 Task: Look for Airbnb options in Piet Retief, South Africa from 5th December, 2023 to 12th December, 2023 for 2 adults.  With 1  bedroom having 1 bed and 1 bathroom. Property type can be hotel. Look for 5 properties as per requirement.
Action: Mouse moved to (603, 132)
Screenshot: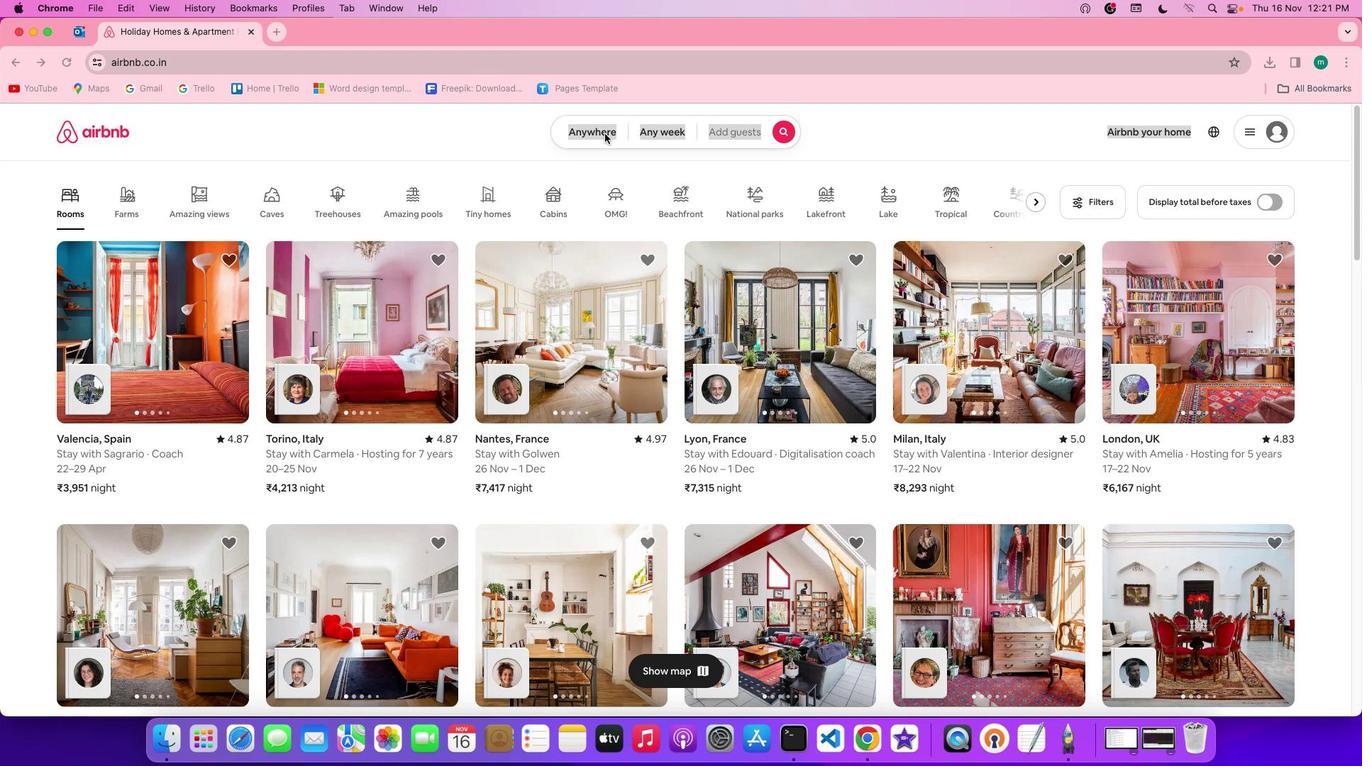 
Action: Mouse pressed left at (603, 132)
Screenshot: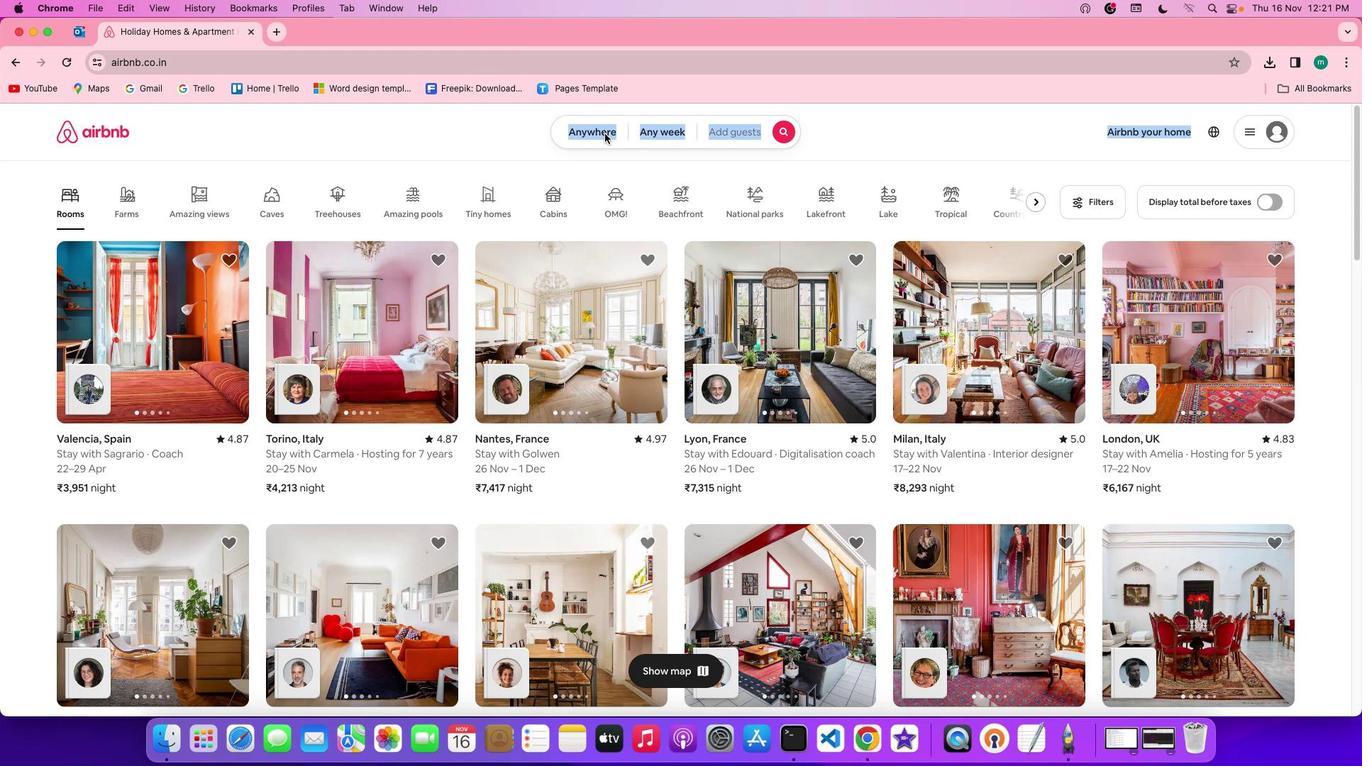 
Action: Mouse pressed left at (603, 132)
Screenshot: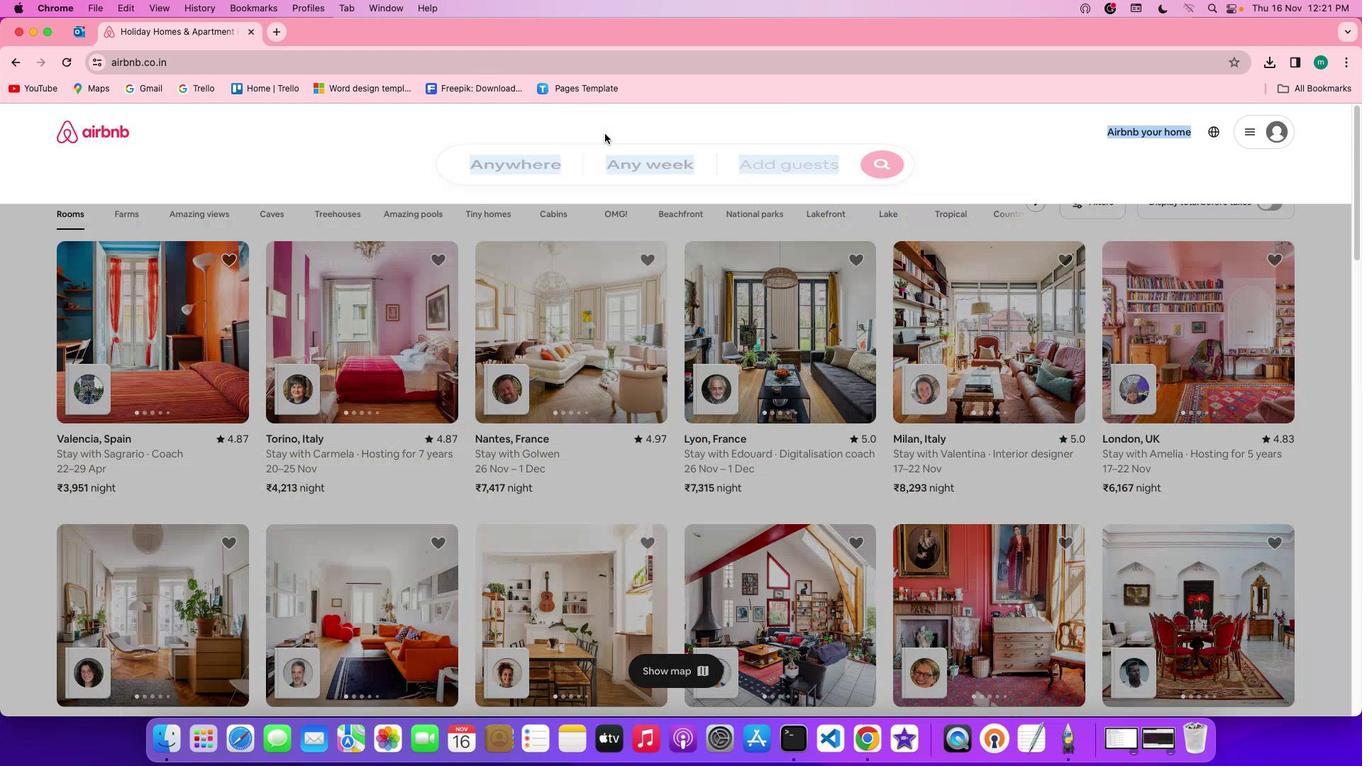 
Action: Mouse moved to (541, 180)
Screenshot: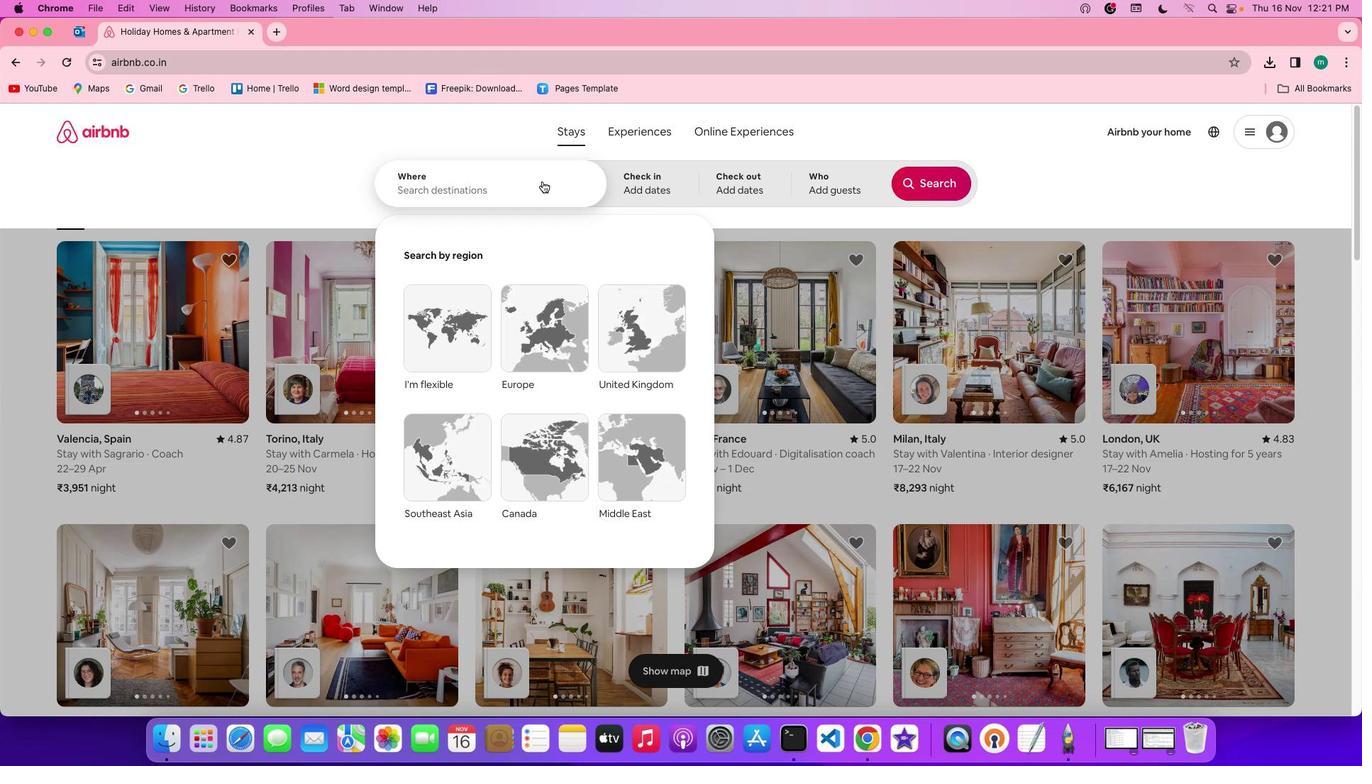 
Action: Mouse pressed left at (541, 180)
Screenshot: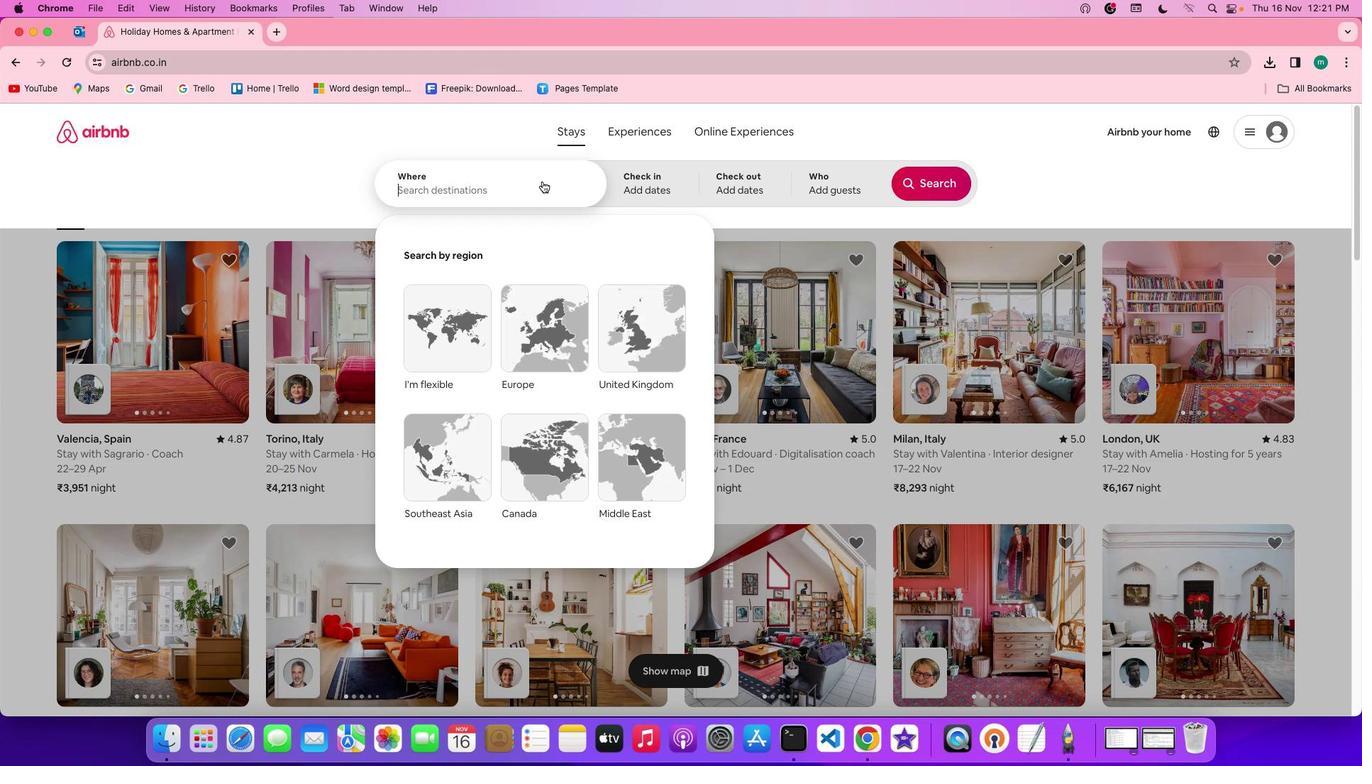 
Action: Key pressed Key.shift'P''i''e''t'Key.spaceKey.shift'R''e''t''i''e''f'','Key.spaceKey.shift's''o''u''t''h'Key.spaceKey.shift'a''f''r''i''c''a'
Screenshot: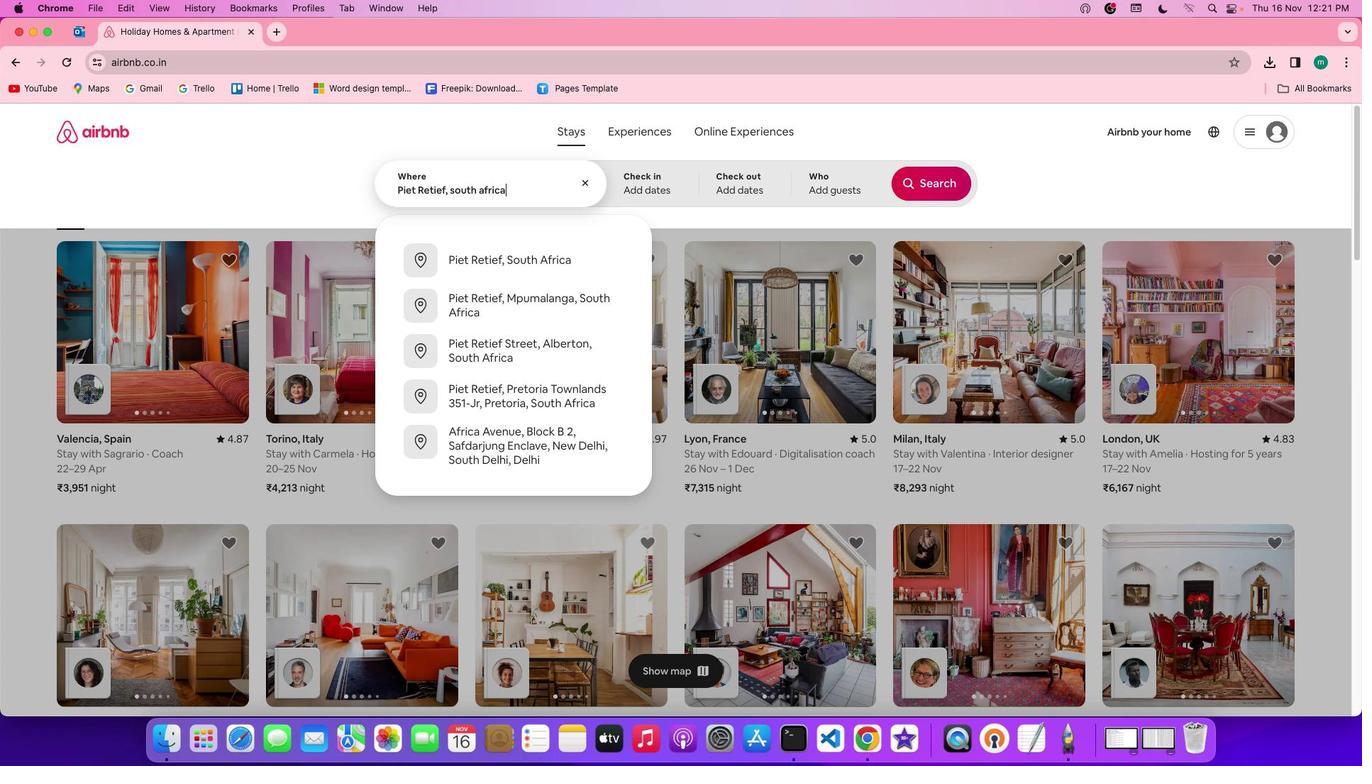 
Action: Mouse moved to (646, 193)
Screenshot: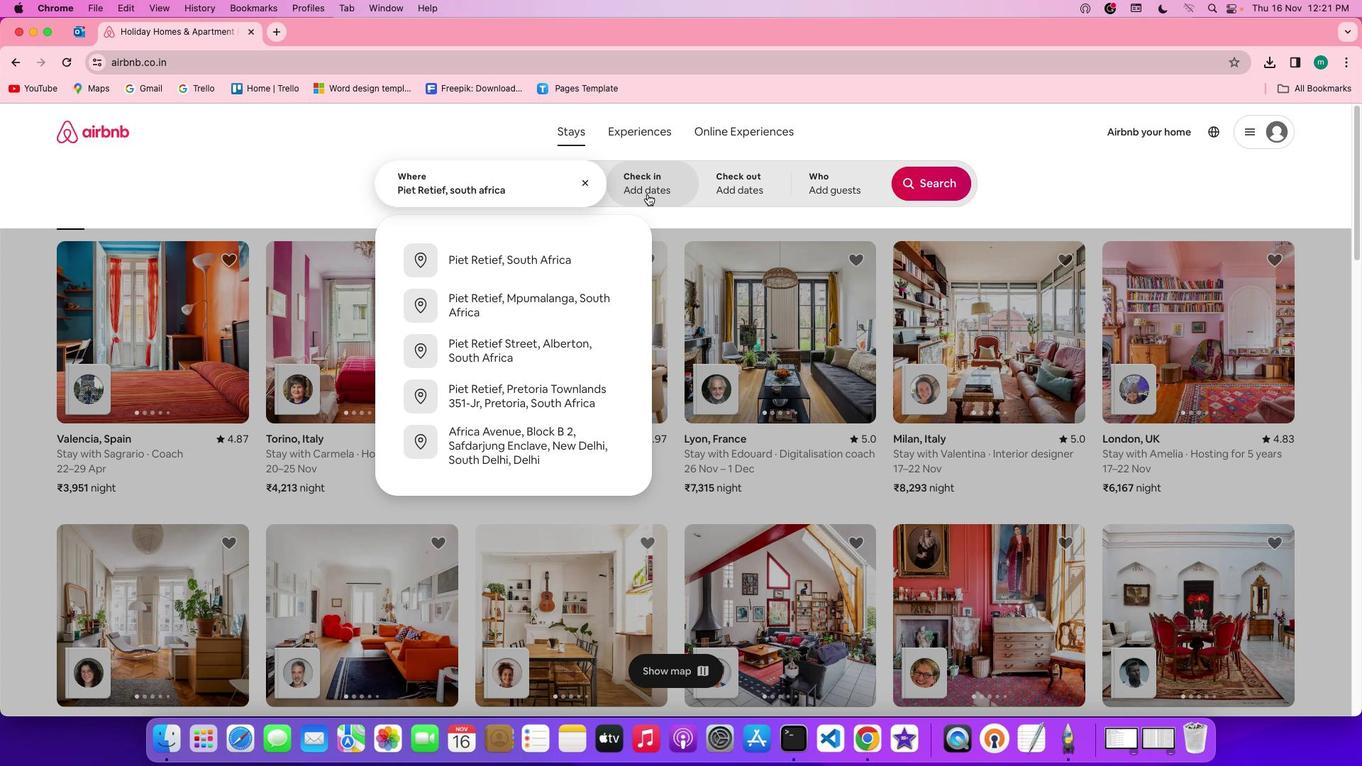 
Action: Mouse pressed left at (646, 193)
Screenshot: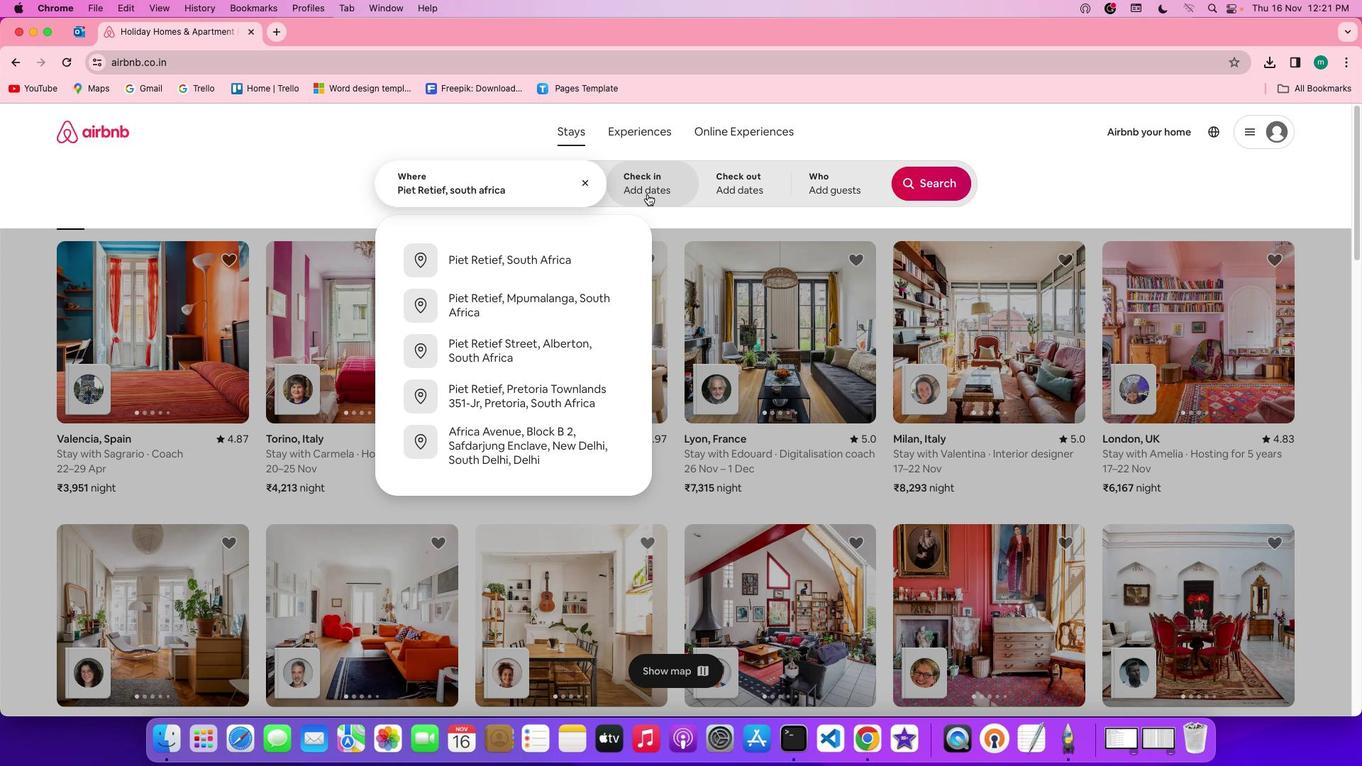 
Action: Mouse moved to (786, 392)
Screenshot: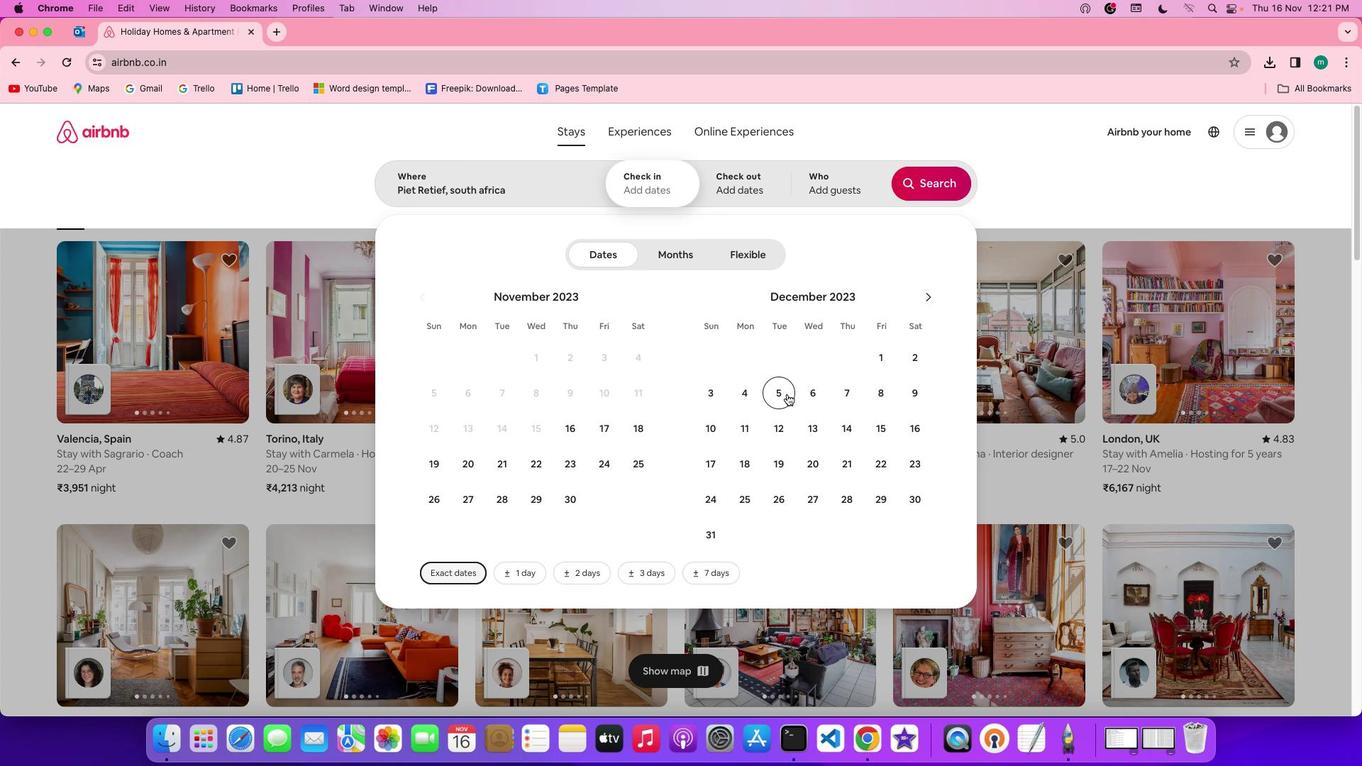 
Action: Mouse pressed left at (786, 392)
Screenshot: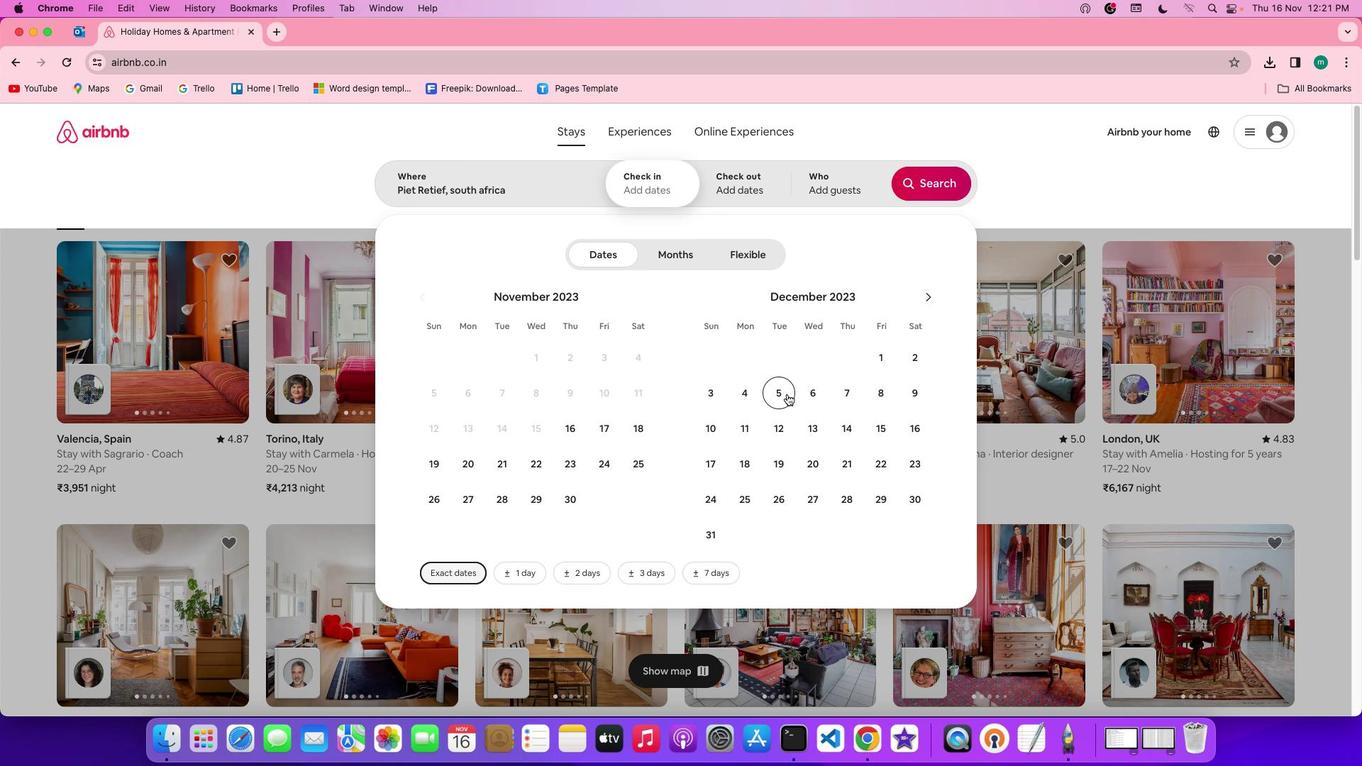 
Action: Mouse moved to (775, 431)
Screenshot: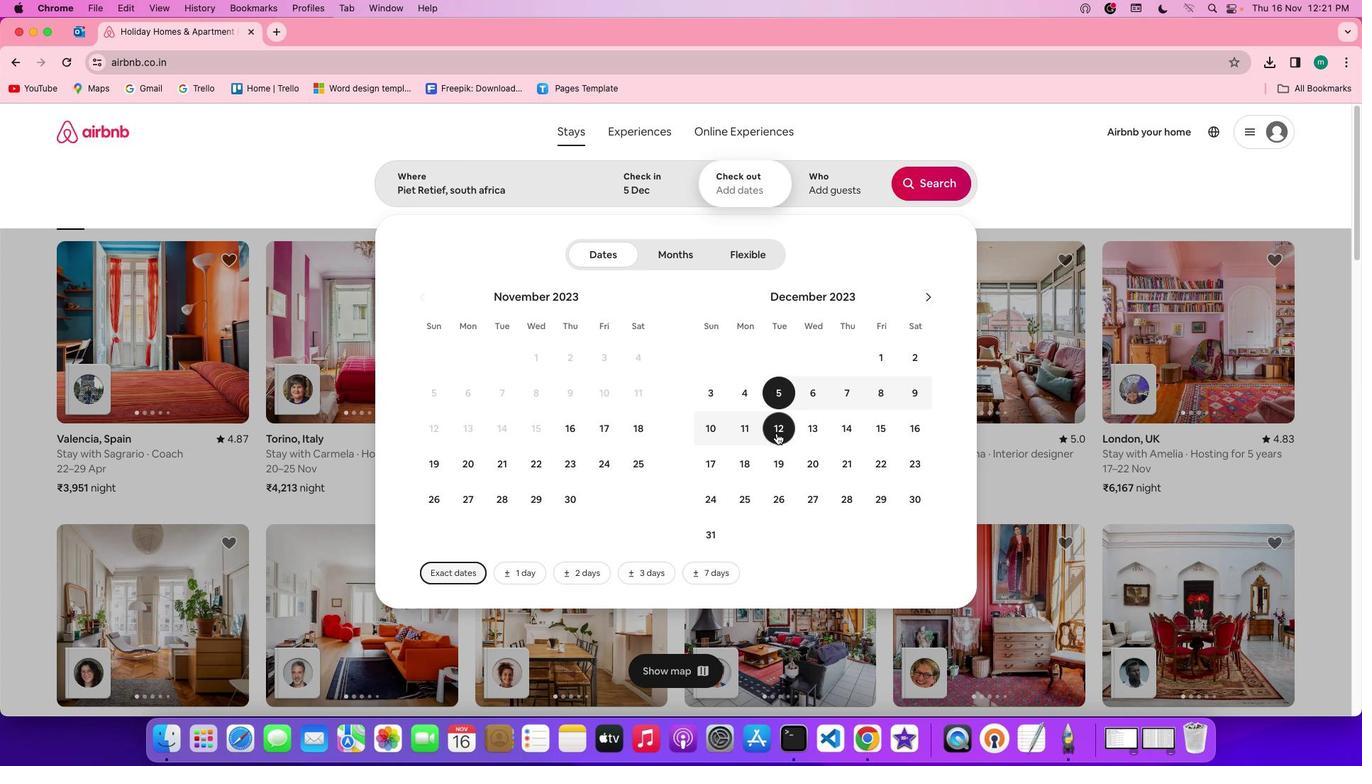 
Action: Mouse pressed left at (775, 431)
Screenshot: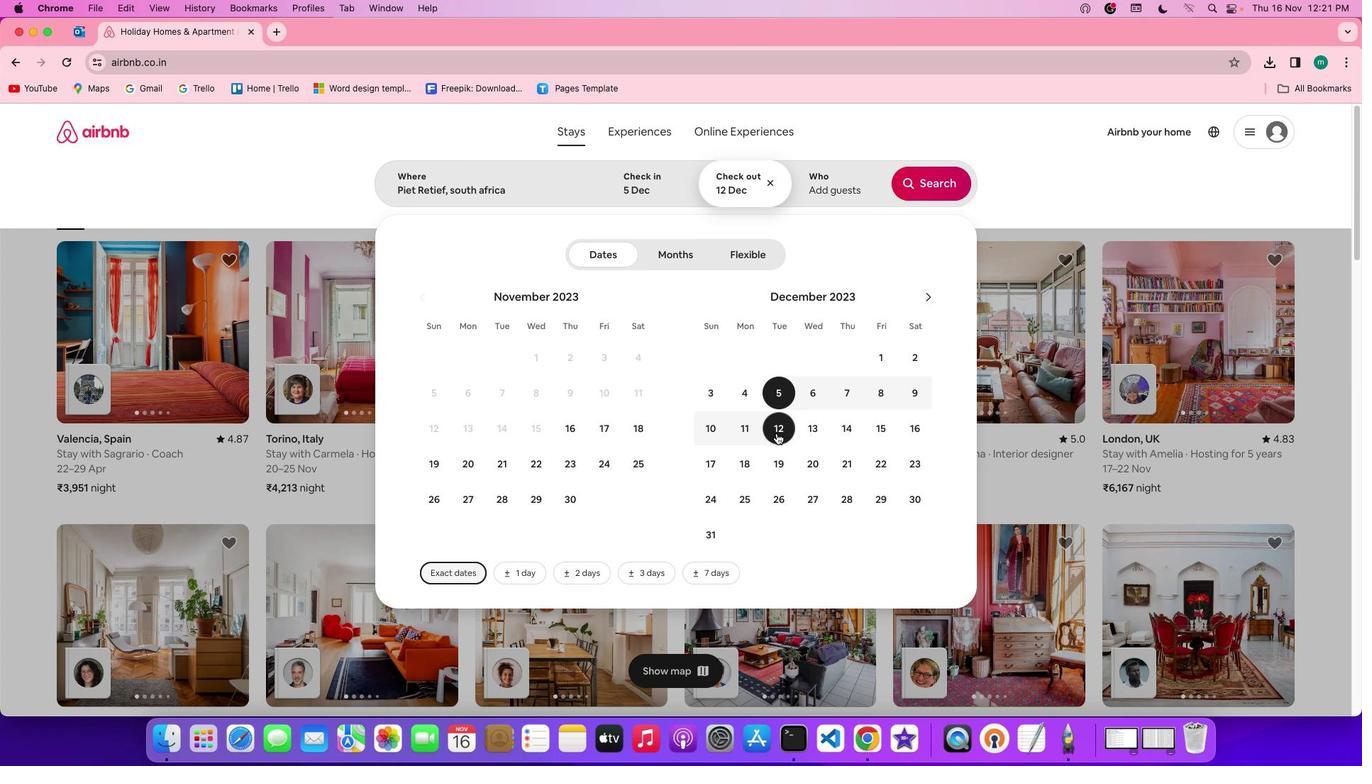 
Action: Mouse moved to (841, 195)
Screenshot: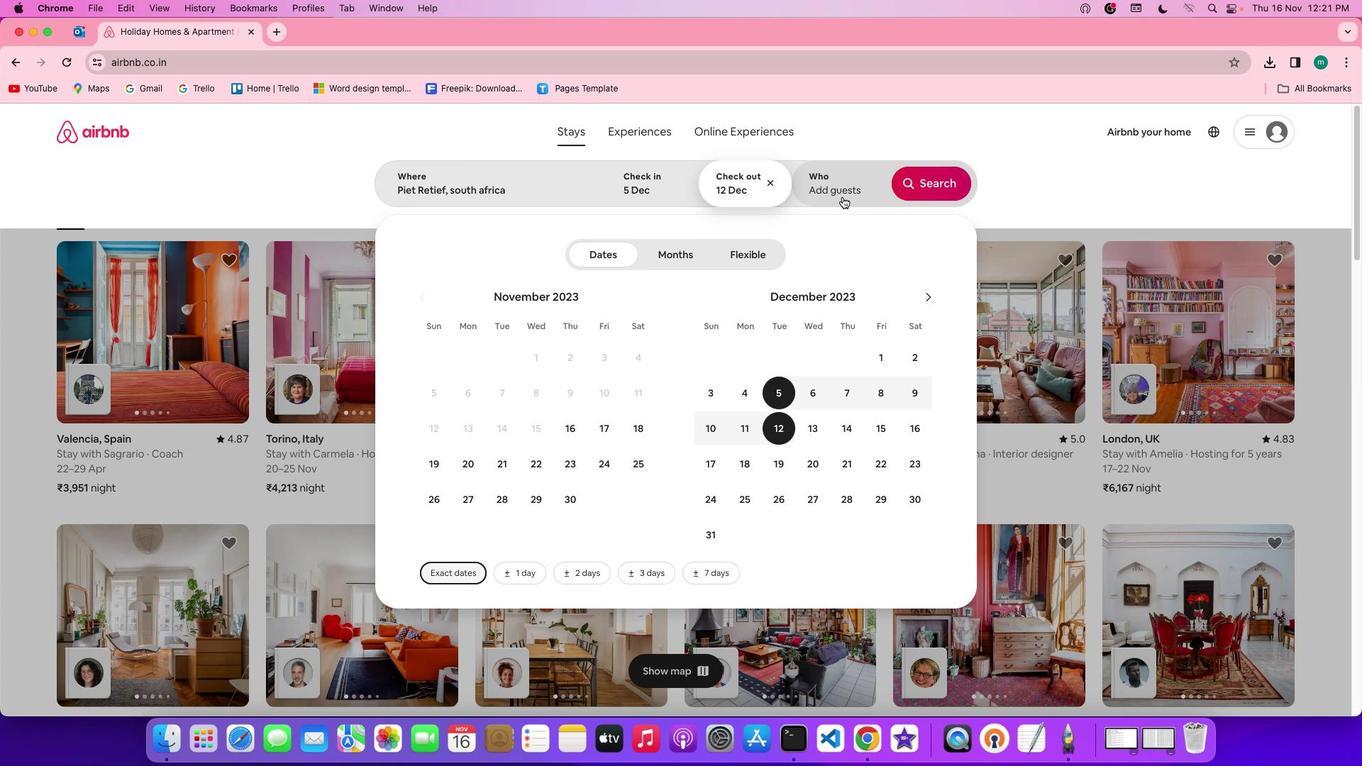 
Action: Mouse pressed left at (841, 195)
Screenshot: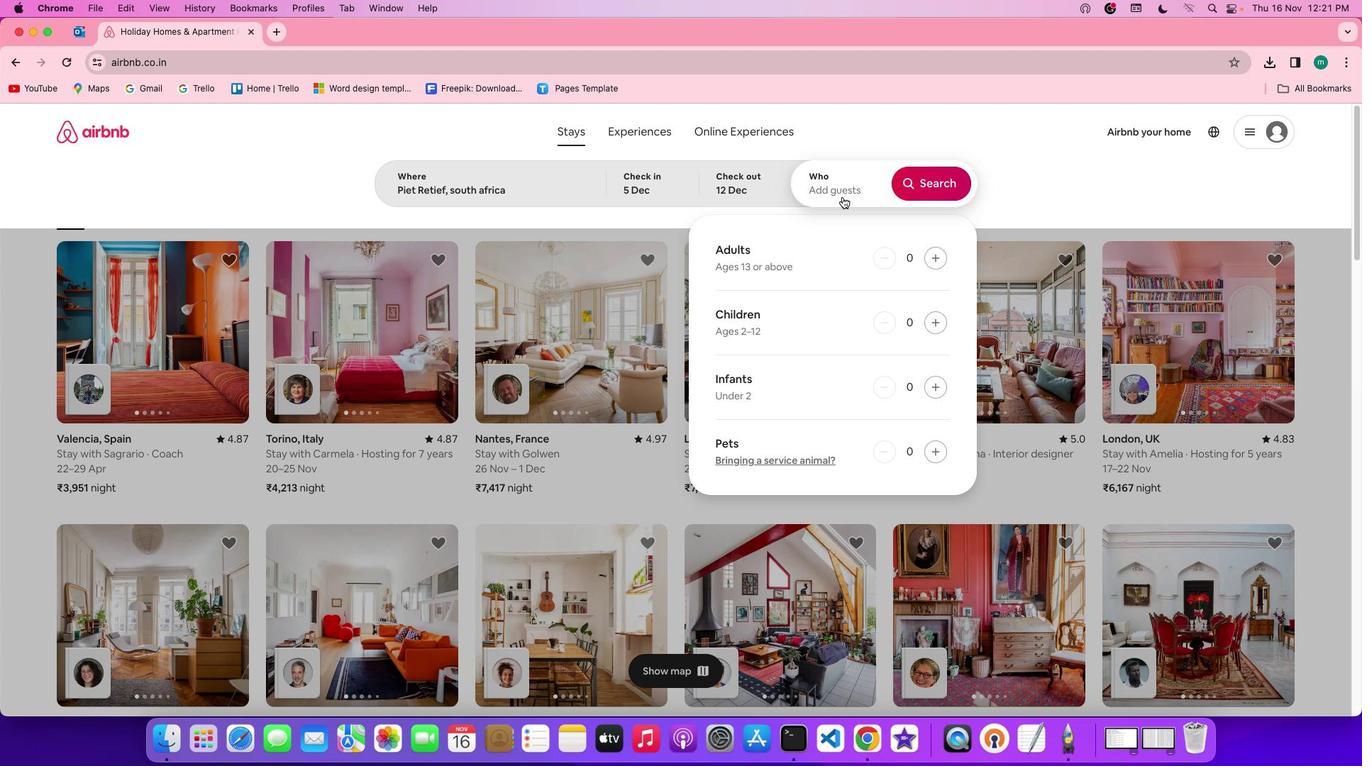 
Action: Mouse moved to (934, 264)
Screenshot: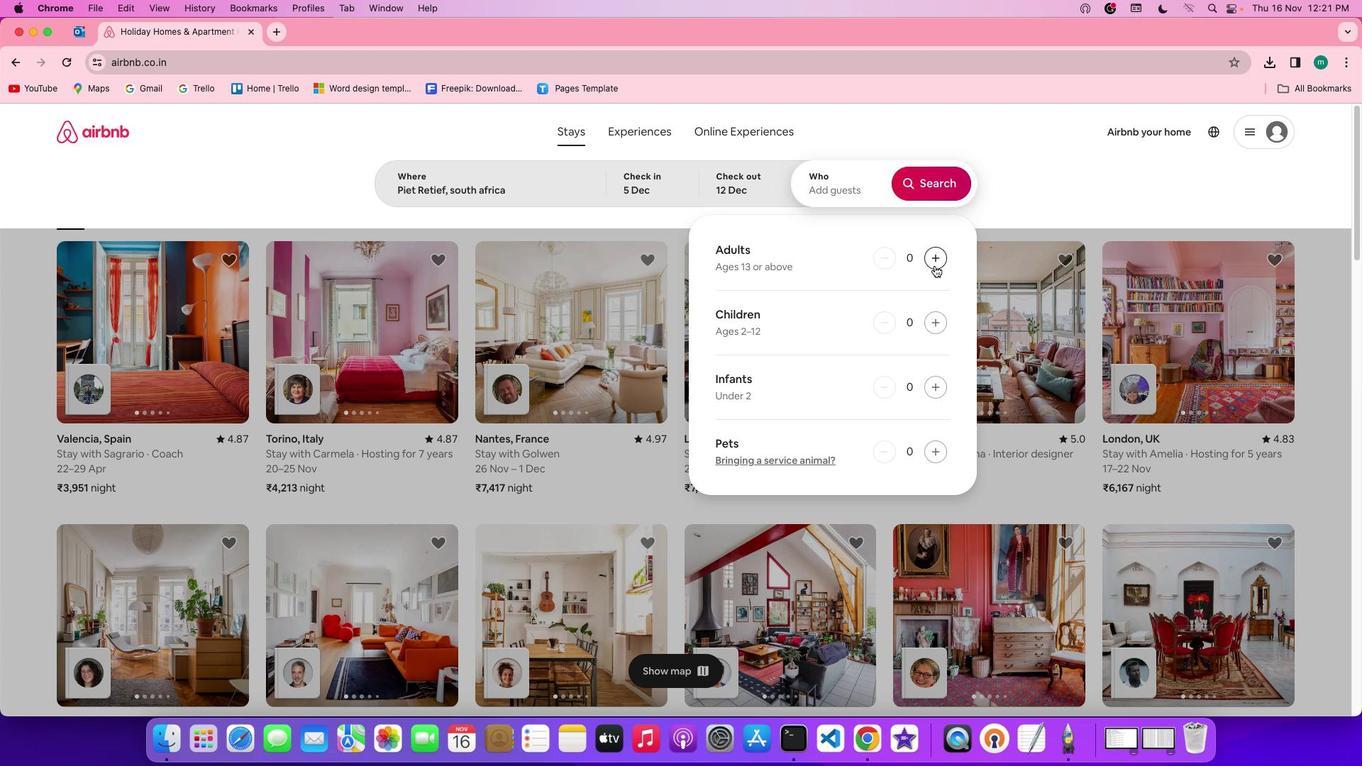 
Action: Mouse pressed left at (934, 264)
Screenshot: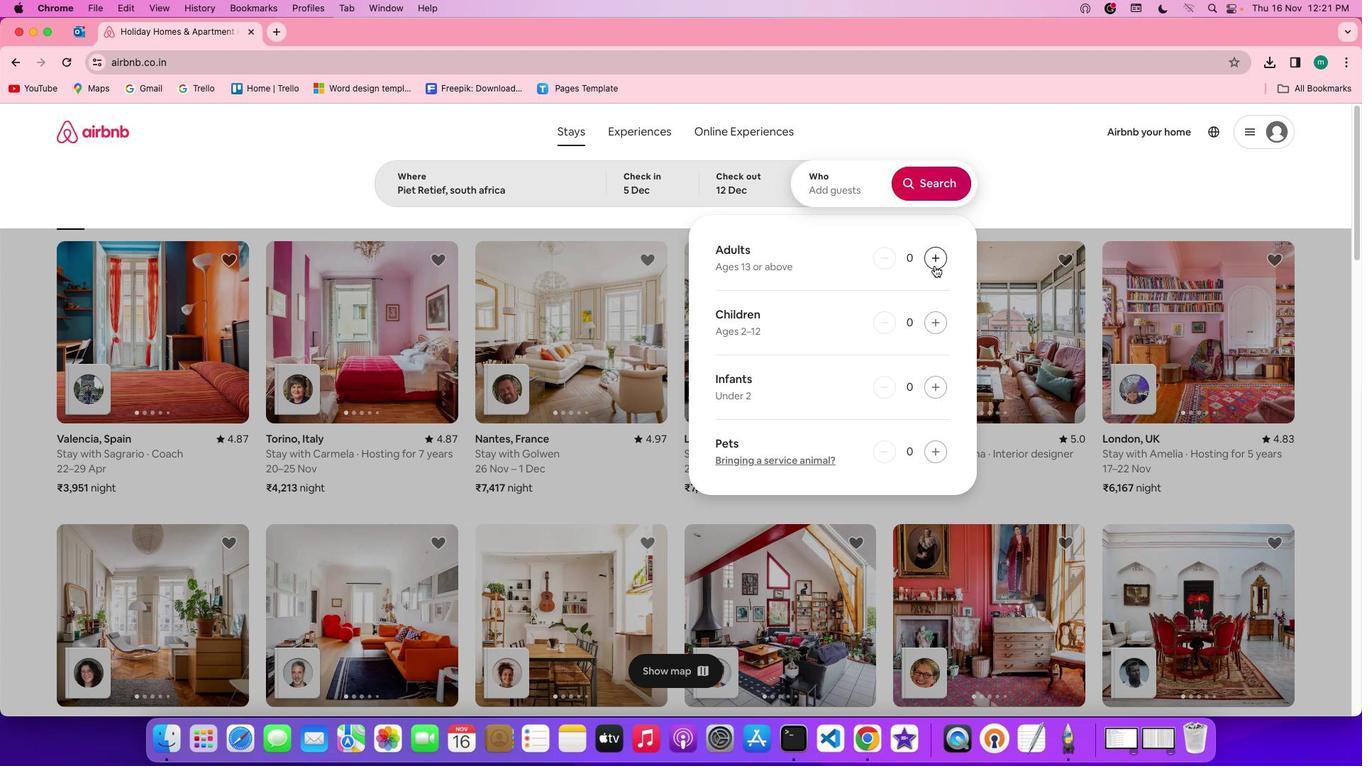 
Action: Mouse pressed left at (934, 264)
Screenshot: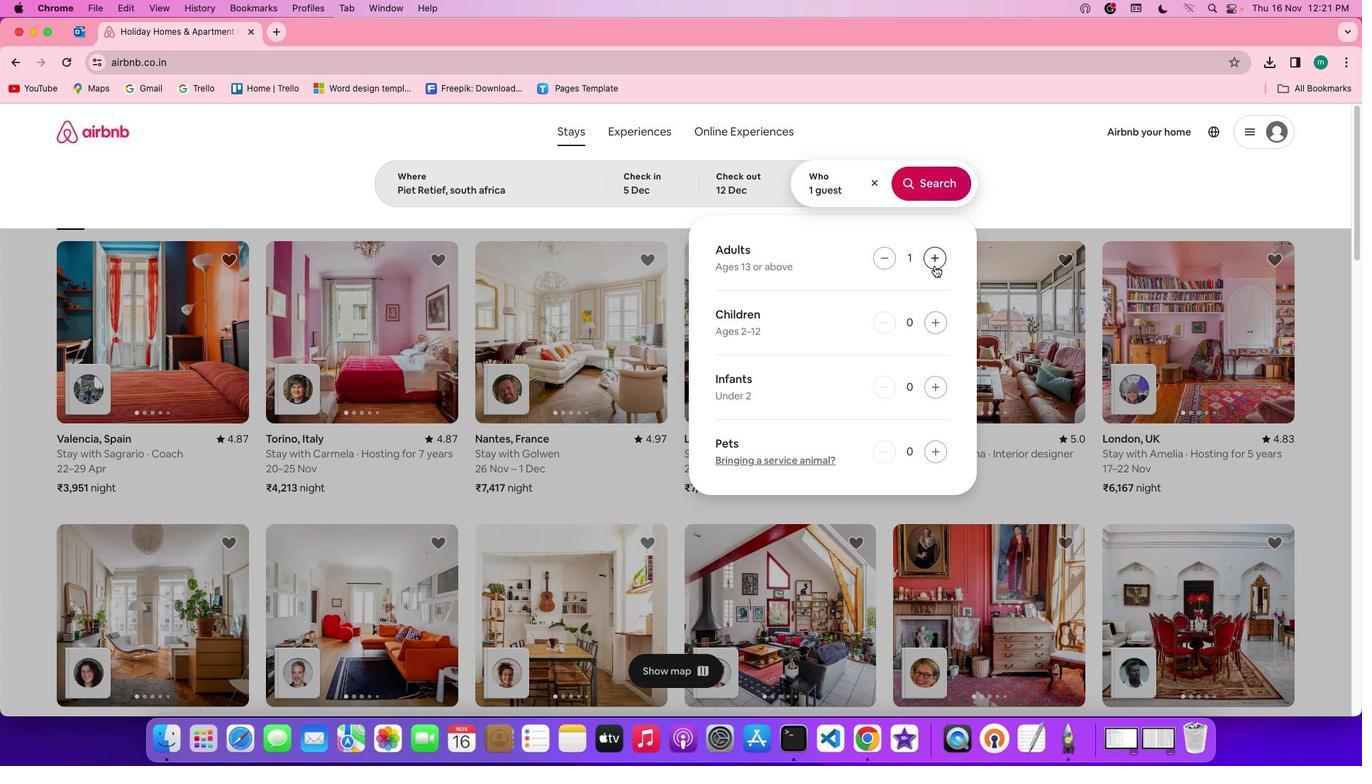 
Action: Mouse moved to (949, 185)
Screenshot: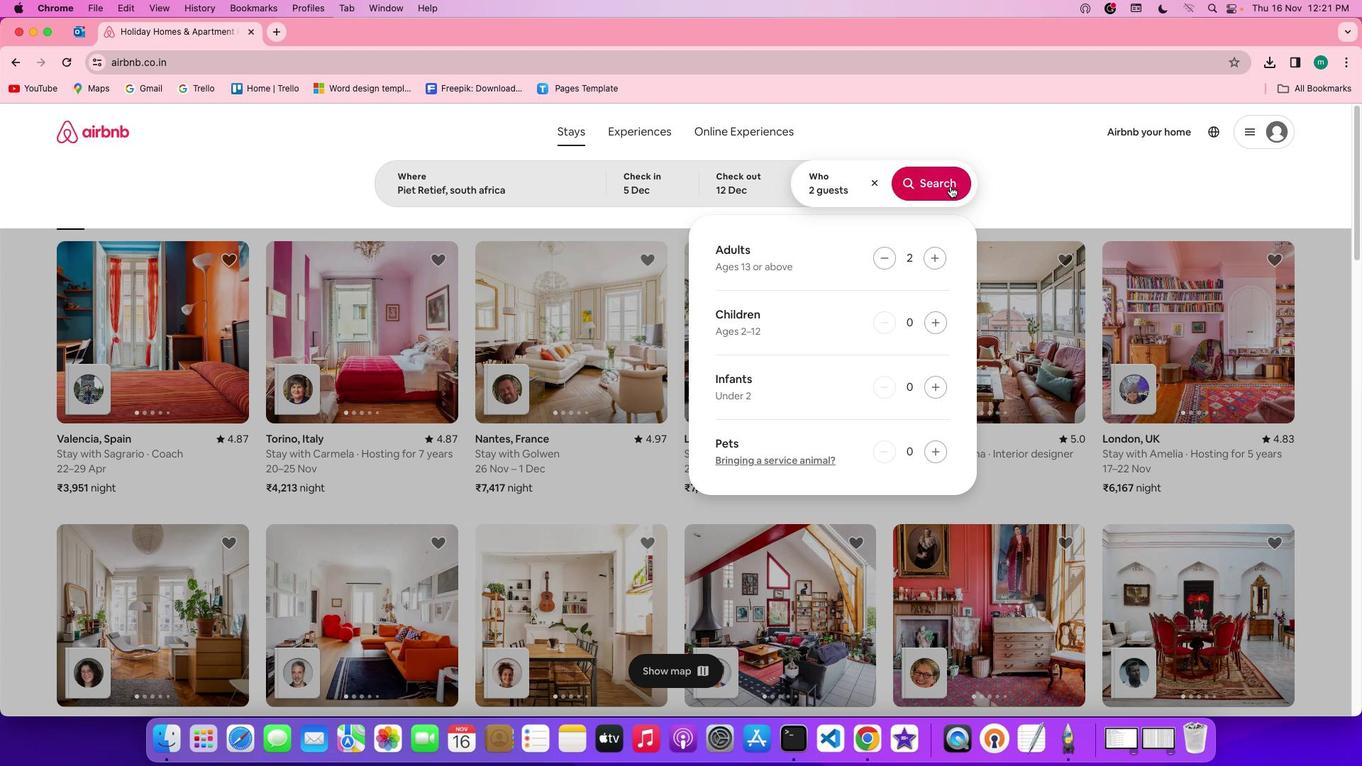 
Action: Mouse pressed left at (949, 185)
Screenshot: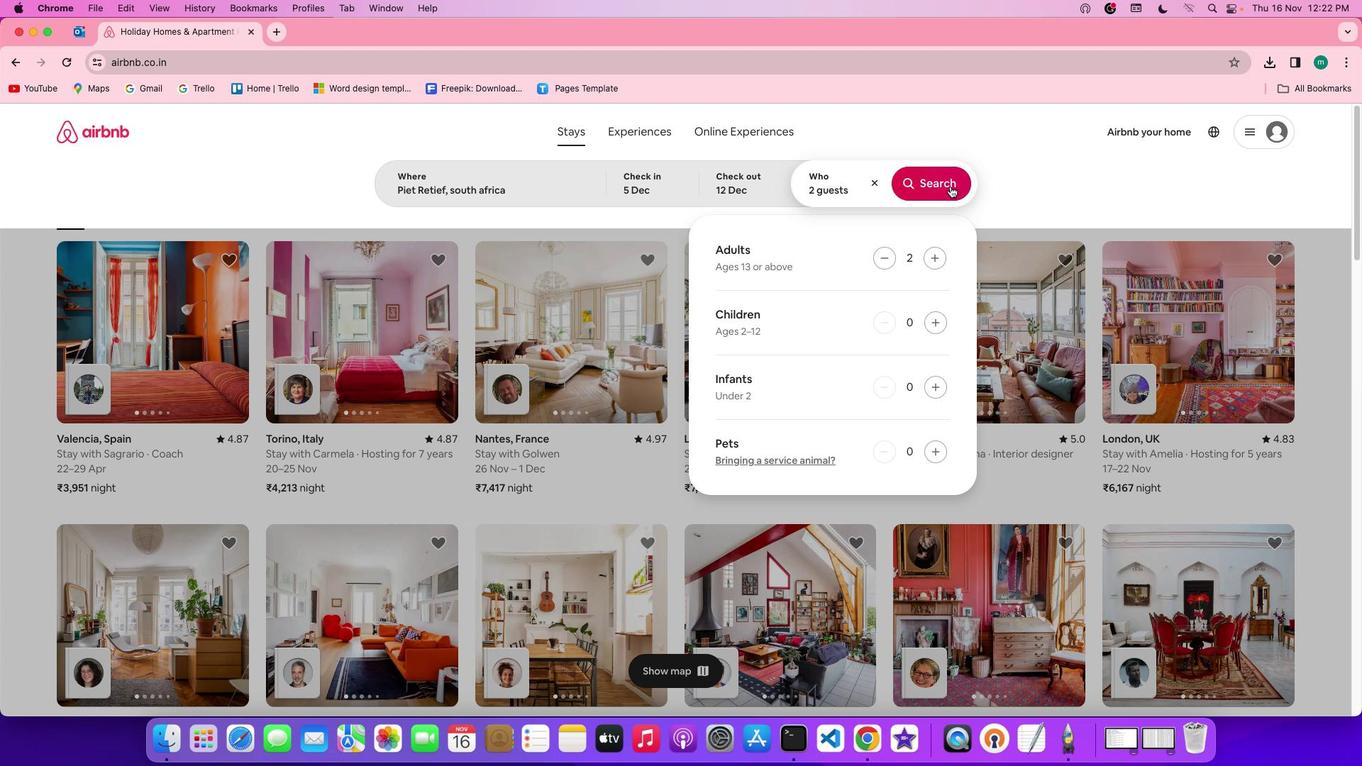 
Action: Mouse moved to (1129, 189)
Screenshot: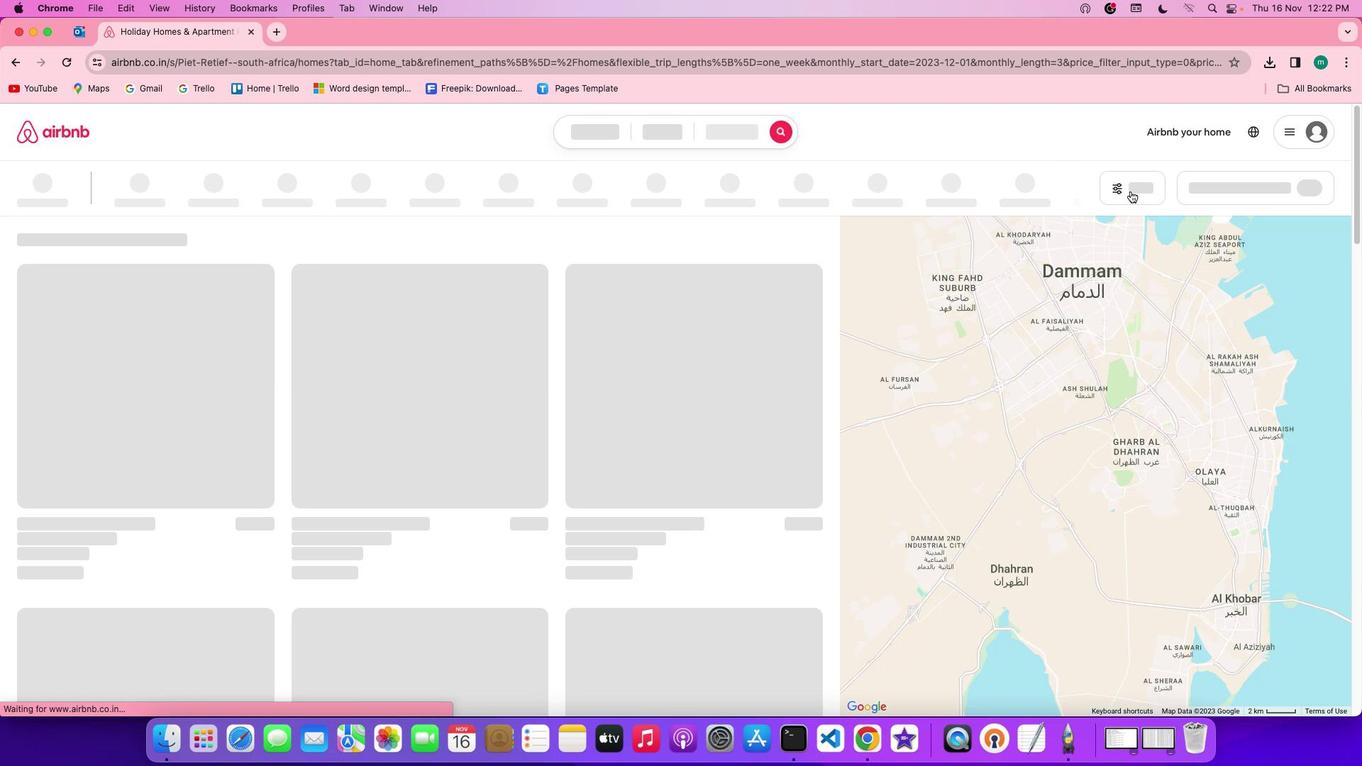 
Action: Mouse pressed left at (1129, 189)
Screenshot: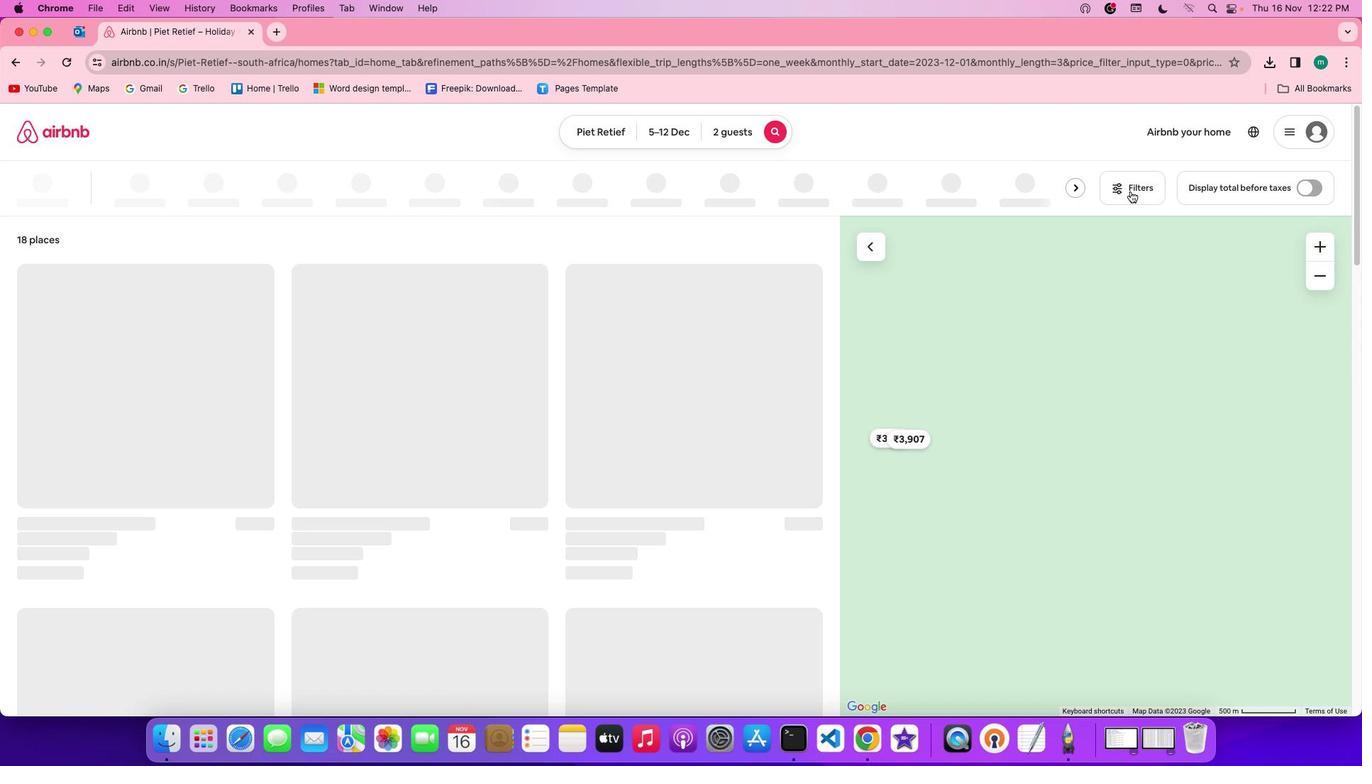 
Action: Mouse moved to (1119, 191)
Screenshot: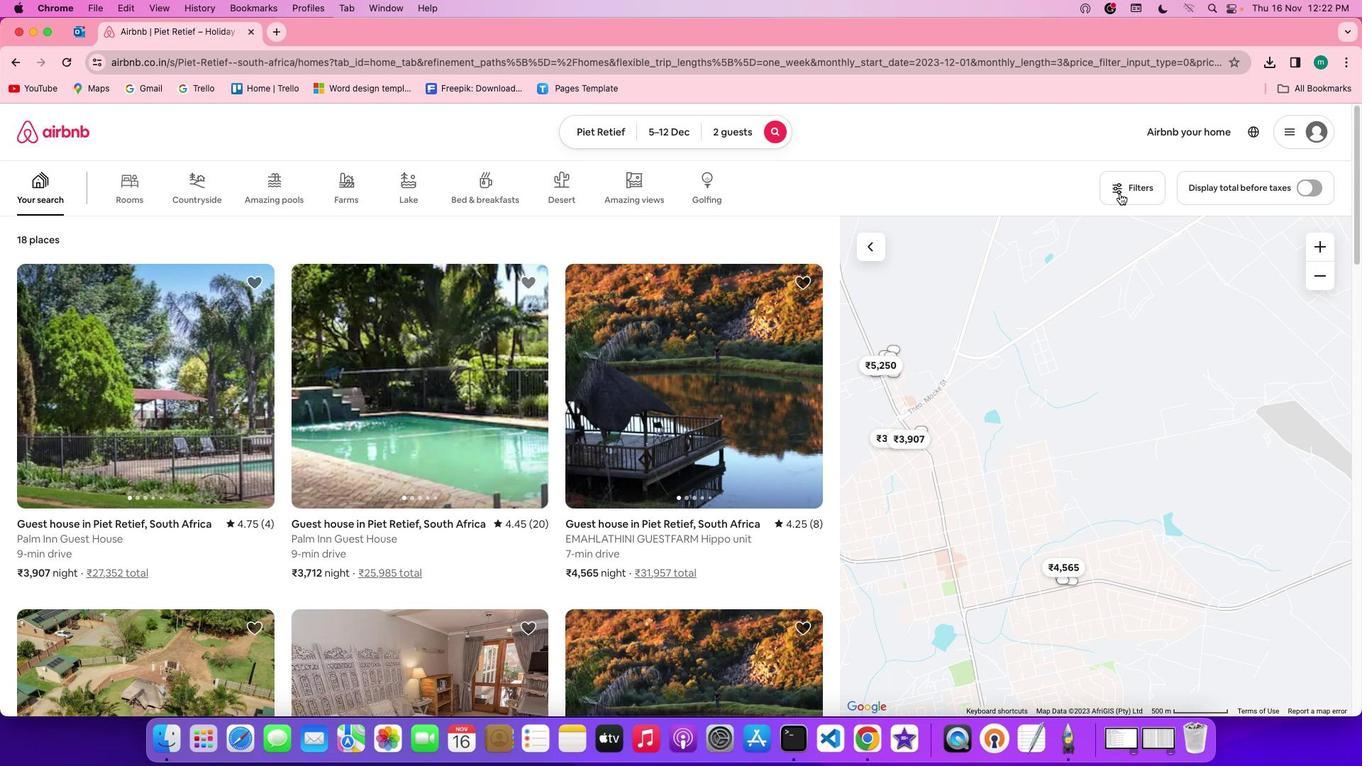 
Action: Mouse pressed left at (1119, 191)
Screenshot: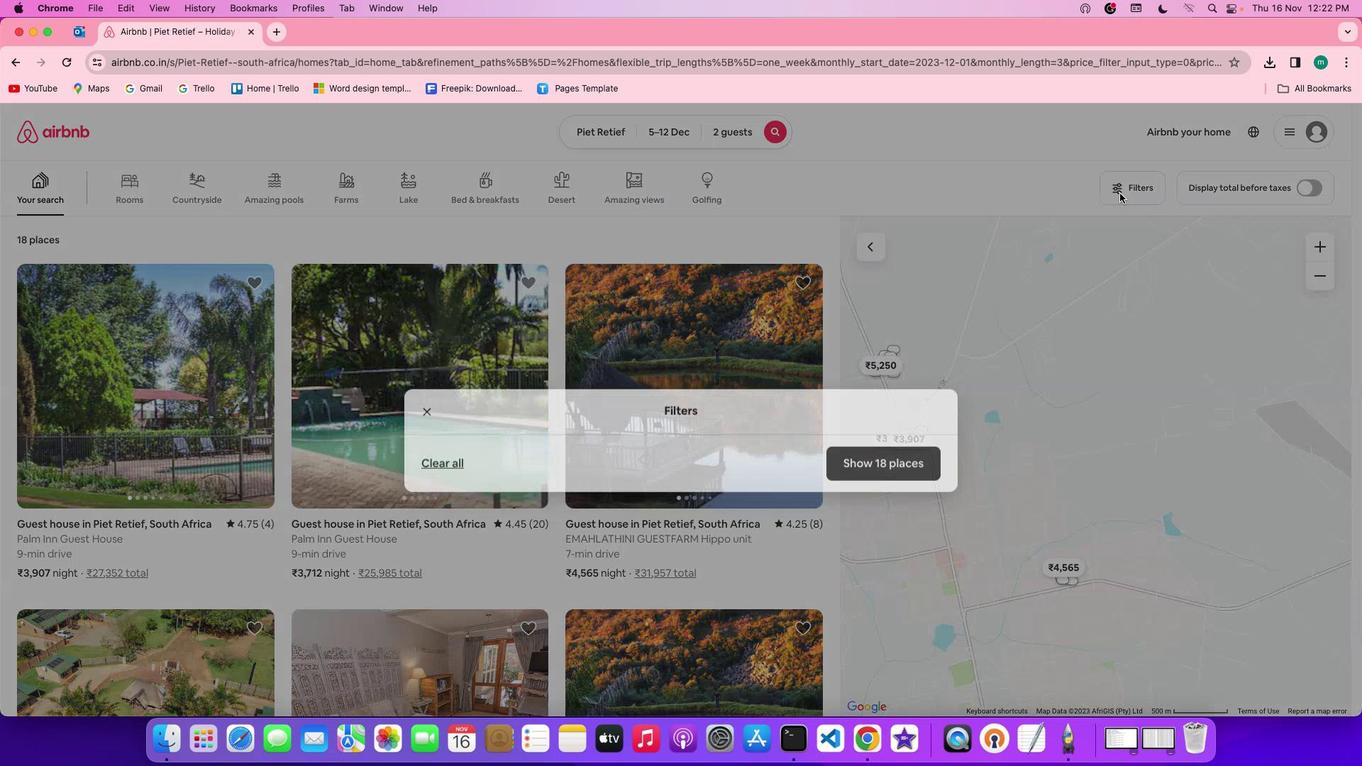 
Action: Mouse pressed left at (1119, 191)
Screenshot: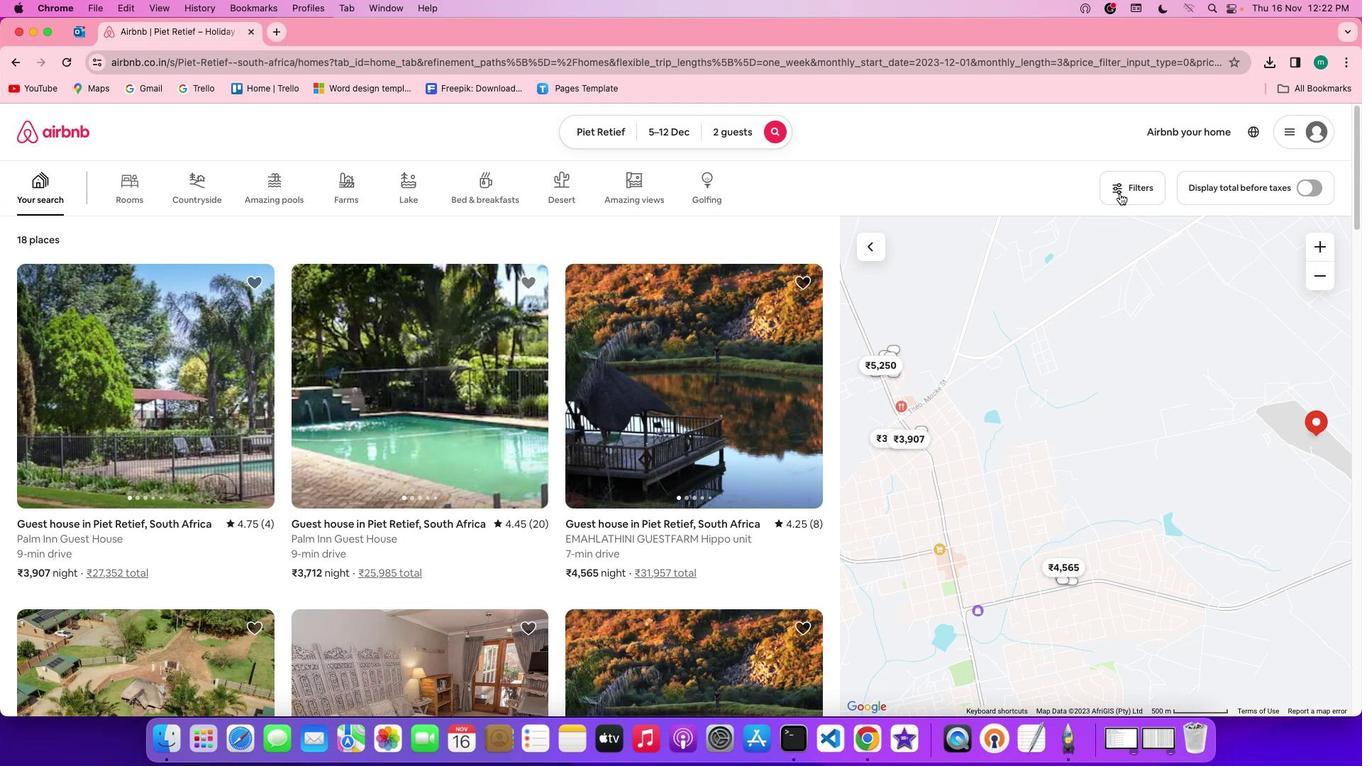 
Action: Mouse moved to (638, 478)
Screenshot: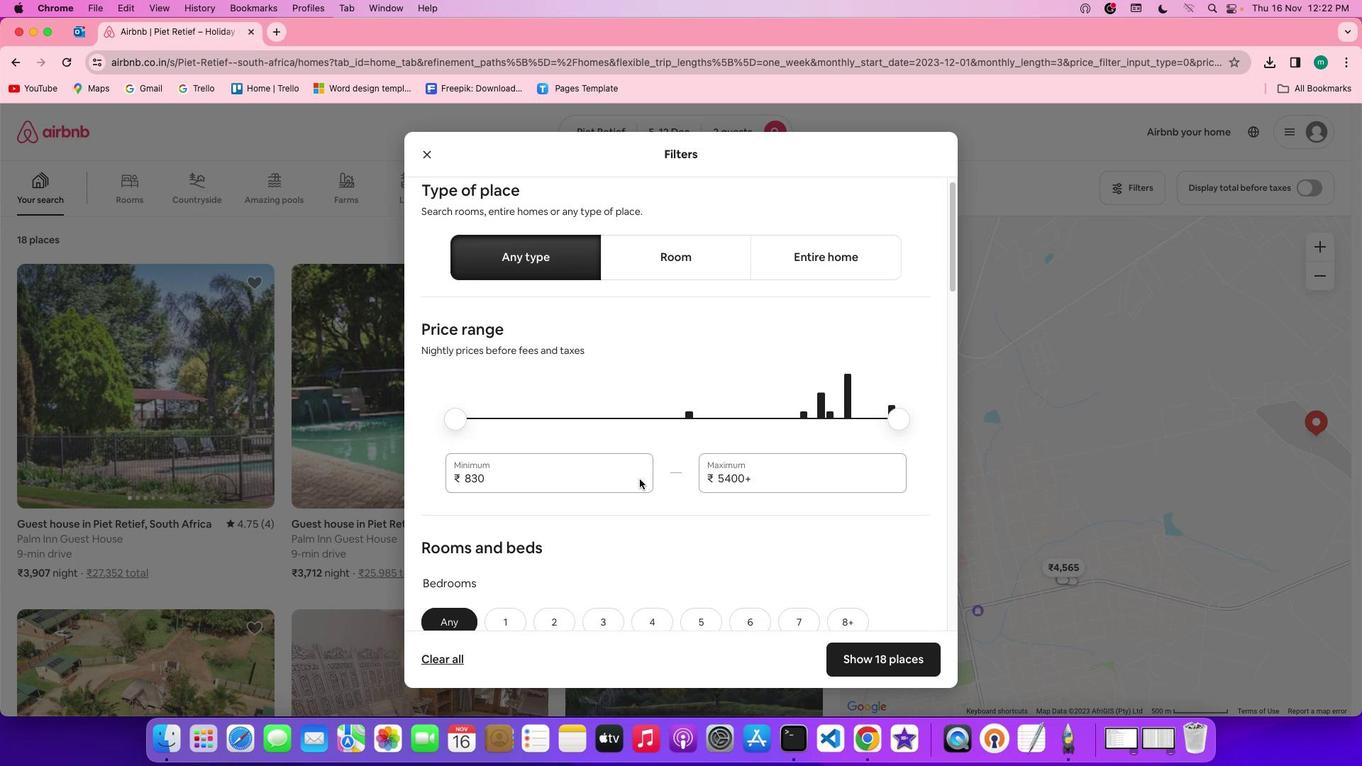 
Action: Mouse scrolled (638, 478) with delta (0, -1)
Screenshot: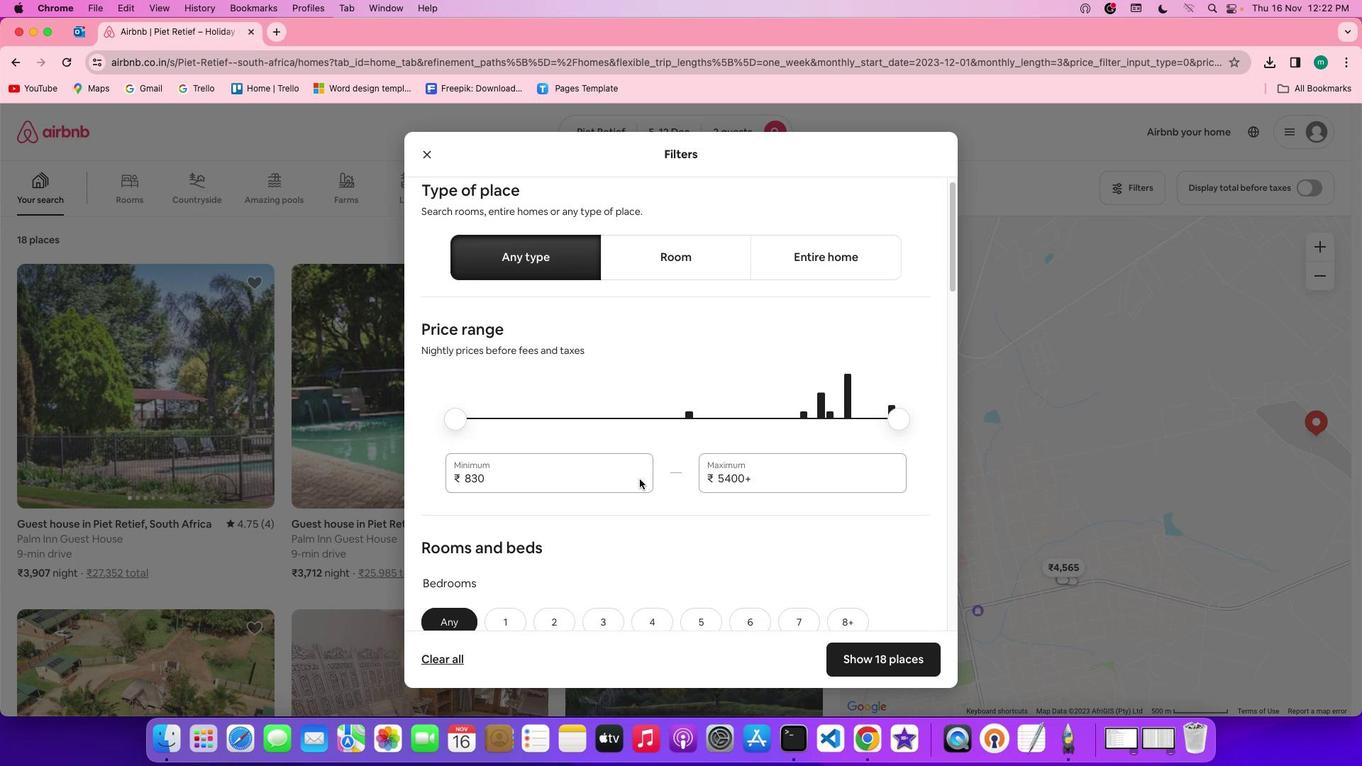 
Action: Mouse scrolled (638, 478) with delta (0, -1)
Screenshot: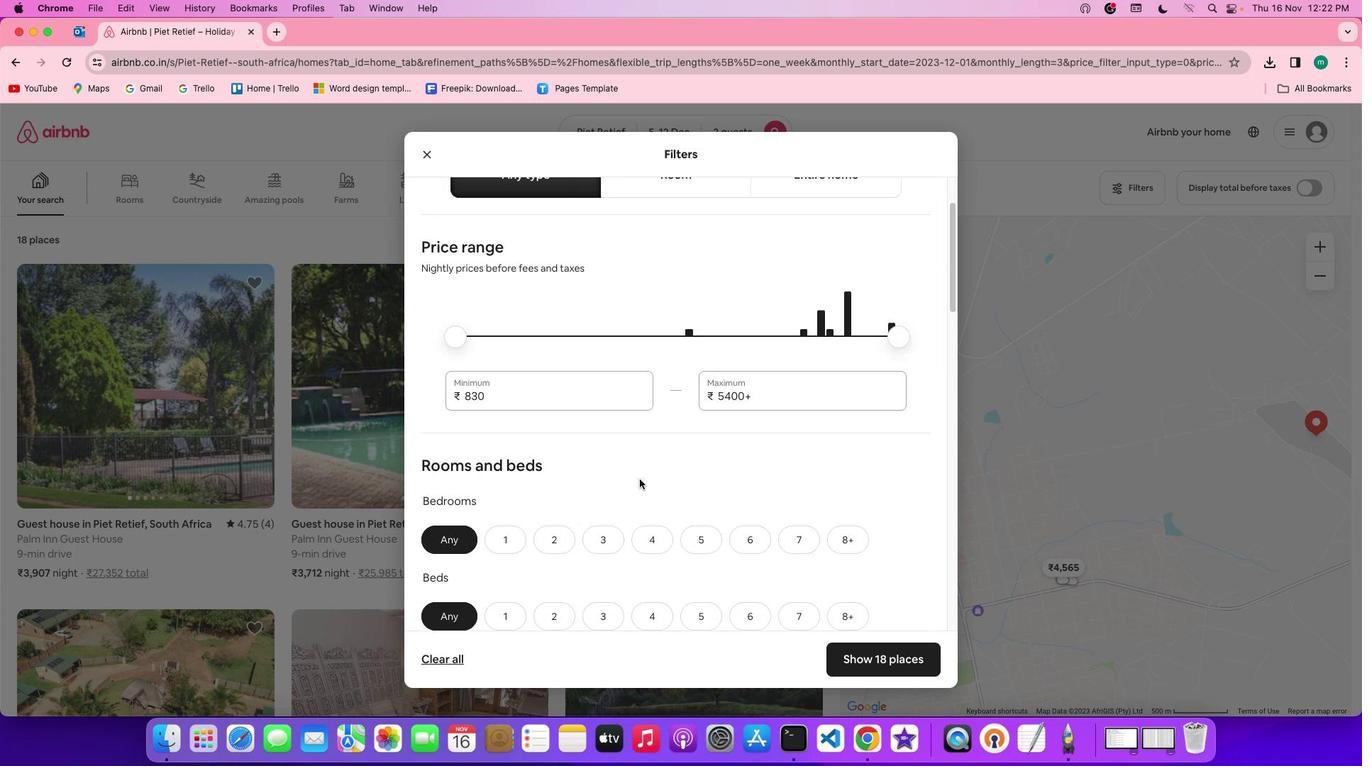 
Action: Mouse moved to (638, 478)
Screenshot: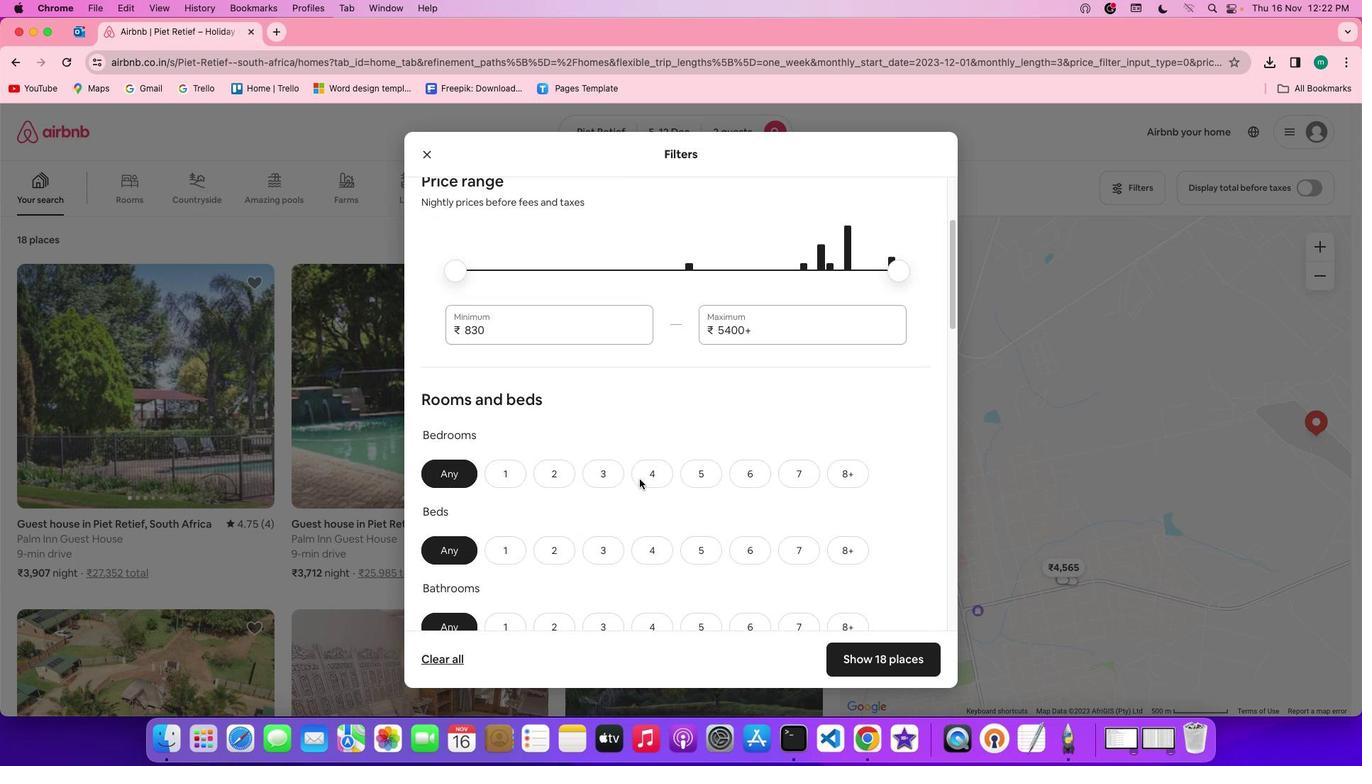 
Action: Mouse scrolled (638, 478) with delta (0, -2)
Screenshot: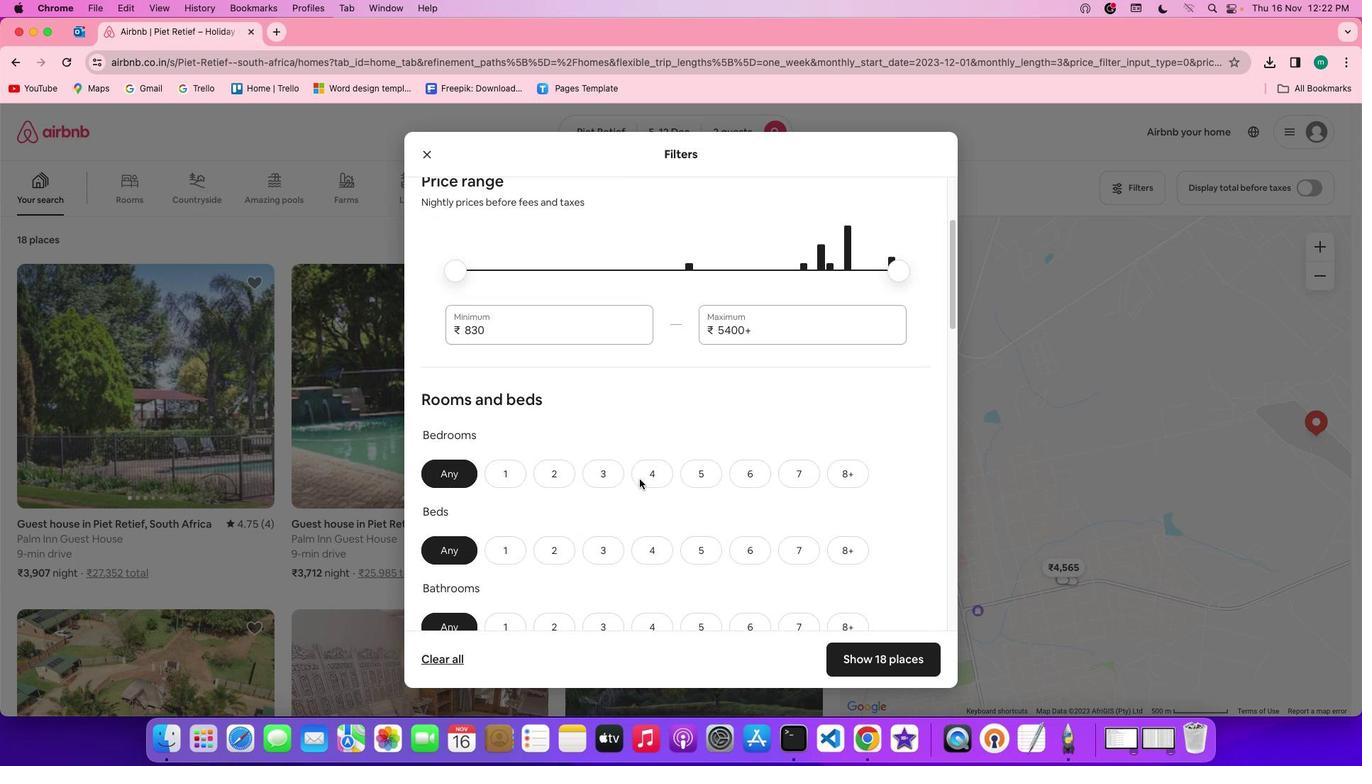 
Action: Mouse scrolled (638, 478) with delta (0, -3)
Screenshot: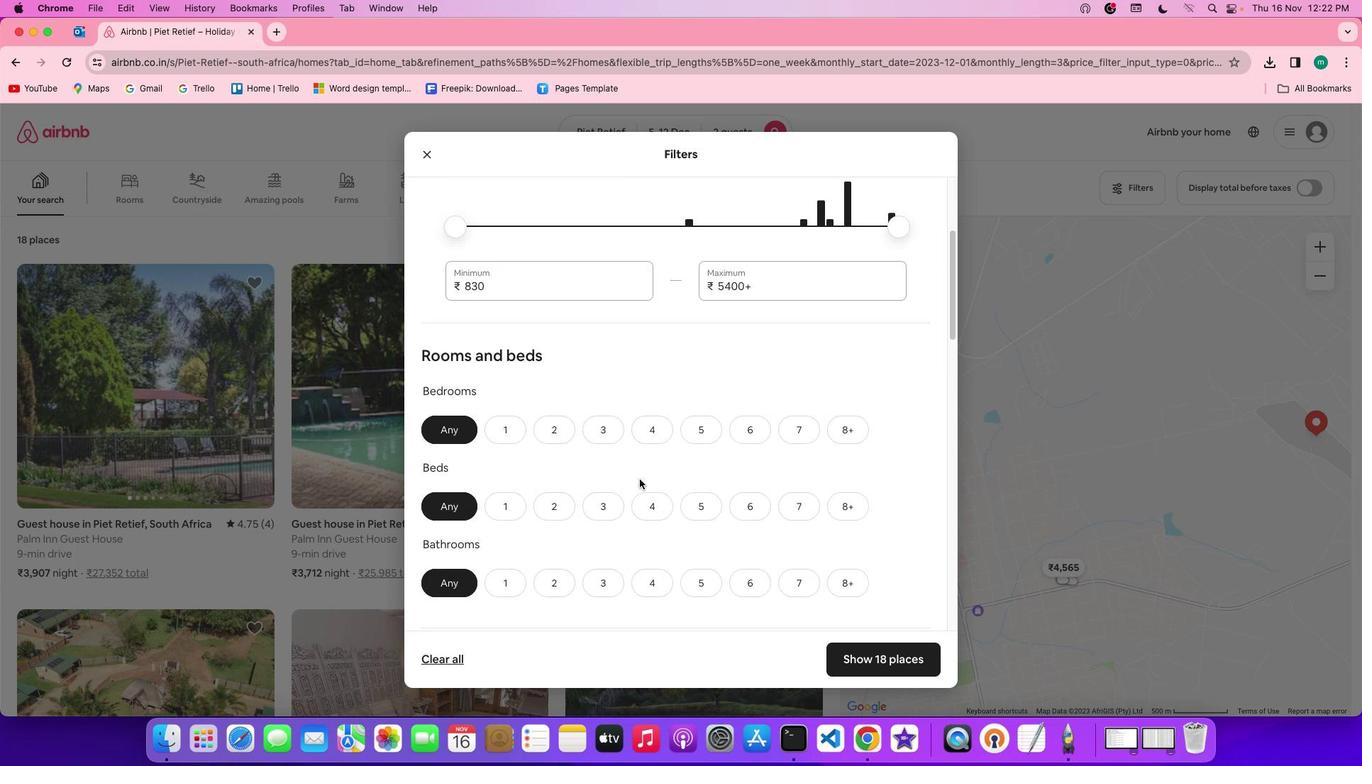 
Action: Mouse moved to (638, 476)
Screenshot: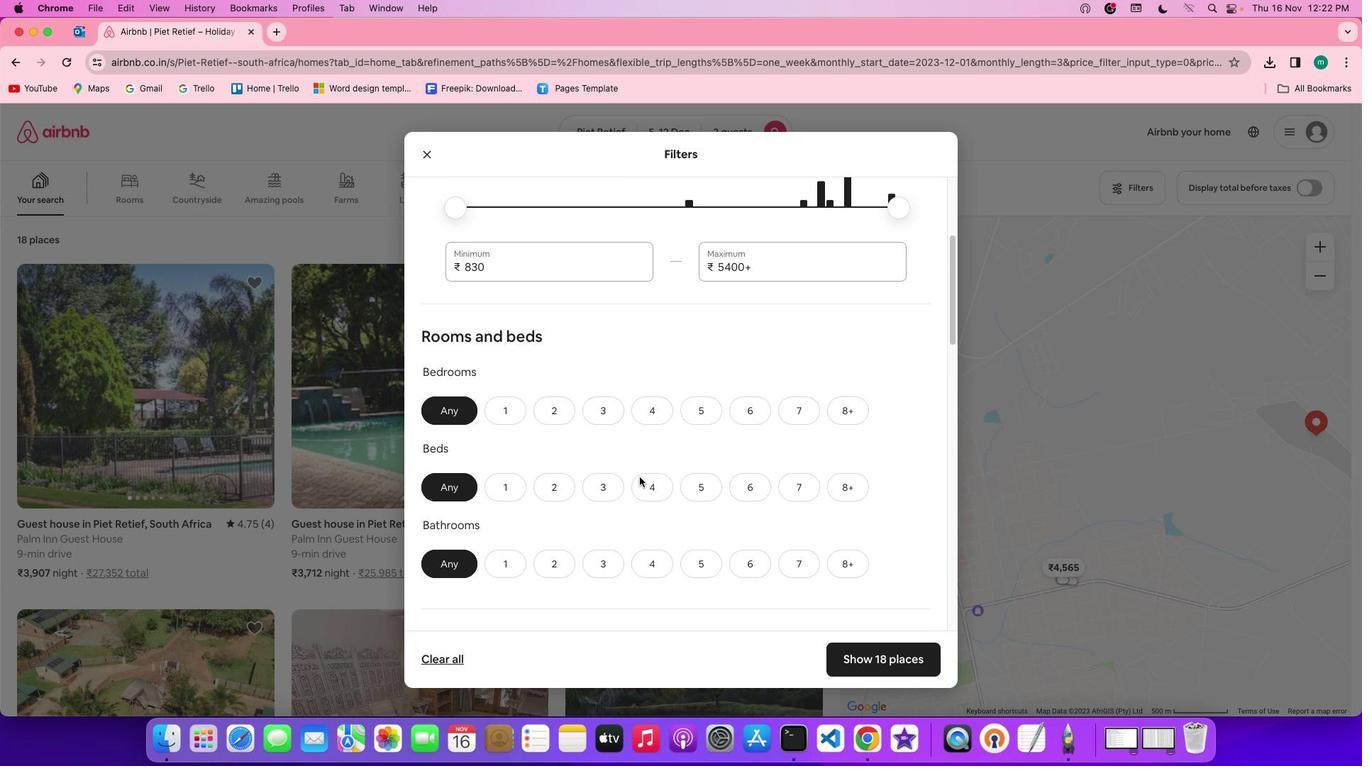 
Action: Mouse scrolled (638, 476) with delta (0, -1)
Screenshot: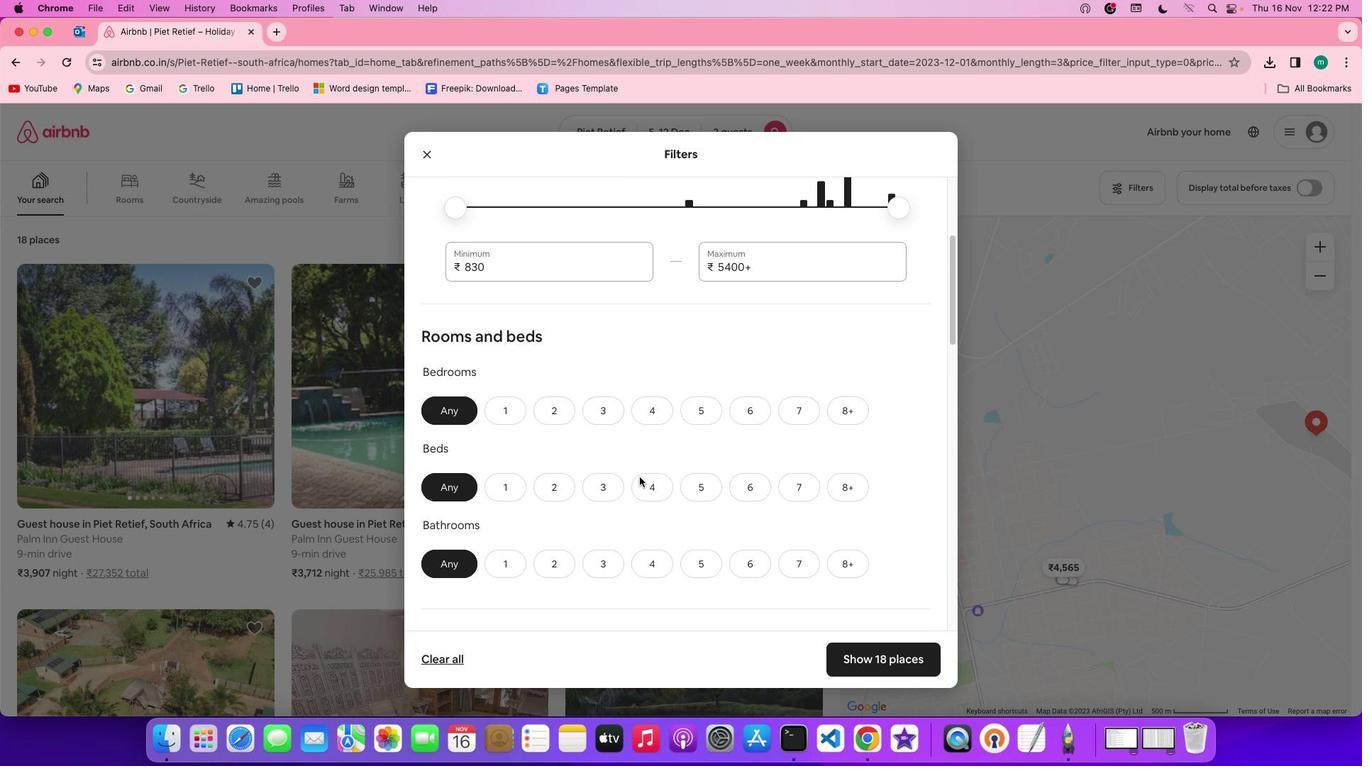 
Action: Mouse moved to (638, 475)
Screenshot: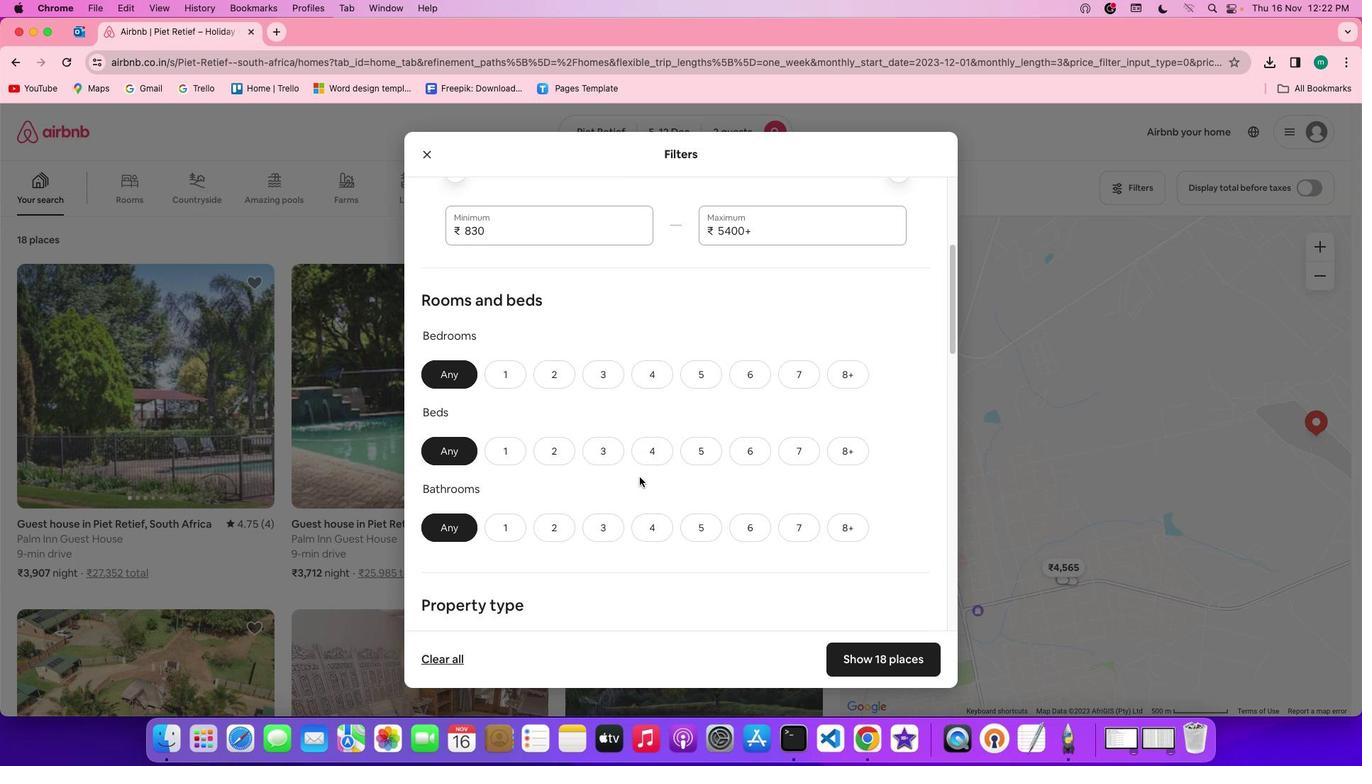
Action: Mouse scrolled (638, 475) with delta (0, -1)
Screenshot: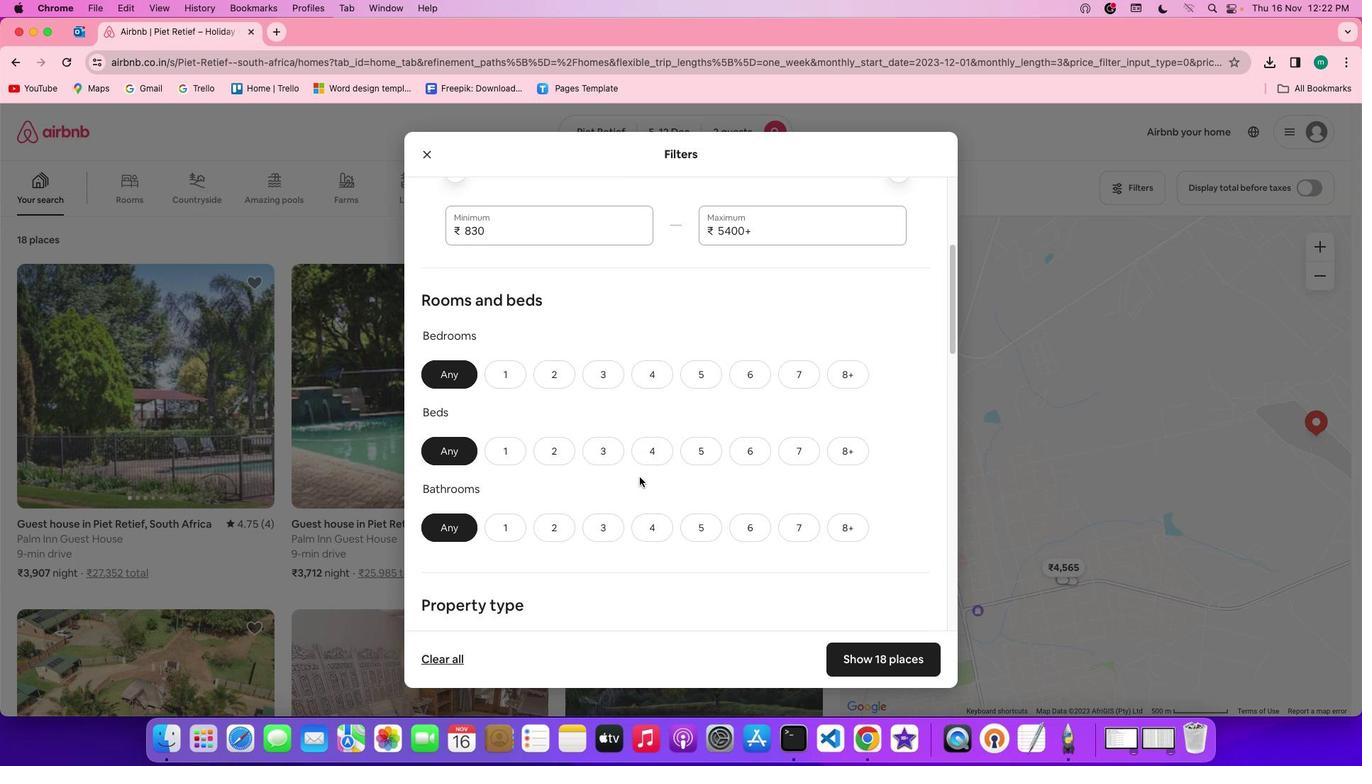 
Action: Mouse scrolled (638, 475) with delta (0, -2)
Screenshot: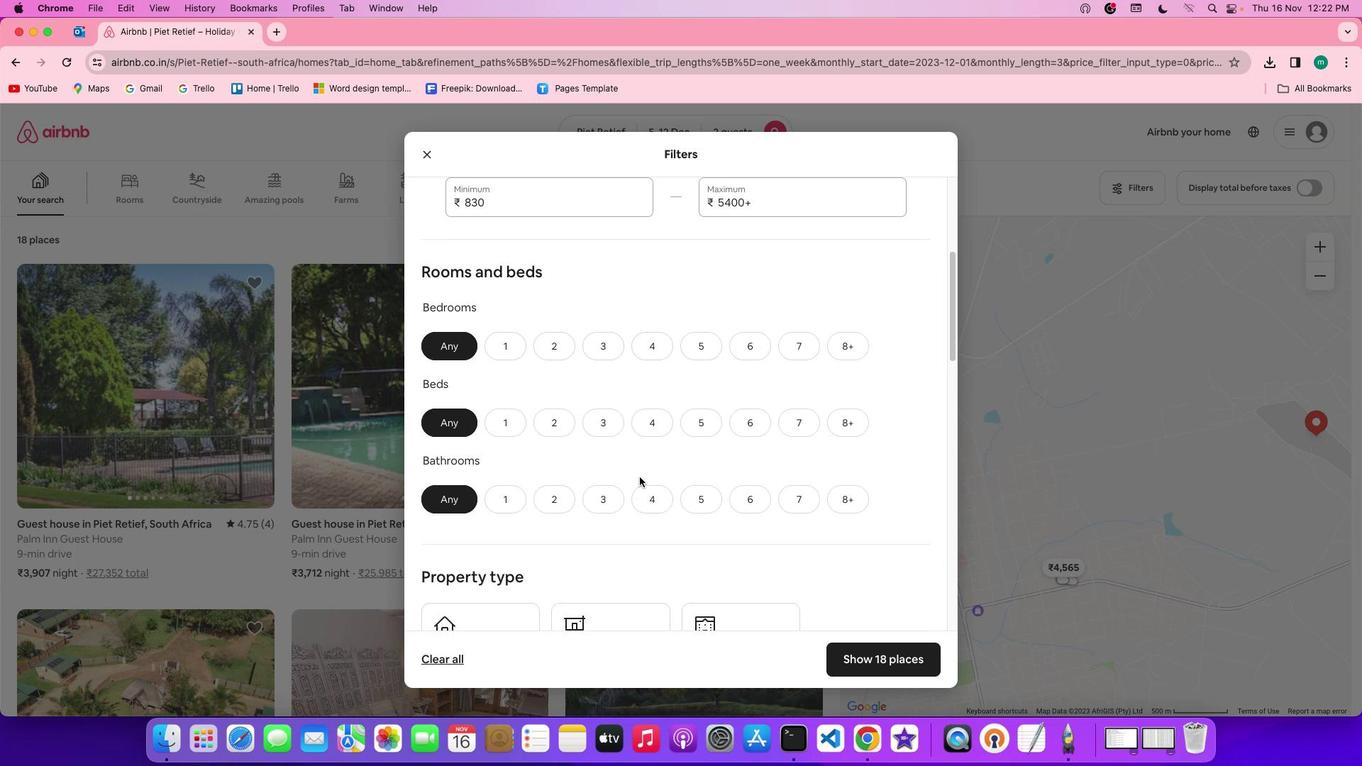 
Action: Mouse scrolled (638, 475) with delta (0, -2)
Screenshot: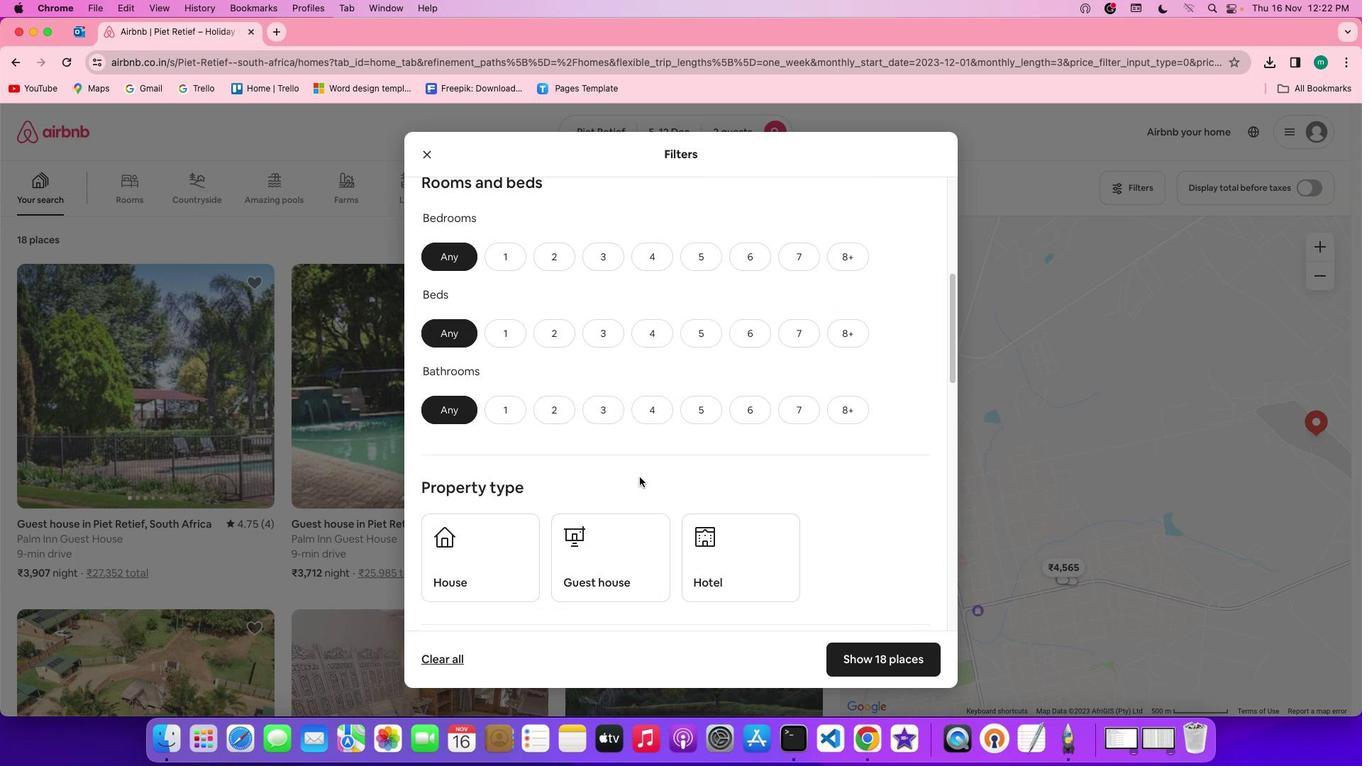 
Action: Mouse scrolled (638, 475) with delta (0, -1)
Screenshot: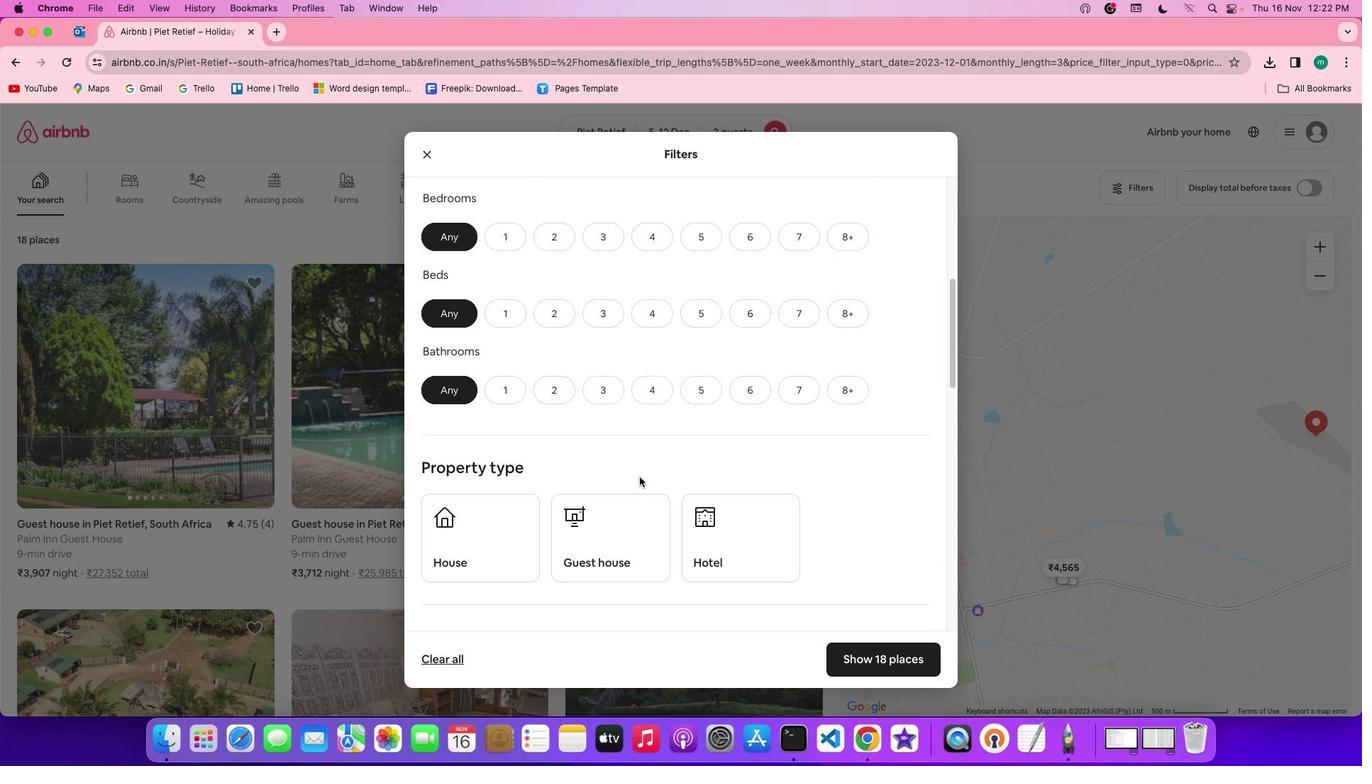 
Action: Mouse scrolled (638, 475) with delta (0, -1)
Screenshot: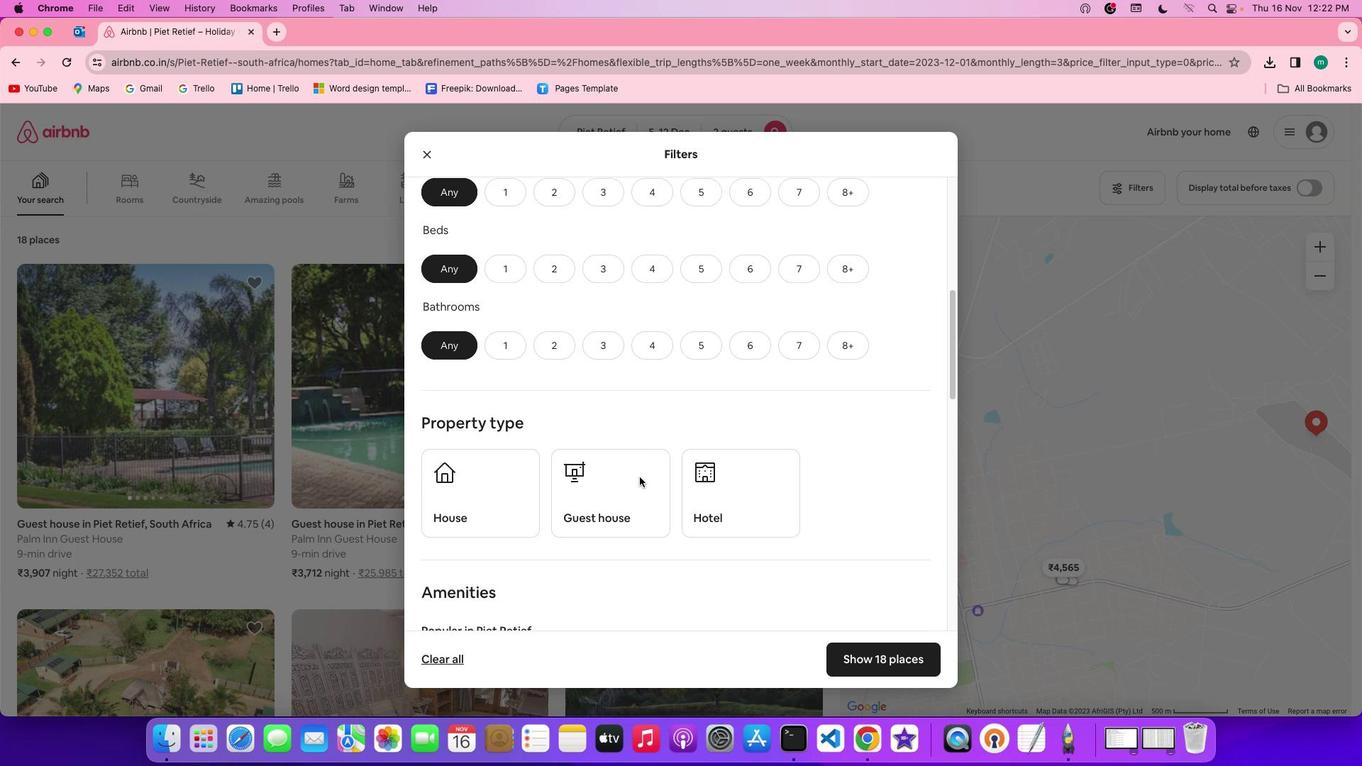 
Action: Mouse scrolled (638, 475) with delta (0, -2)
Screenshot: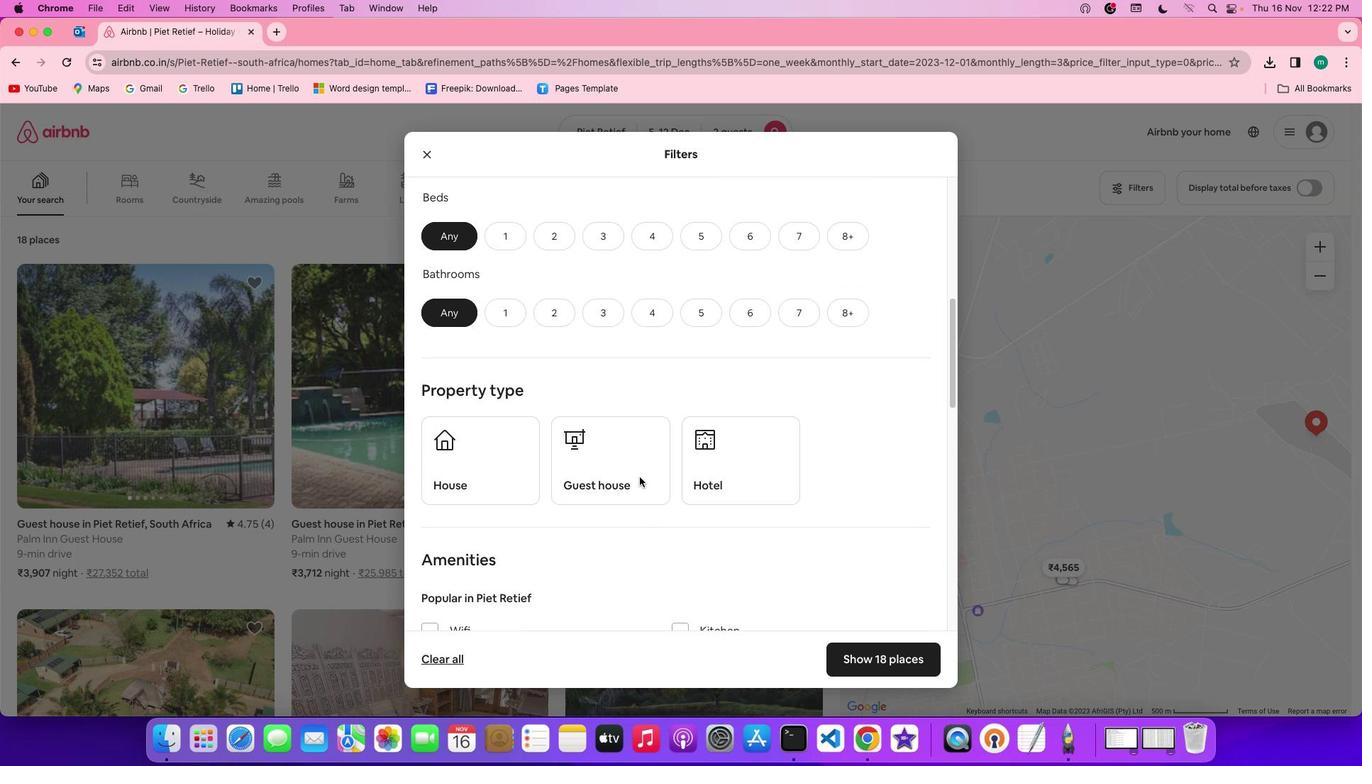 
Action: Mouse scrolled (638, 475) with delta (0, -2)
Screenshot: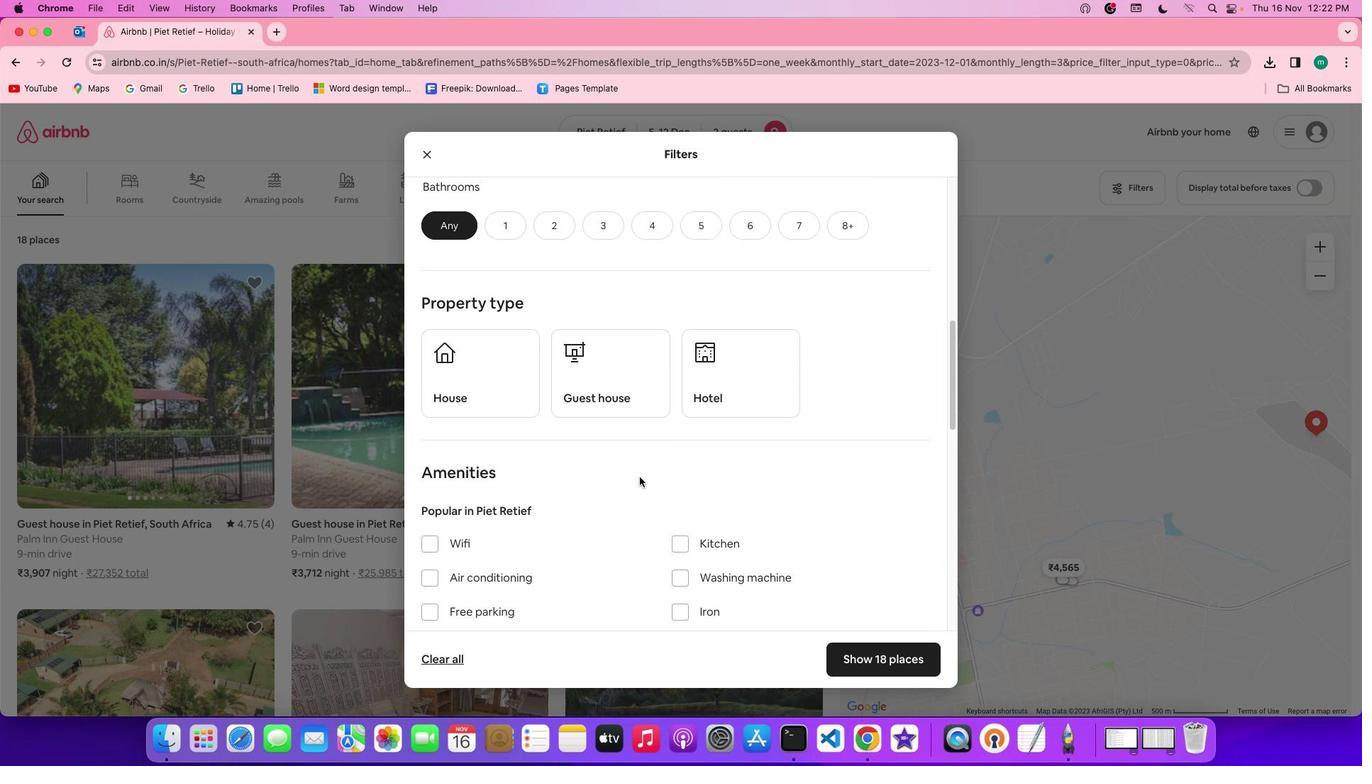
Action: Mouse moved to (577, 339)
Screenshot: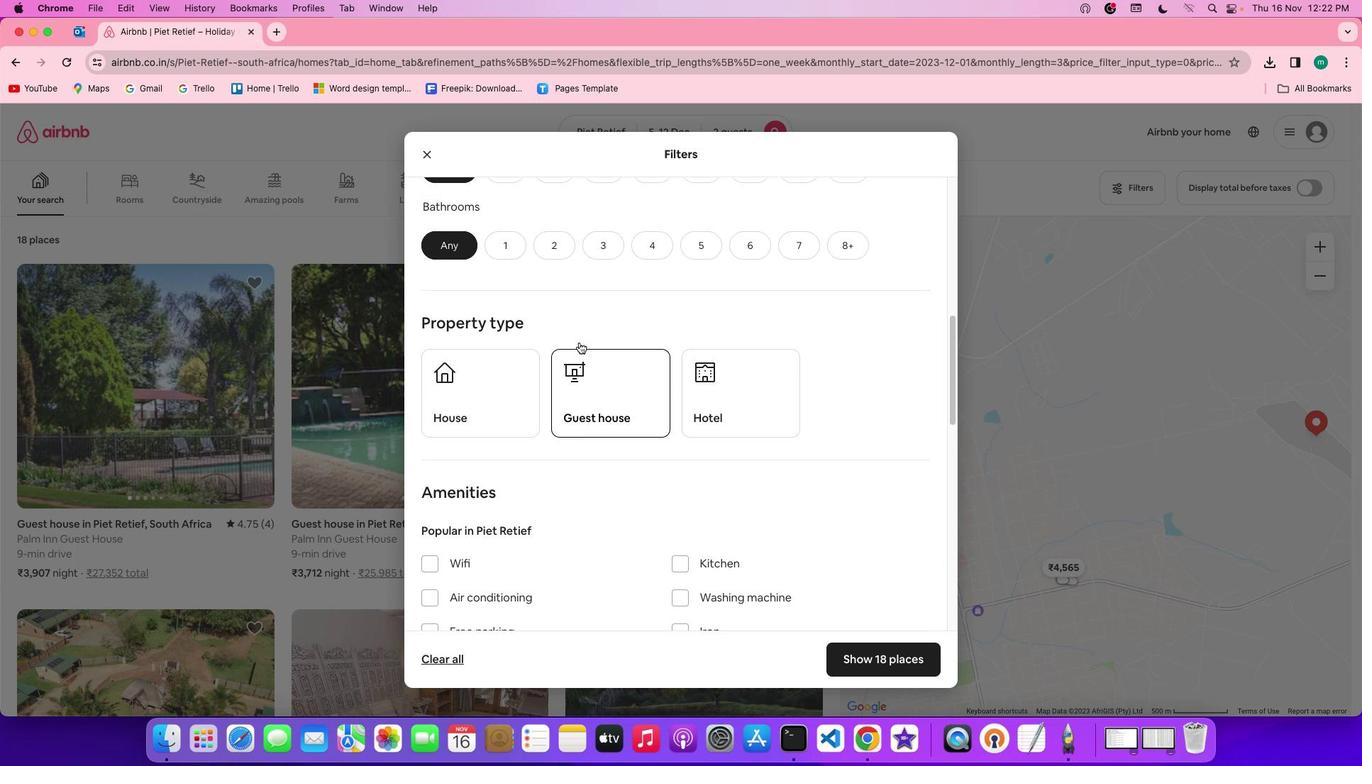 
Action: Mouse scrolled (577, 339) with delta (0, 0)
Screenshot: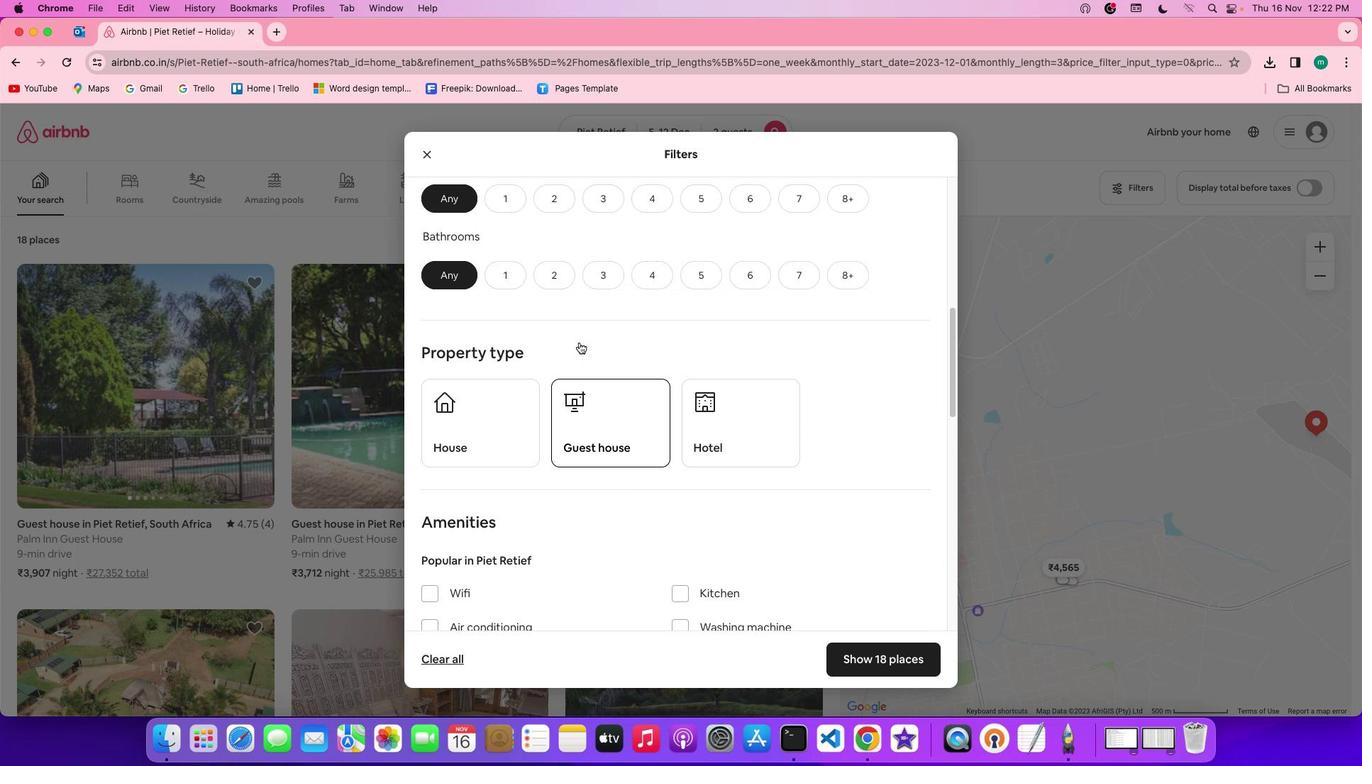 
Action: Mouse moved to (577, 339)
Screenshot: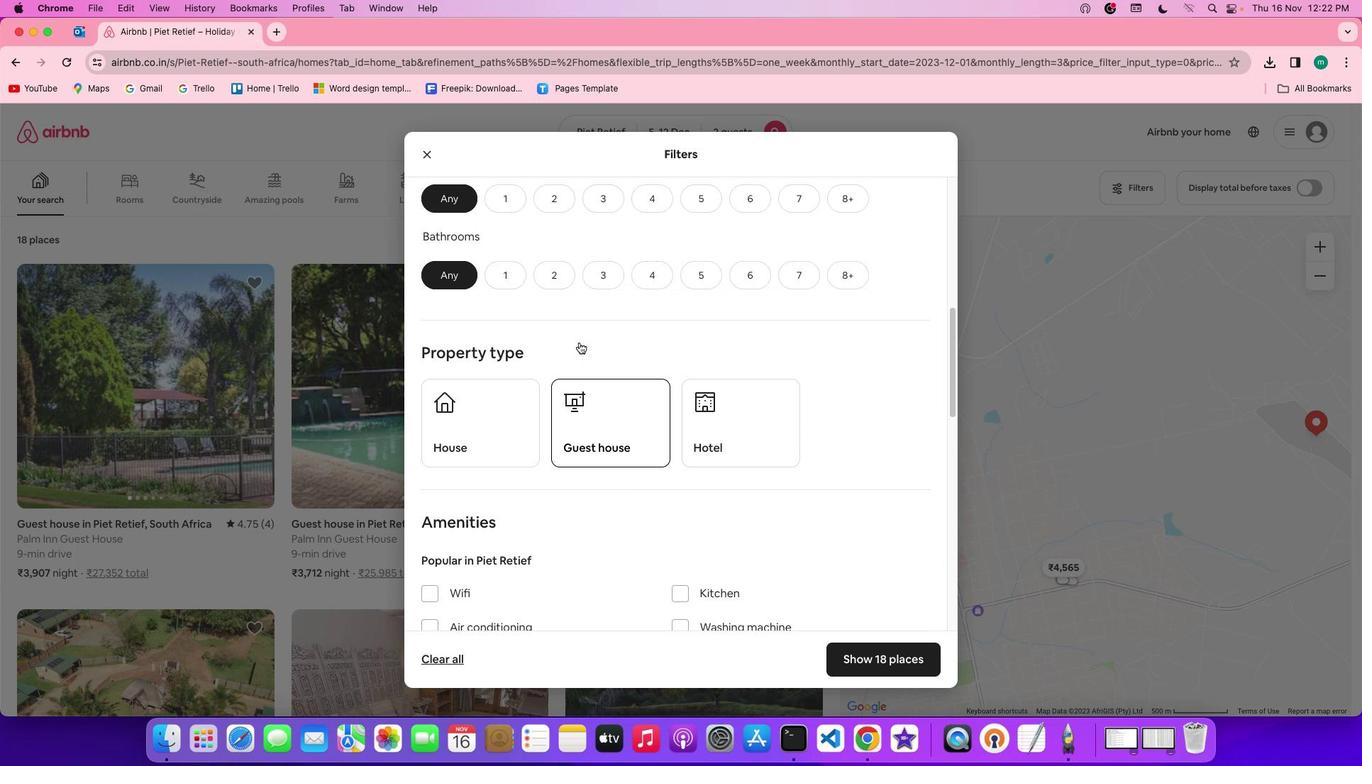 
Action: Mouse scrolled (577, 339) with delta (0, 0)
Screenshot: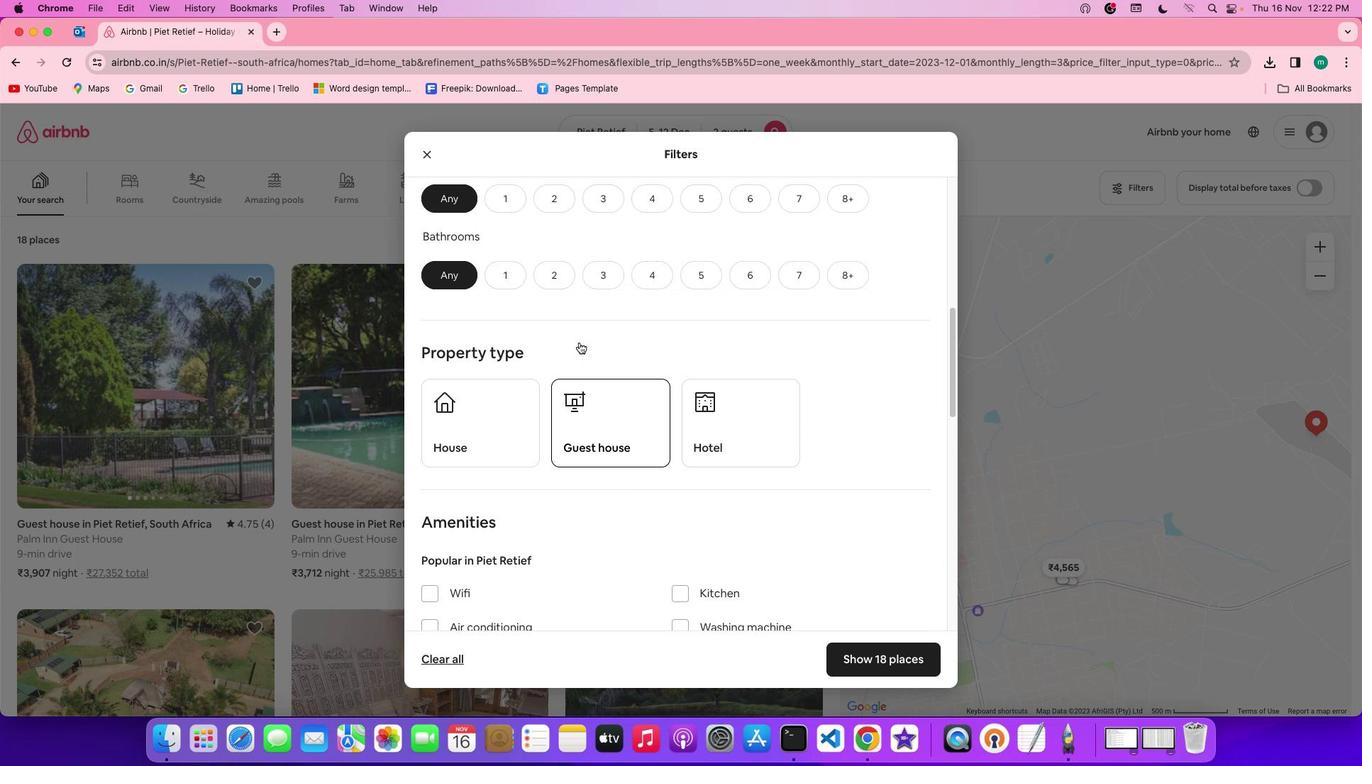
Action: Mouse moved to (577, 340)
Screenshot: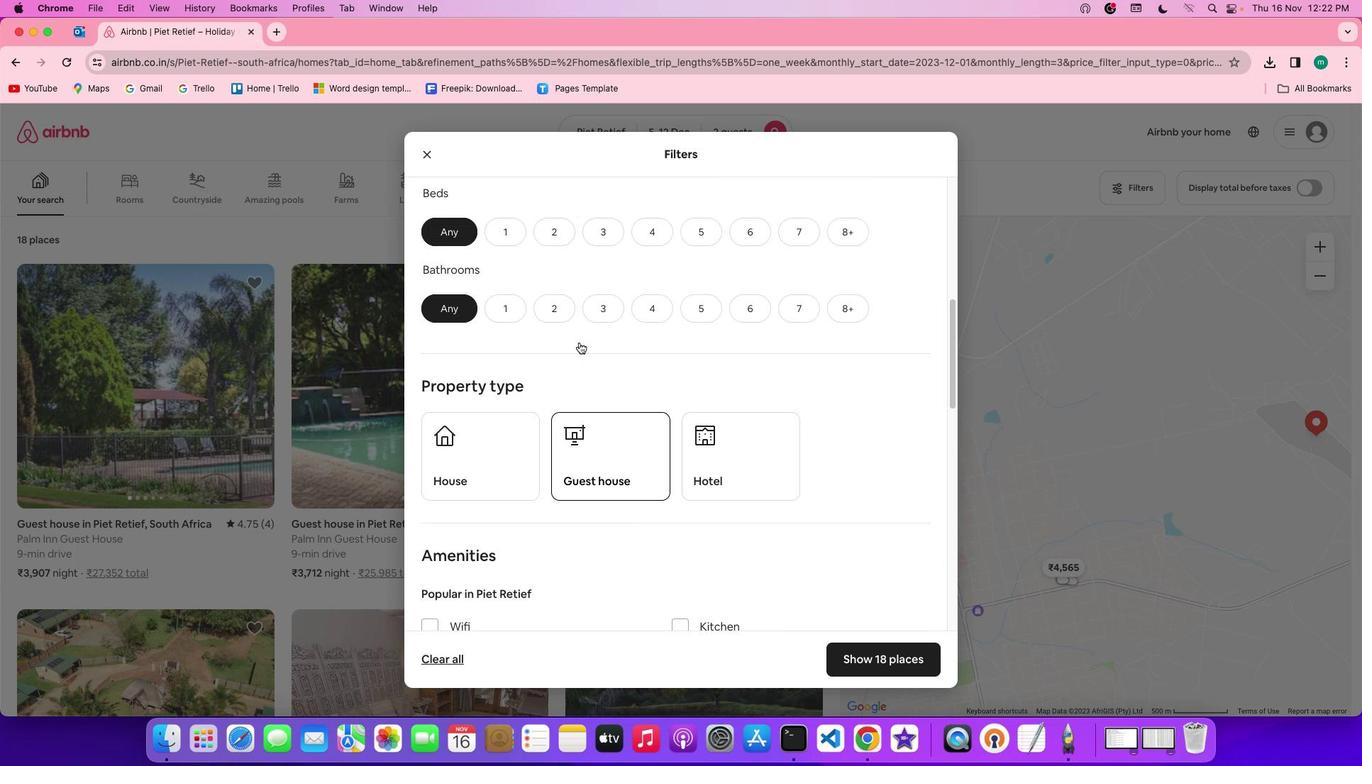 
Action: Mouse scrolled (577, 340) with delta (0, 0)
Screenshot: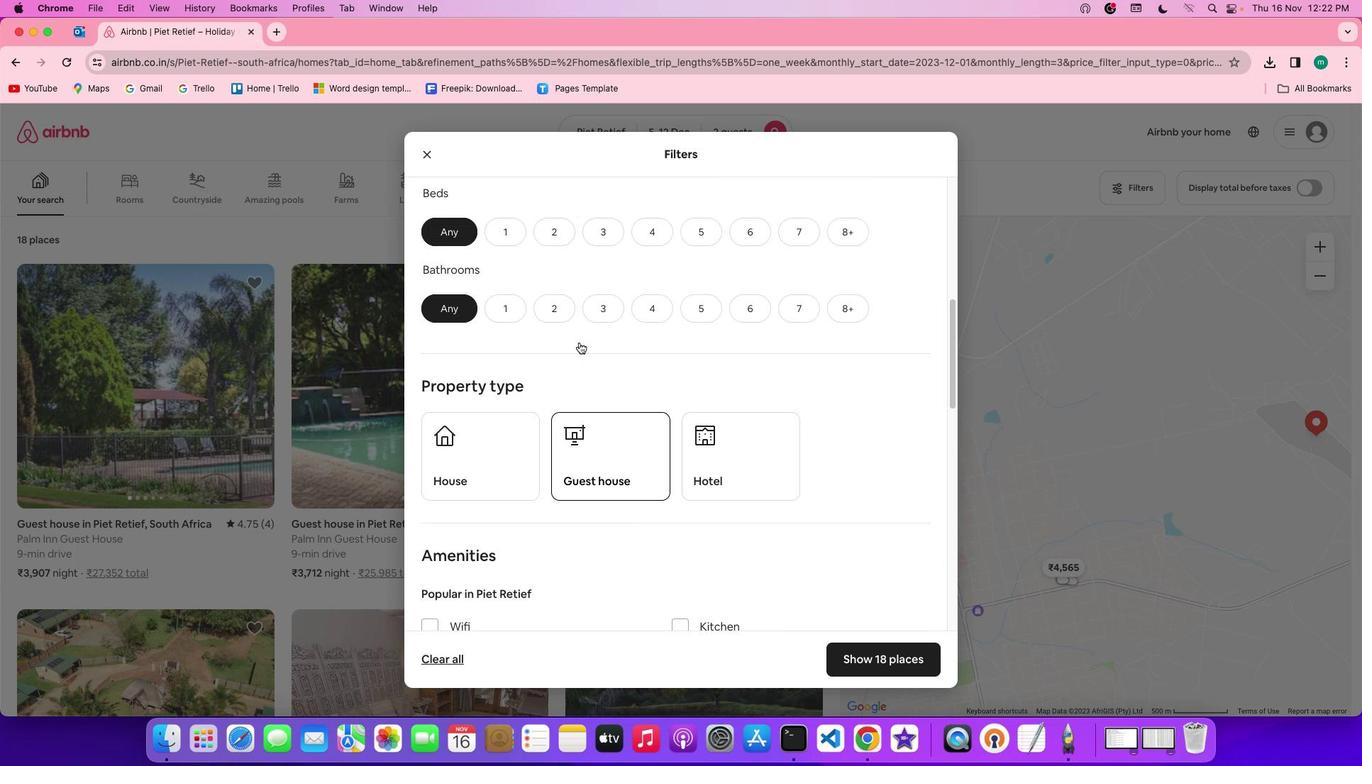 
Action: Mouse moved to (508, 190)
Screenshot: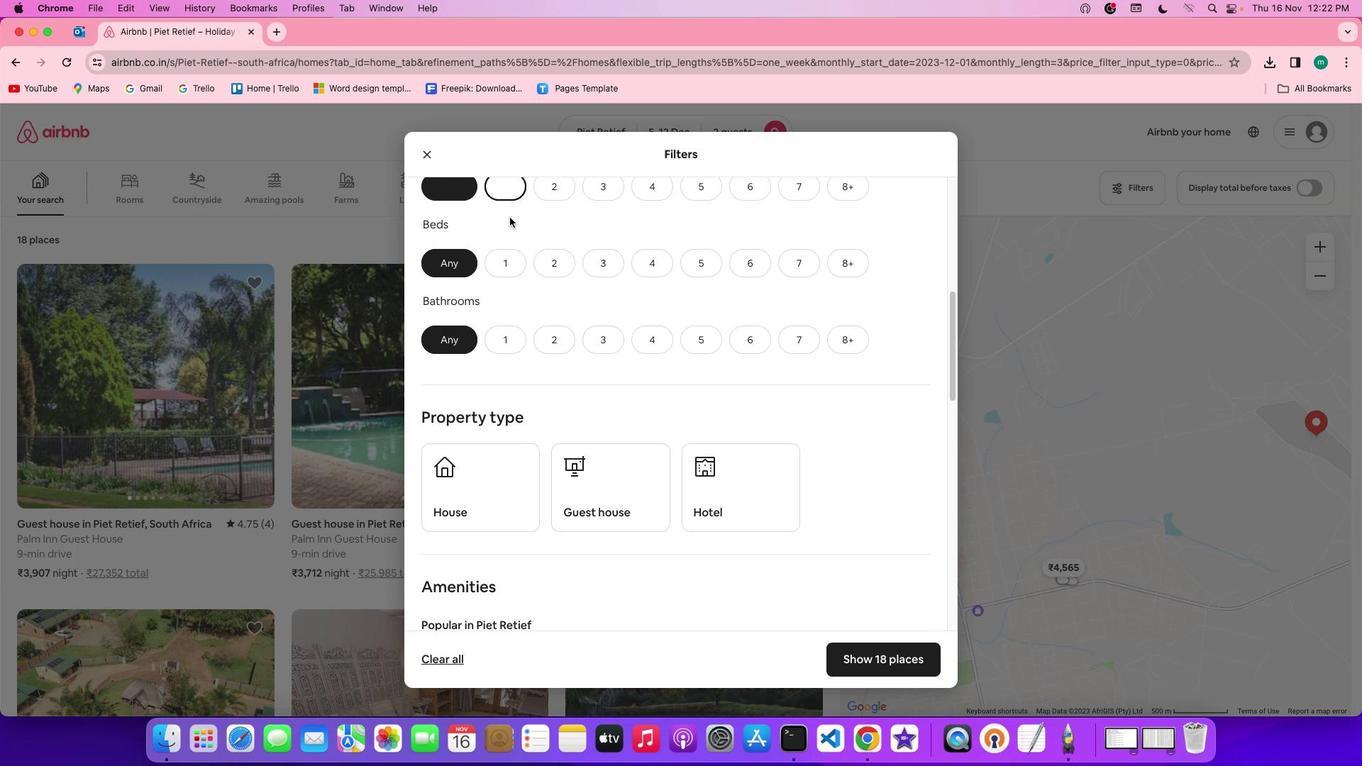 
Action: Mouse pressed left at (508, 190)
Screenshot: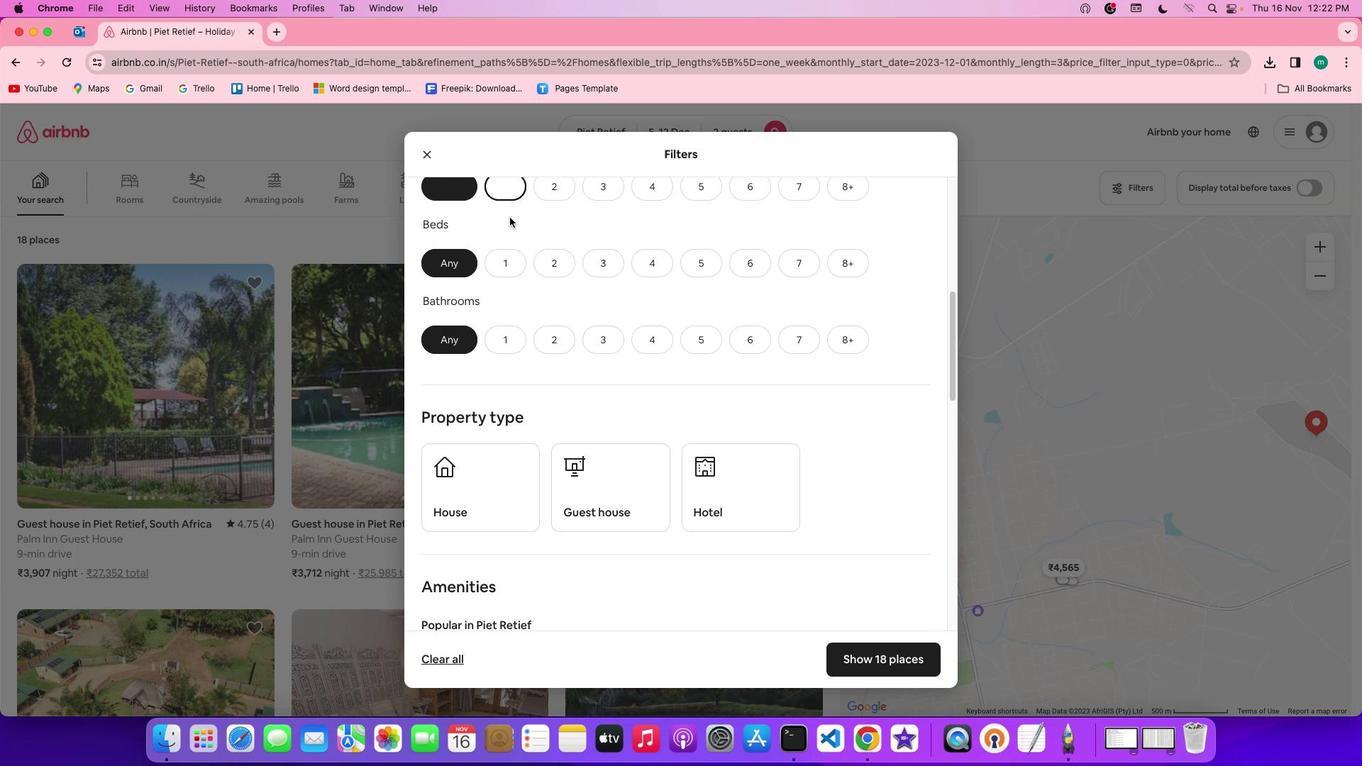 
Action: Mouse moved to (513, 257)
Screenshot: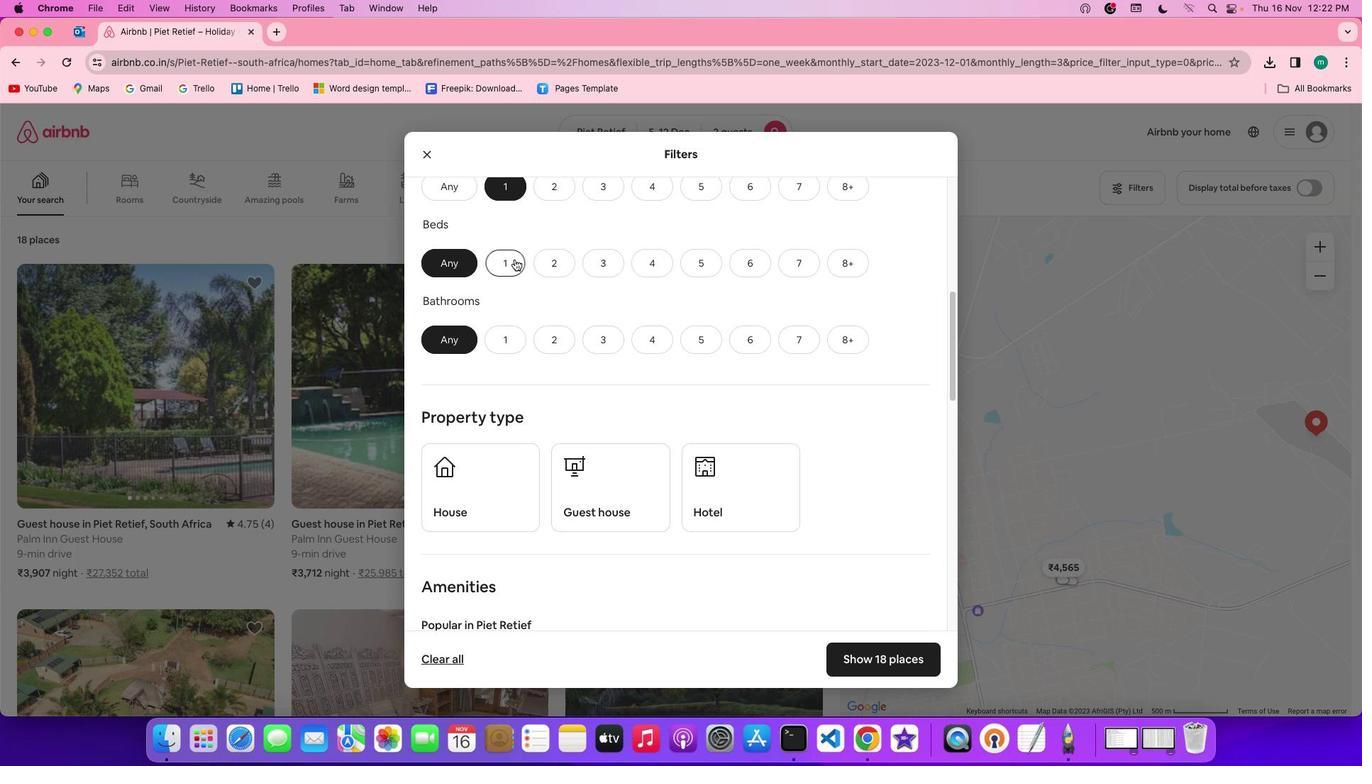 
Action: Mouse pressed left at (513, 257)
Screenshot: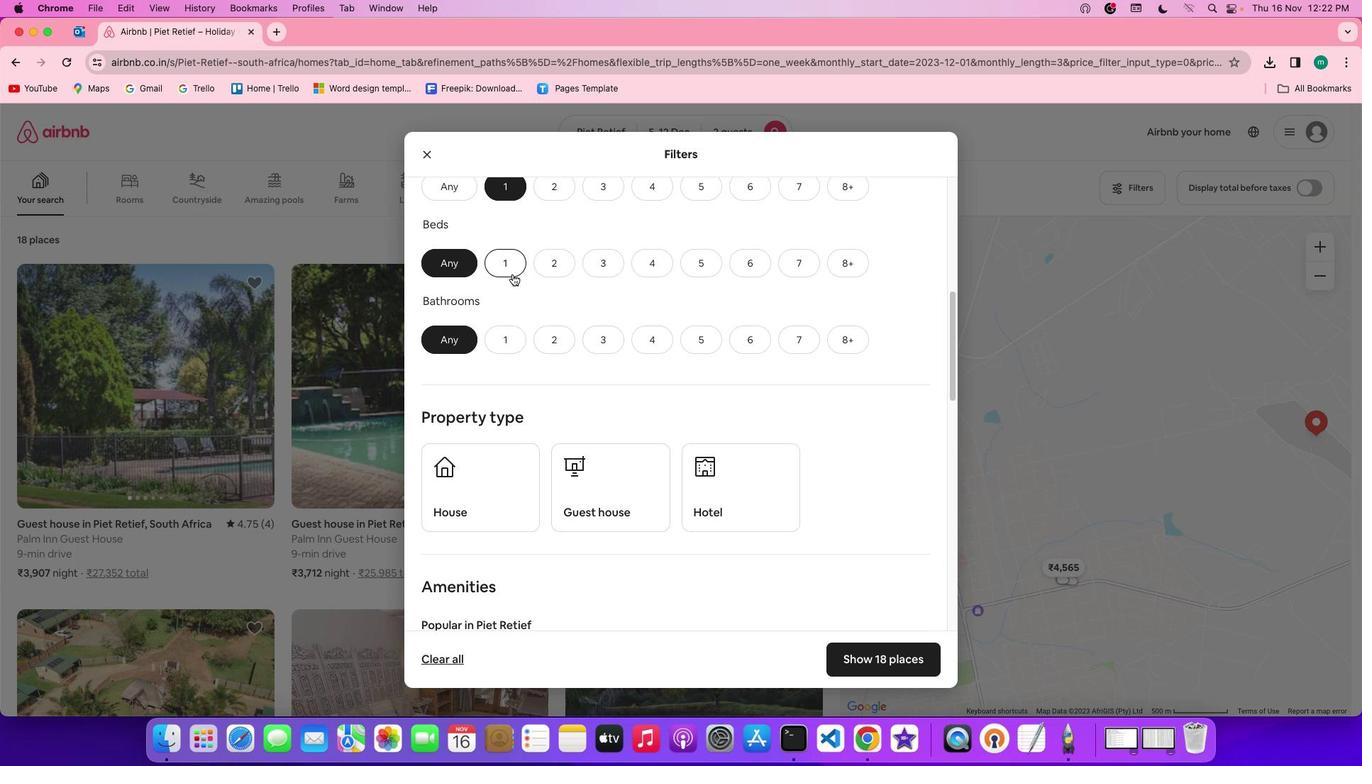 
Action: Mouse moved to (503, 325)
Screenshot: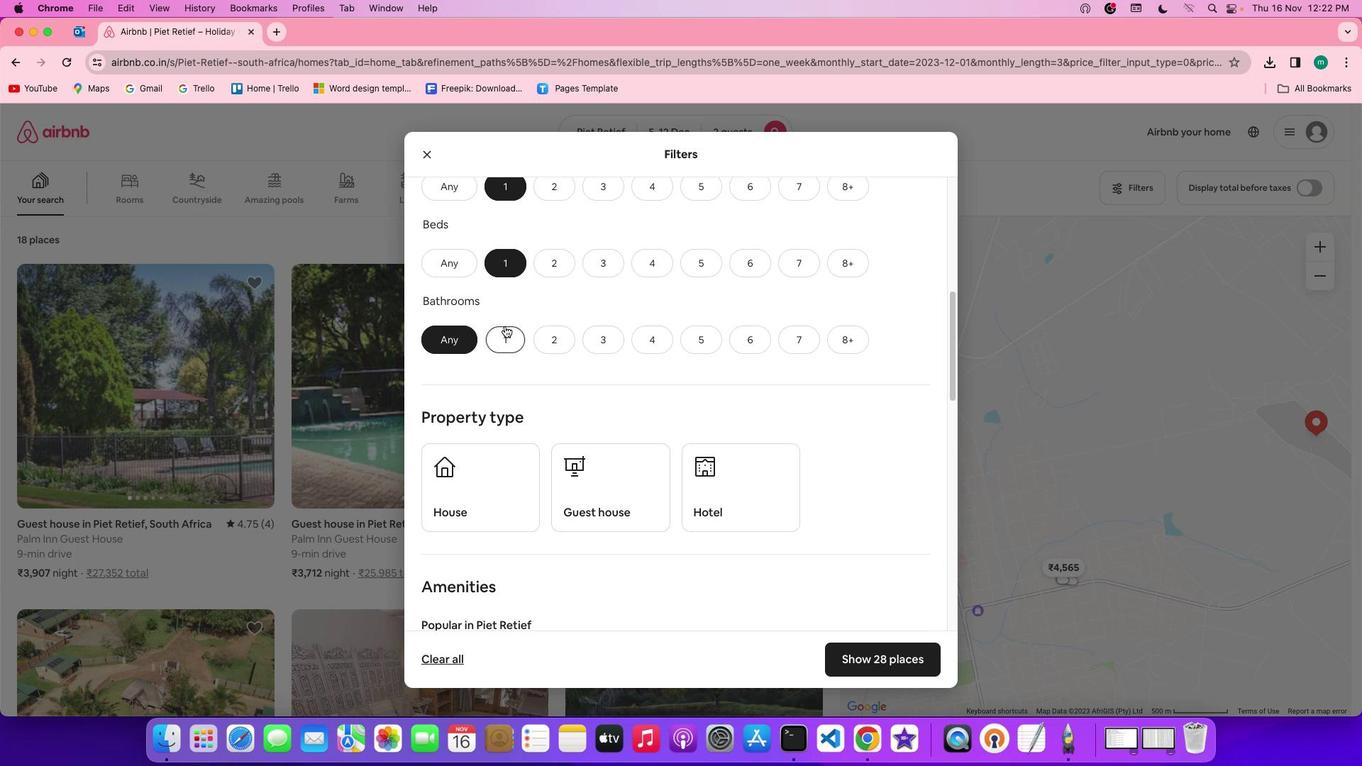 
Action: Mouse pressed left at (503, 325)
Screenshot: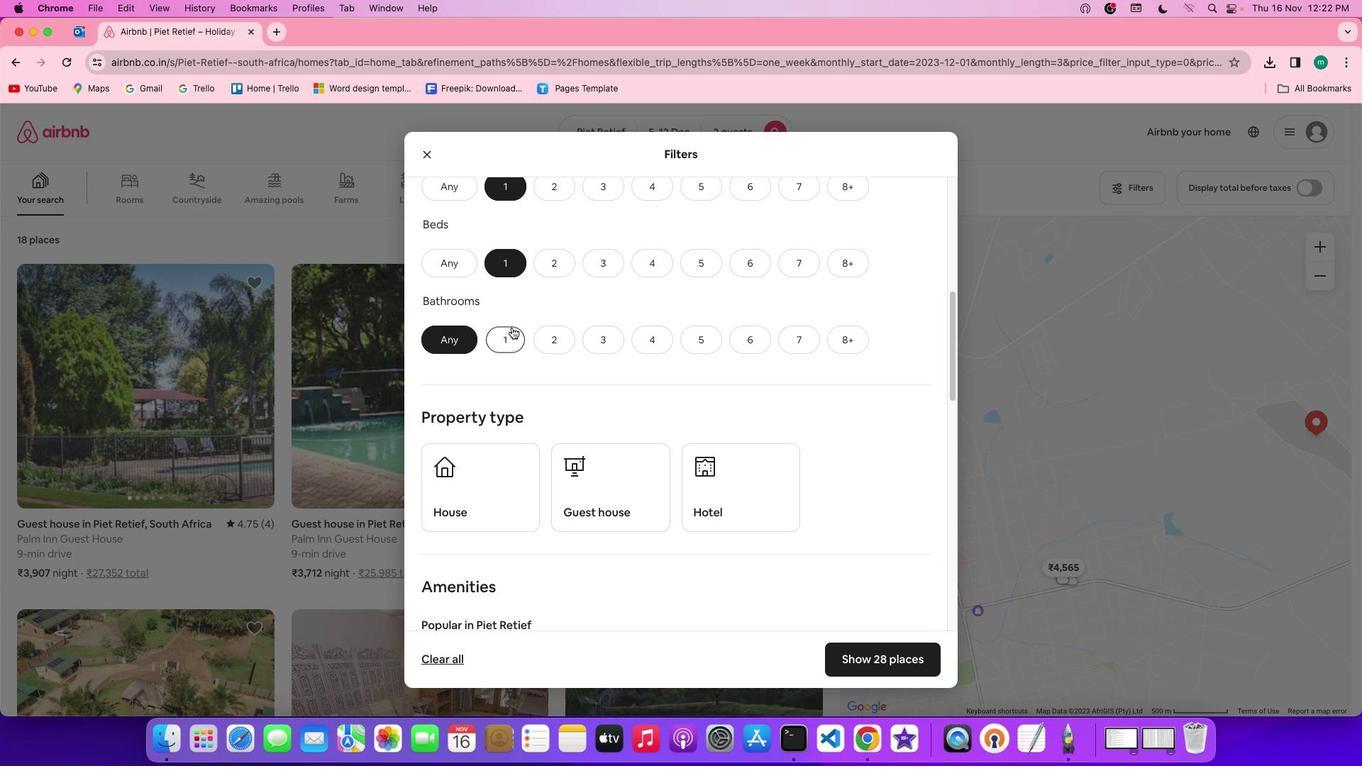 
Action: Mouse moved to (711, 435)
Screenshot: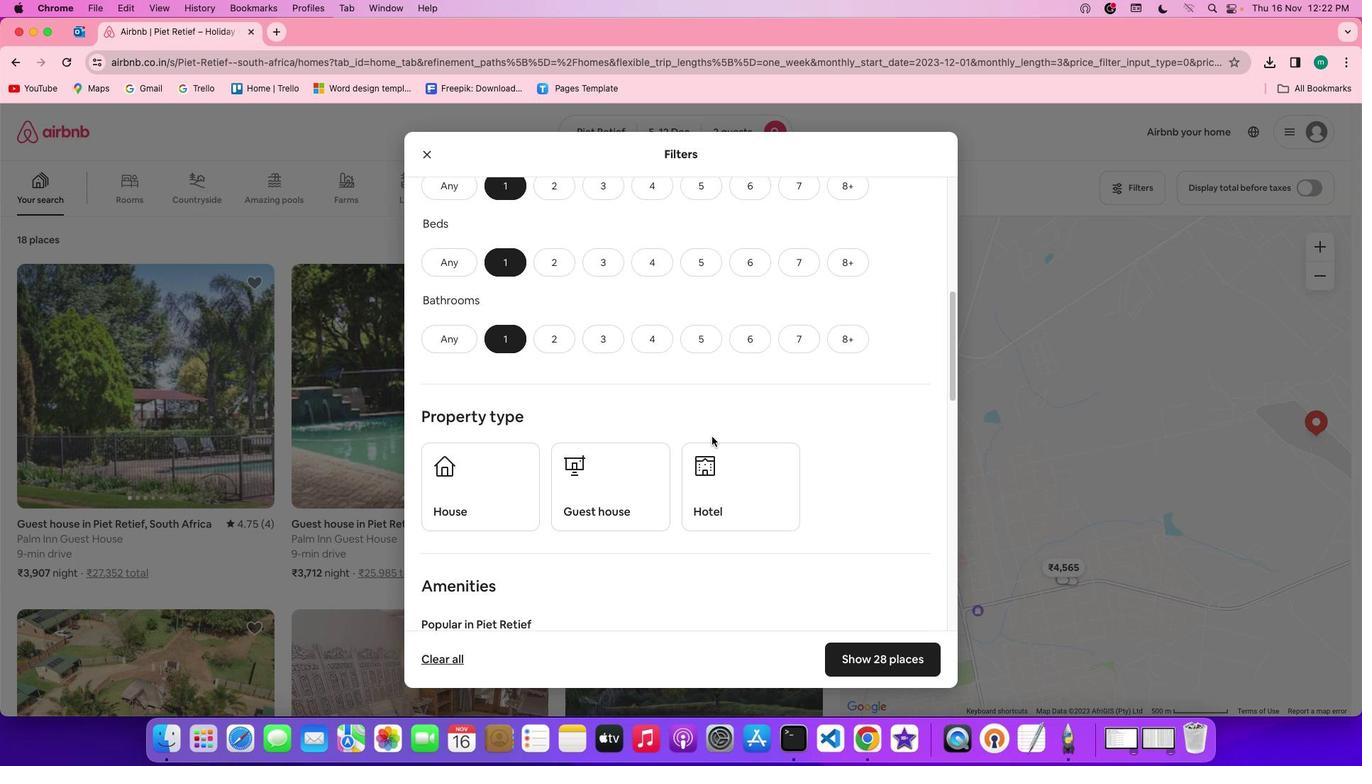 
Action: Mouse scrolled (711, 435) with delta (0, -1)
Screenshot: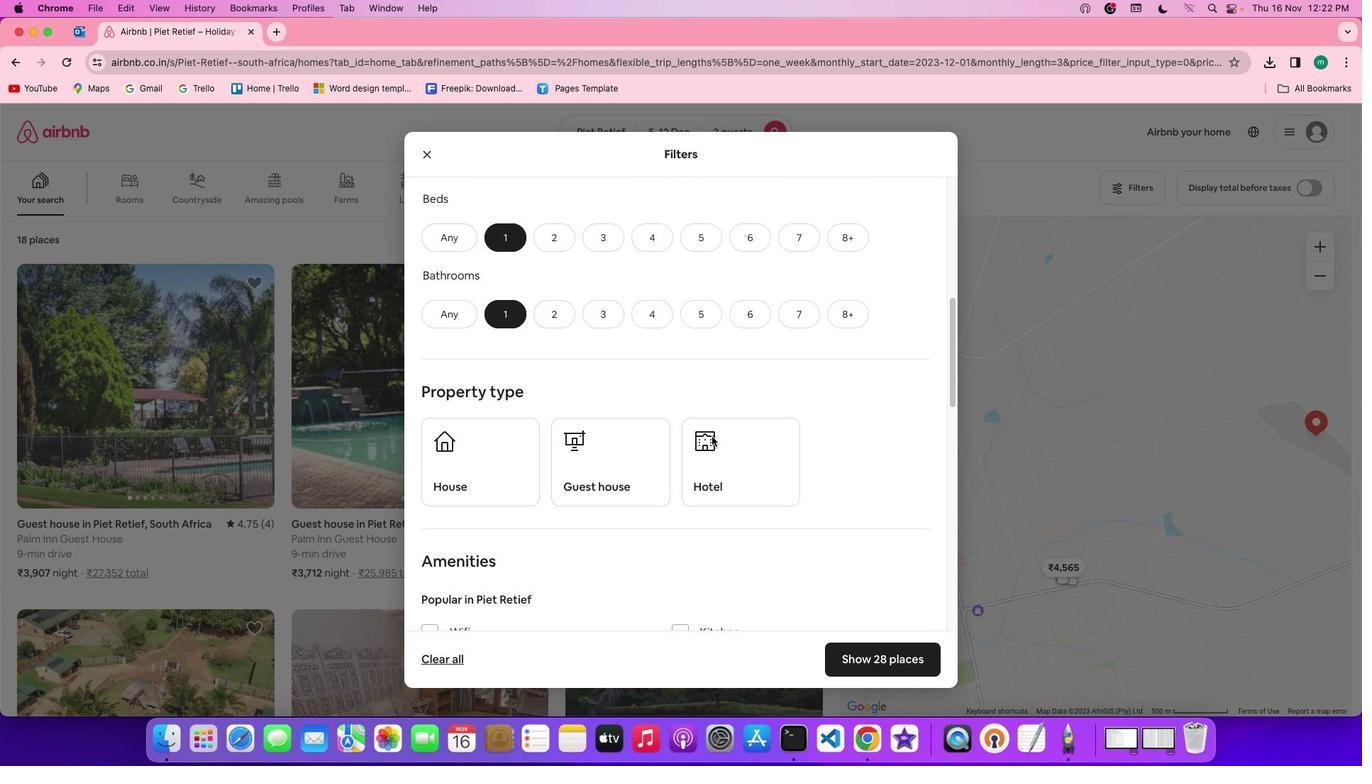 
Action: Mouse scrolled (711, 435) with delta (0, -1)
Screenshot: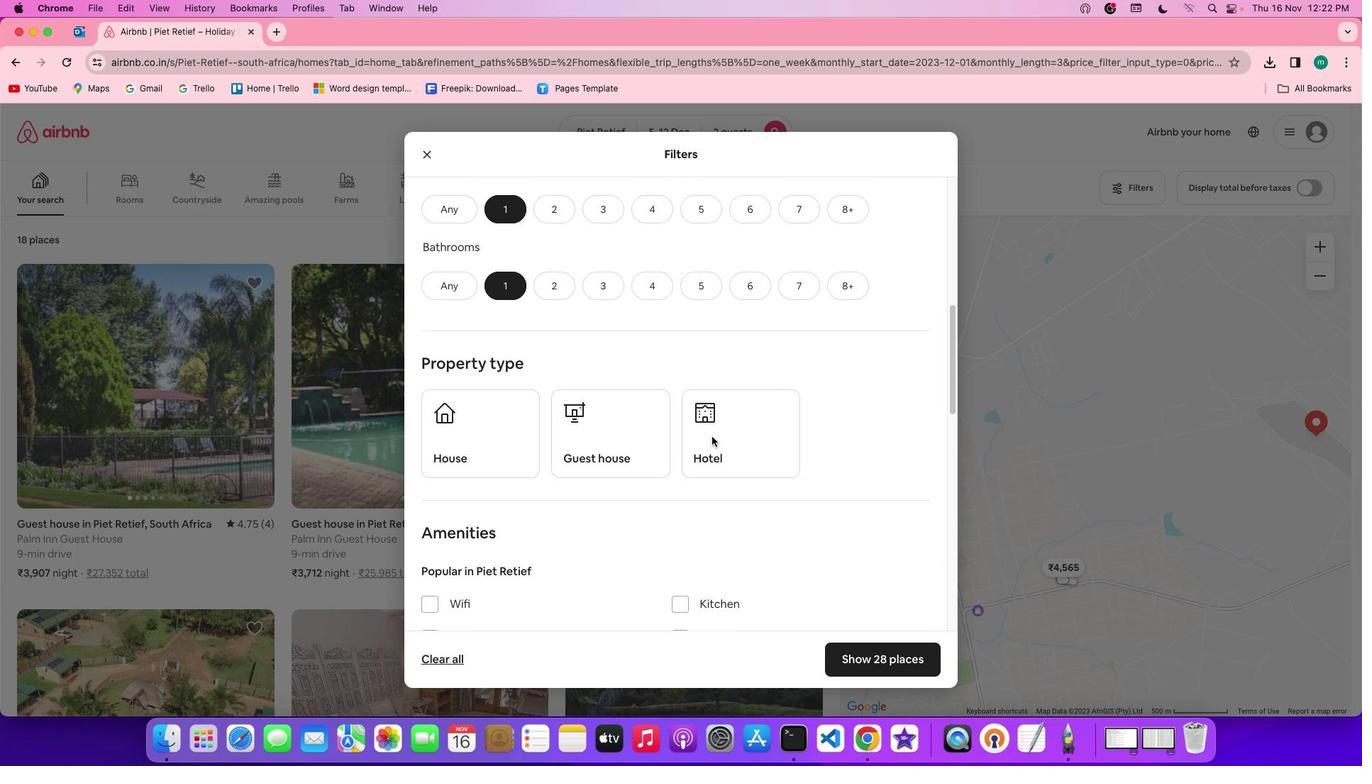
Action: Mouse scrolled (711, 435) with delta (0, -2)
Screenshot: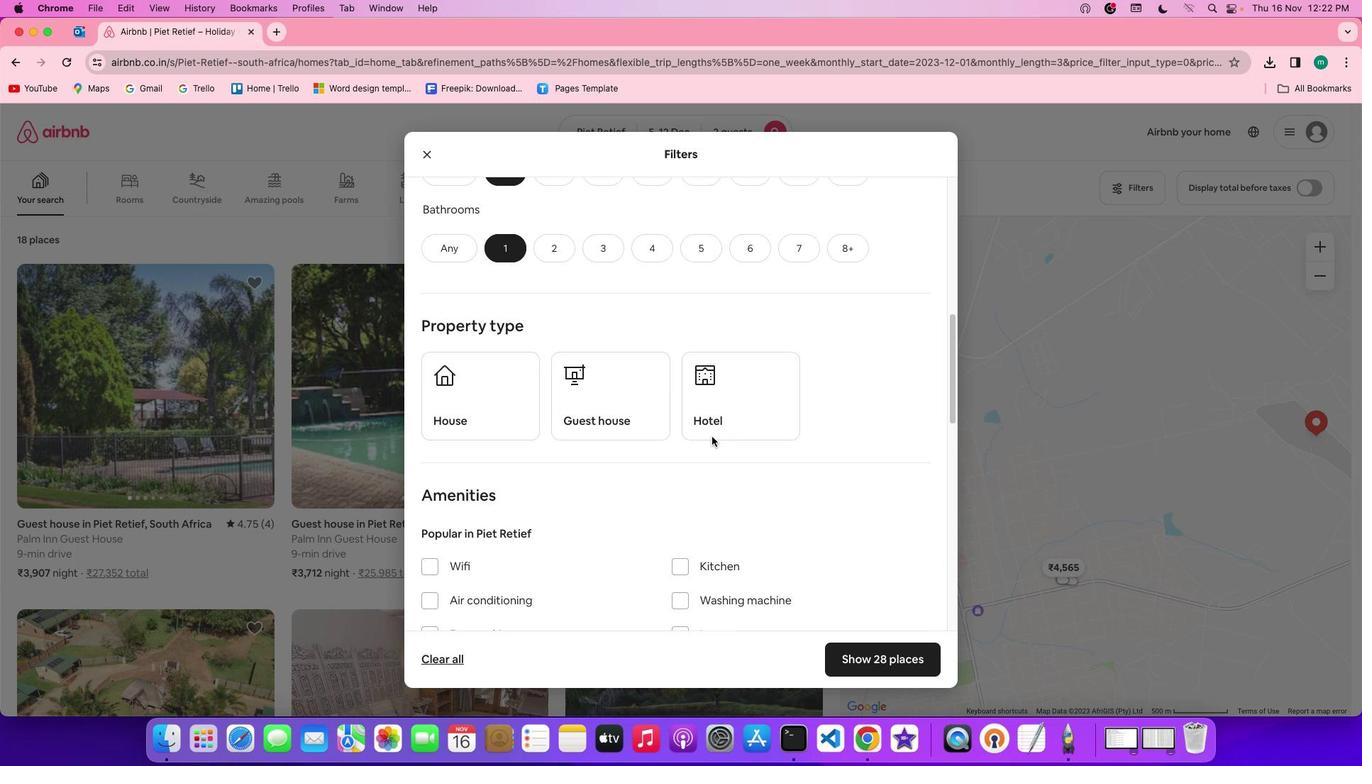 
Action: Mouse scrolled (711, 435) with delta (0, -2)
Screenshot: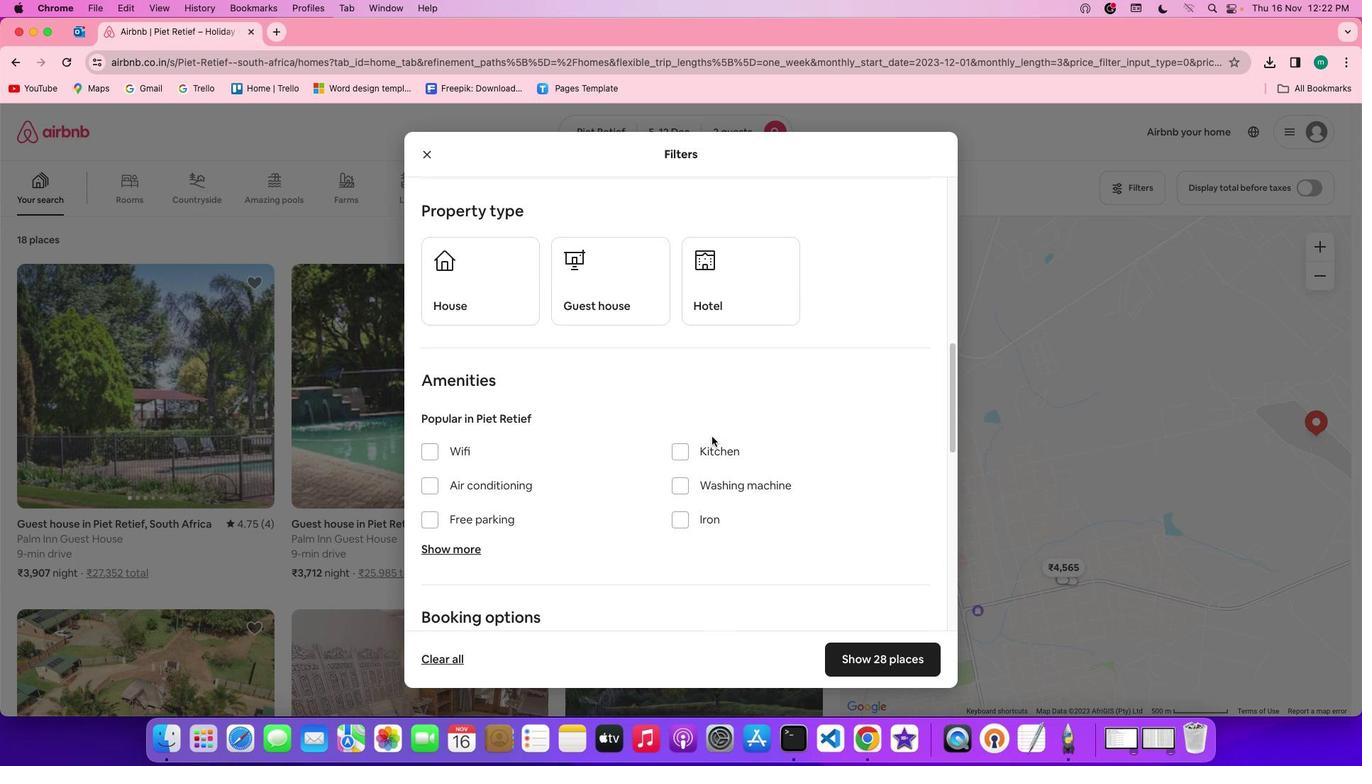 
Action: Mouse moved to (706, 435)
Screenshot: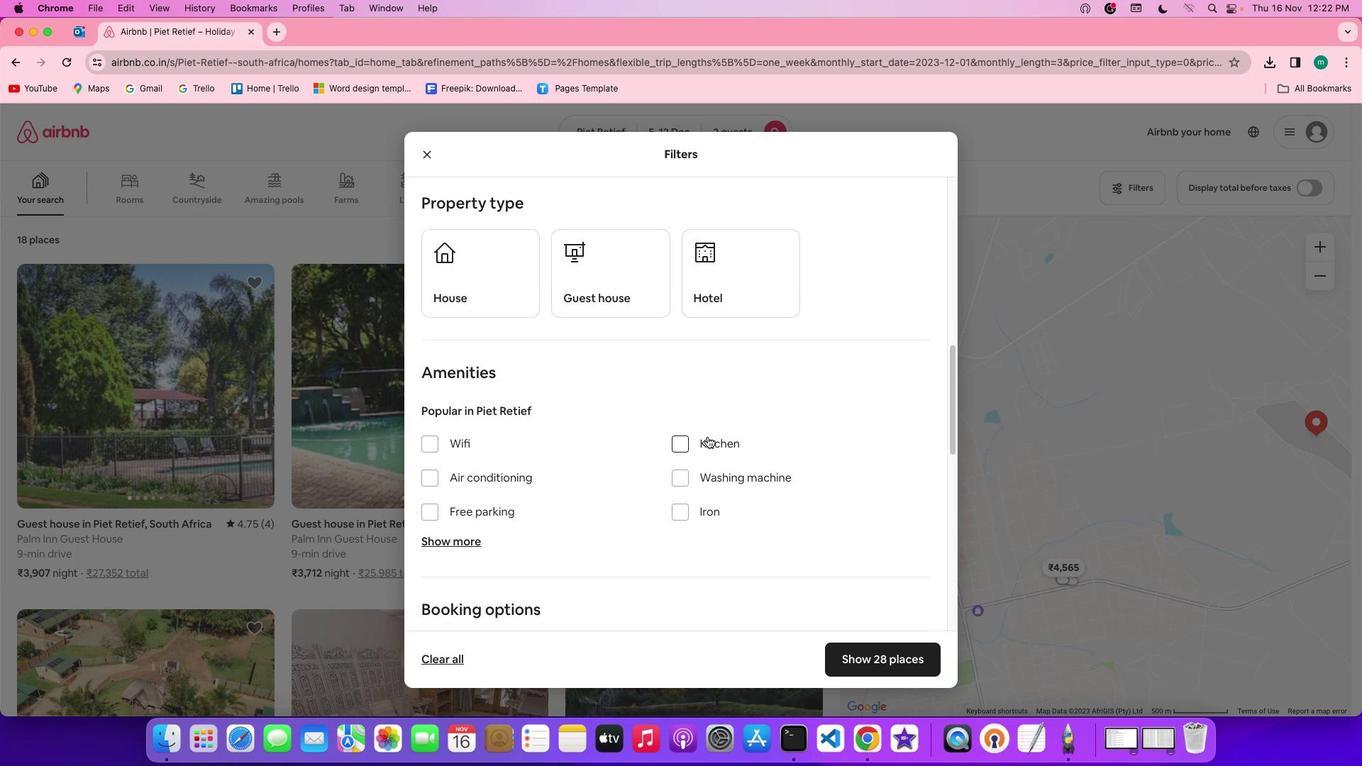 
Action: Mouse scrolled (706, 435) with delta (0, -1)
Screenshot: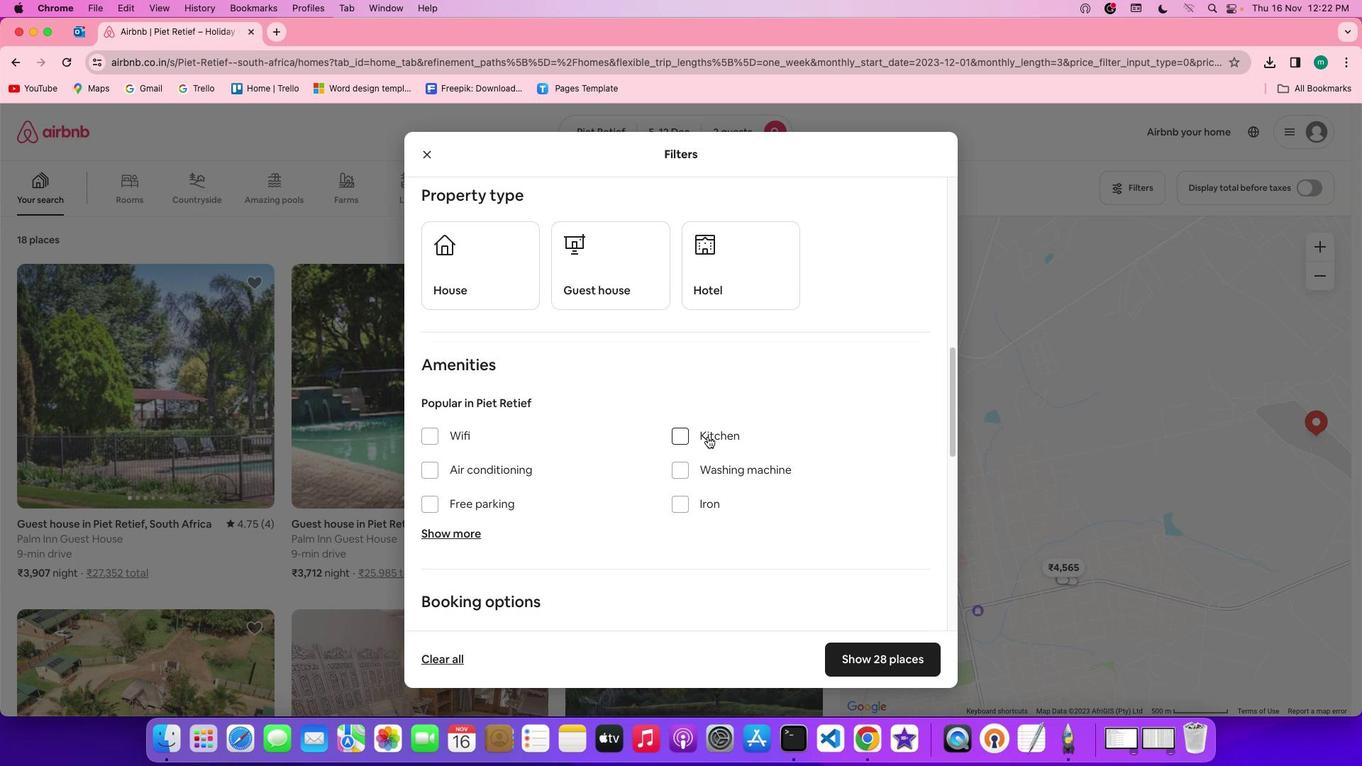 
Action: Mouse scrolled (706, 435) with delta (0, -1)
Screenshot: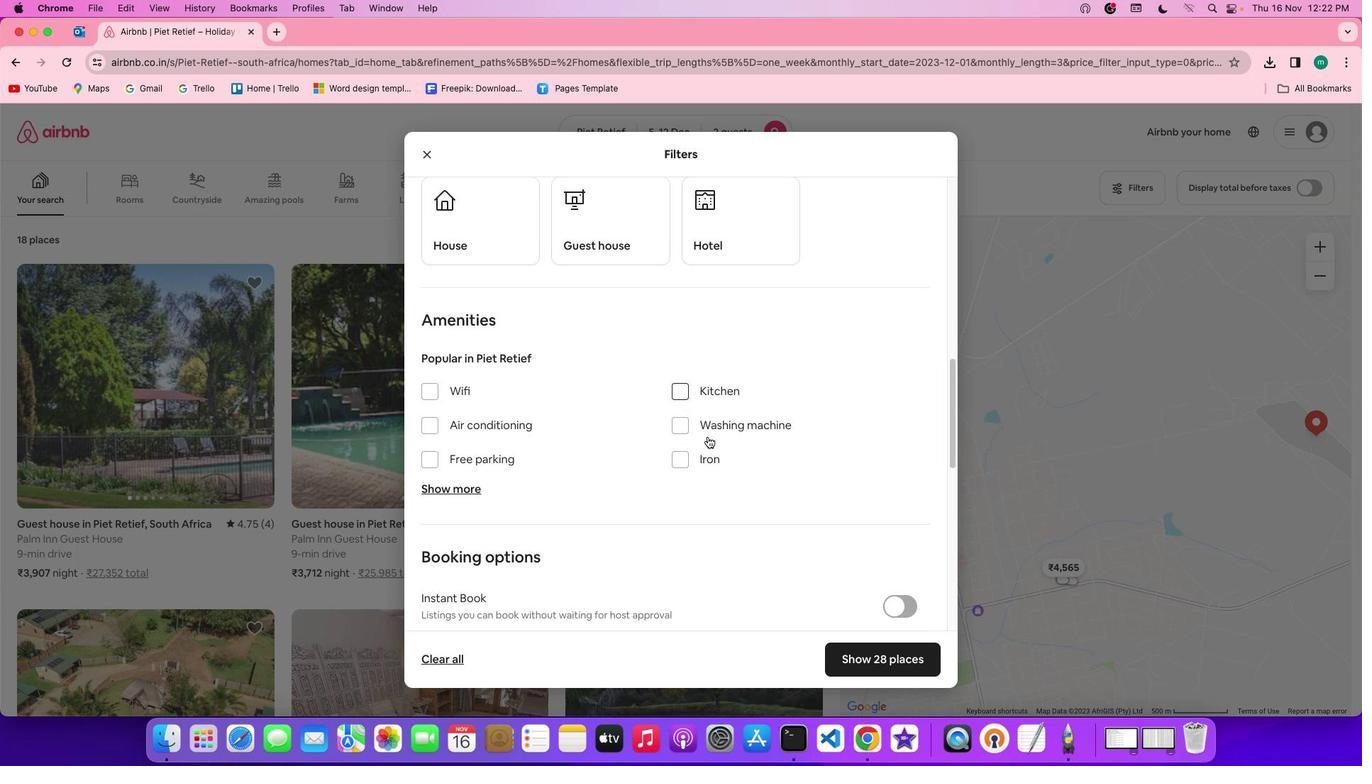 
Action: Mouse scrolled (706, 435) with delta (0, -2)
Screenshot: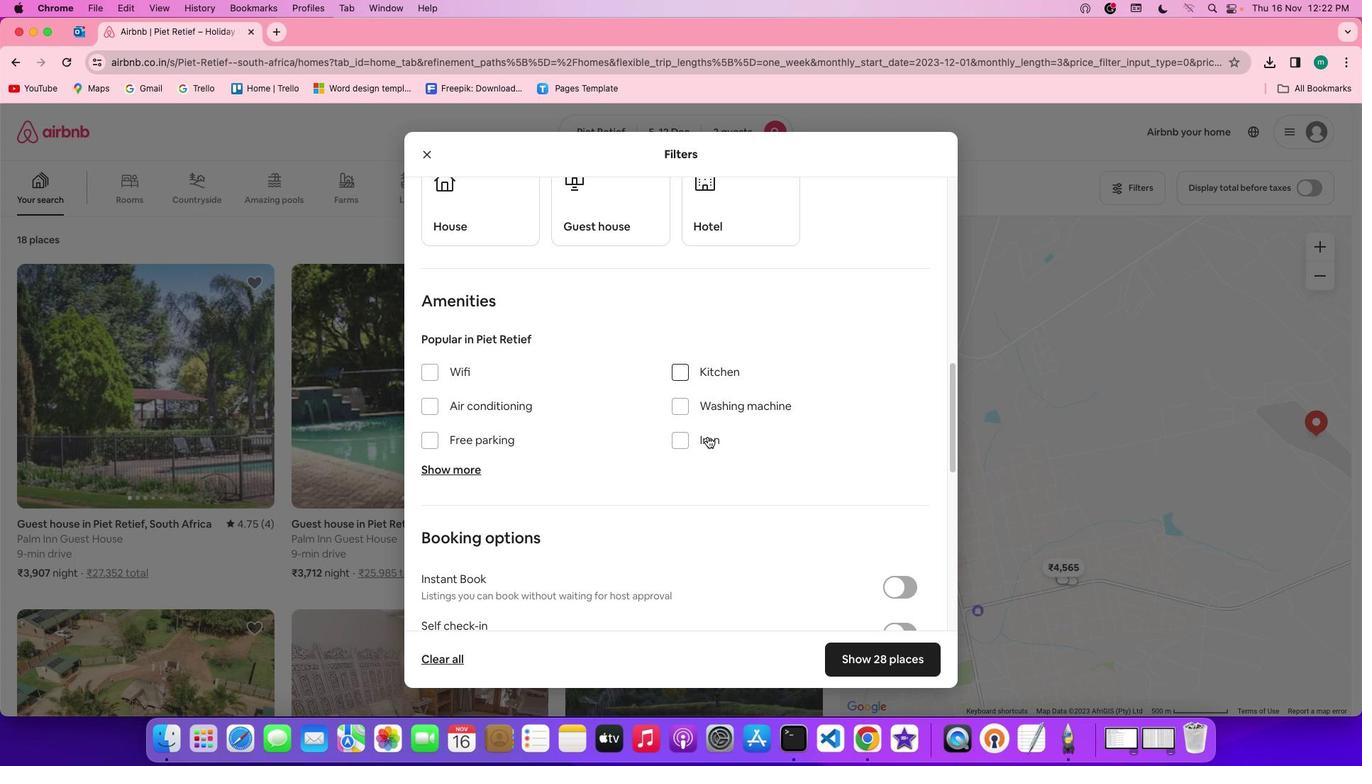 
Action: Mouse moved to (718, 228)
Screenshot: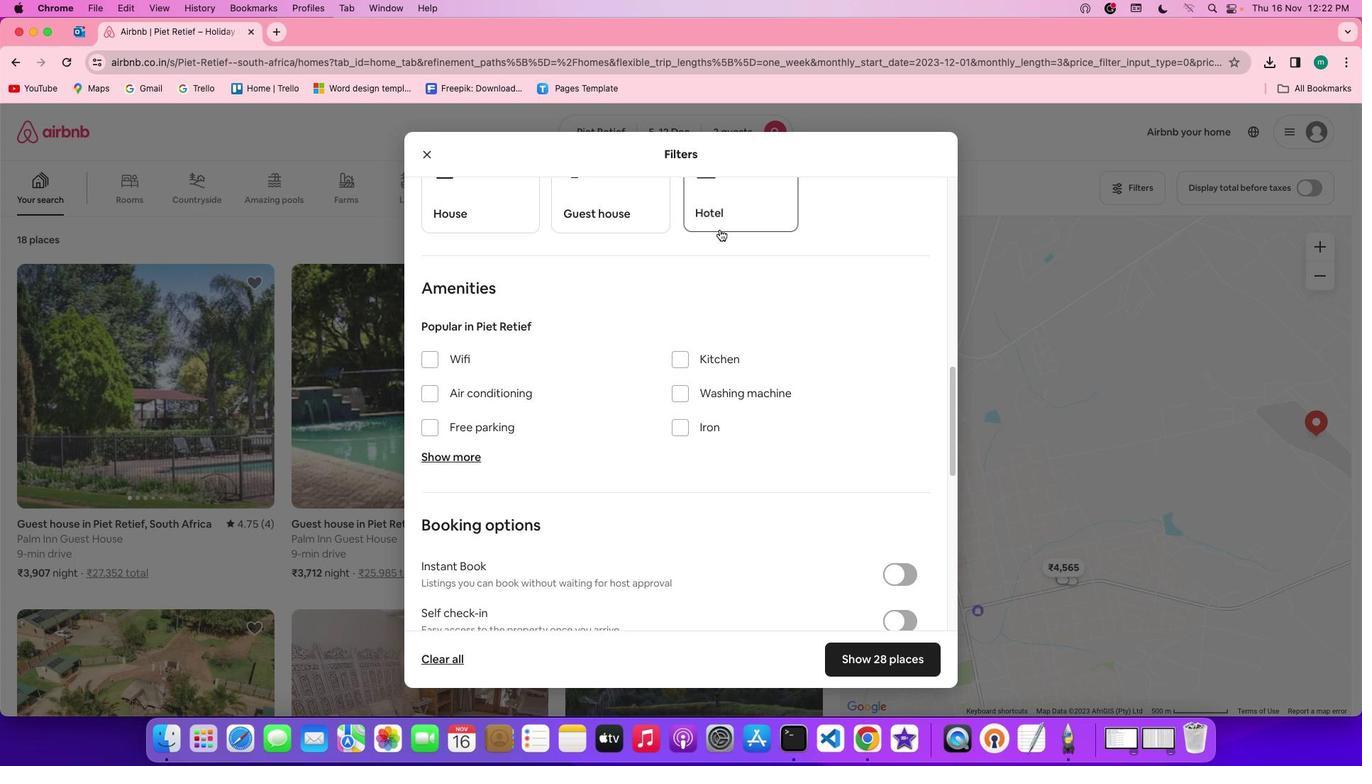 
Action: Mouse pressed left at (718, 228)
Screenshot: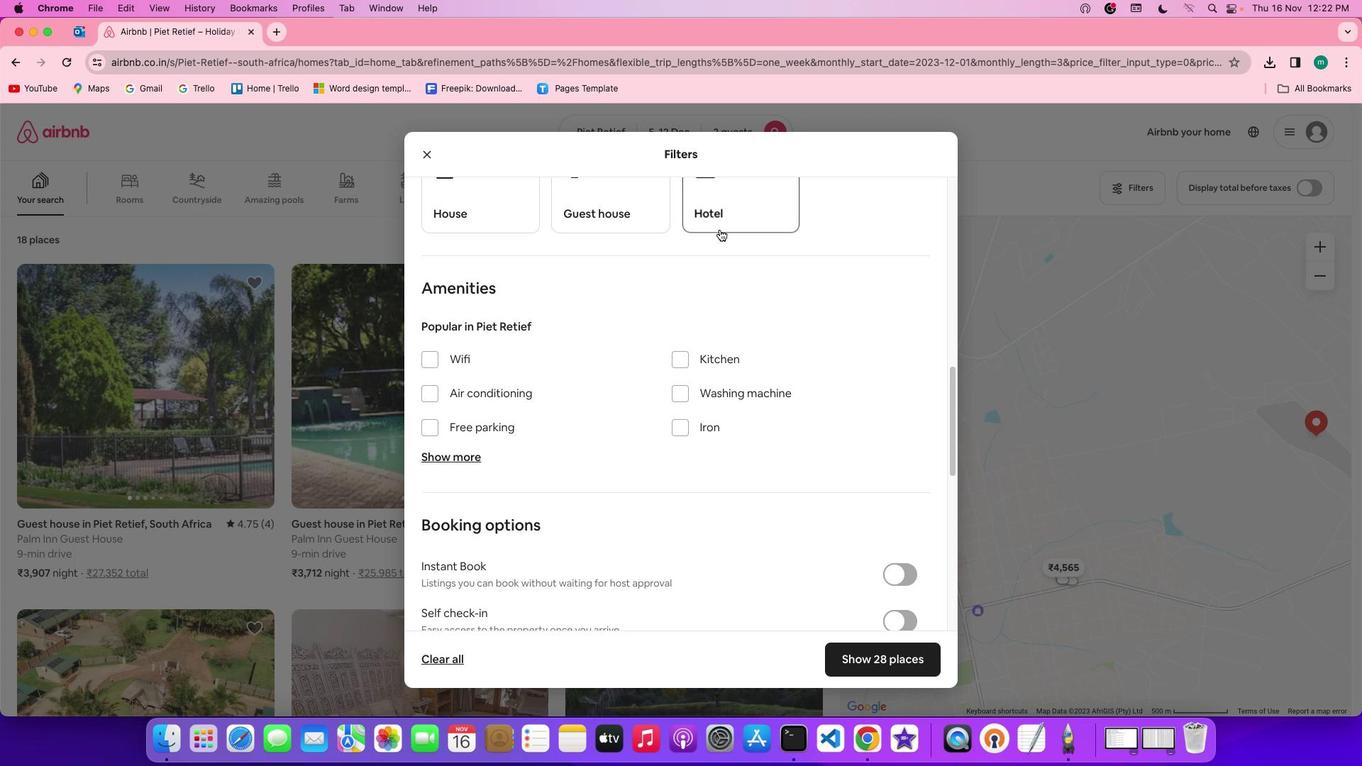 
Action: Mouse moved to (721, 224)
Screenshot: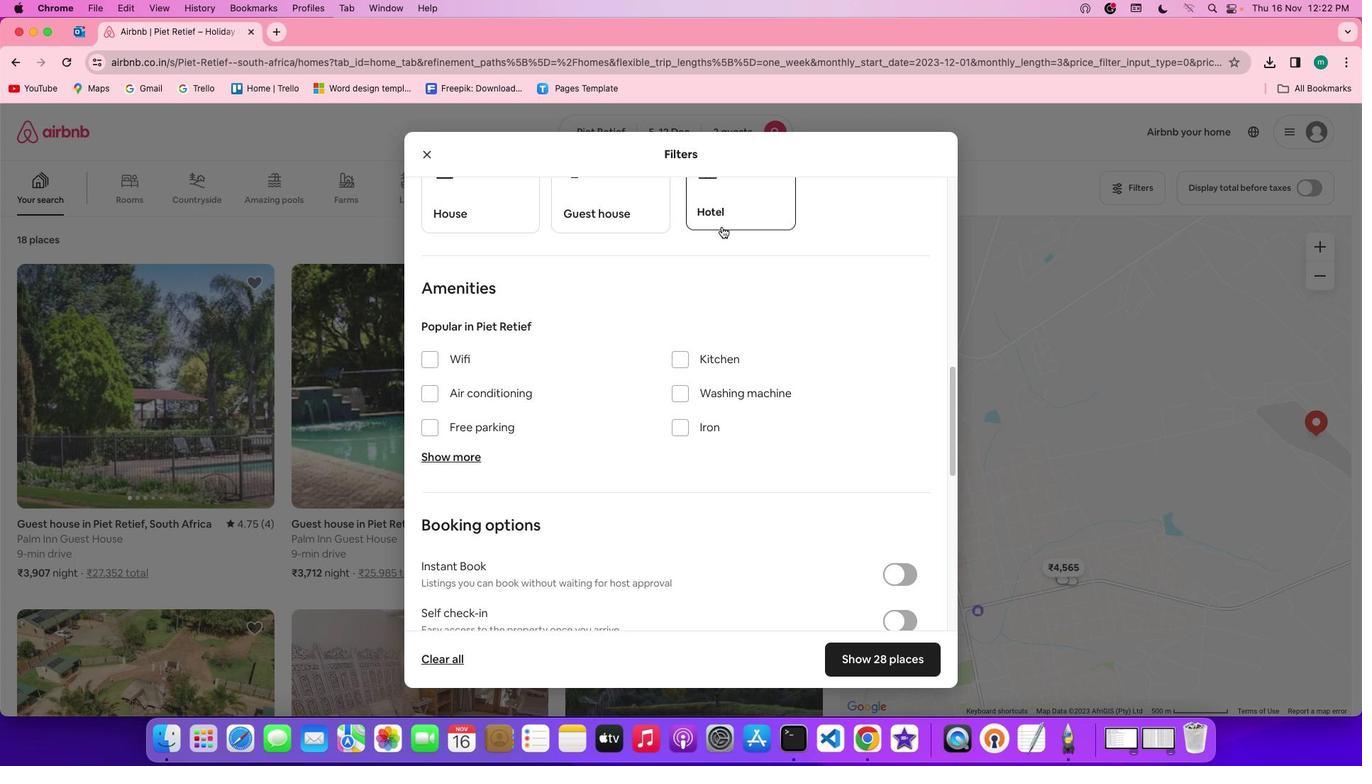 
Action: Mouse pressed left at (721, 224)
Screenshot: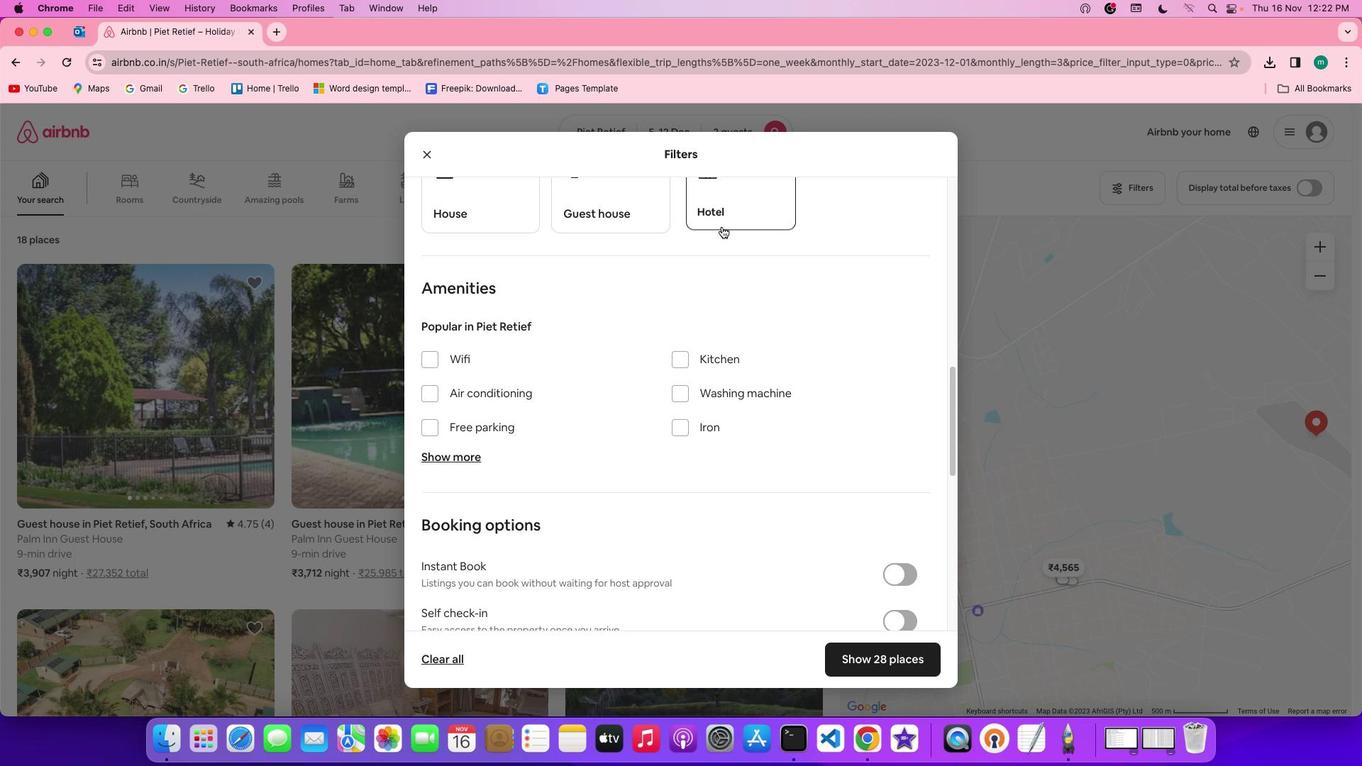 
Action: Mouse moved to (807, 399)
Screenshot: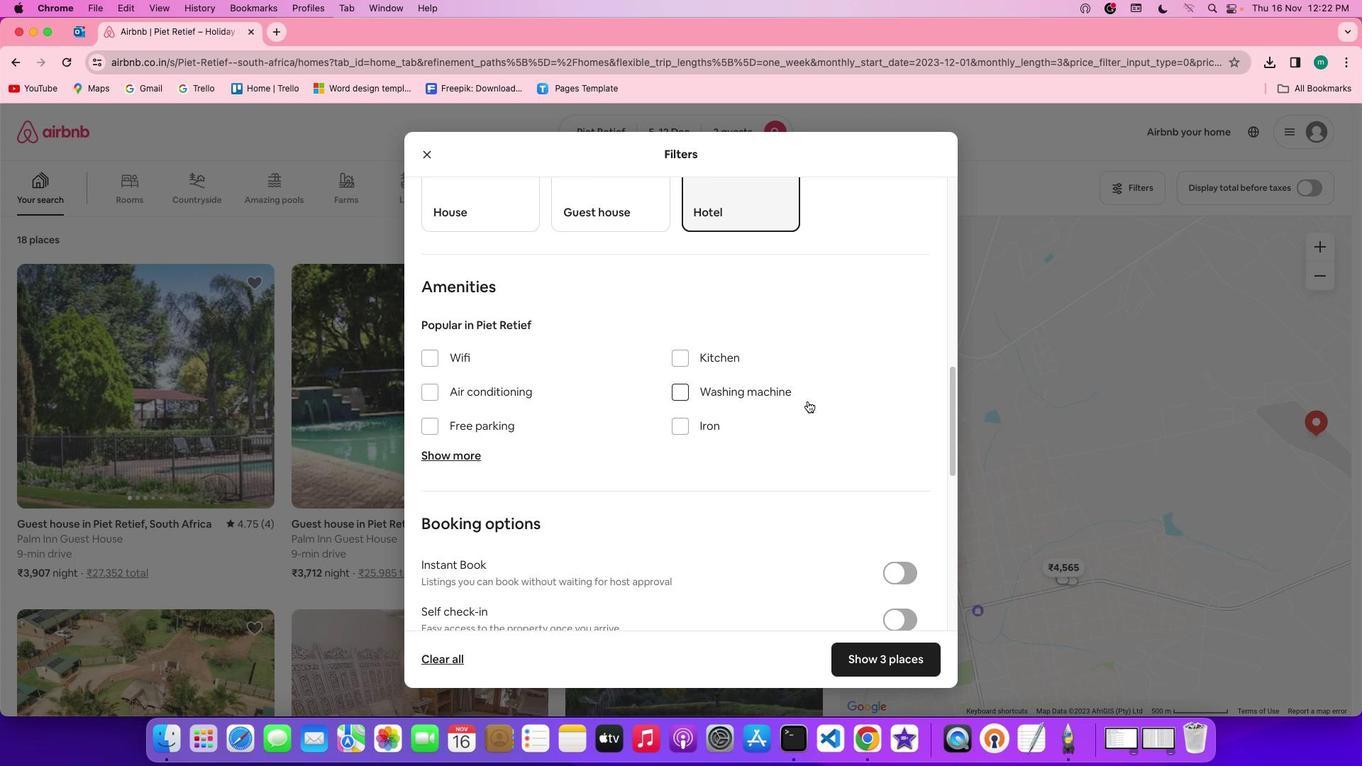 
Action: Mouse scrolled (807, 399) with delta (0, -1)
Screenshot: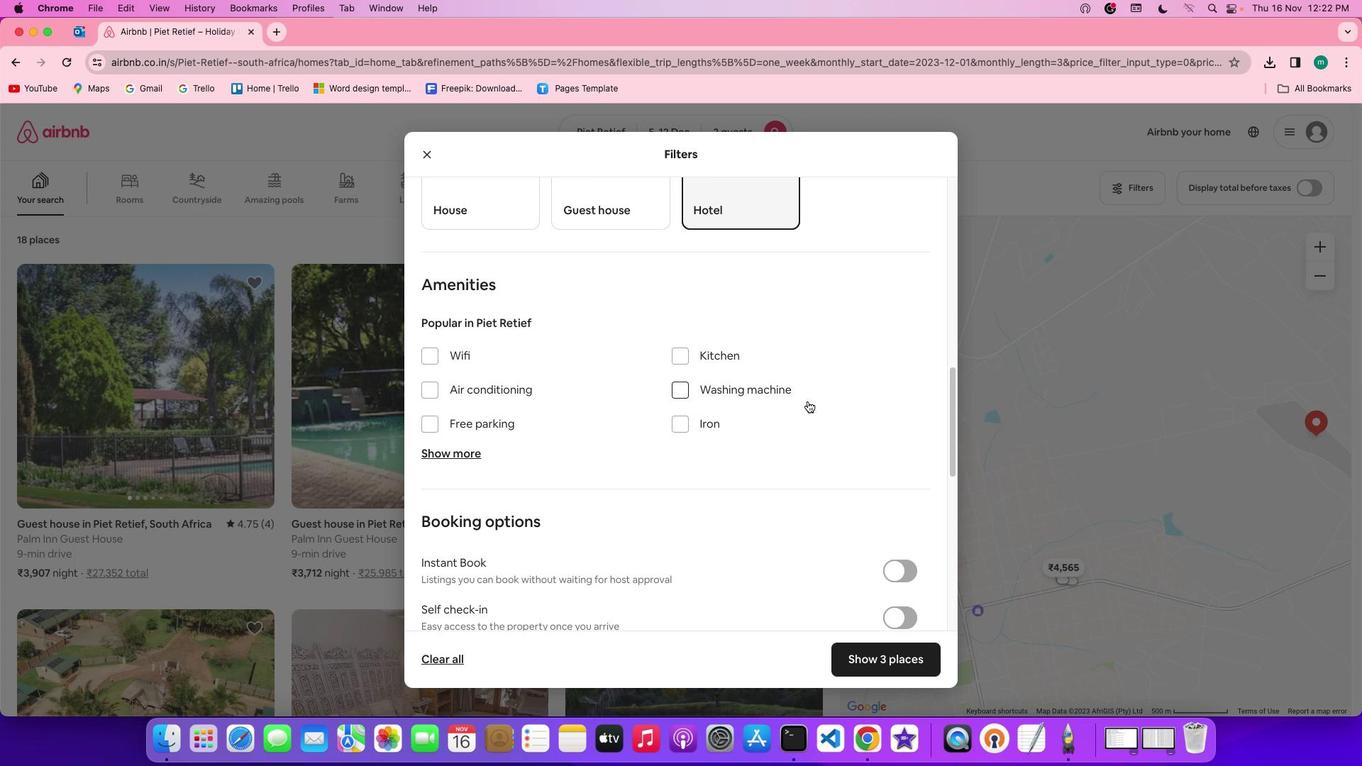 
Action: Mouse scrolled (807, 399) with delta (0, -1)
Screenshot: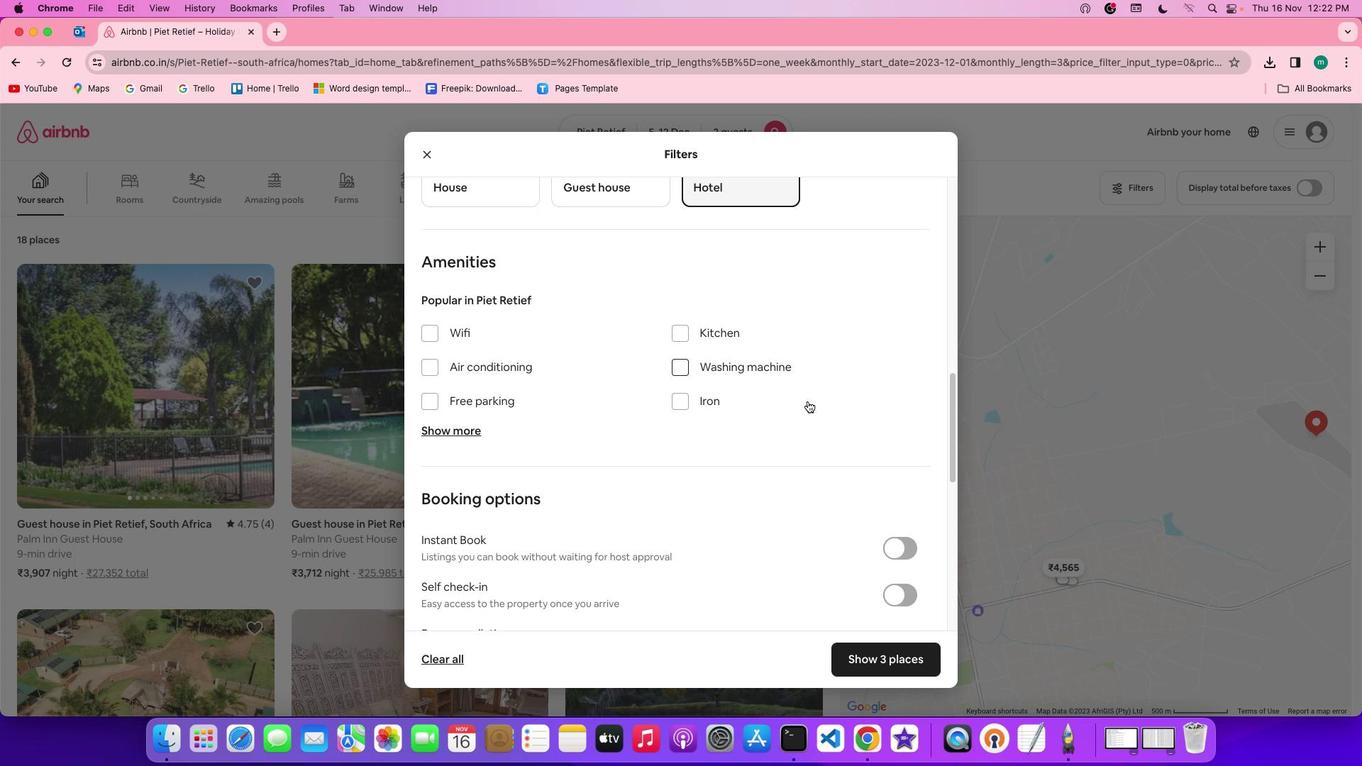 
Action: Mouse scrolled (807, 399) with delta (0, -1)
Screenshot: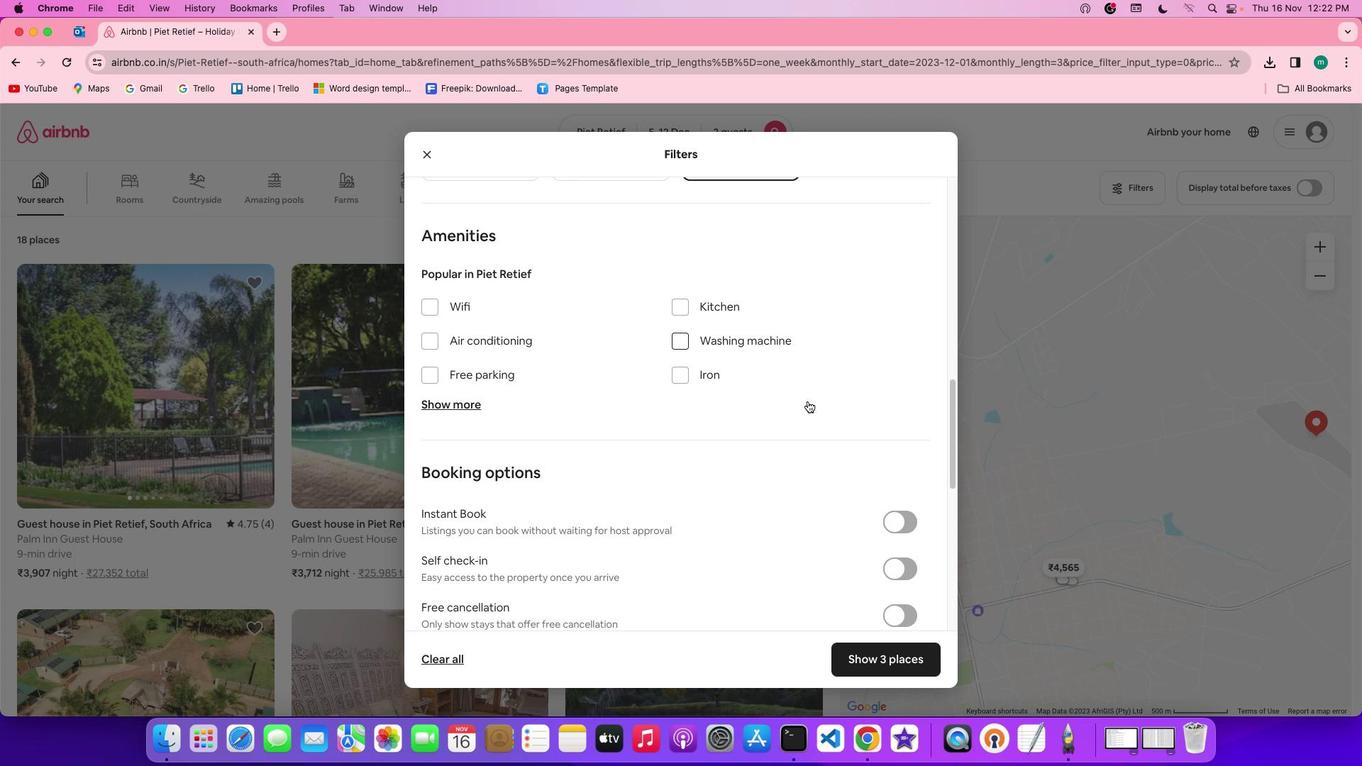 
Action: Mouse scrolled (807, 399) with delta (0, -1)
Screenshot: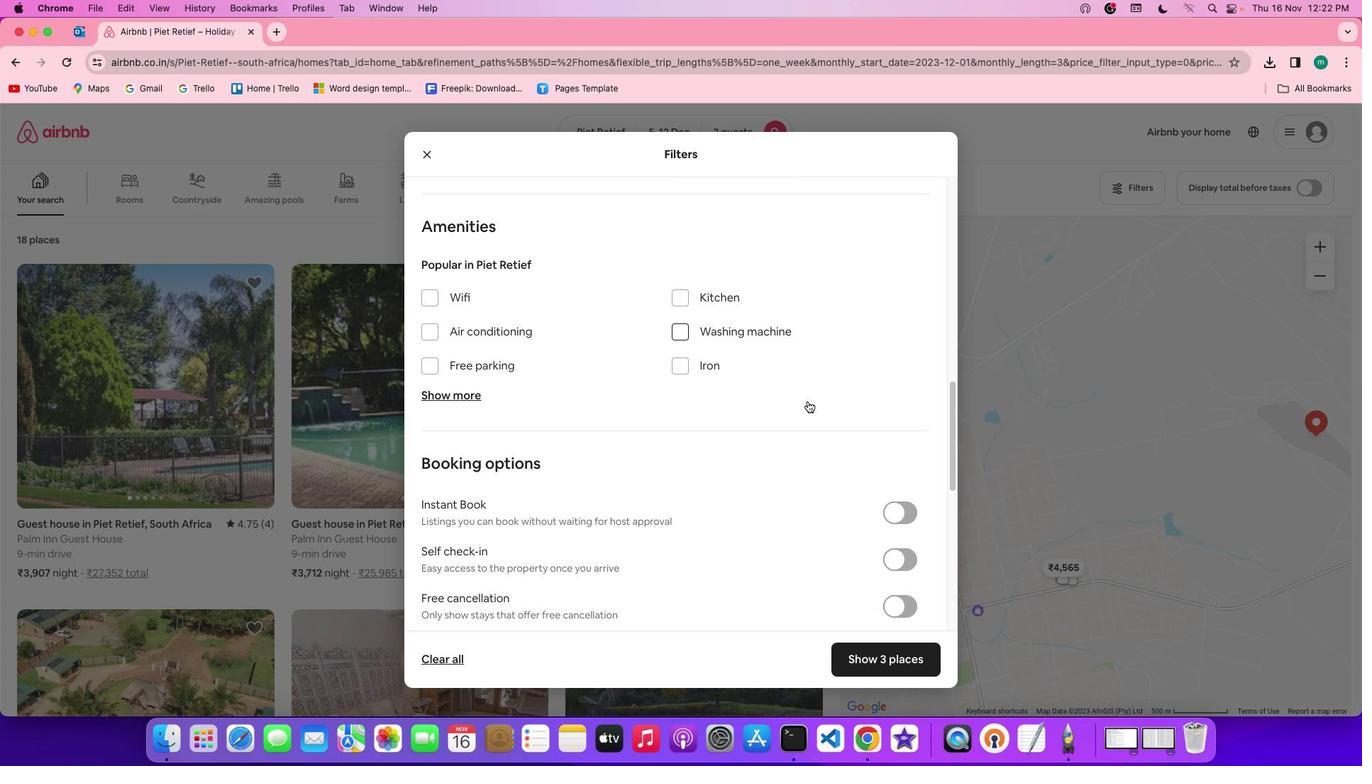
Action: Mouse scrolled (807, 399) with delta (0, -1)
Screenshot: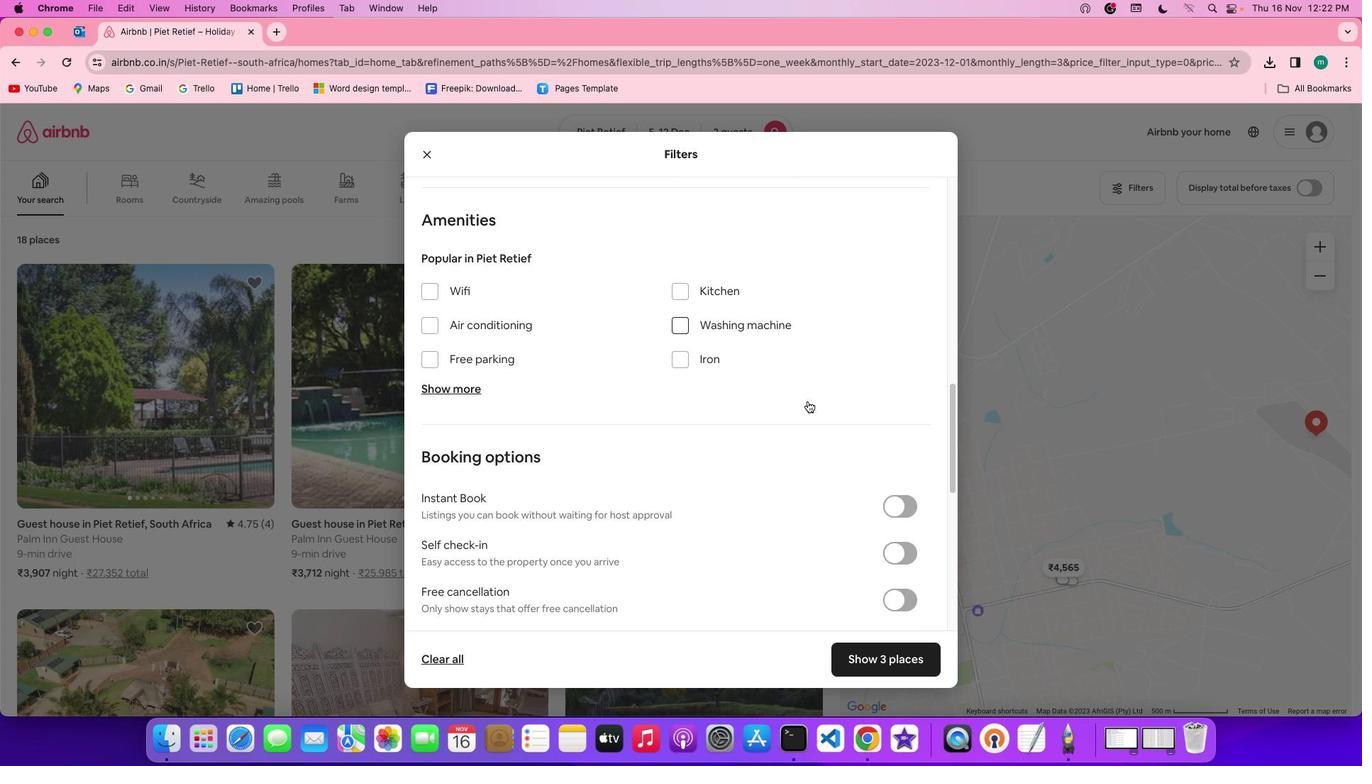 
Action: Mouse scrolled (807, 399) with delta (0, -1)
Screenshot: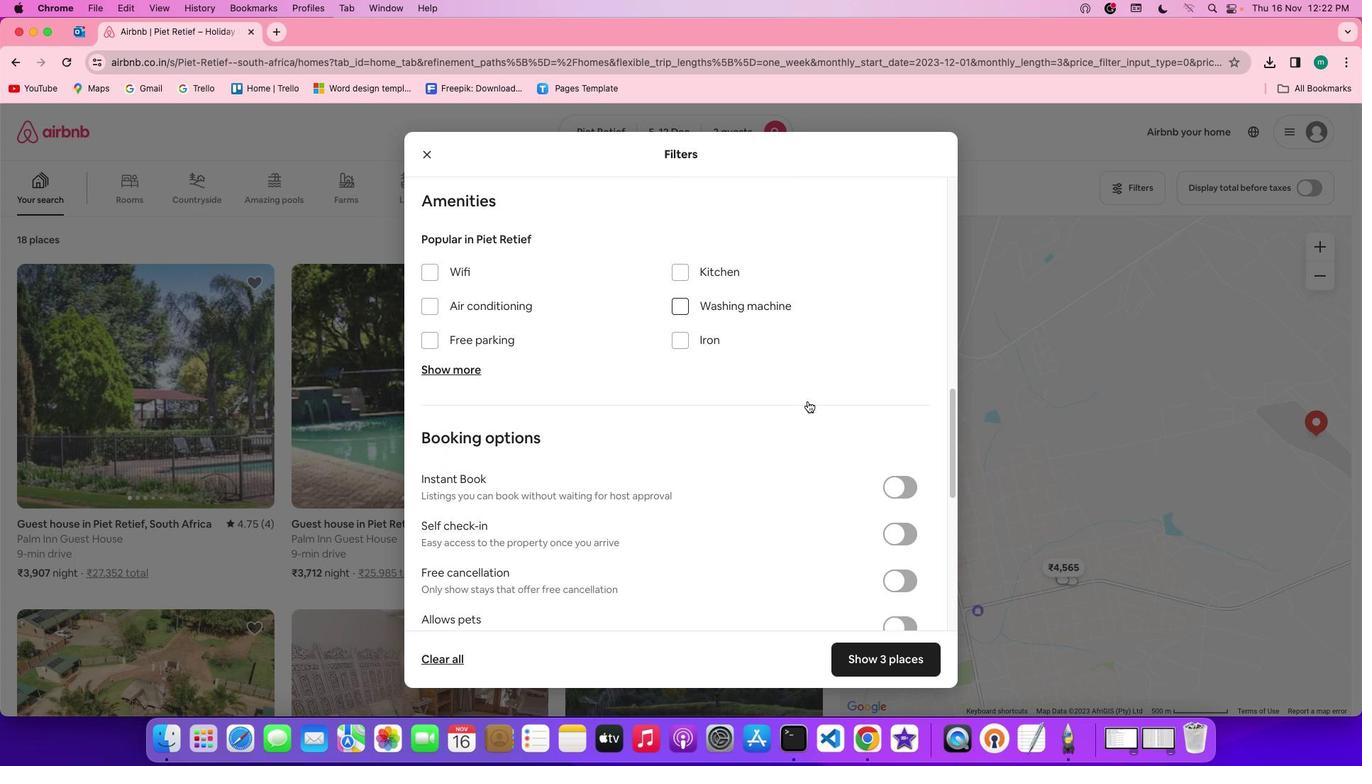 
Action: Mouse scrolled (807, 399) with delta (0, -2)
Screenshot: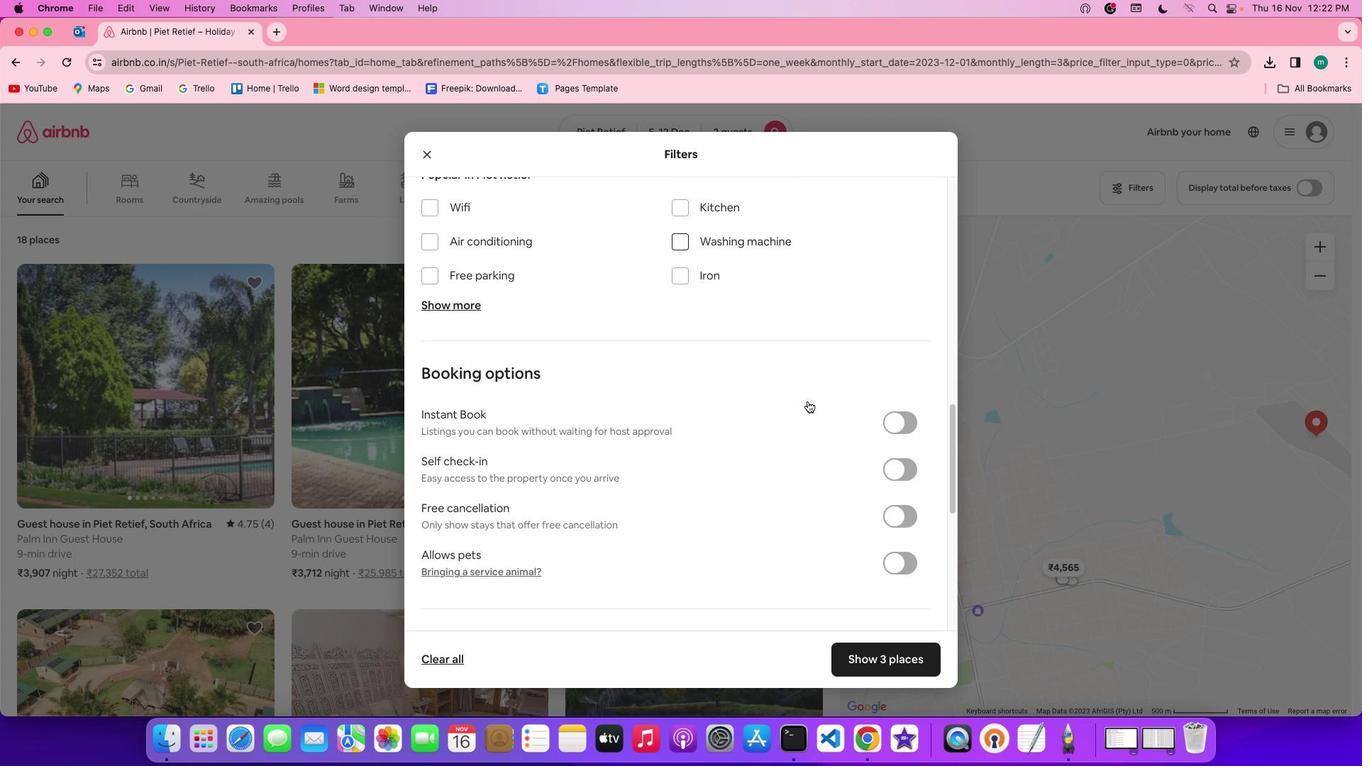 
Action: Mouse scrolled (807, 399) with delta (0, -2)
Screenshot: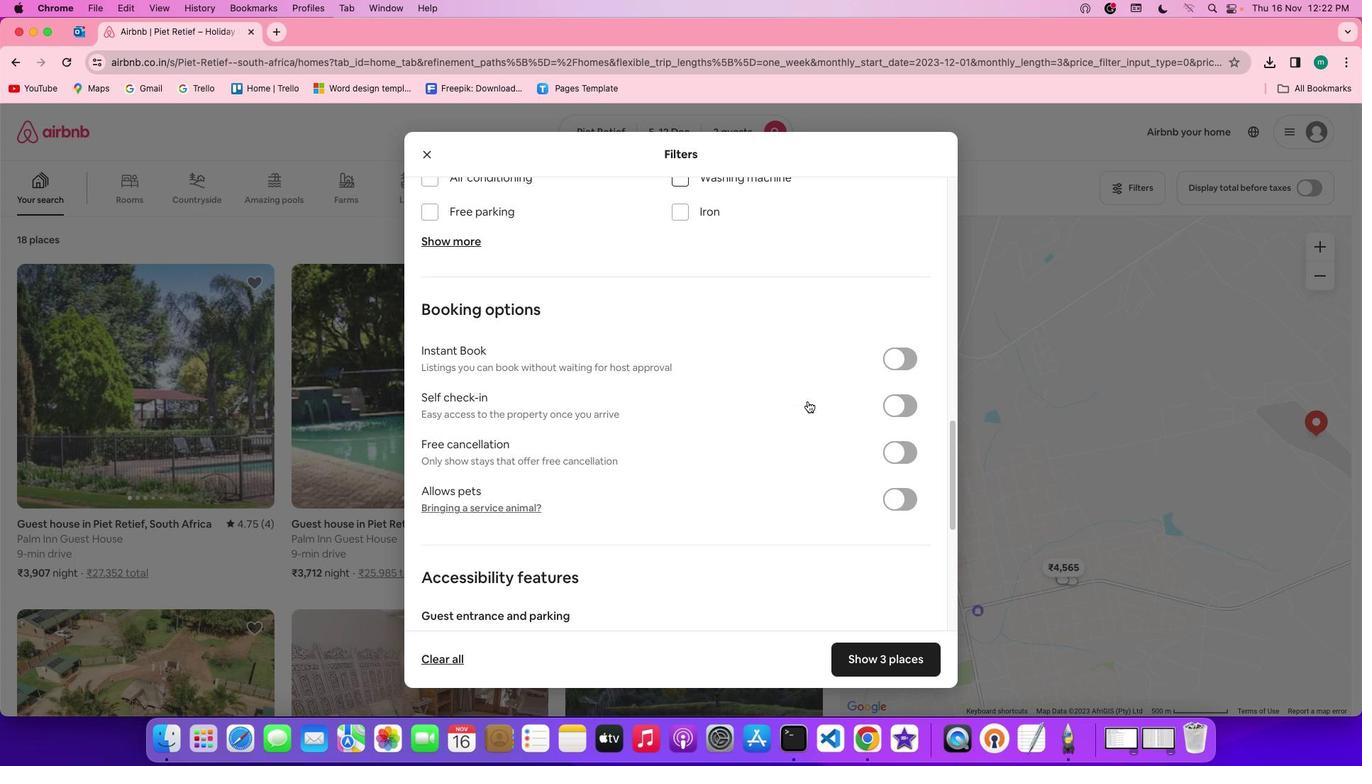 
Action: Mouse moved to (816, 420)
Screenshot: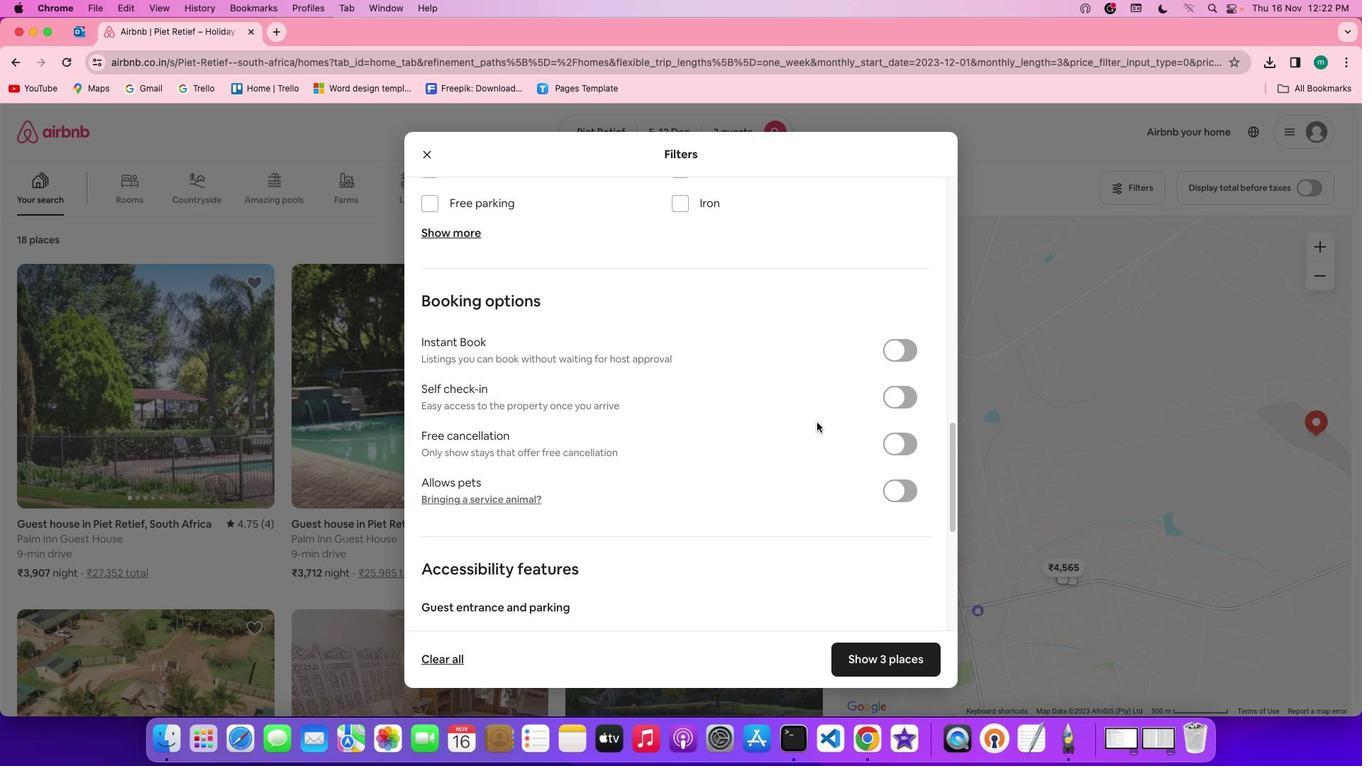 
Action: Mouse scrolled (816, 420) with delta (0, -1)
Screenshot: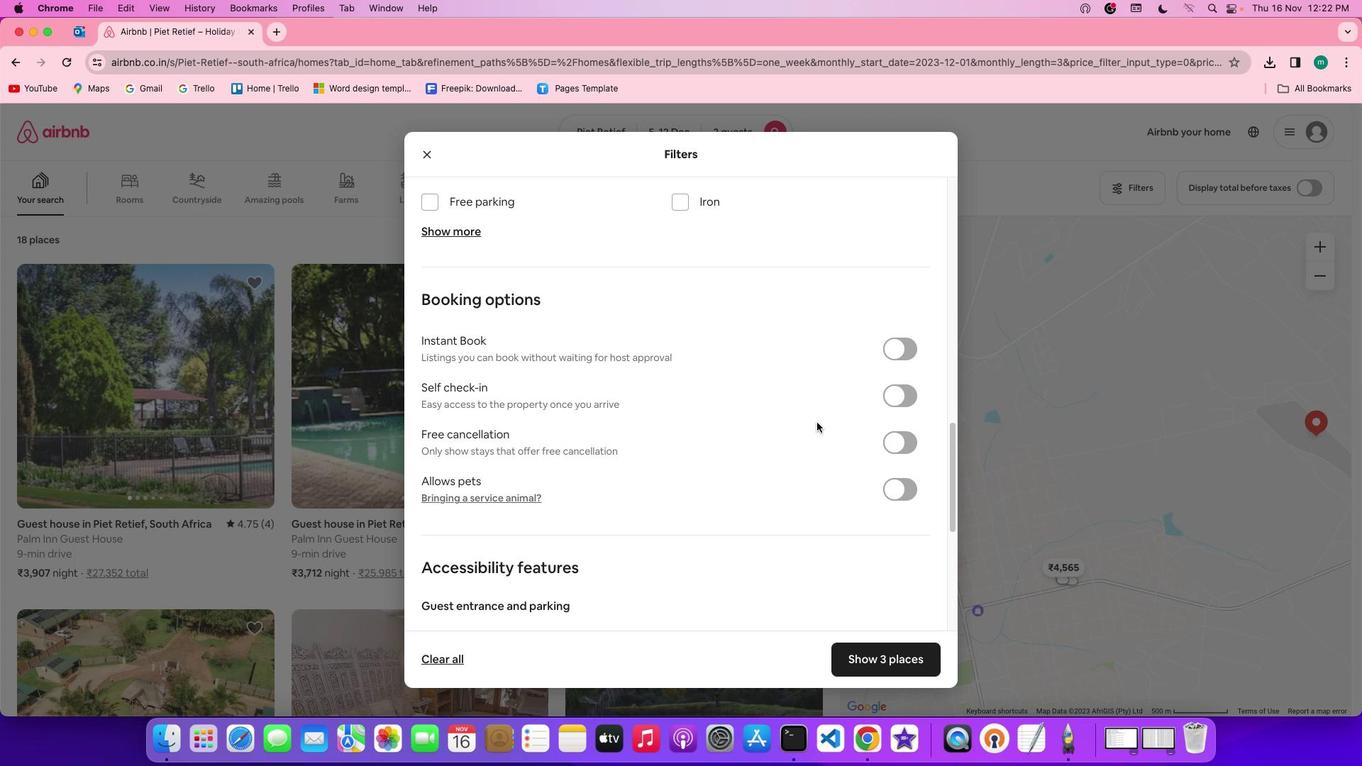 
Action: Mouse scrolled (816, 420) with delta (0, -1)
Screenshot: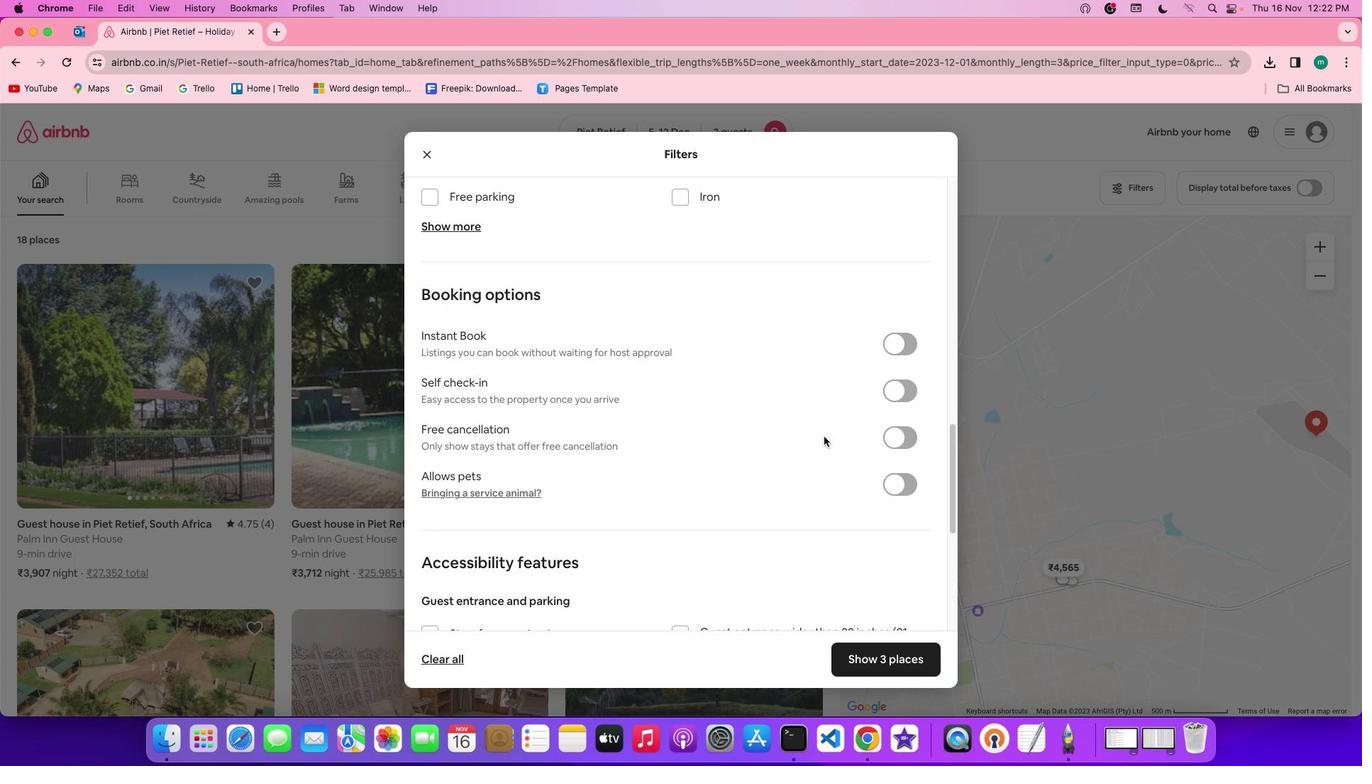 
Action: Mouse moved to (841, 458)
Screenshot: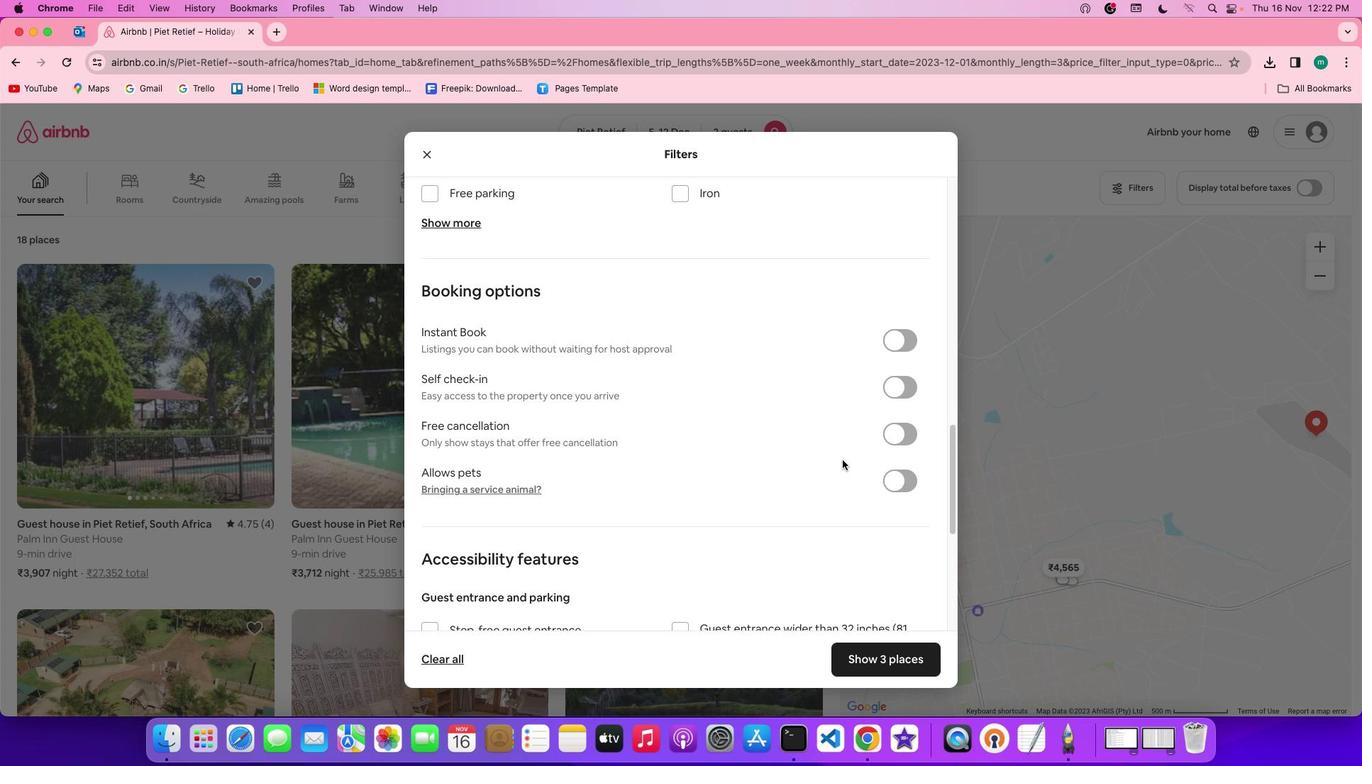 
Action: Mouse scrolled (841, 458) with delta (0, -1)
Screenshot: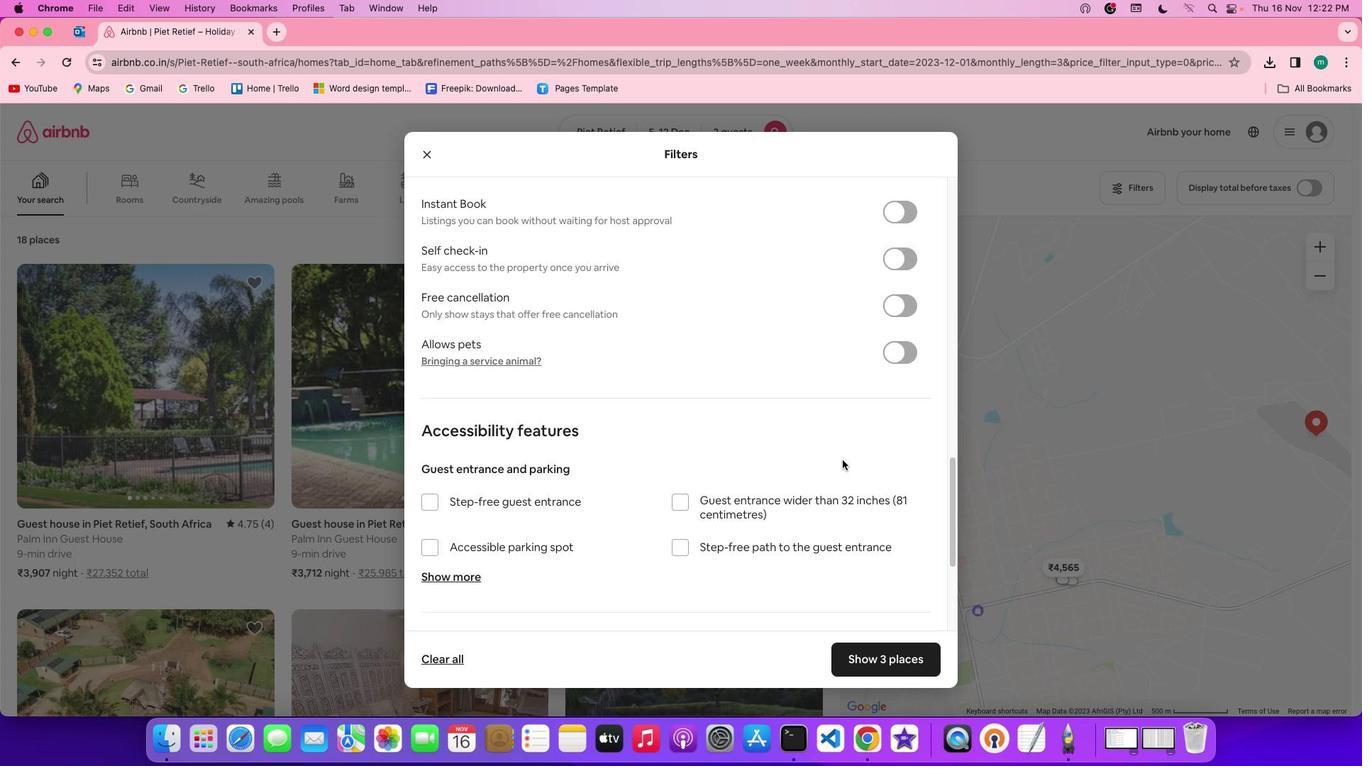 
Action: Mouse scrolled (841, 458) with delta (0, -1)
Screenshot: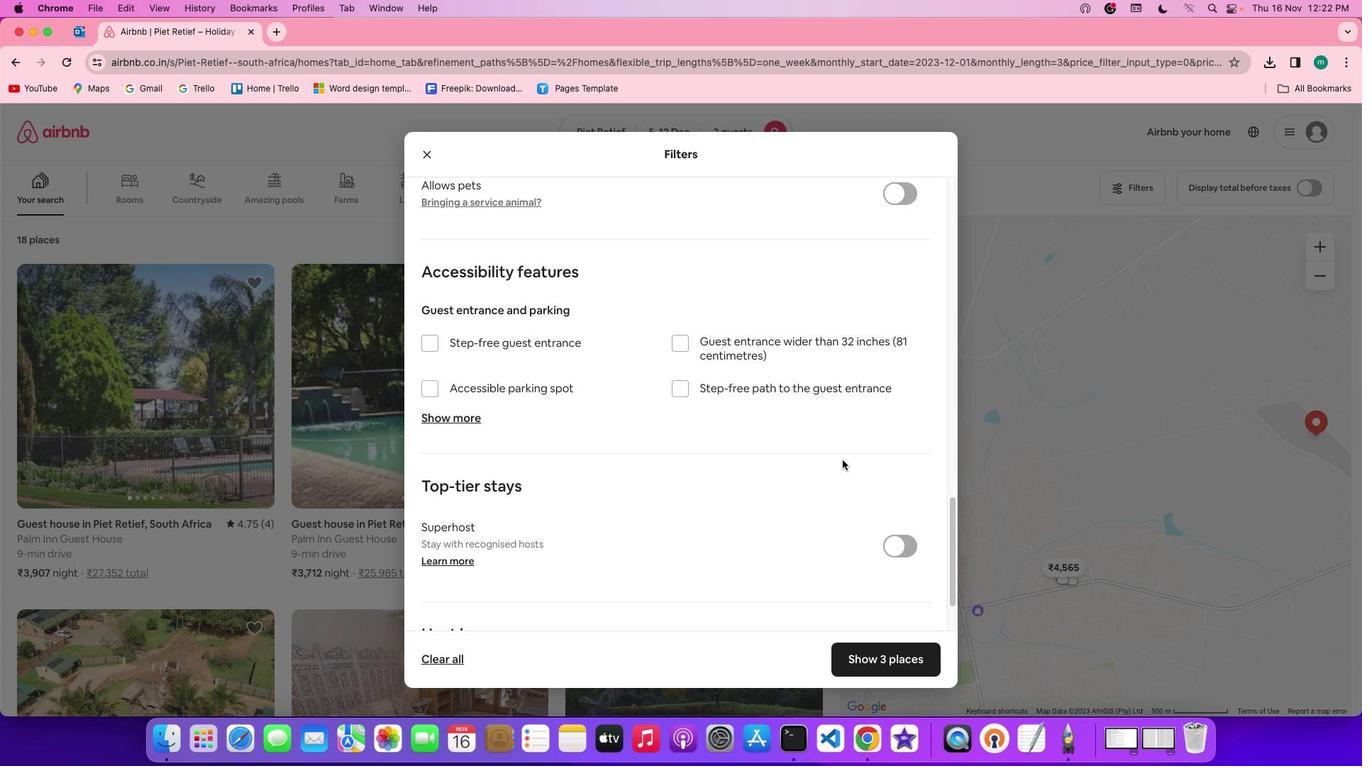 
Action: Mouse scrolled (841, 458) with delta (0, -2)
Screenshot: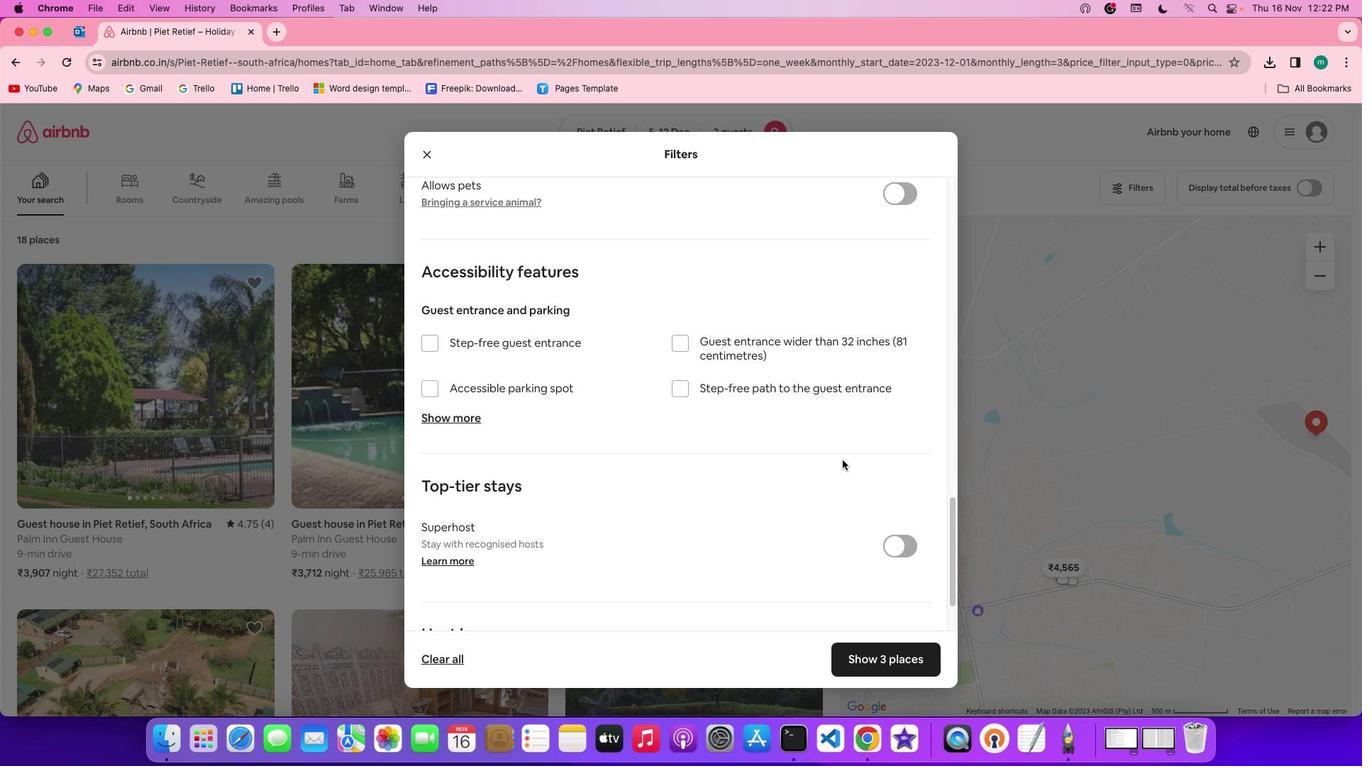 
Action: Mouse scrolled (841, 458) with delta (0, -4)
Screenshot: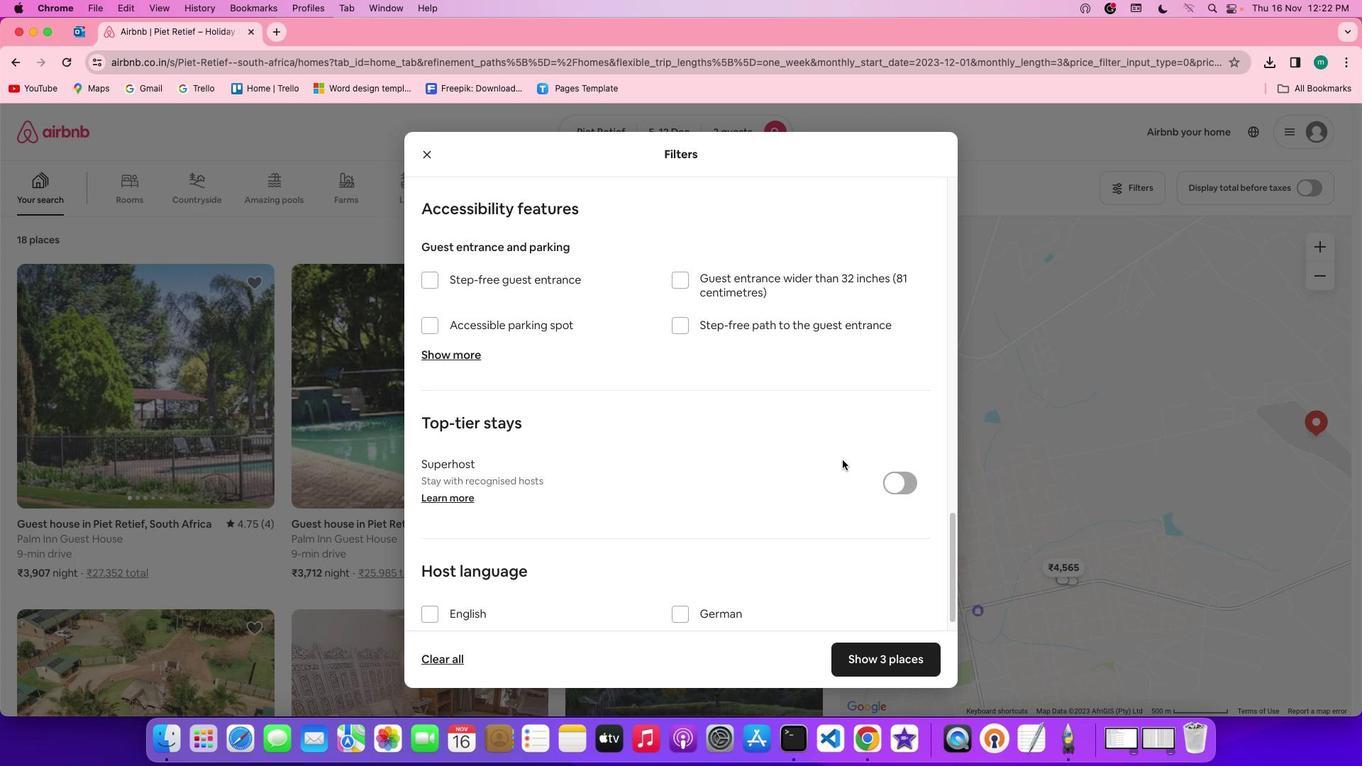
Action: Mouse scrolled (841, 458) with delta (0, -4)
Screenshot: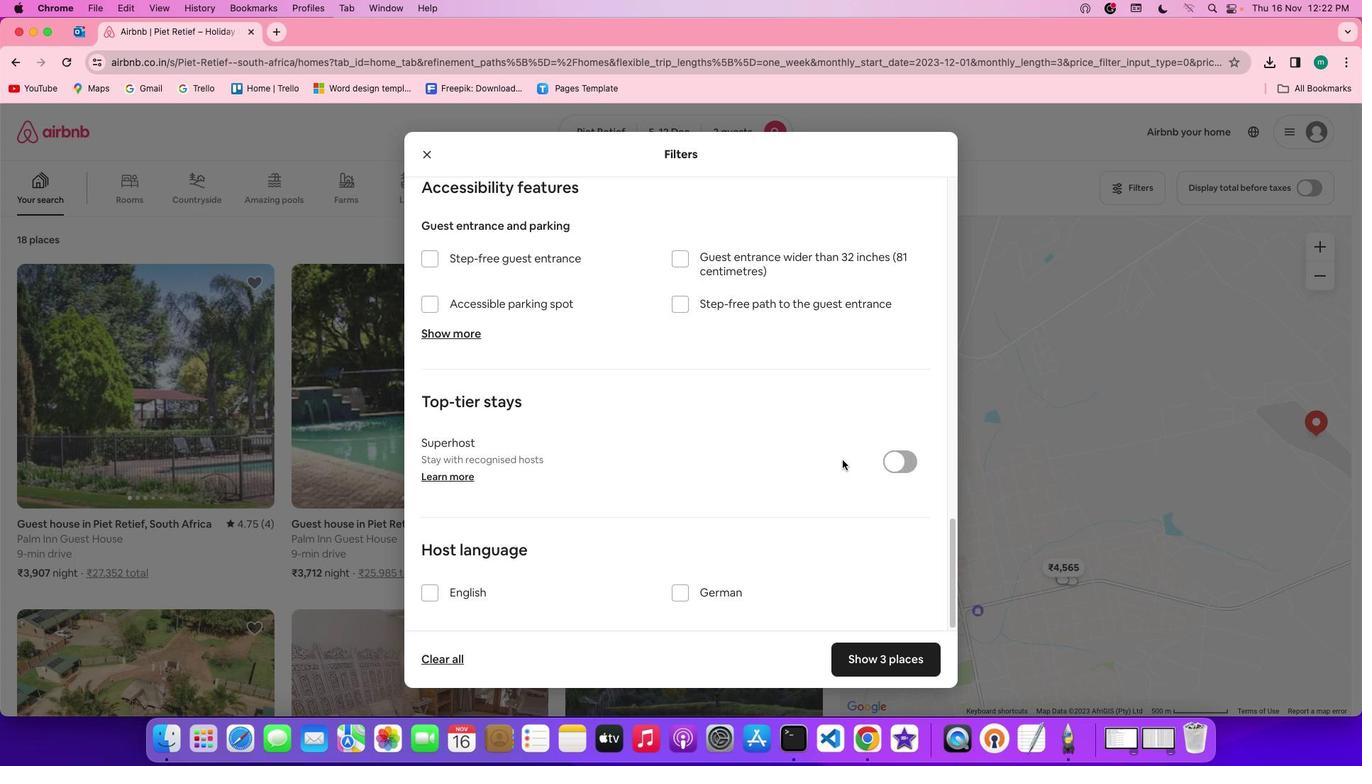 
Action: Mouse moved to (841, 459)
Screenshot: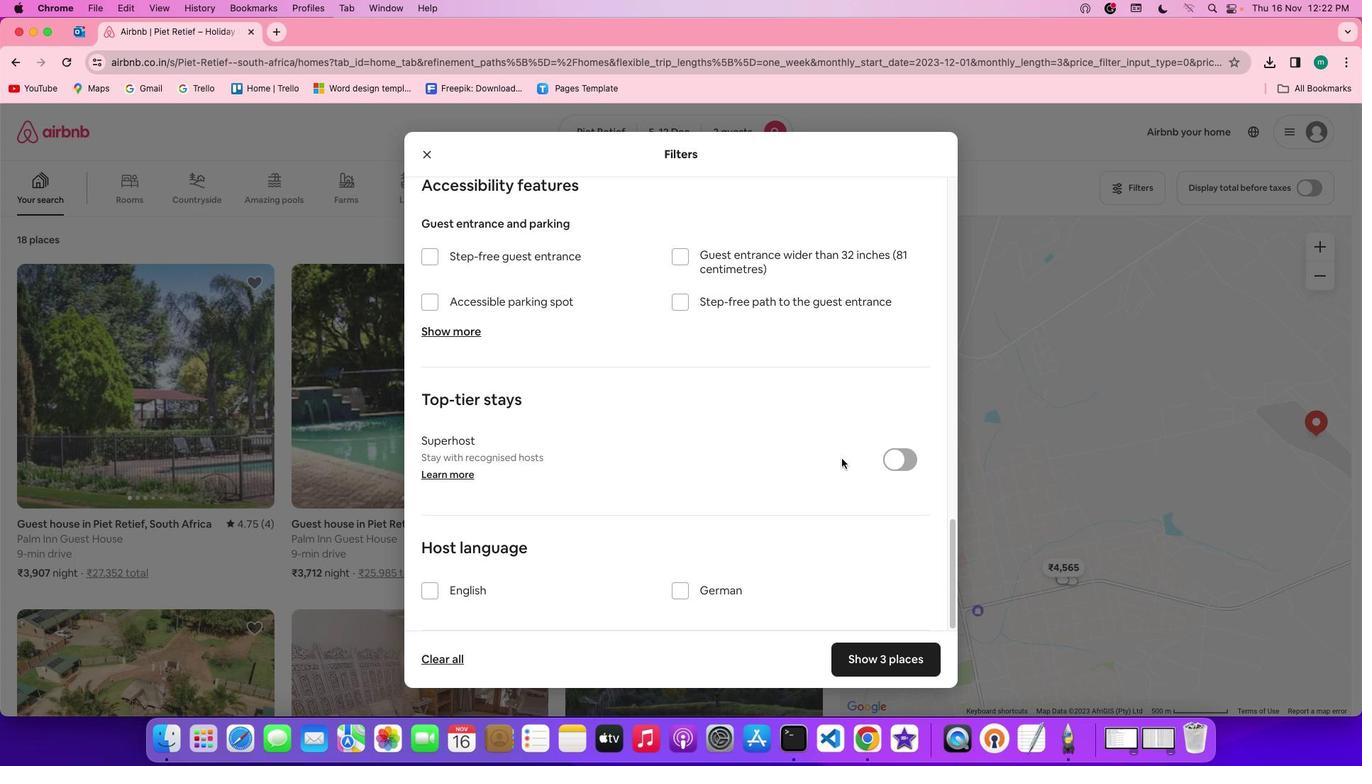 
Action: Mouse scrolled (841, 459) with delta (0, -1)
Screenshot: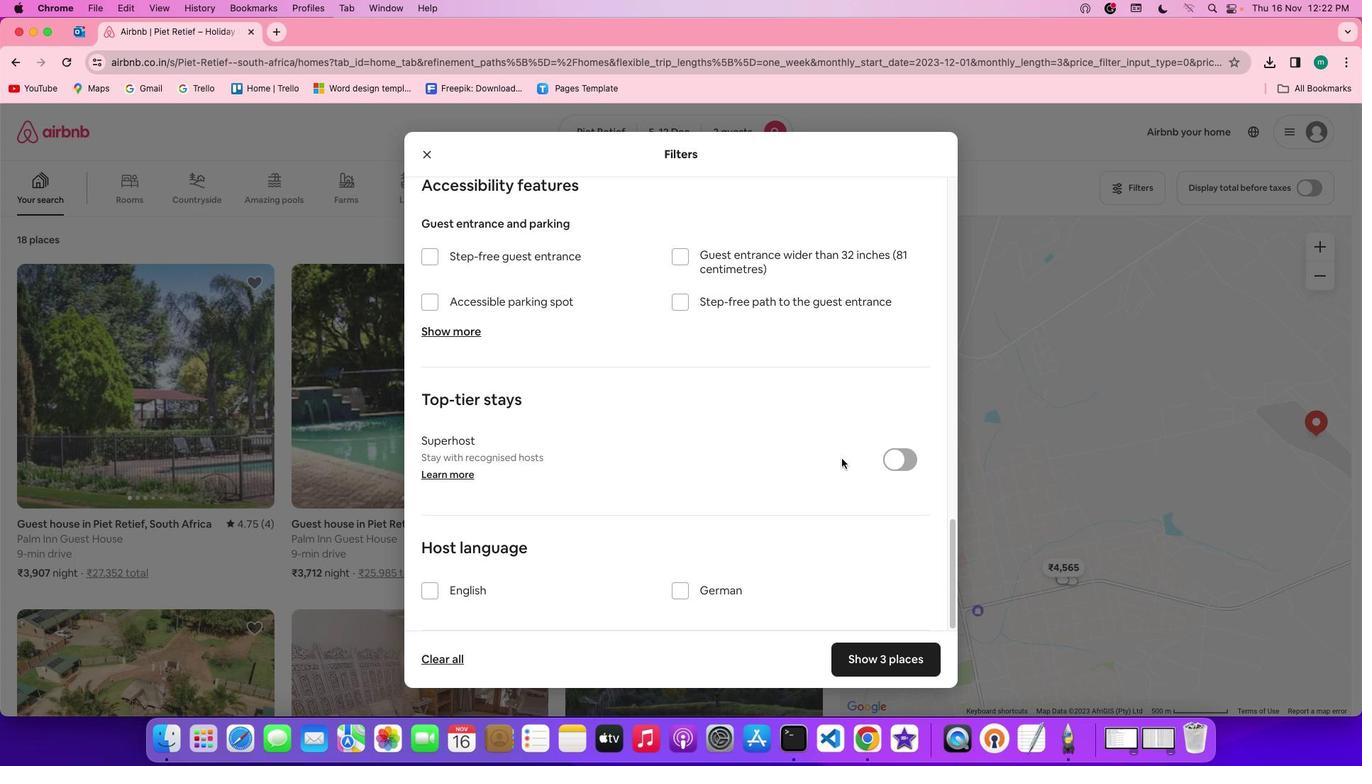 
Action: Mouse scrolled (841, 459) with delta (0, -1)
Screenshot: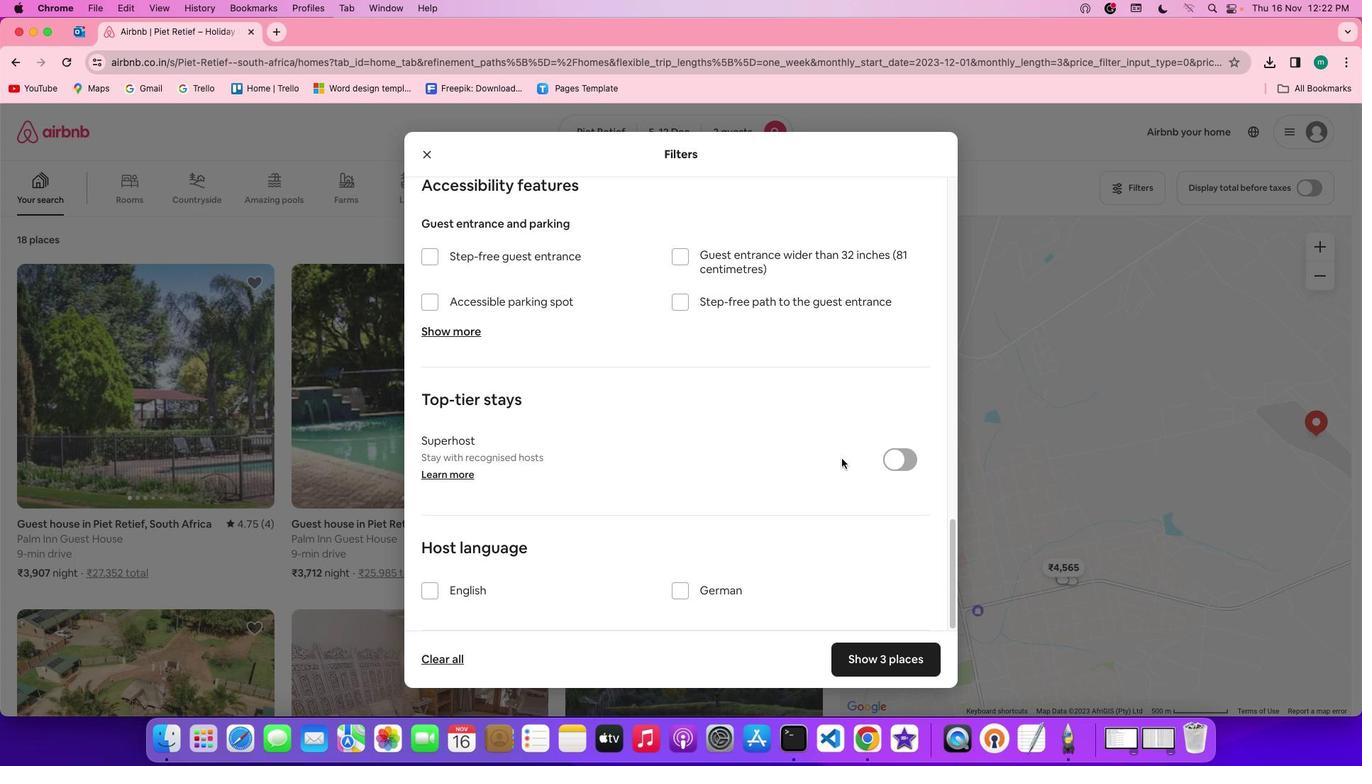 
Action: Mouse scrolled (841, 459) with delta (0, -2)
Screenshot: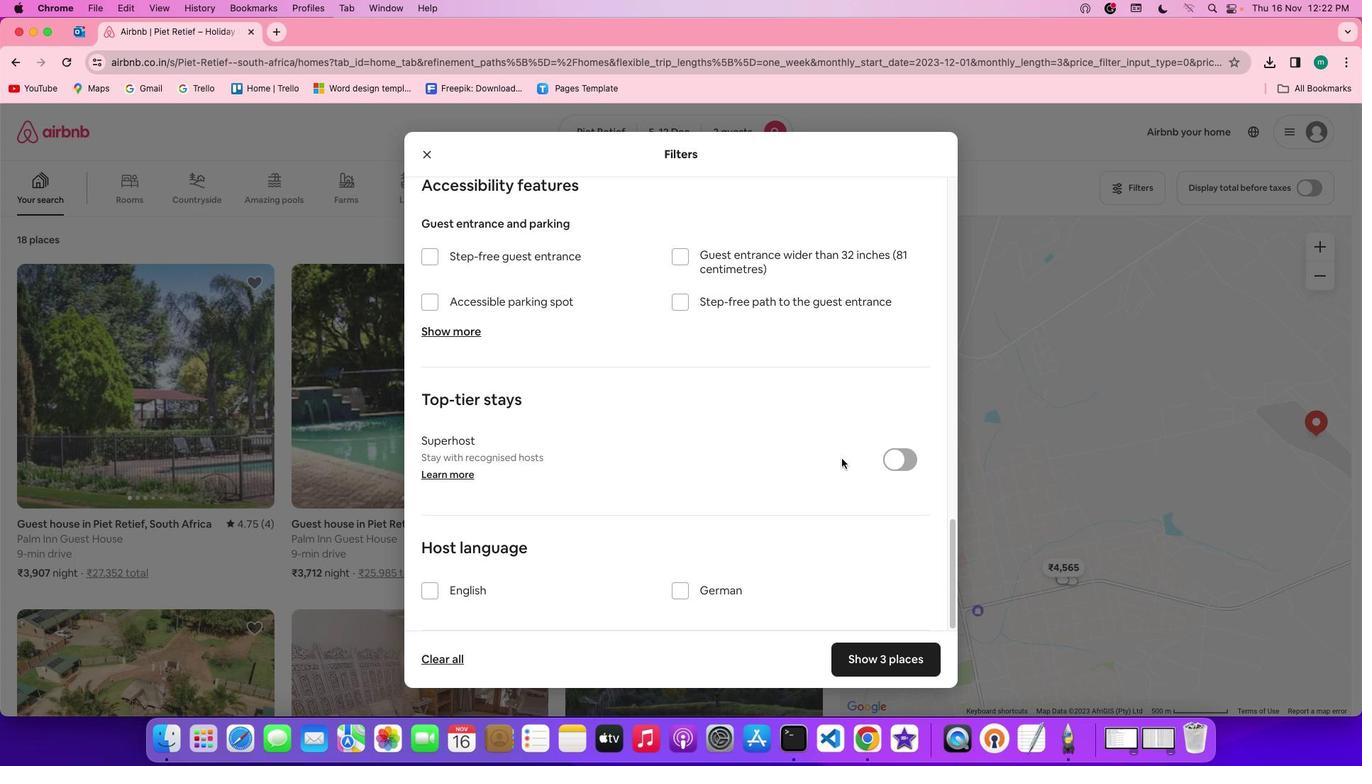 
Action: Mouse scrolled (841, 459) with delta (0, -4)
Screenshot: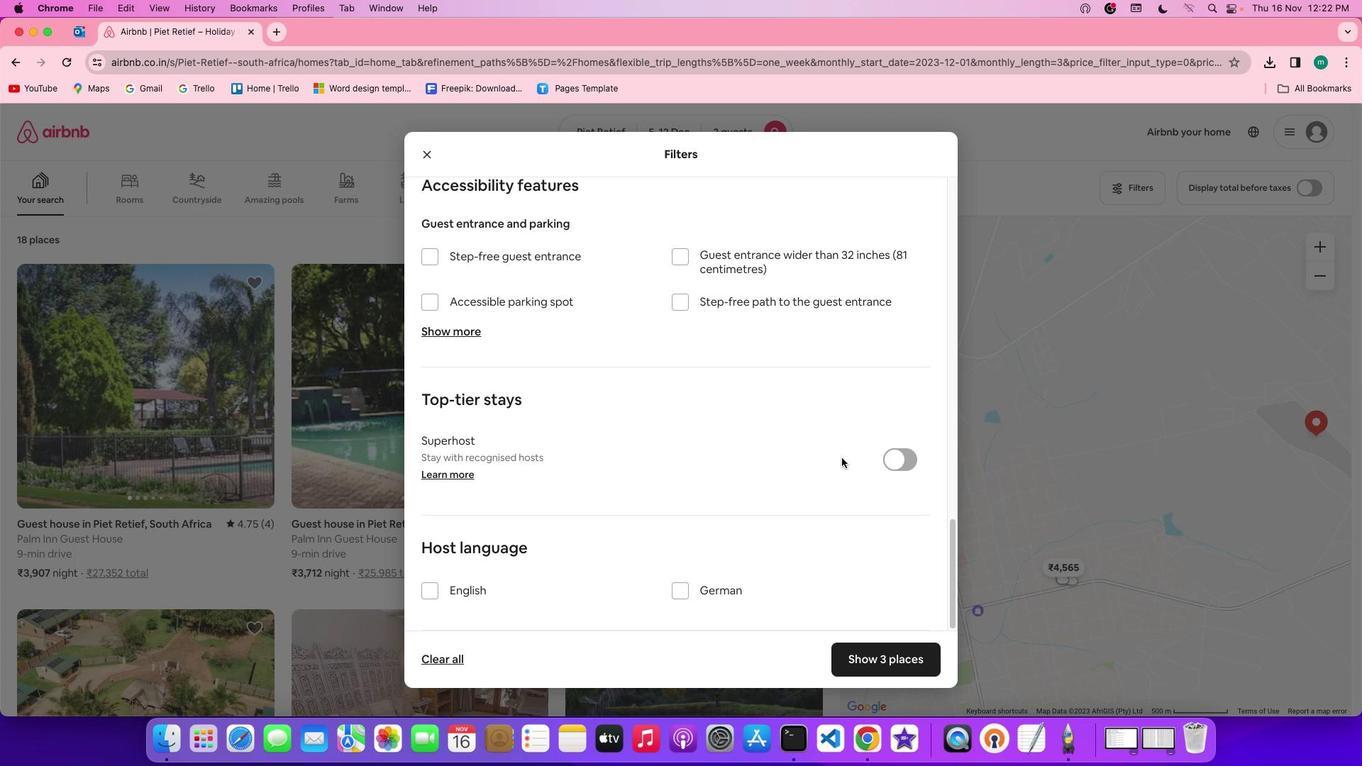 
Action: Mouse scrolled (841, 459) with delta (0, -4)
Screenshot: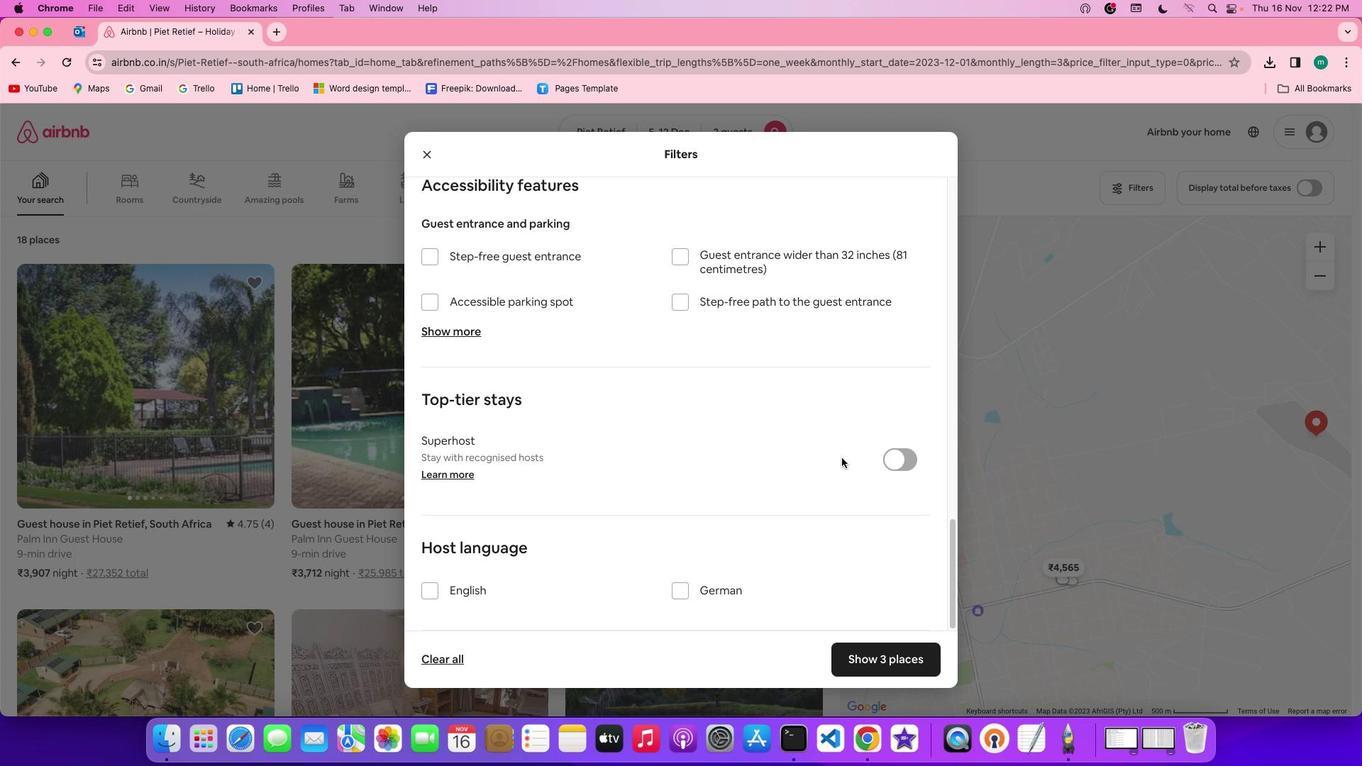 
Action: Mouse moved to (897, 655)
Screenshot: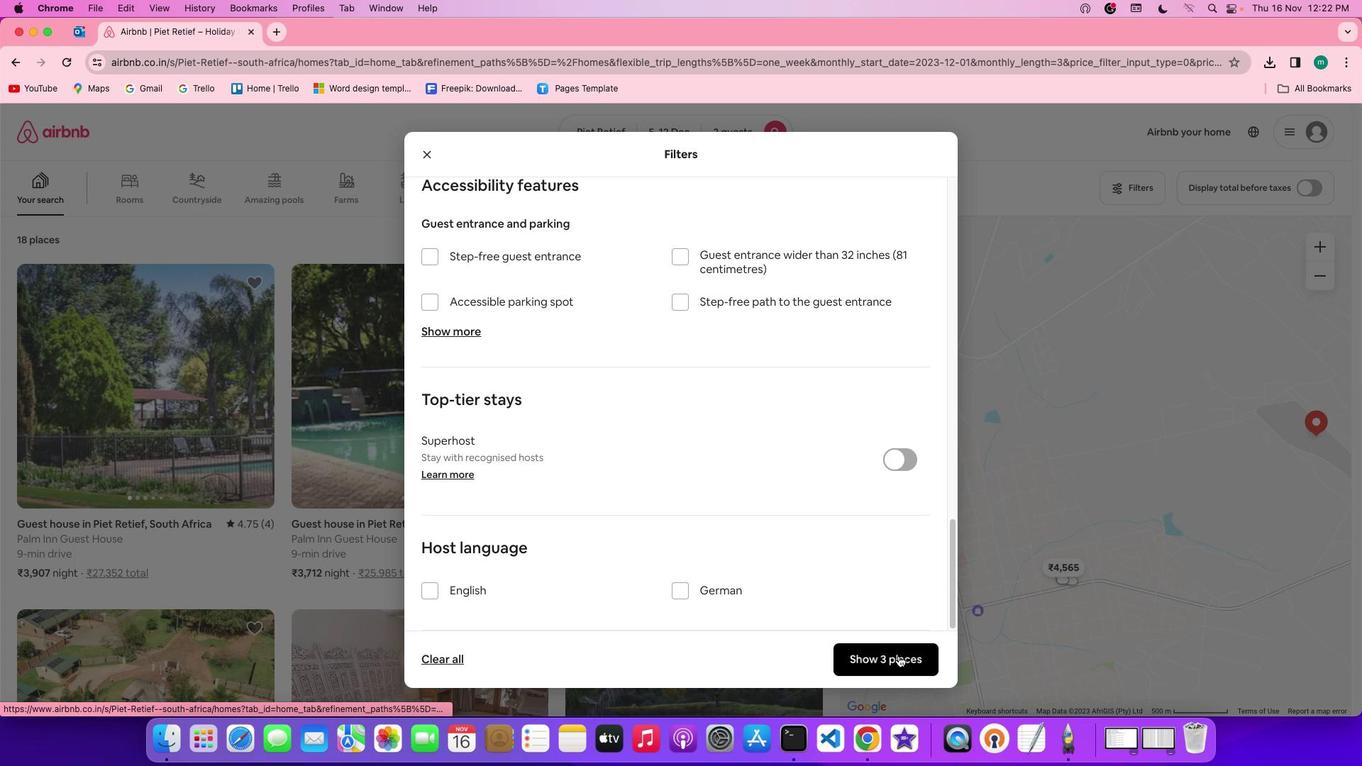 
Action: Mouse pressed left at (897, 655)
Screenshot: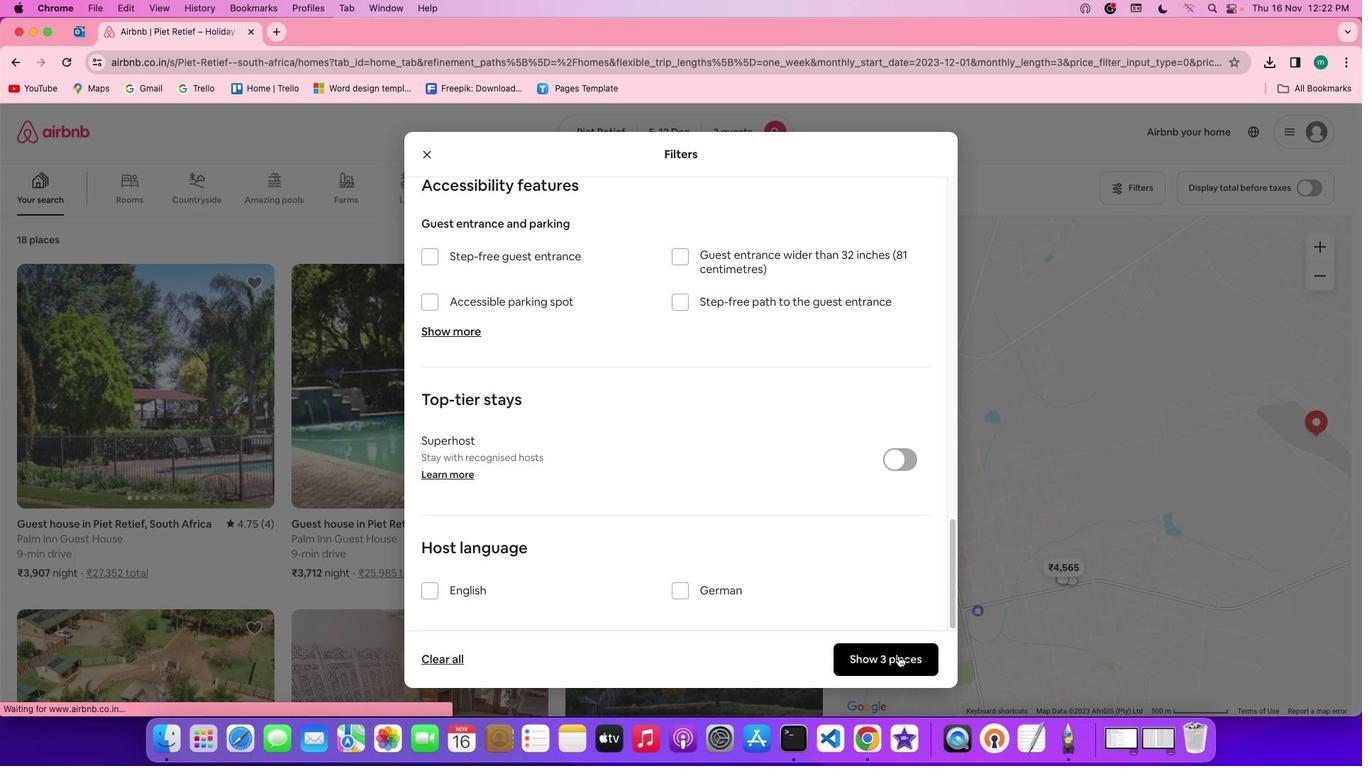 
Action: Mouse moved to (222, 384)
Screenshot: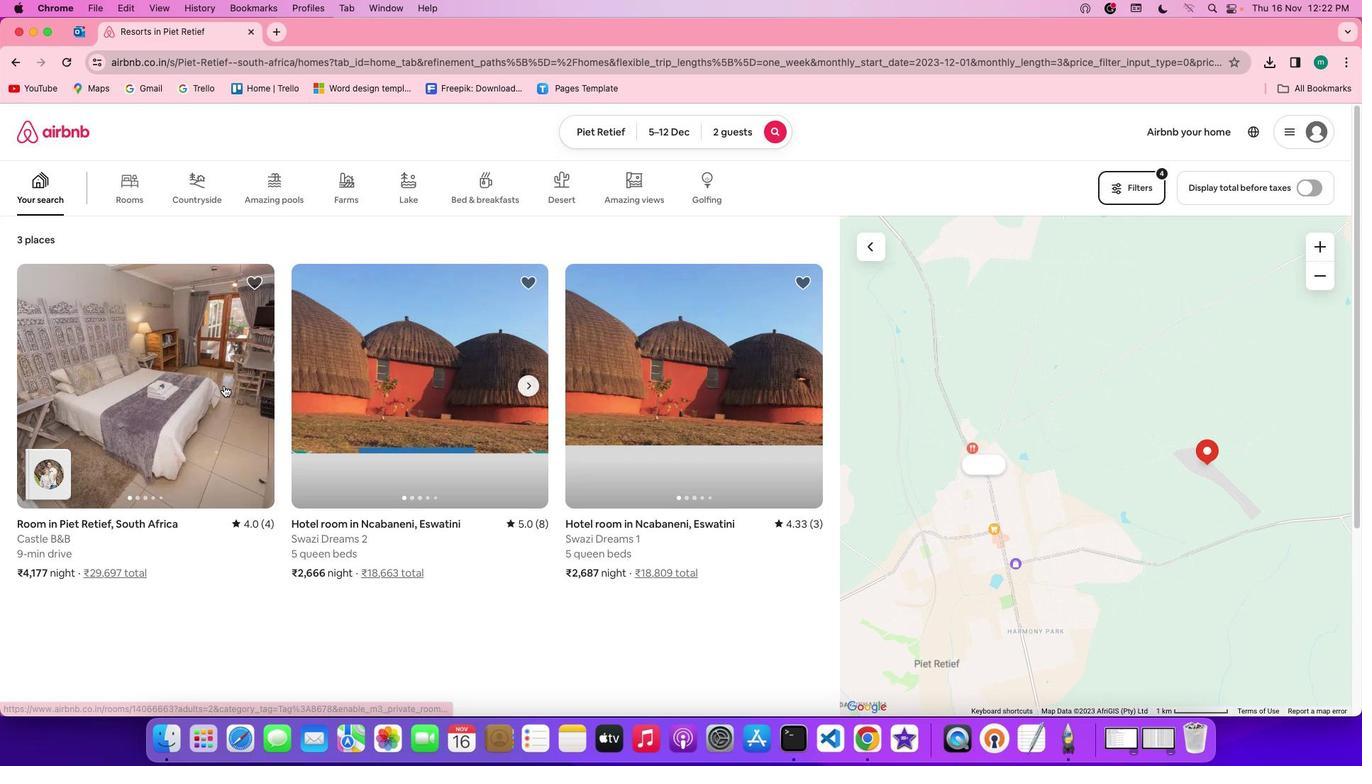 
Action: Mouse pressed left at (222, 384)
Screenshot: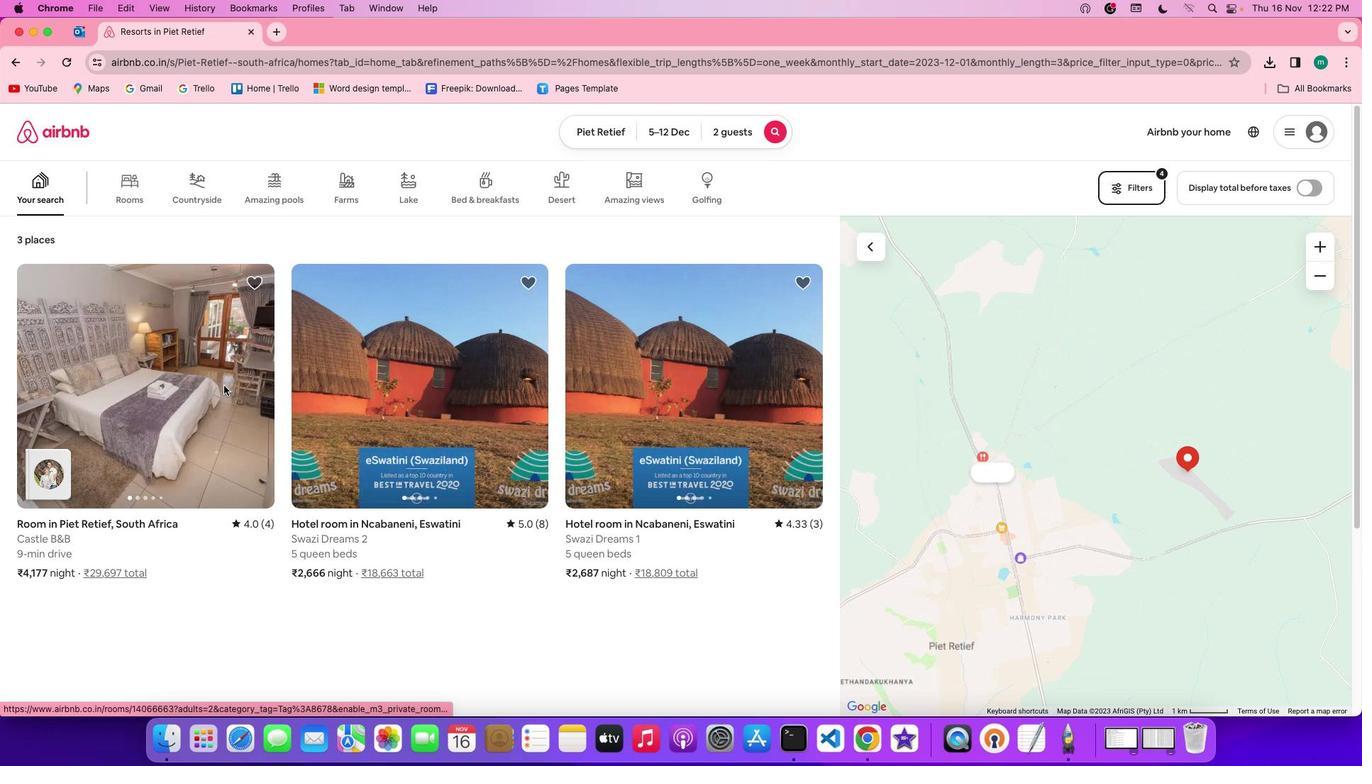 
Action: Mouse moved to (1011, 528)
Screenshot: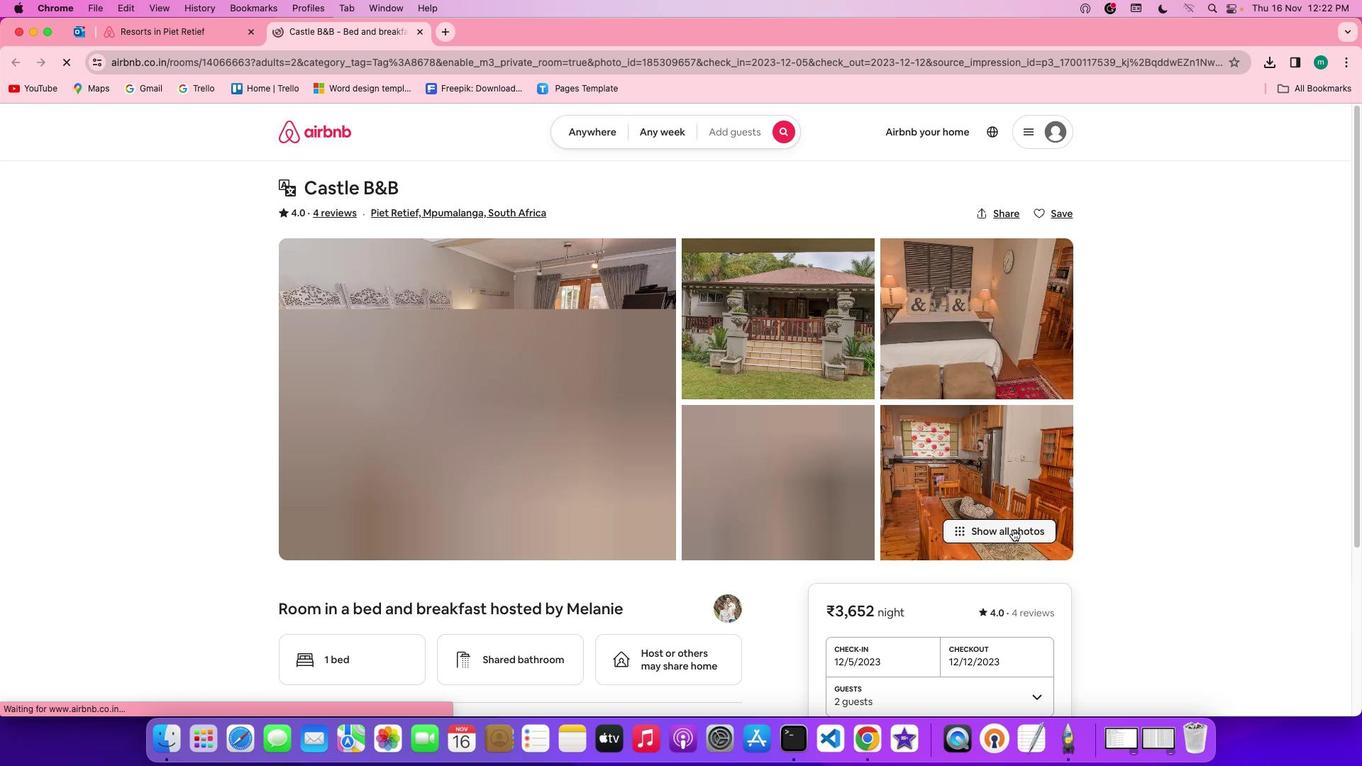 
Action: Mouse pressed left at (1011, 528)
Screenshot: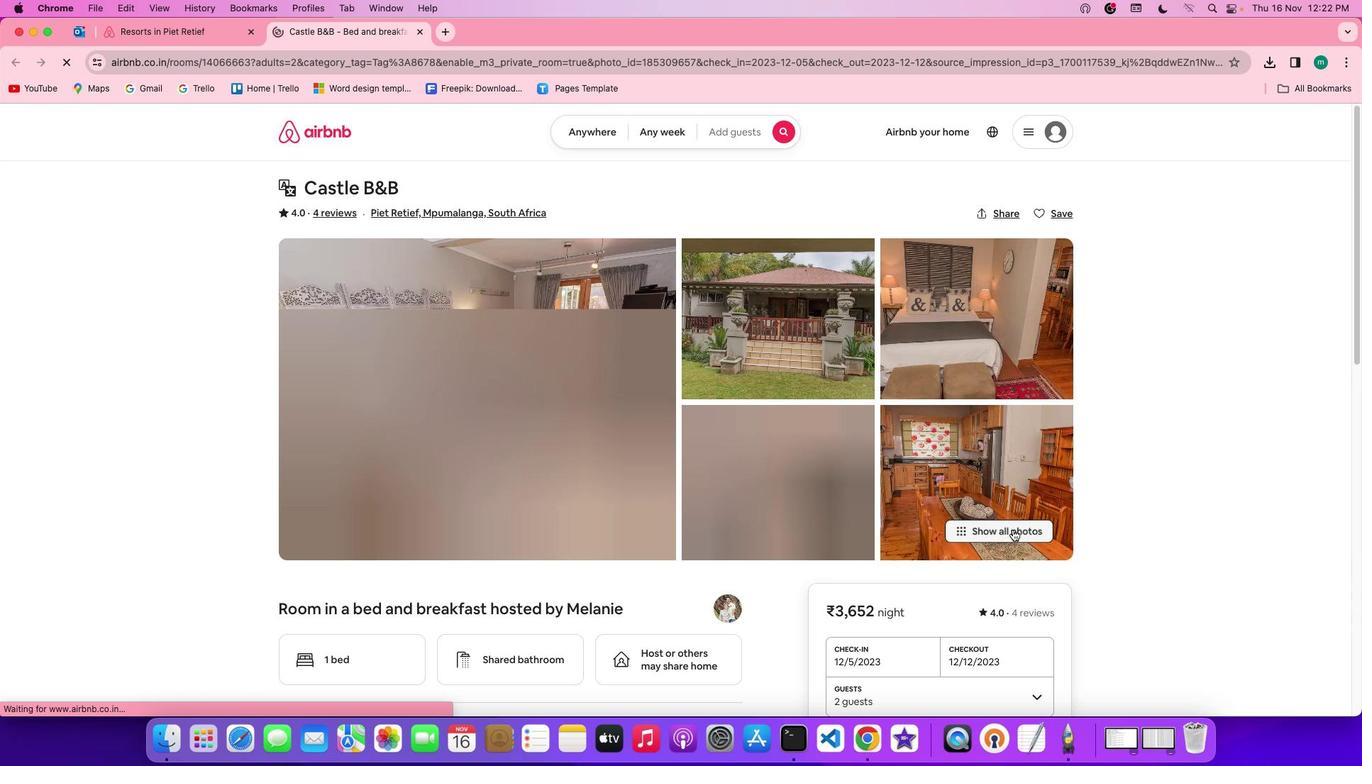
Action: Mouse moved to (726, 506)
Screenshot: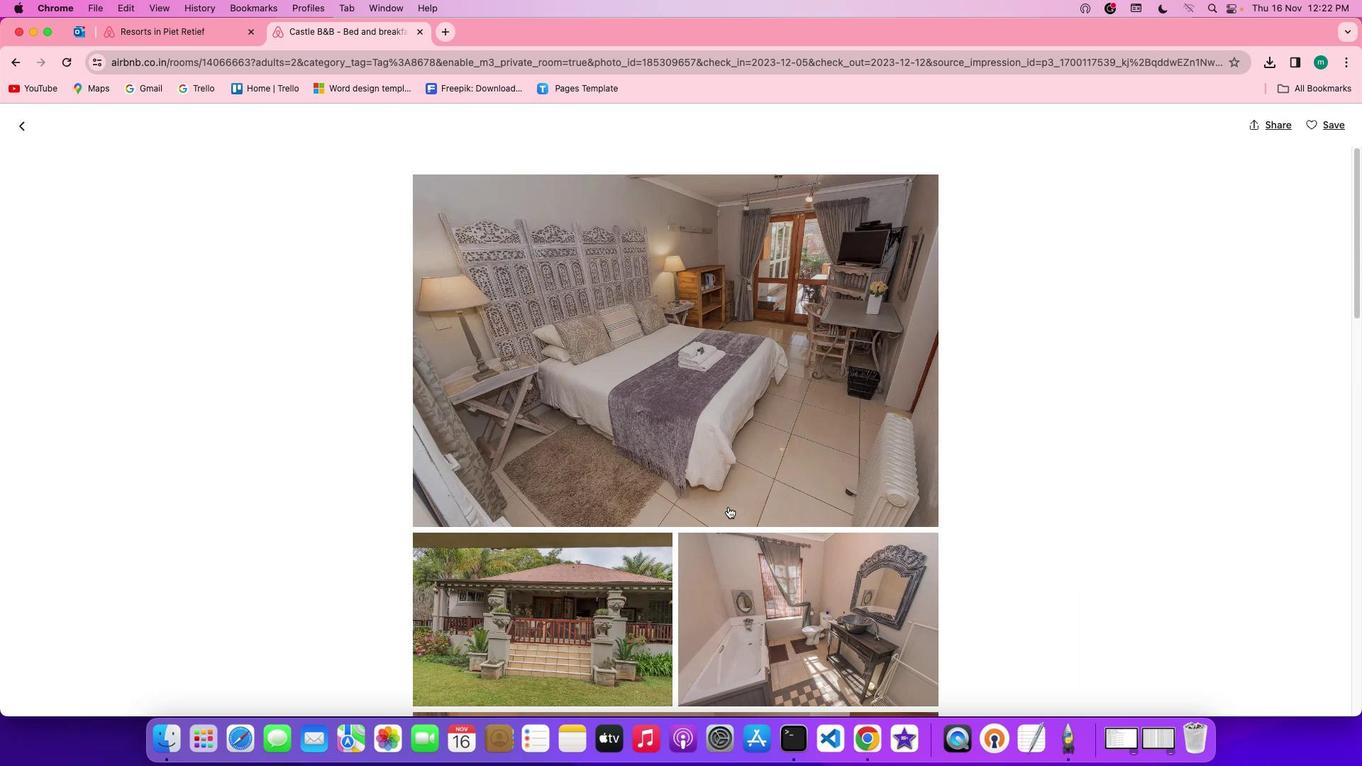 
Action: Mouse scrolled (726, 506) with delta (0, -1)
Screenshot: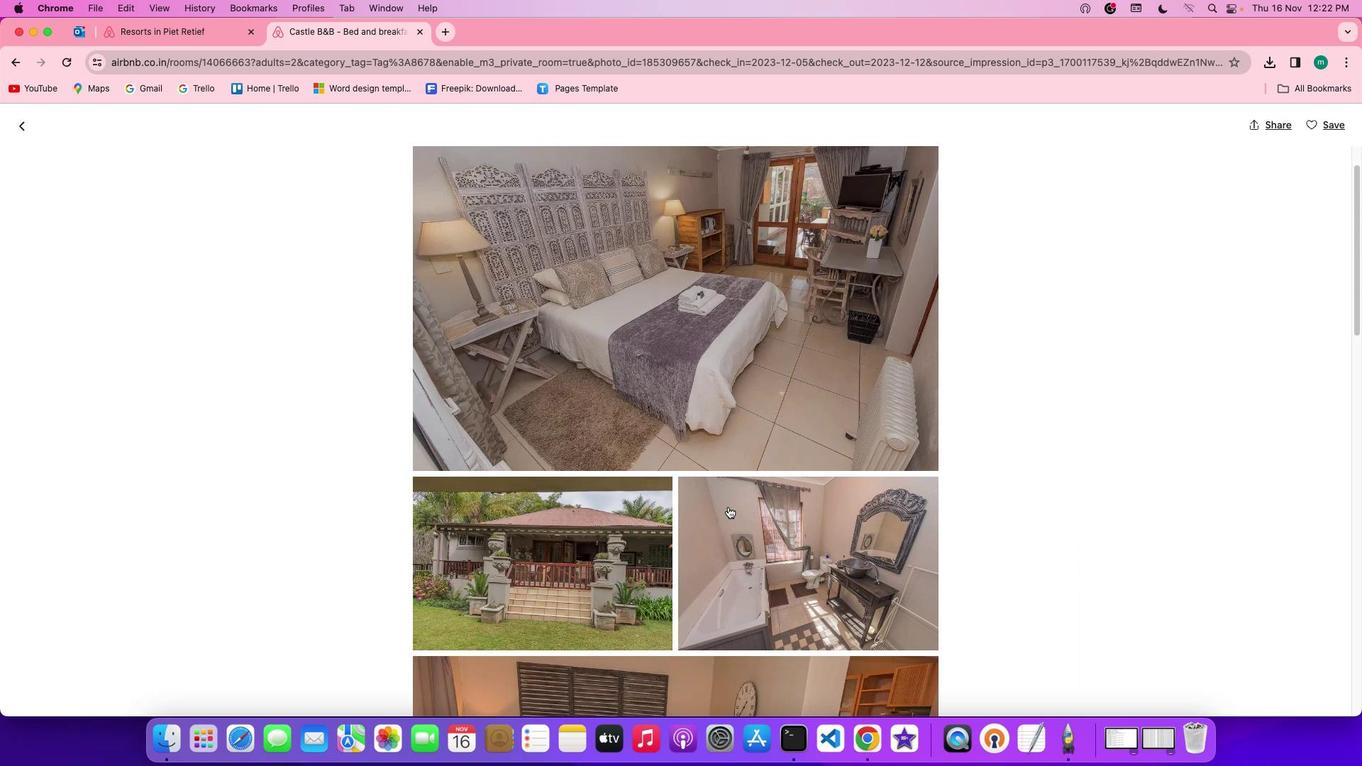 
Action: Mouse scrolled (726, 506) with delta (0, -1)
Screenshot: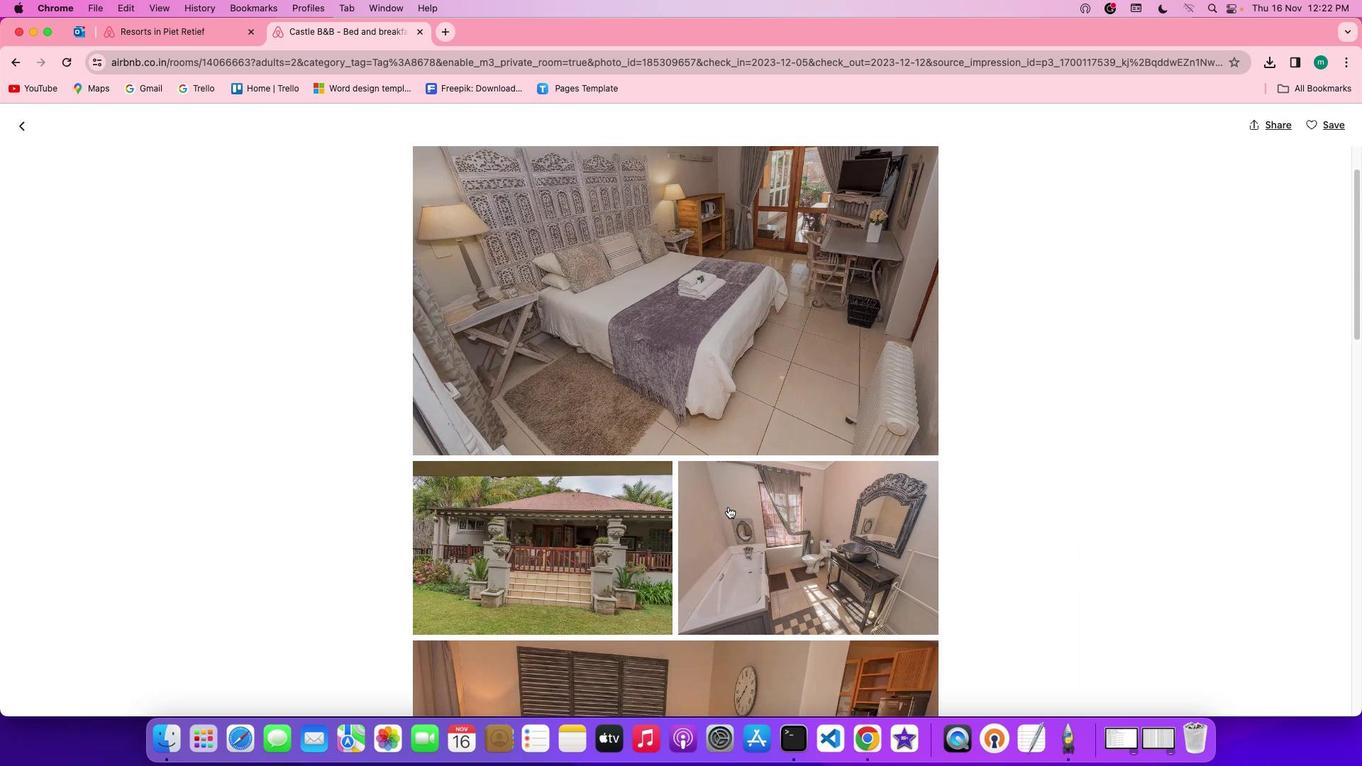 
Action: Mouse scrolled (726, 506) with delta (0, -2)
Screenshot: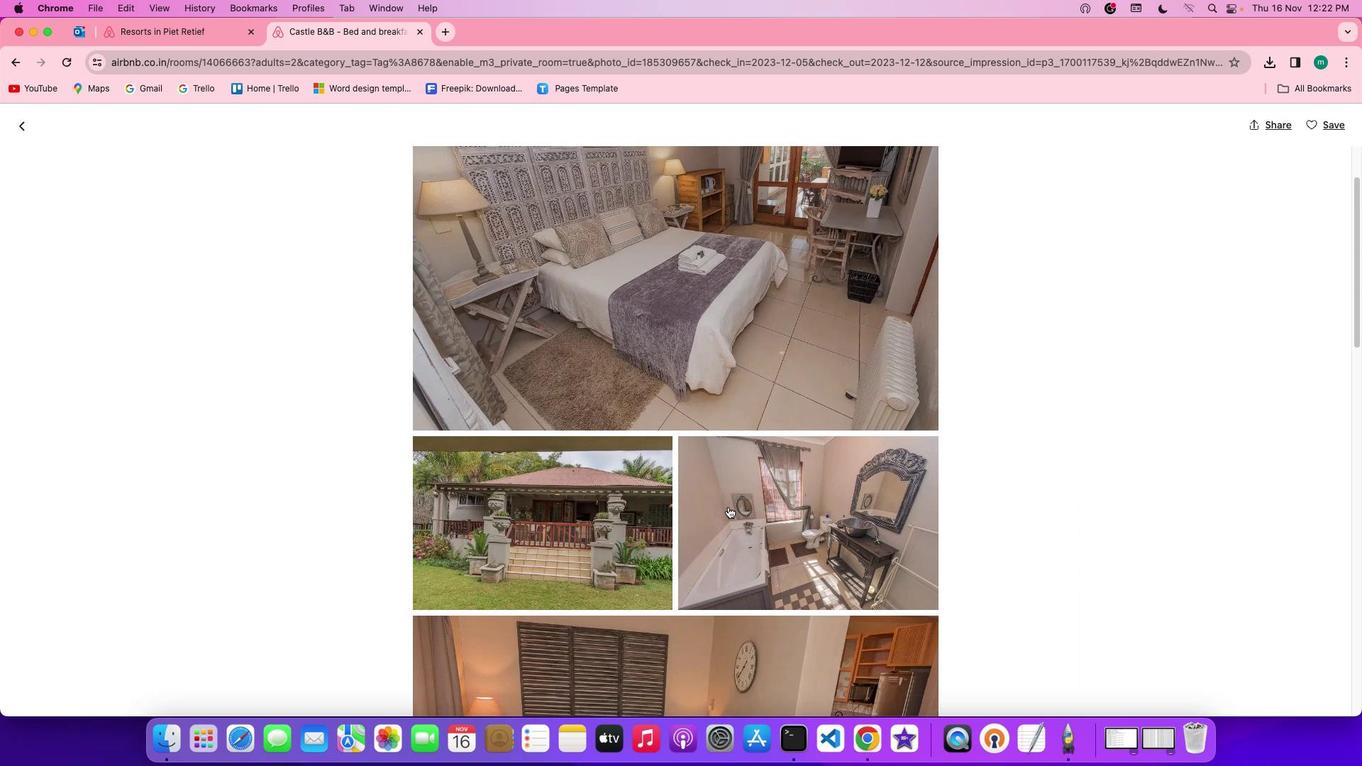 
Action: Mouse scrolled (726, 506) with delta (0, -1)
Screenshot: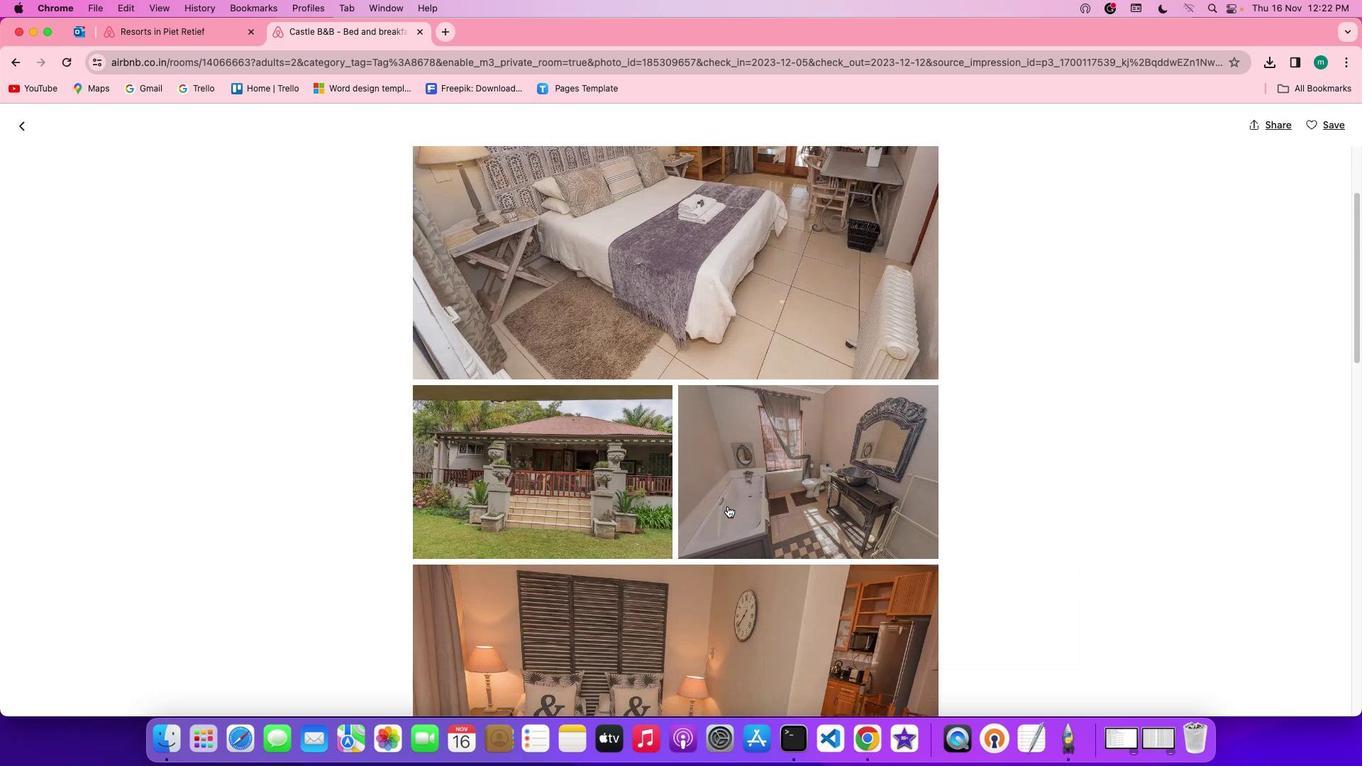 
Action: Mouse moved to (726, 504)
Screenshot: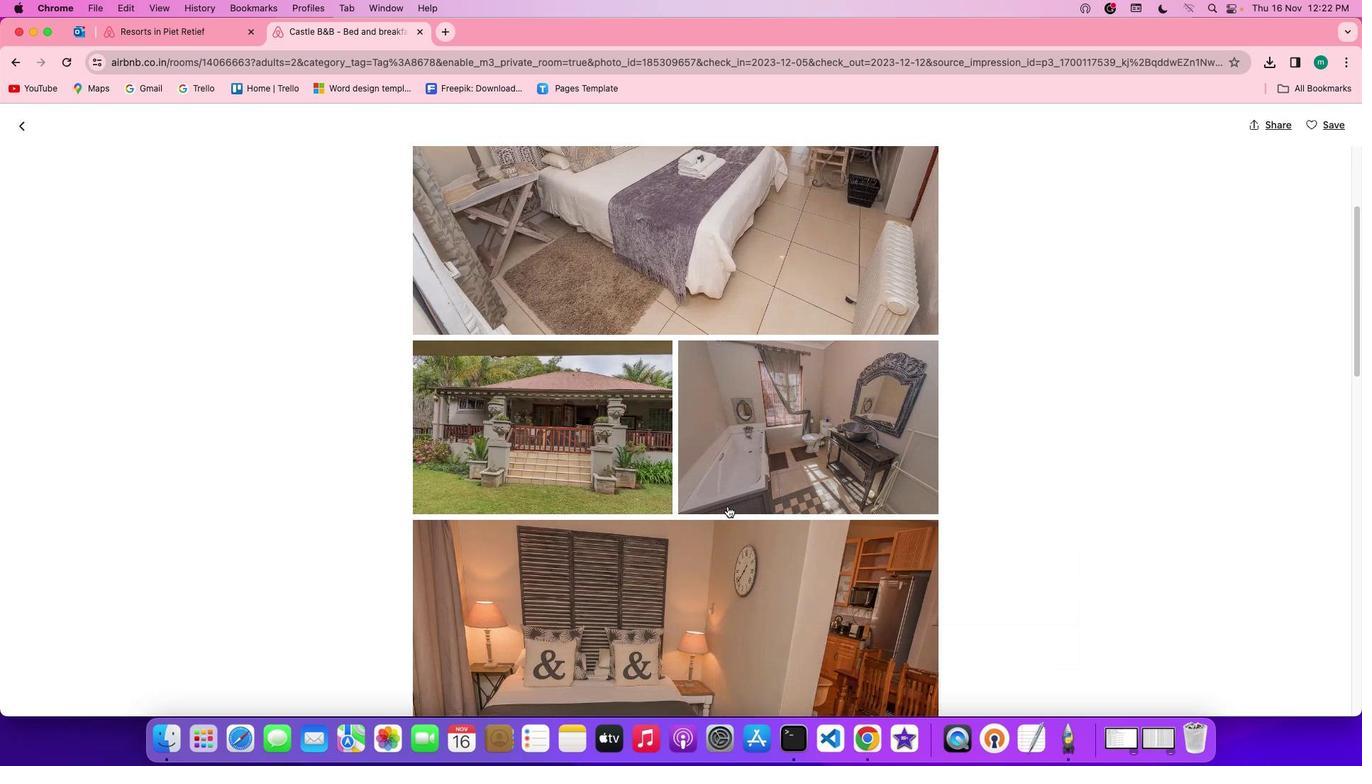 
Action: Mouse scrolled (726, 504) with delta (0, -1)
Screenshot: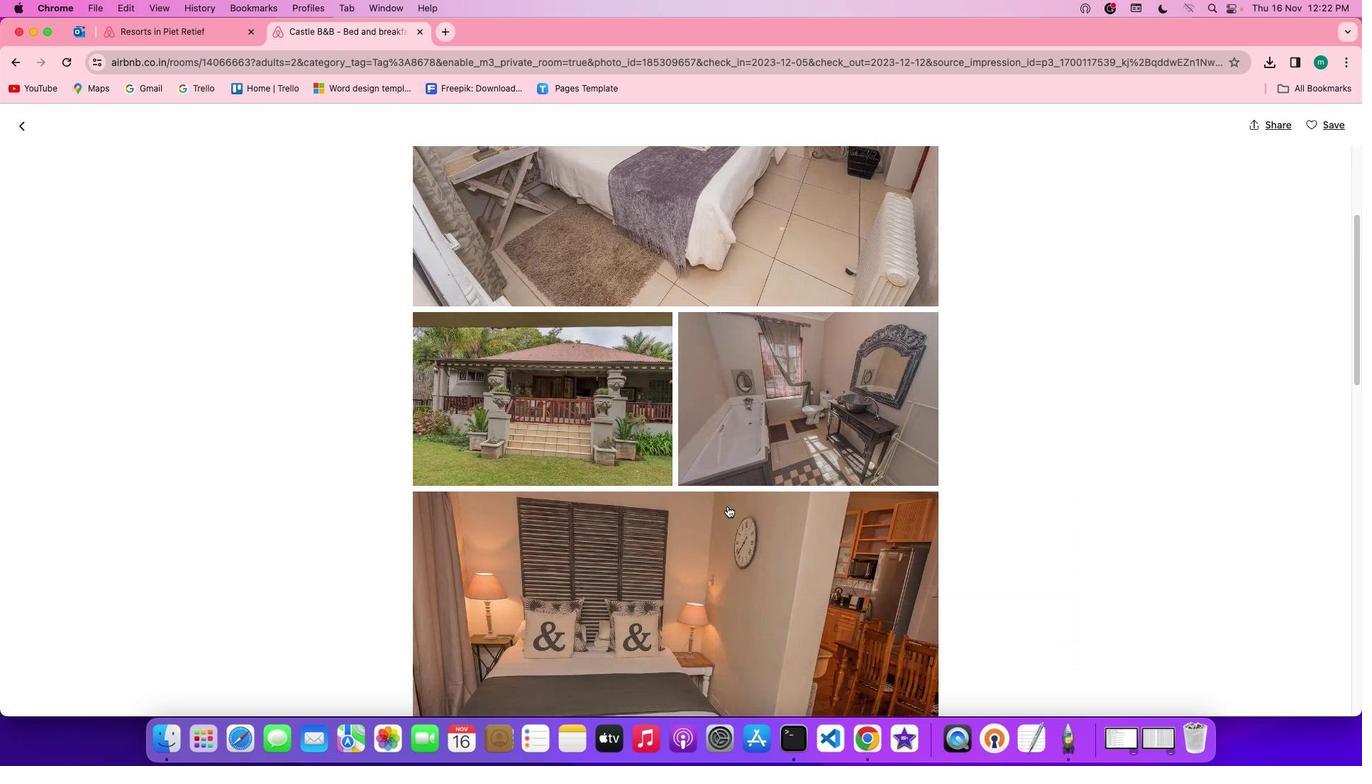 
Action: Mouse scrolled (726, 504) with delta (0, -2)
Screenshot: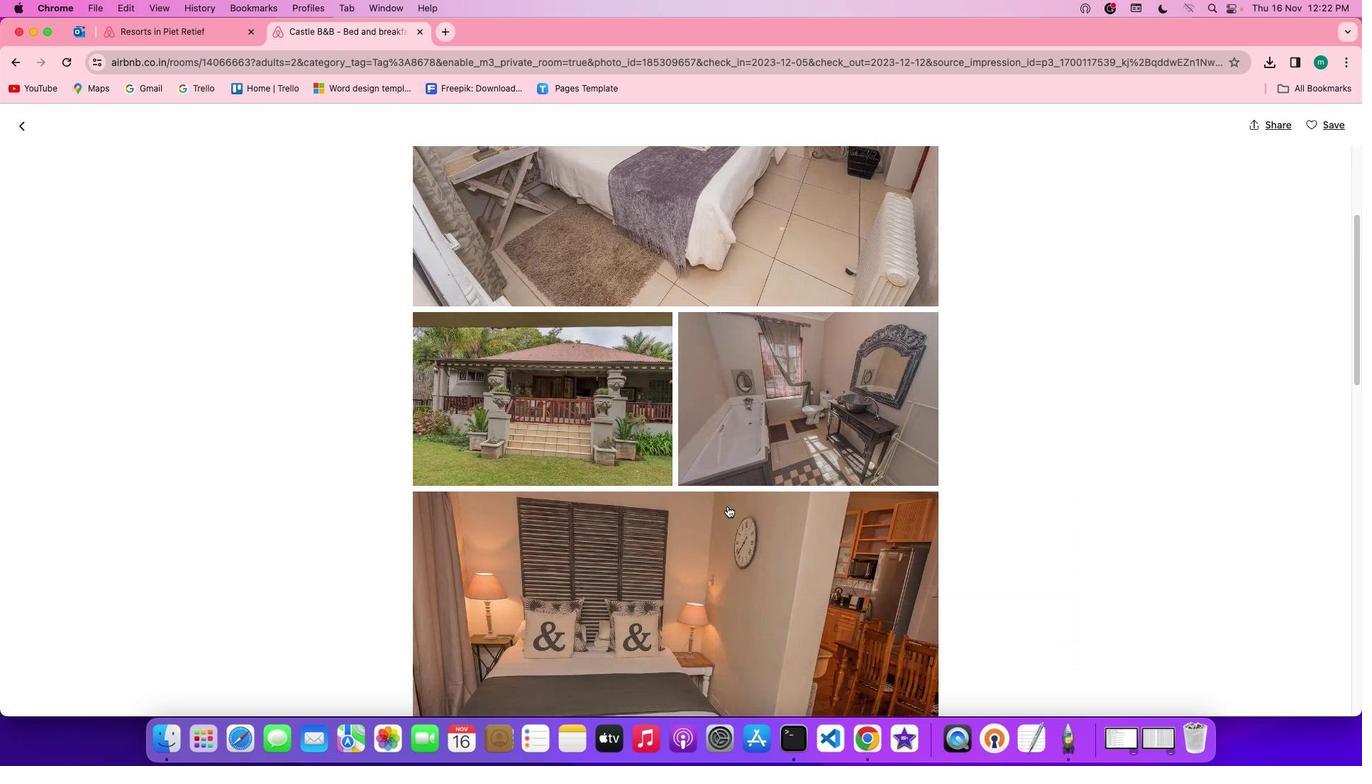 
Action: Mouse scrolled (726, 504) with delta (0, -2)
Screenshot: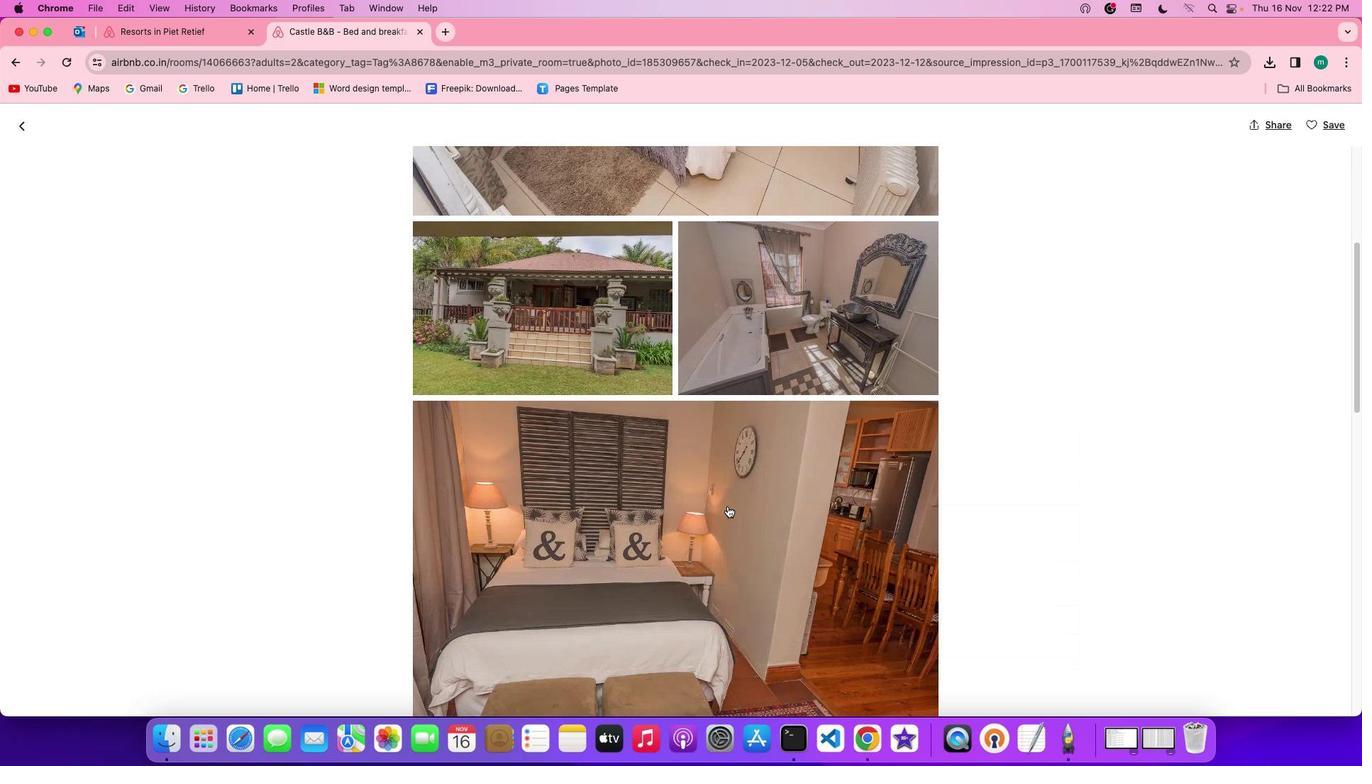
Action: Mouse scrolled (726, 504) with delta (0, -1)
Screenshot: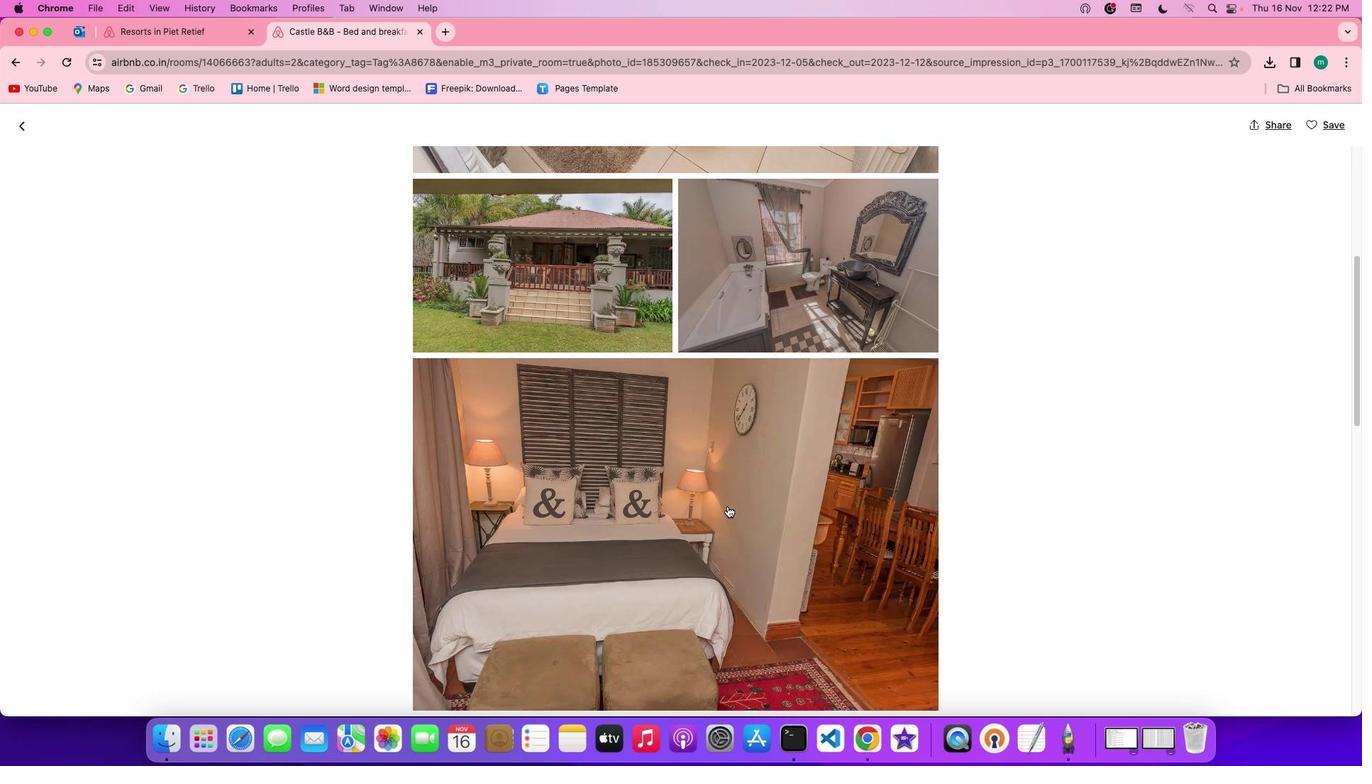 
Action: Mouse scrolled (726, 504) with delta (0, -1)
Screenshot: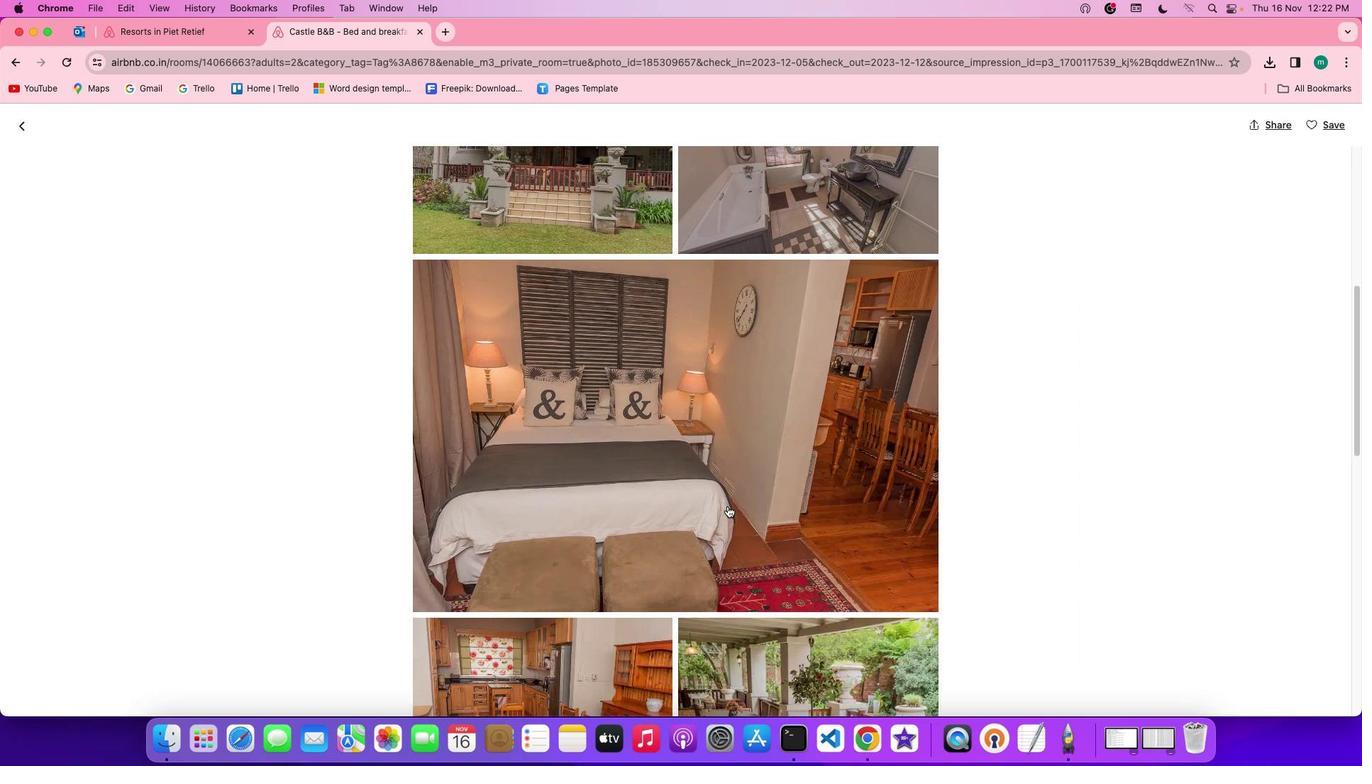
Action: Mouse scrolled (726, 504) with delta (0, -2)
Screenshot: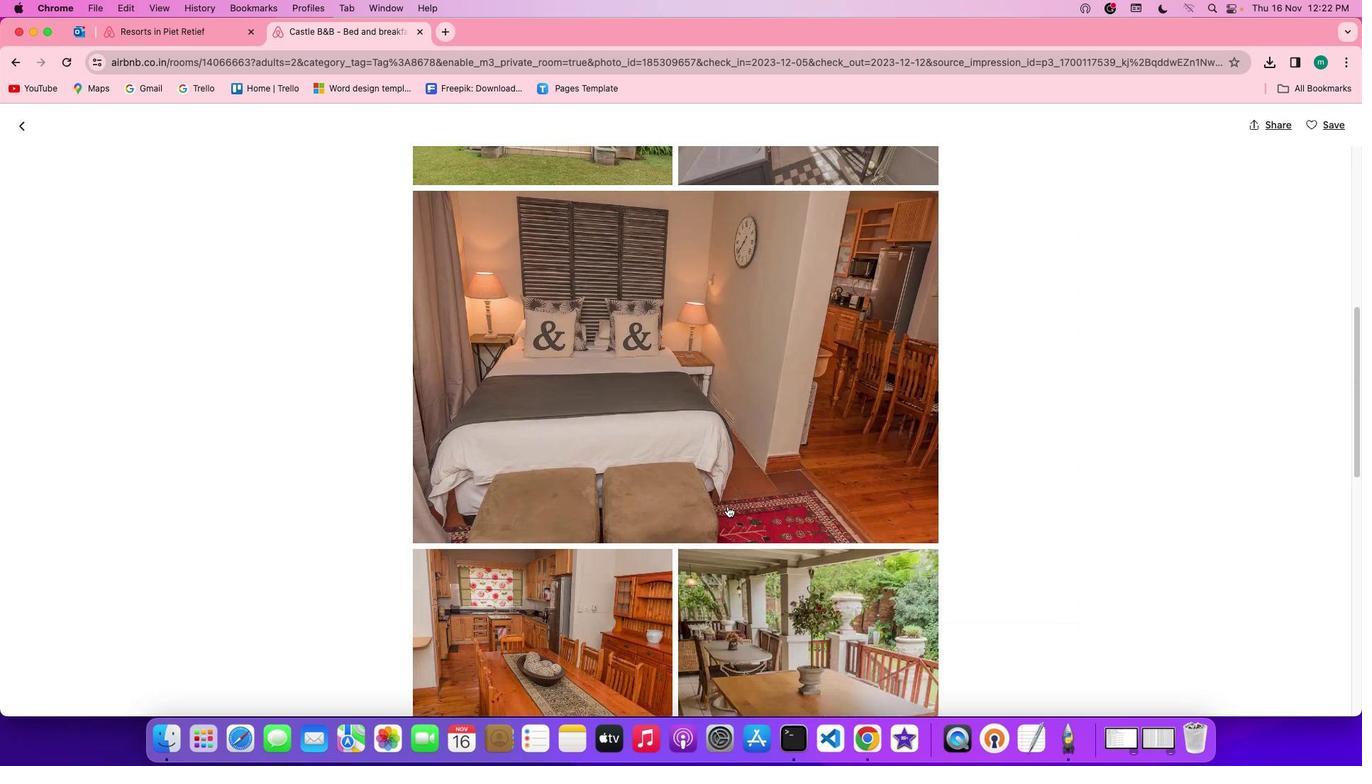 
Action: Mouse scrolled (726, 504) with delta (0, -3)
Screenshot: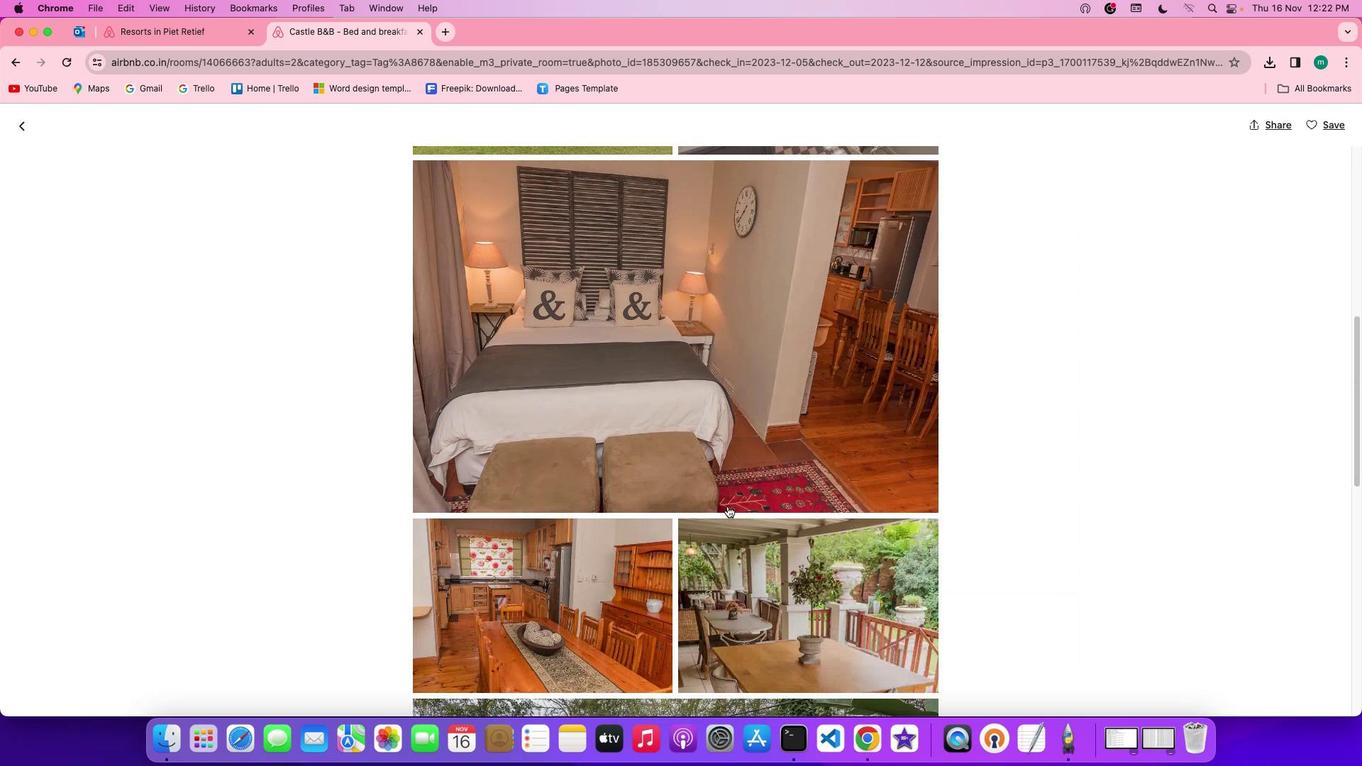 
Action: Mouse scrolled (726, 504) with delta (0, -1)
Screenshot: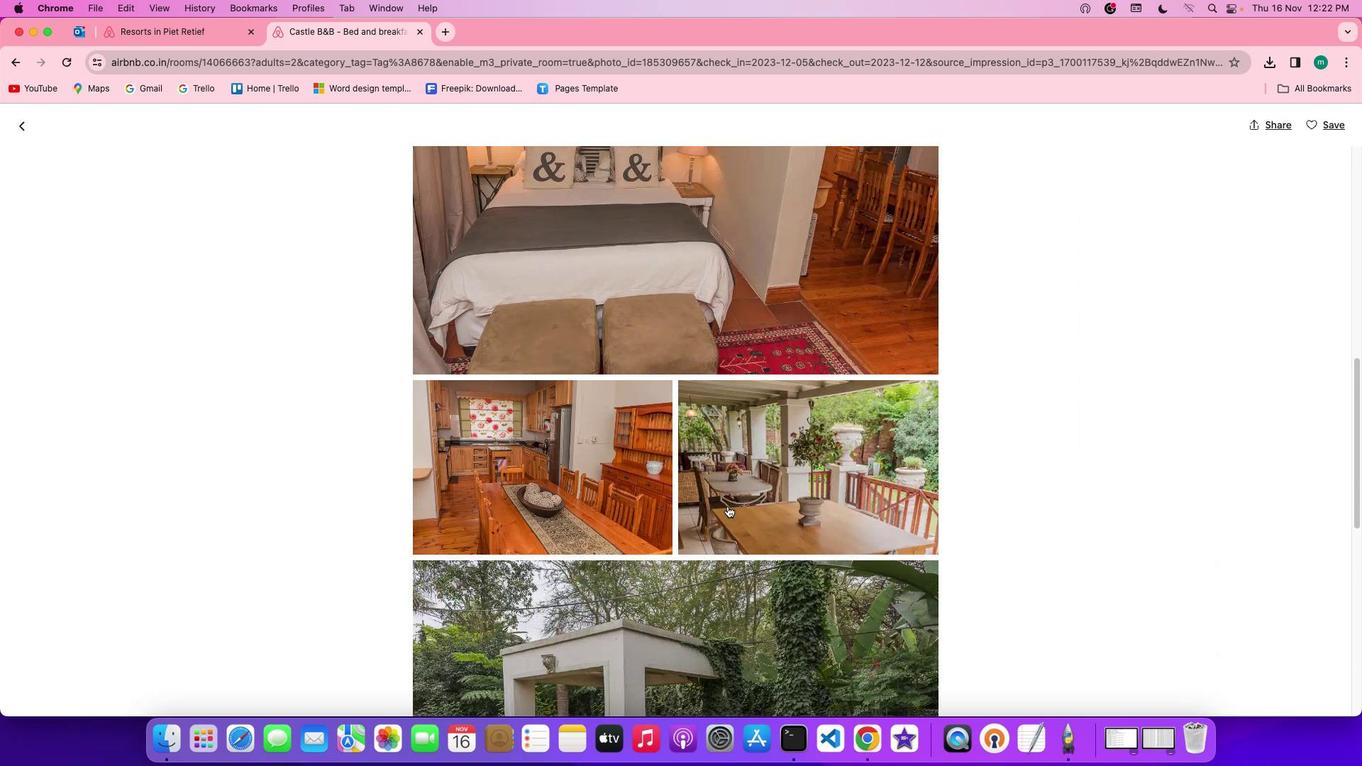 
Action: Mouse scrolled (726, 504) with delta (0, -1)
Screenshot: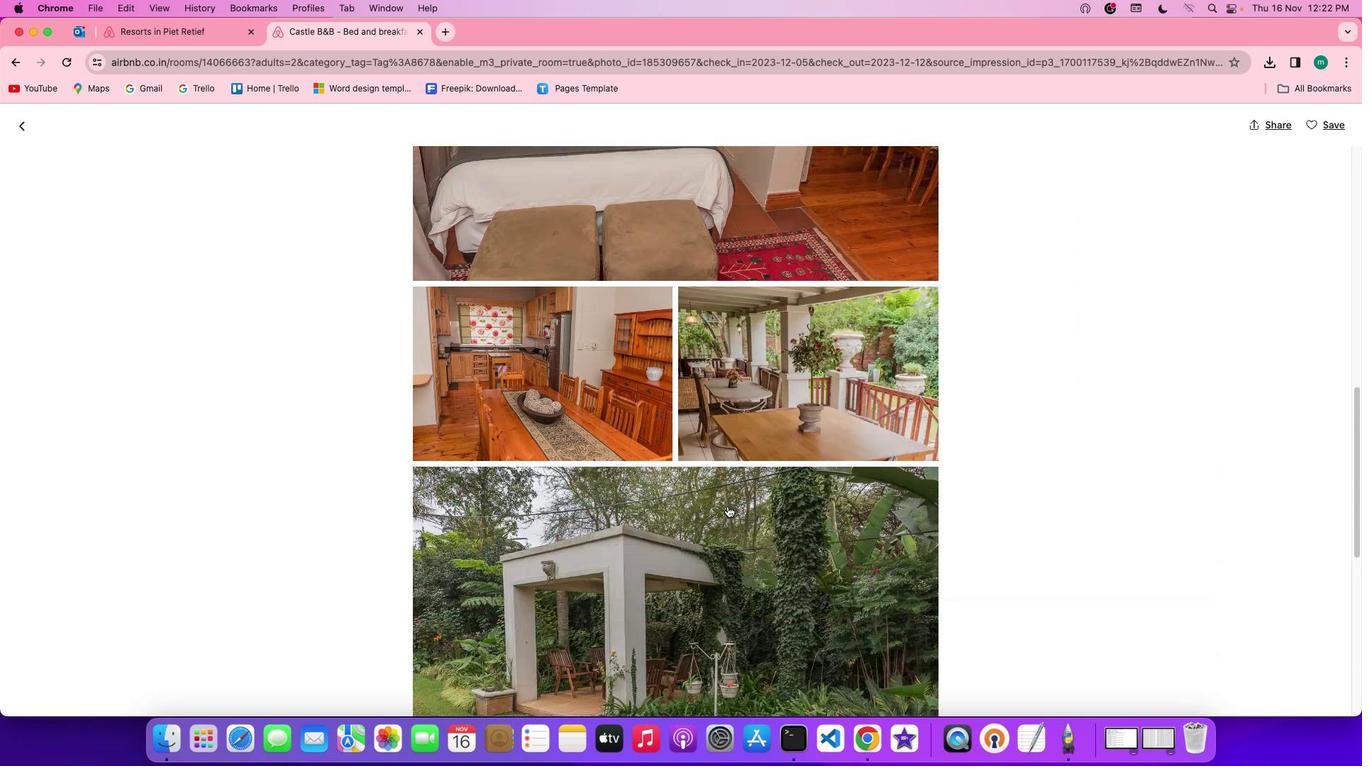 
Action: Mouse scrolled (726, 504) with delta (0, -2)
Screenshot: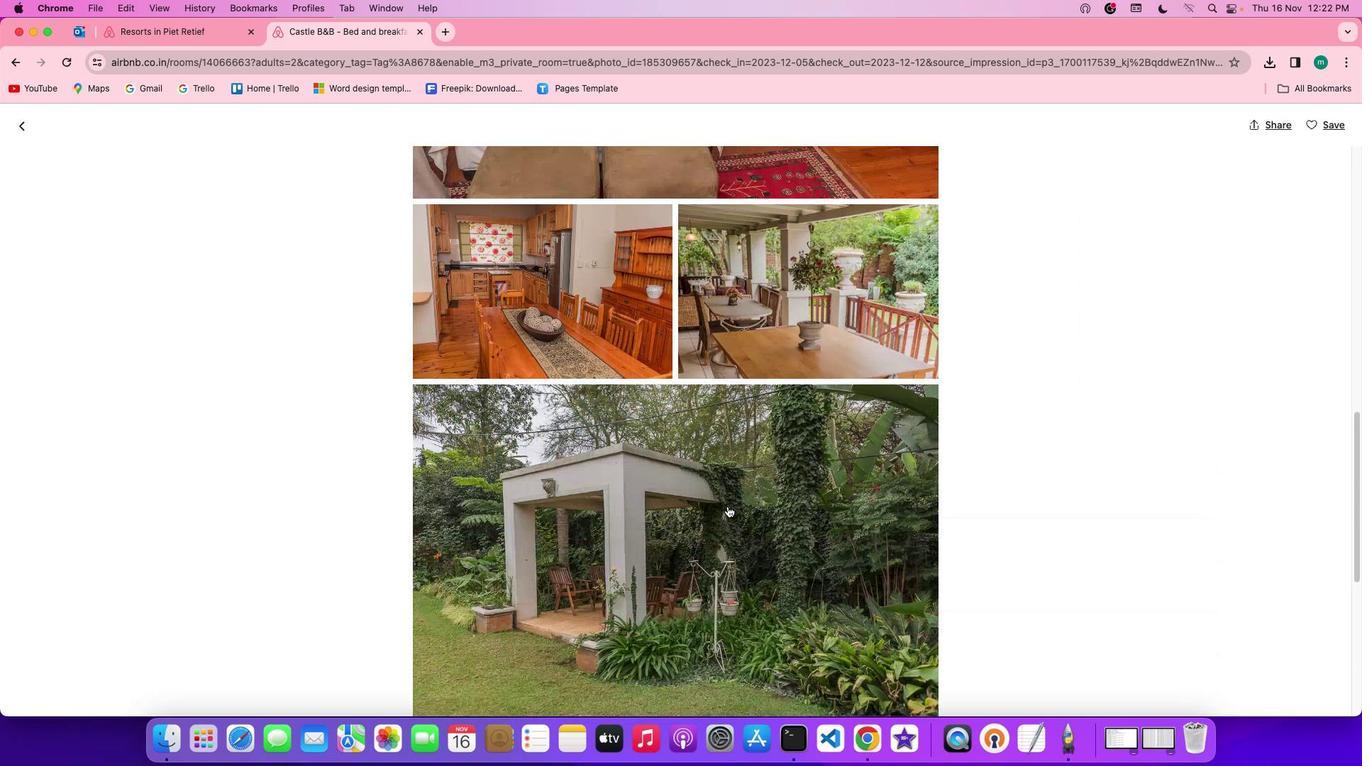 
Action: Mouse scrolled (726, 504) with delta (0, -3)
Screenshot: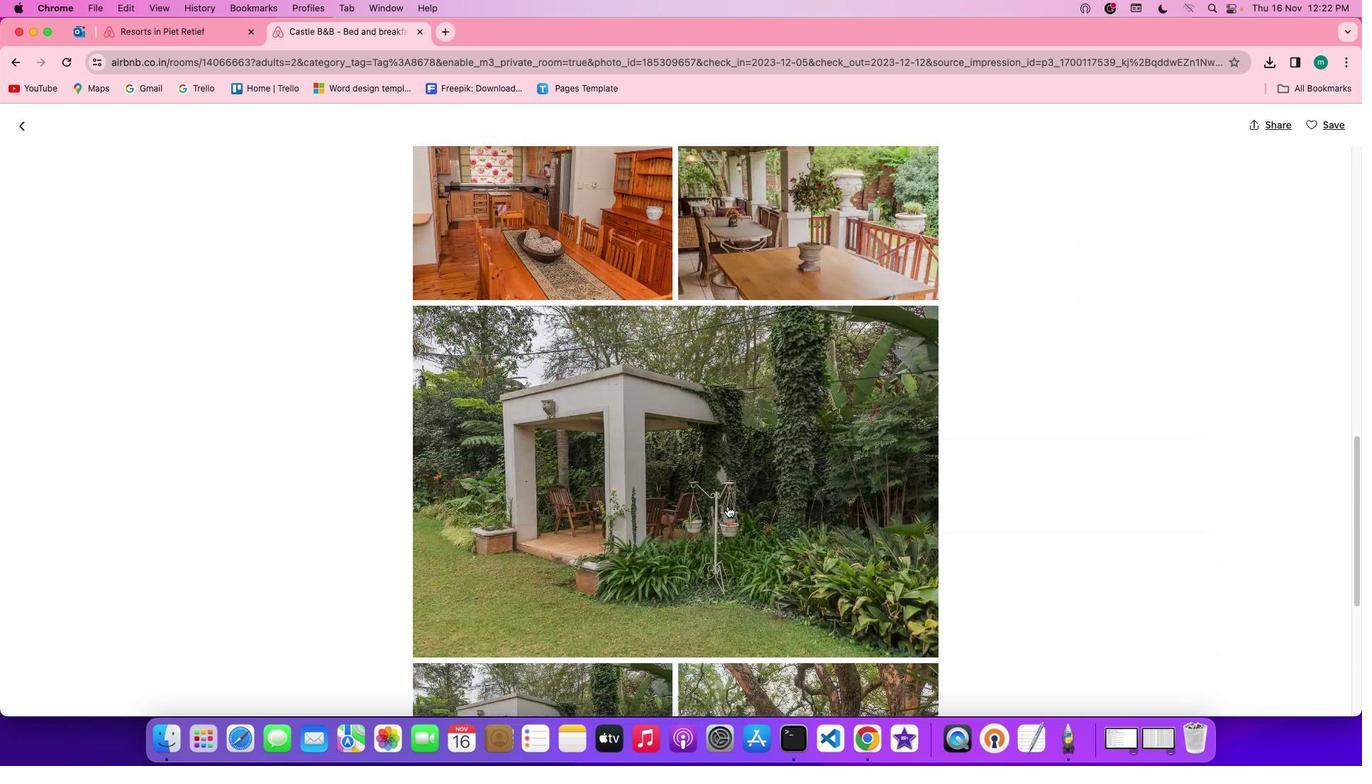 
Action: Mouse scrolled (726, 504) with delta (0, -4)
Screenshot: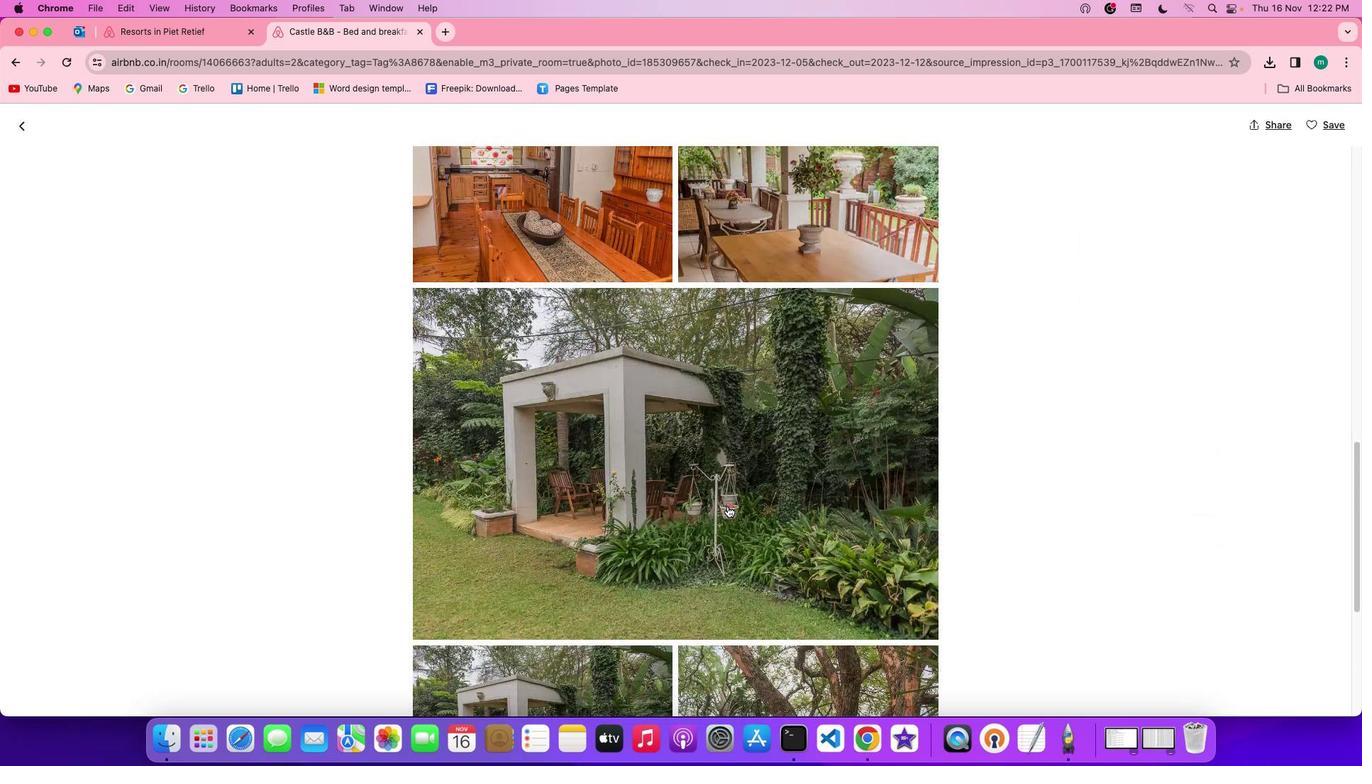 
Action: Mouse scrolled (726, 504) with delta (0, -1)
Screenshot: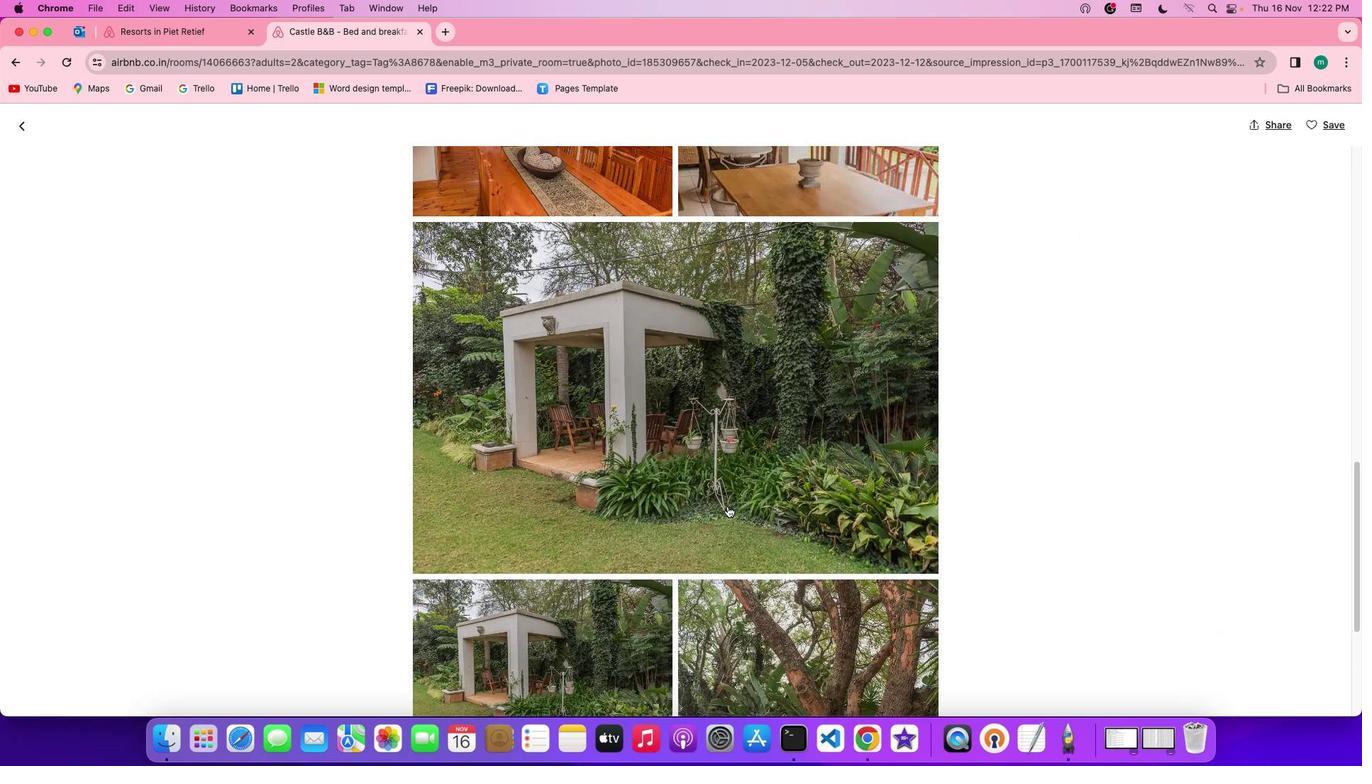 
Action: Mouse scrolled (726, 504) with delta (0, -1)
Screenshot: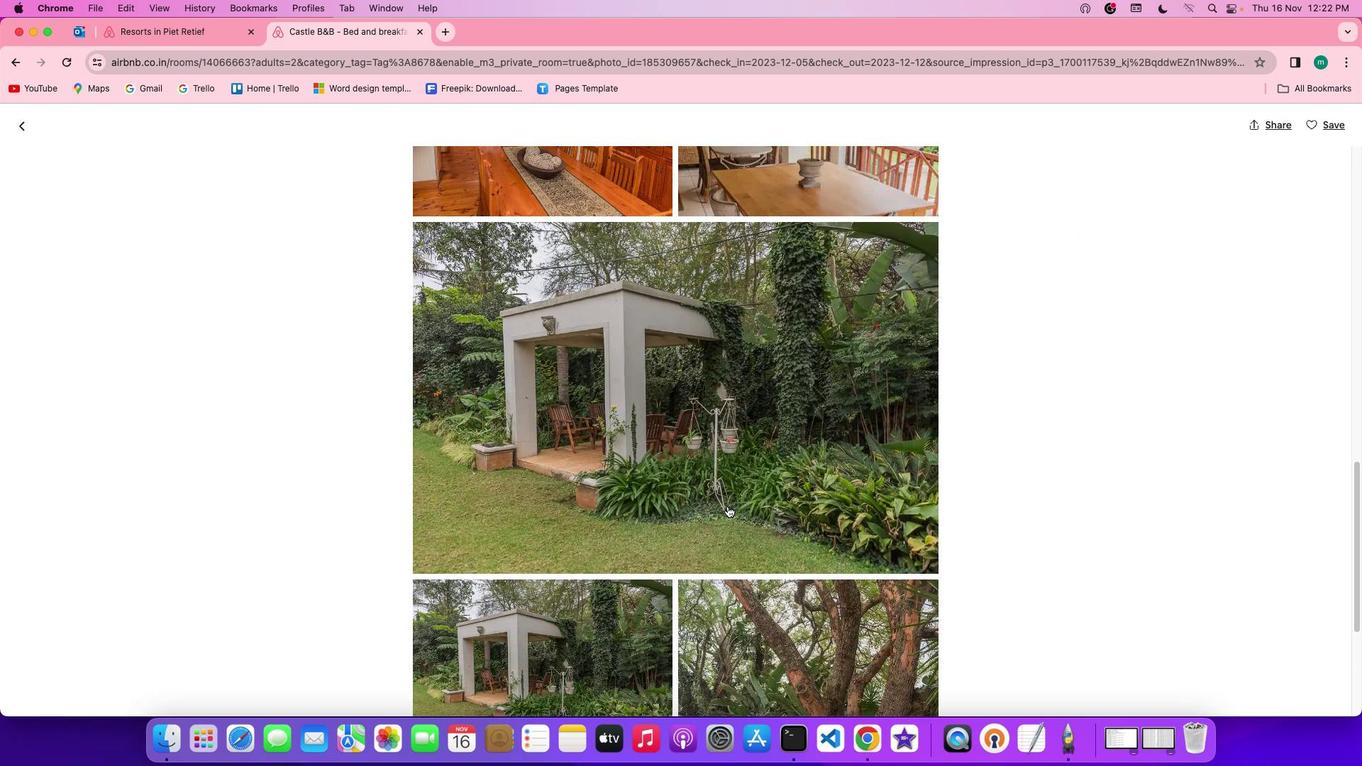 
Action: Mouse scrolled (726, 504) with delta (0, -2)
Screenshot: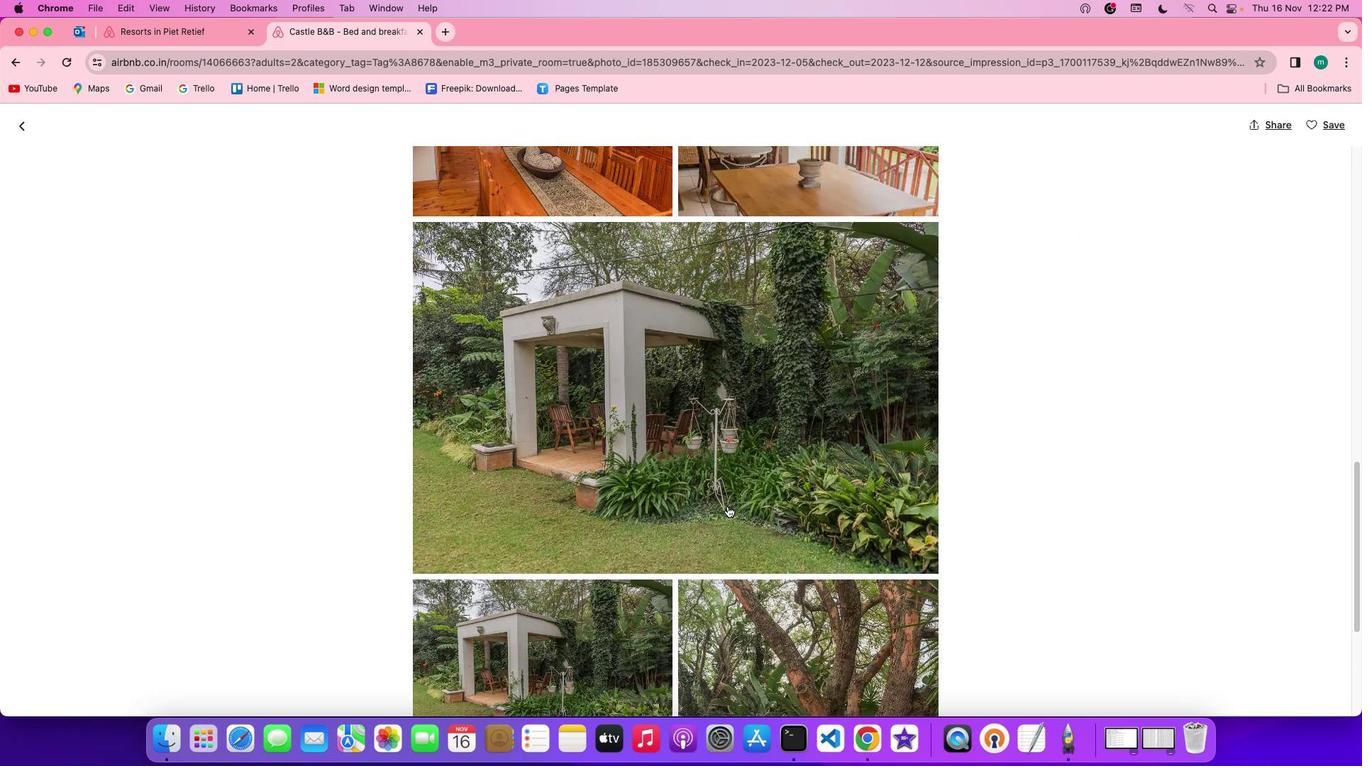 
Action: Mouse scrolled (726, 504) with delta (0, -3)
Screenshot: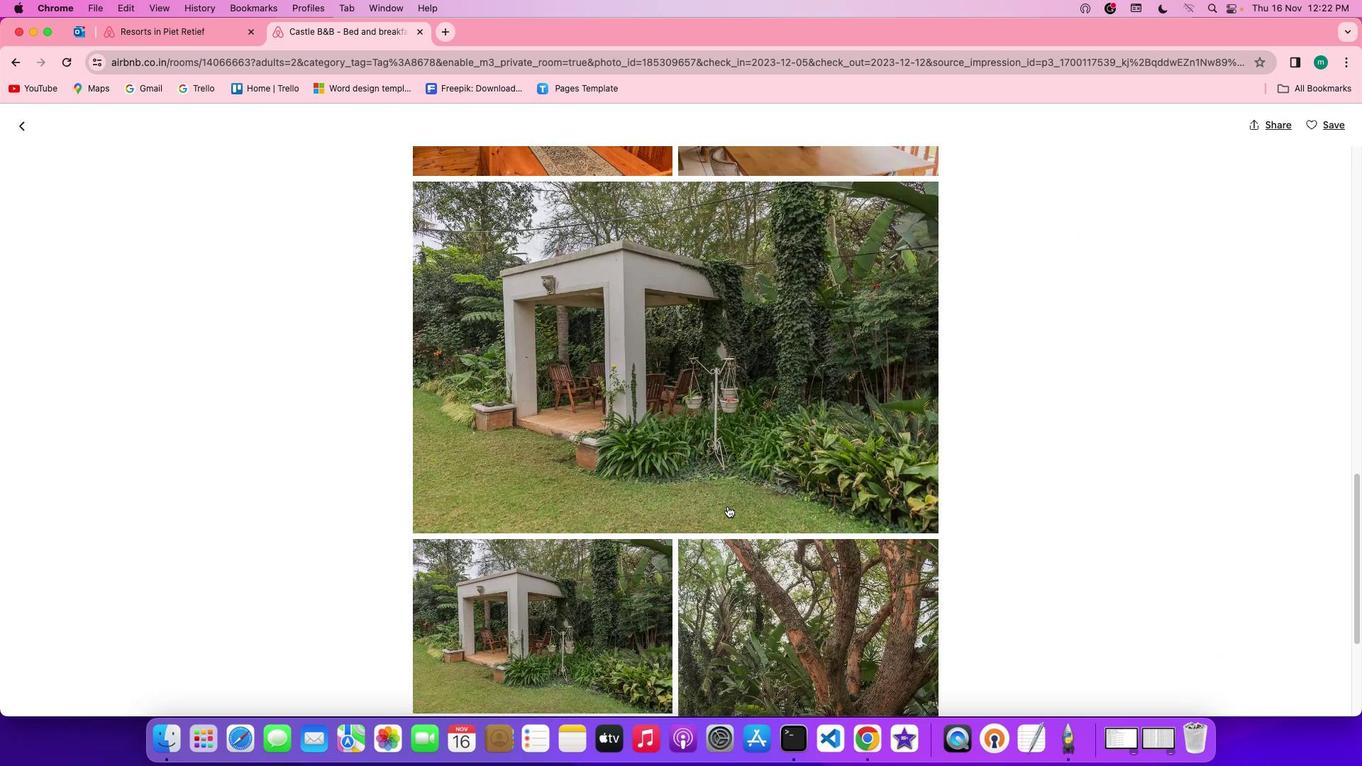 
Action: Mouse scrolled (726, 504) with delta (0, -1)
Screenshot: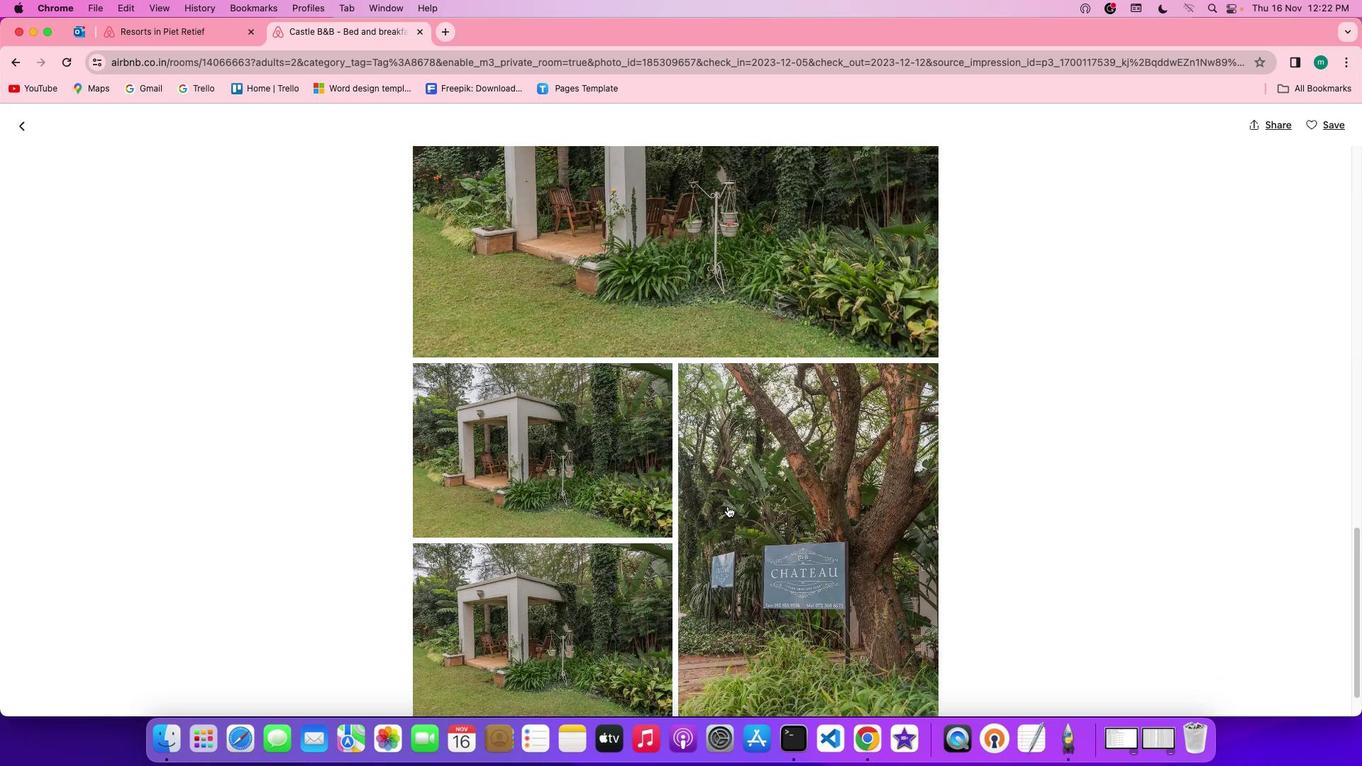 
Action: Mouse scrolled (726, 504) with delta (0, -1)
Screenshot: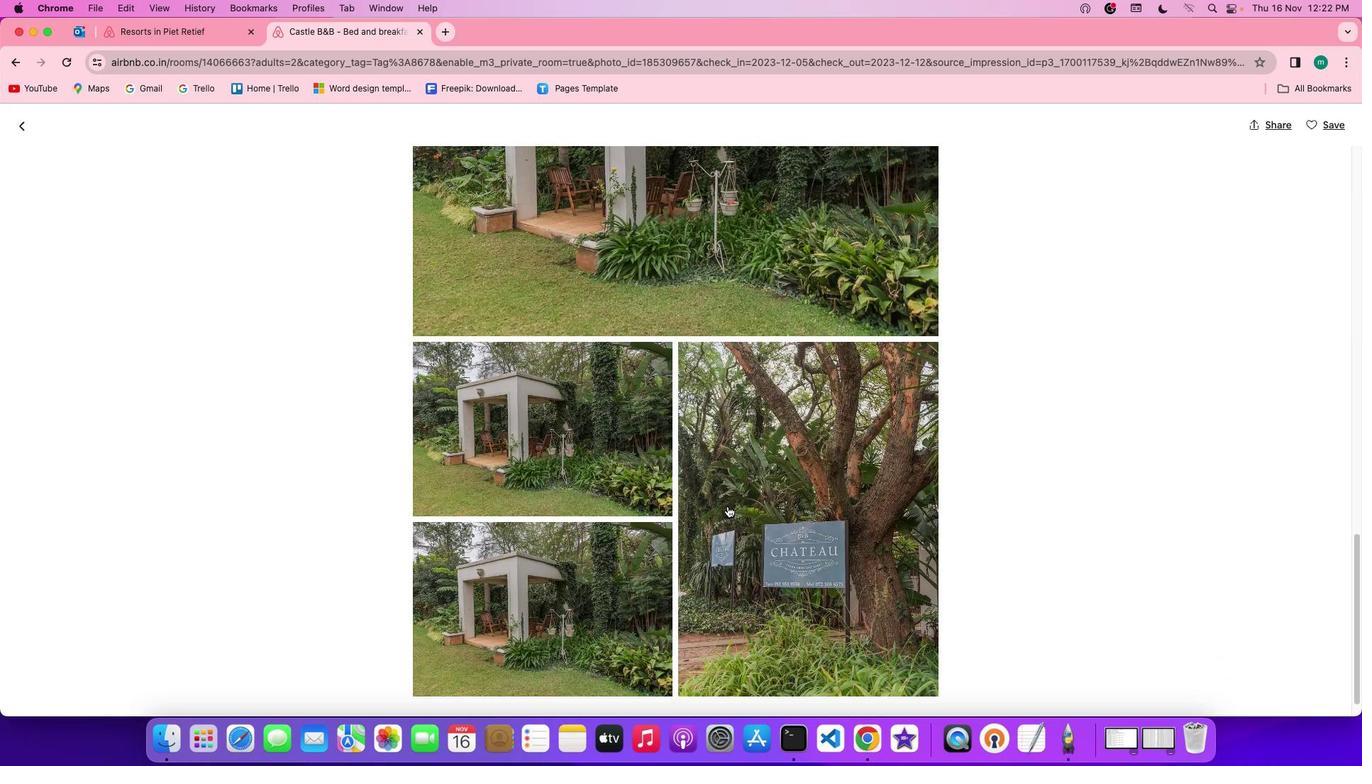 
Action: Mouse scrolled (726, 504) with delta (0, -2)
Screenshot: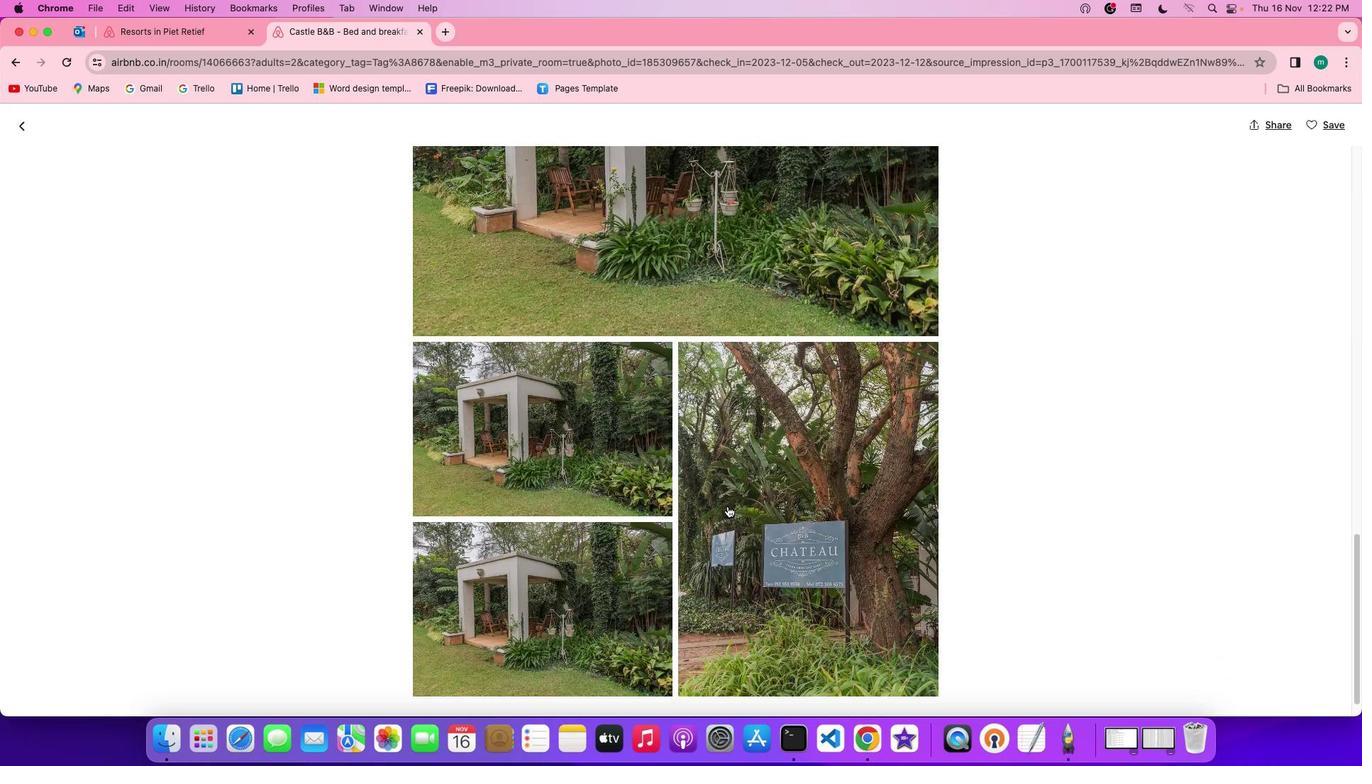
Action: Mouse scrolled (726, 504) with delta (0, -3)
Screenshot: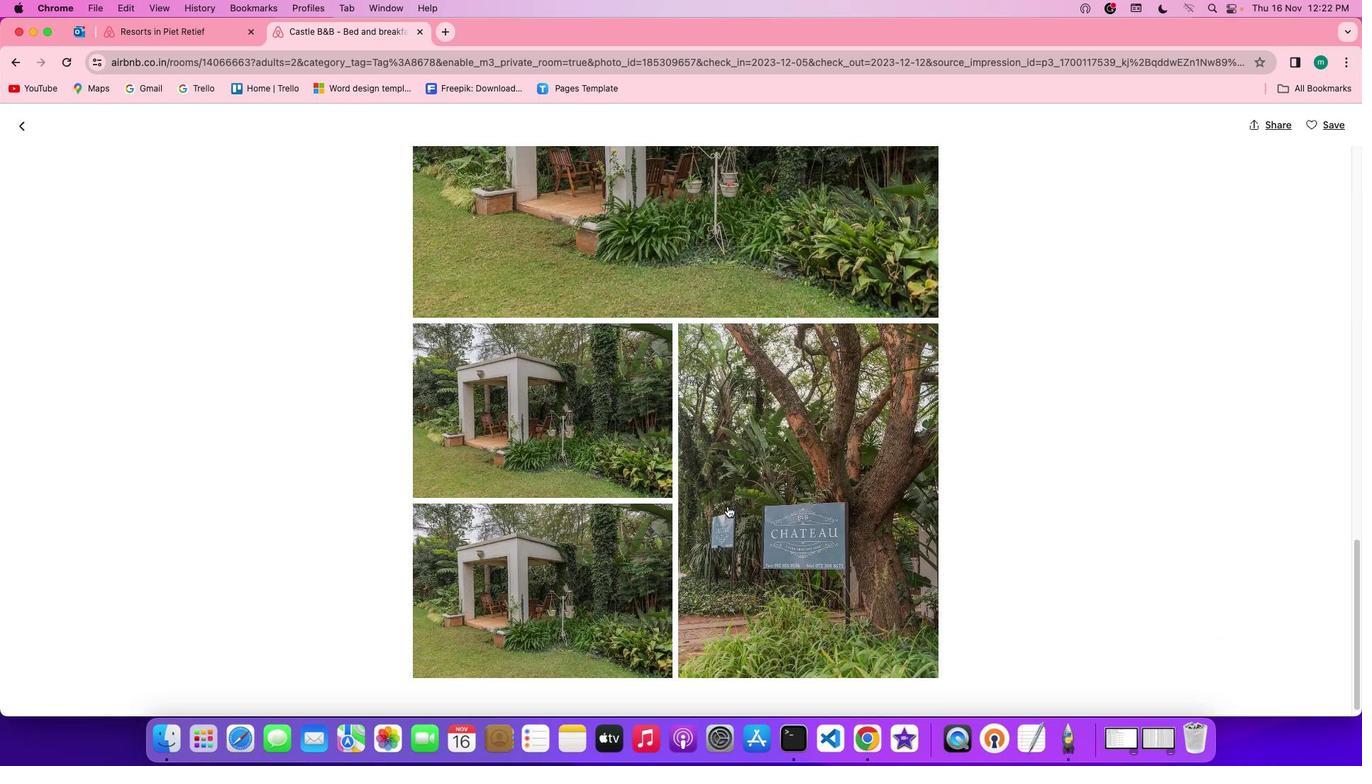 
Action: Mouse scrolled (726, 504) with delta (0, -1)
Screenshot: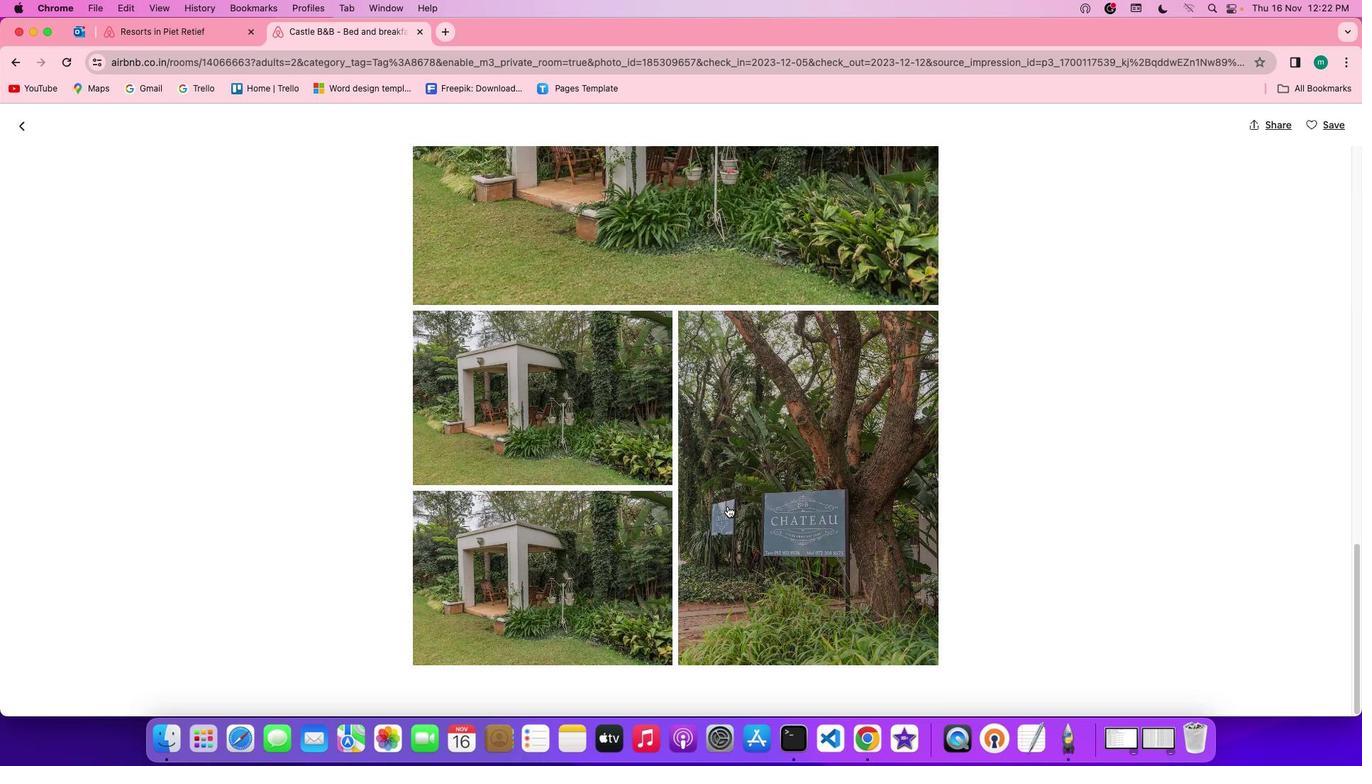 
Action: Mouse scrolled (726, 504) with delta (0, -1)
Screenshot: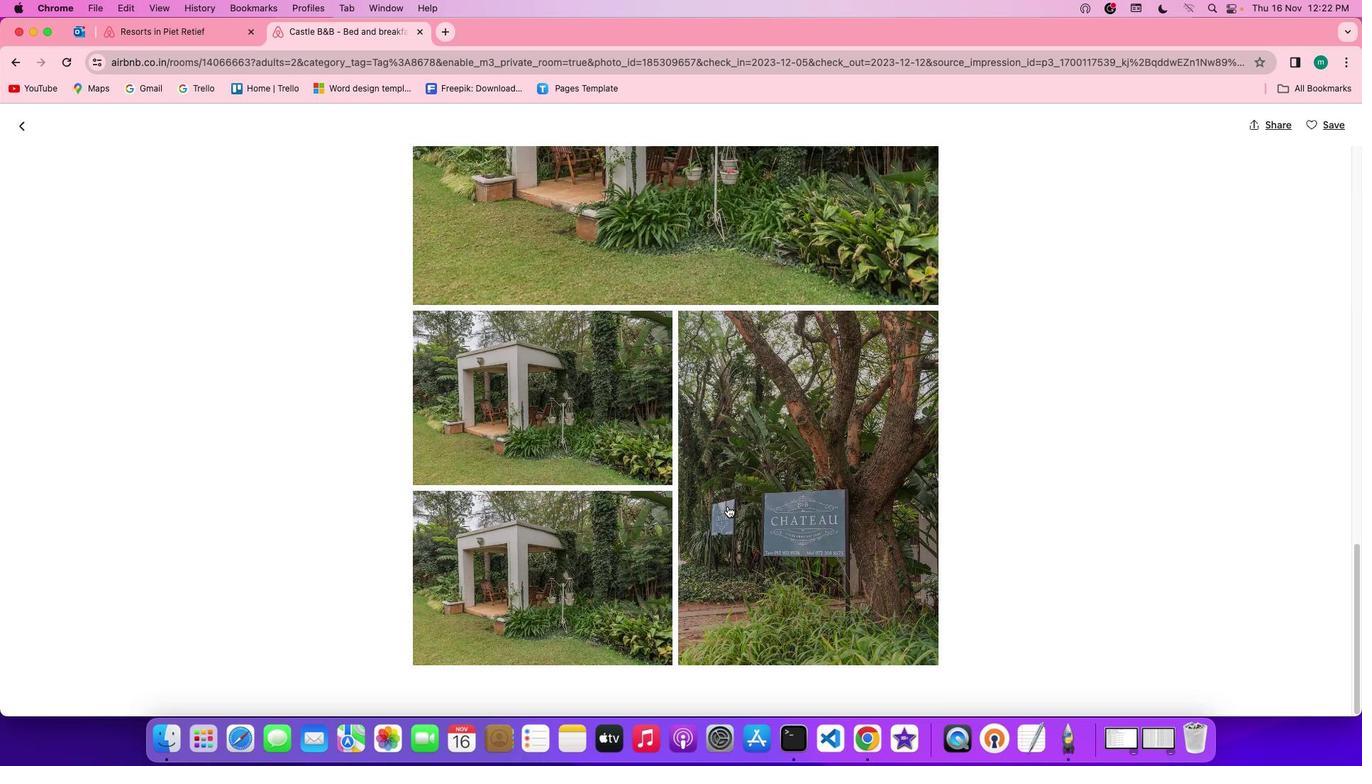 
Action: Mouse scrolled (726, 504) with delta (0, -2)
Screenshot: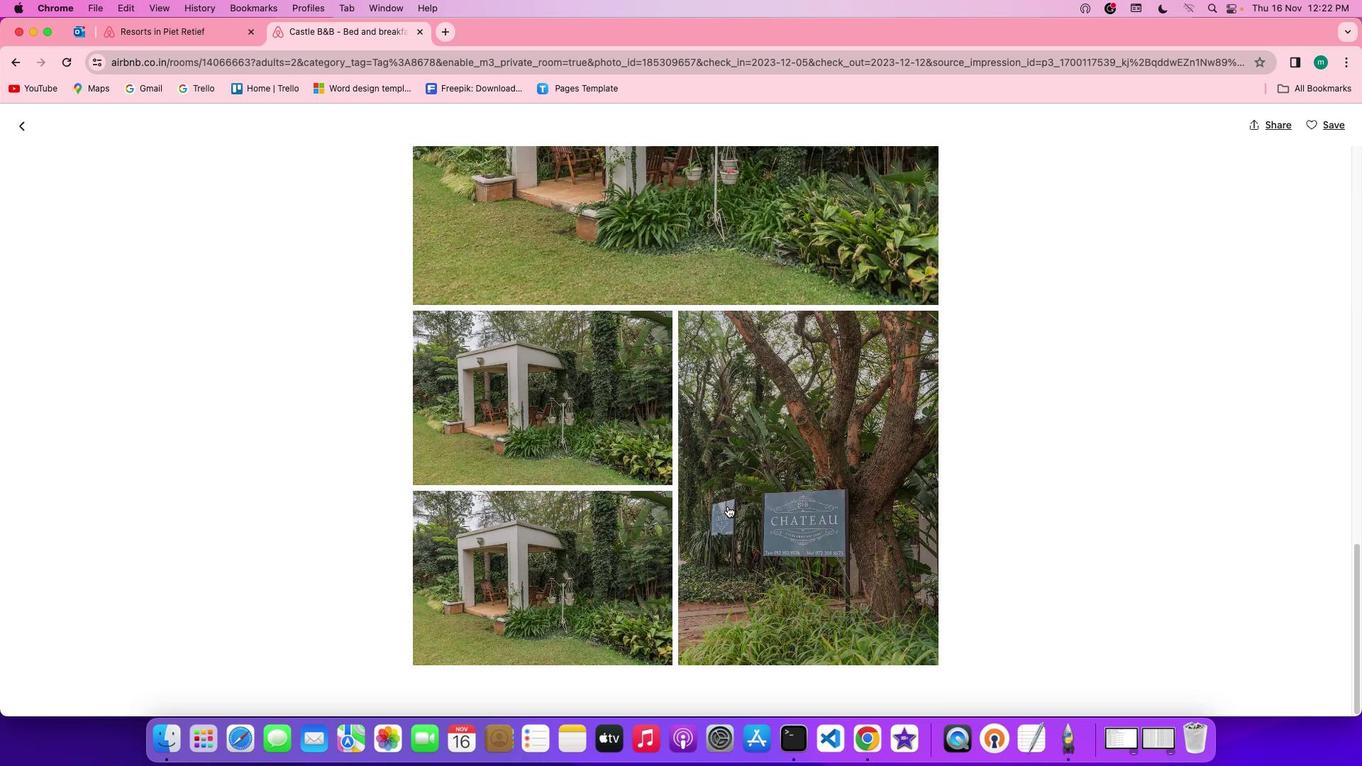 
Action: Mouse scrolled (726, 504) with delta (0, -4)
Screenshot: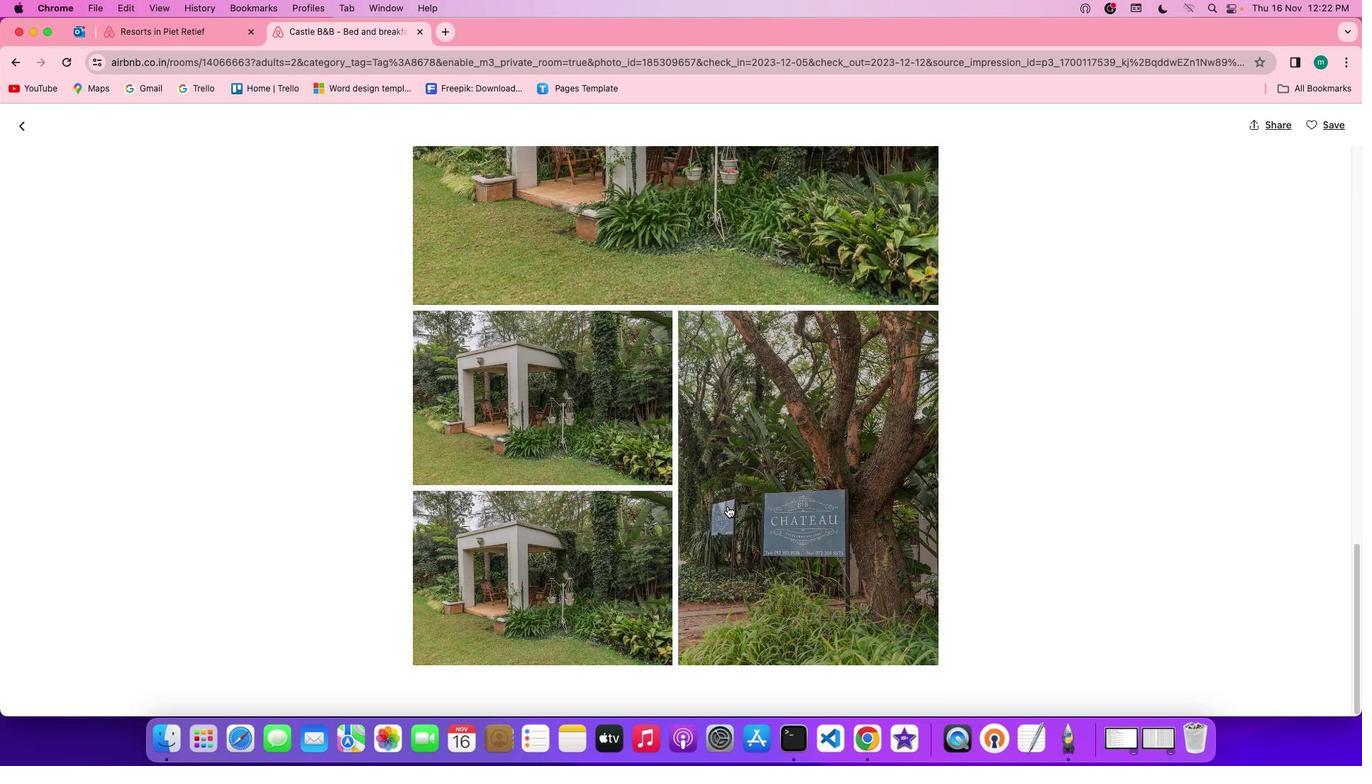 
Action: Mouse scrolled (726, 504) with delta (0, -4)
Screenshot: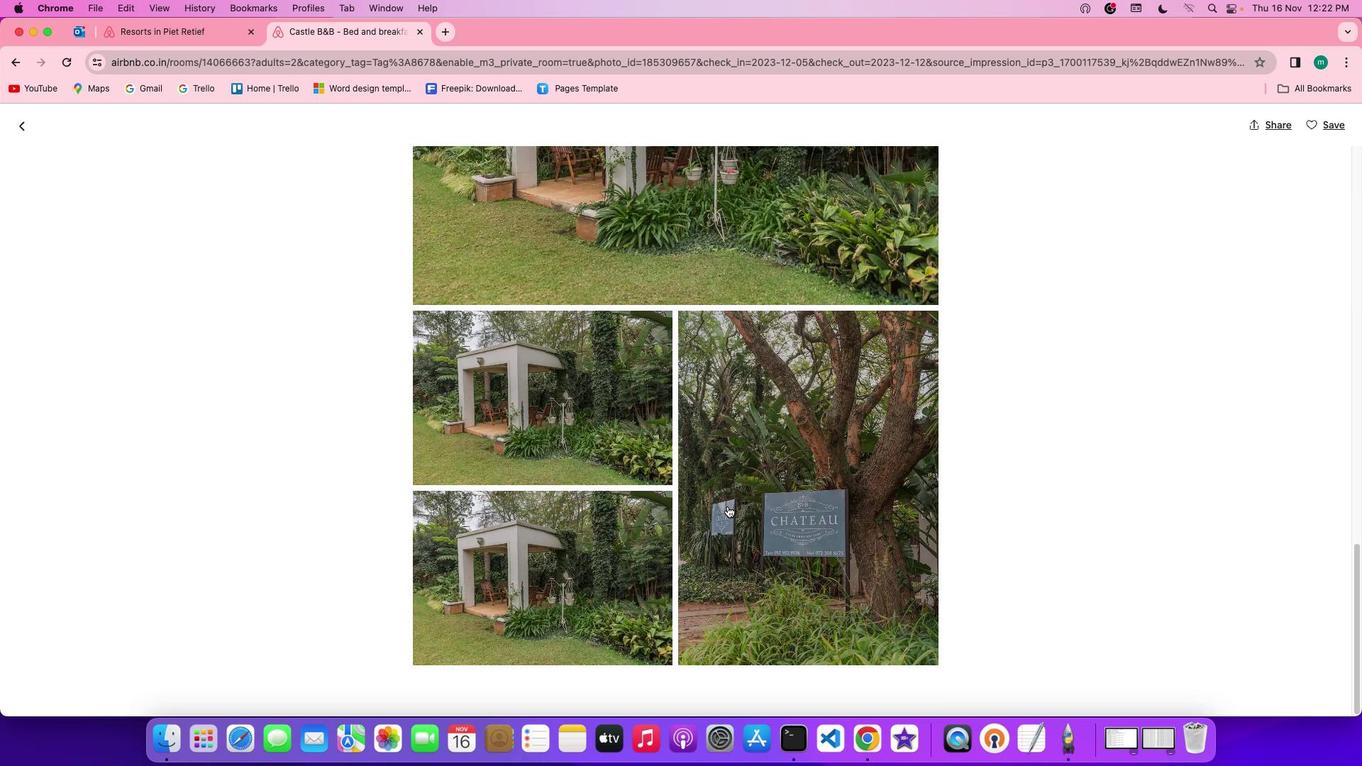 
Action: Mouse scrolled (726, 504) with delta (0, -4)
Screenshot: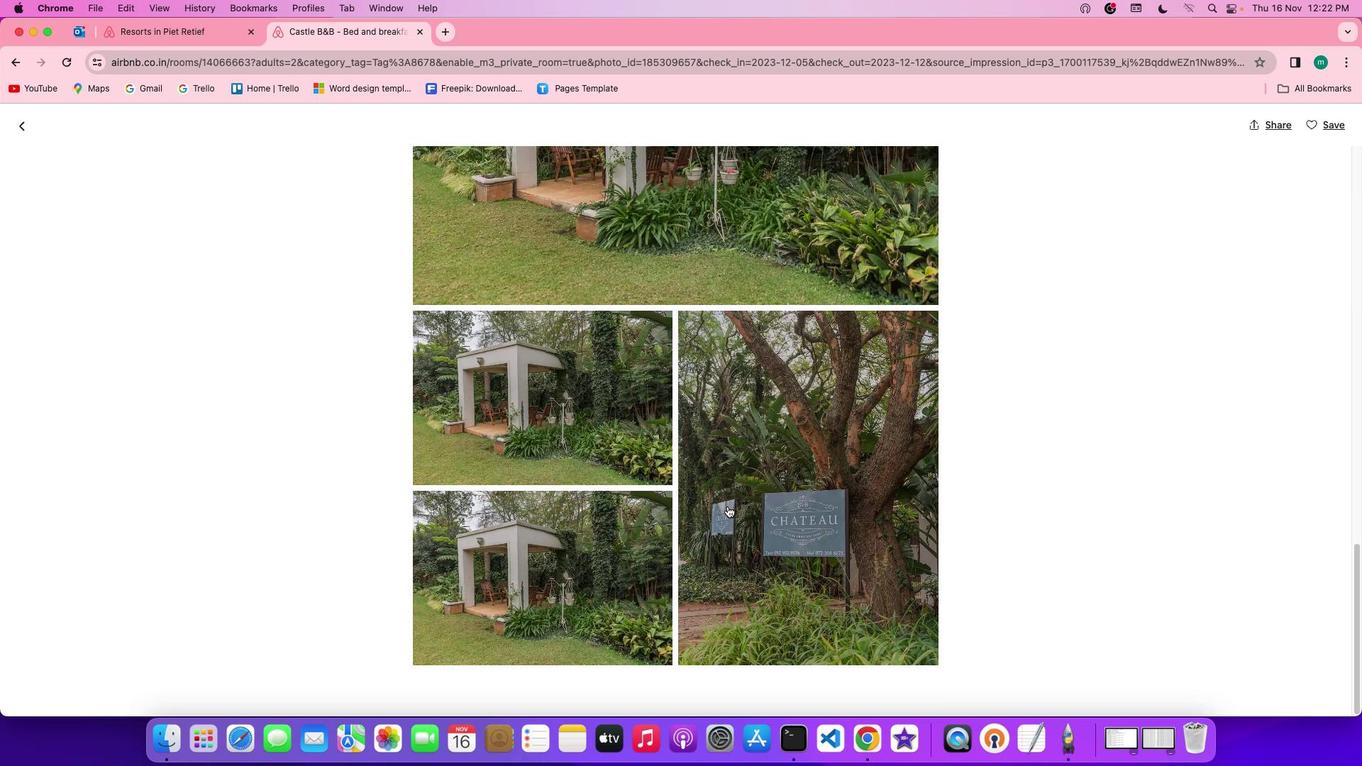 
Action: Mouse scrolled (726, 504) with delta (0, -1)
Screenshot: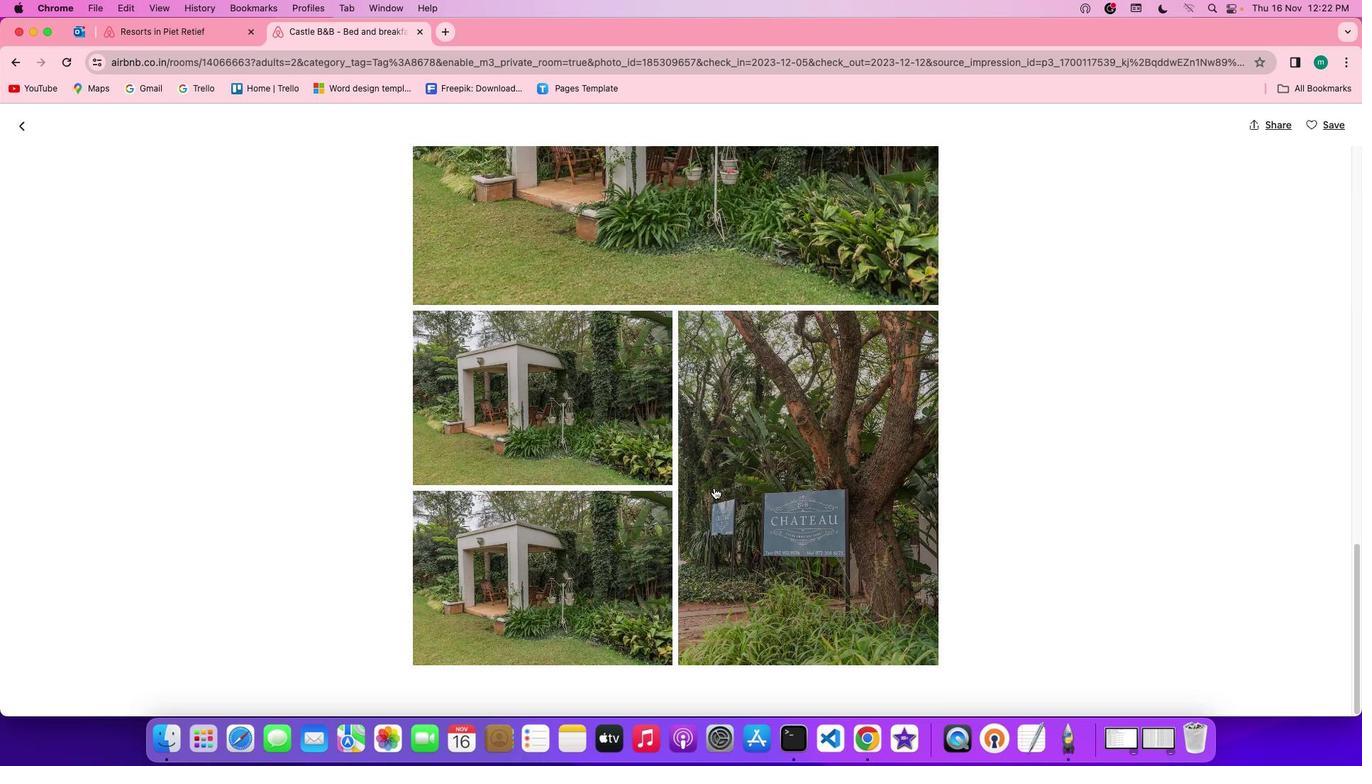 
Action: Mouse scrolled (726, 504) with delta (0, -1)
Screenshot: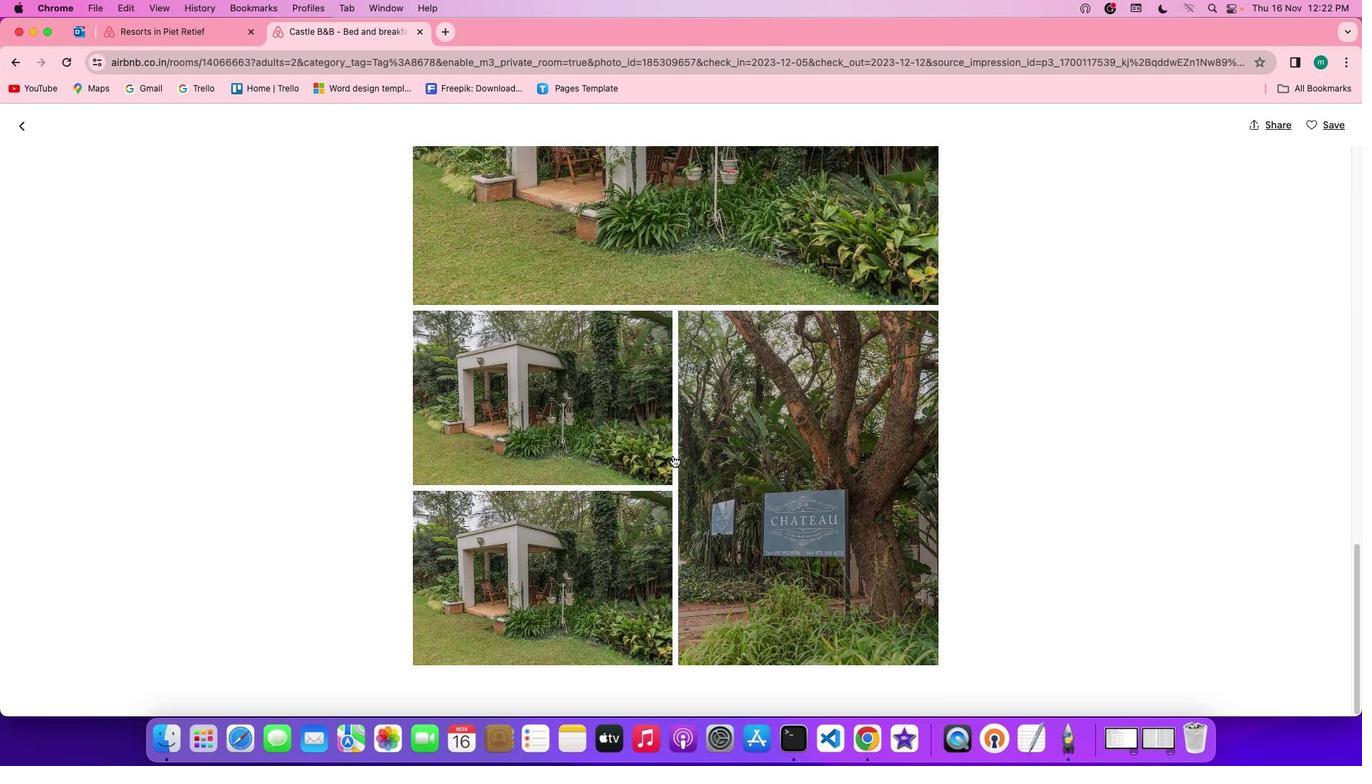
Action: Mouse scrolled (726, 504) with delta (0, -2)
Screenshot: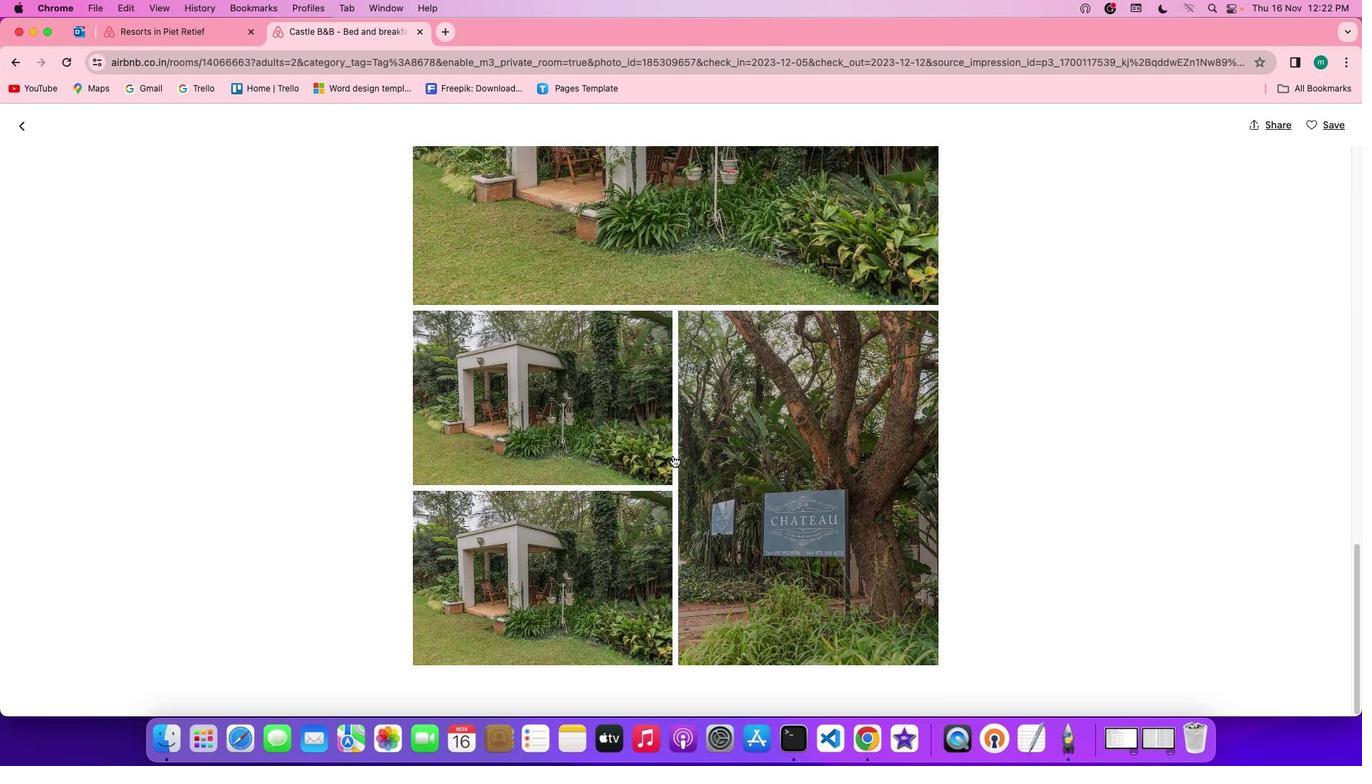 
Action: Mouse scrolled (726, 504) with delta (0, -4)
Screenshot: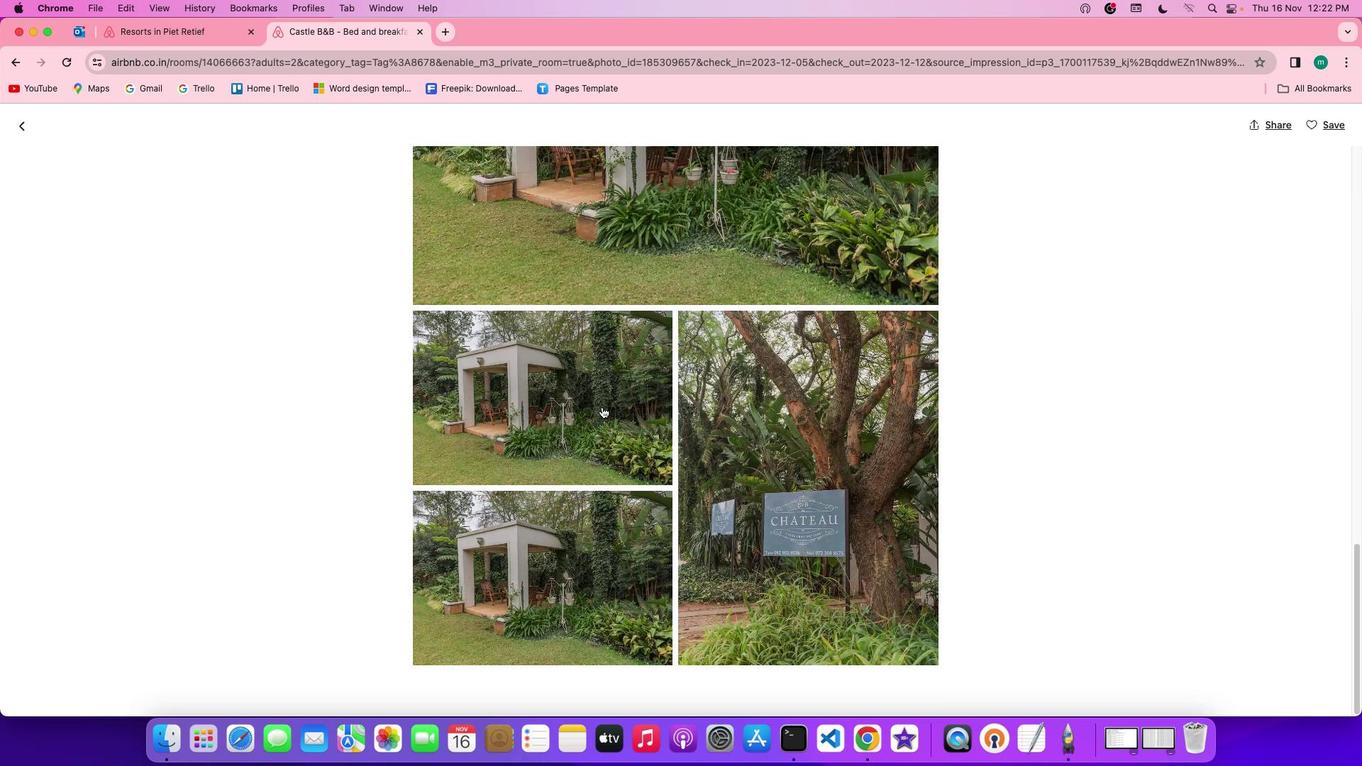 
Action: Mouse moved to (19, 131)
Screenshot: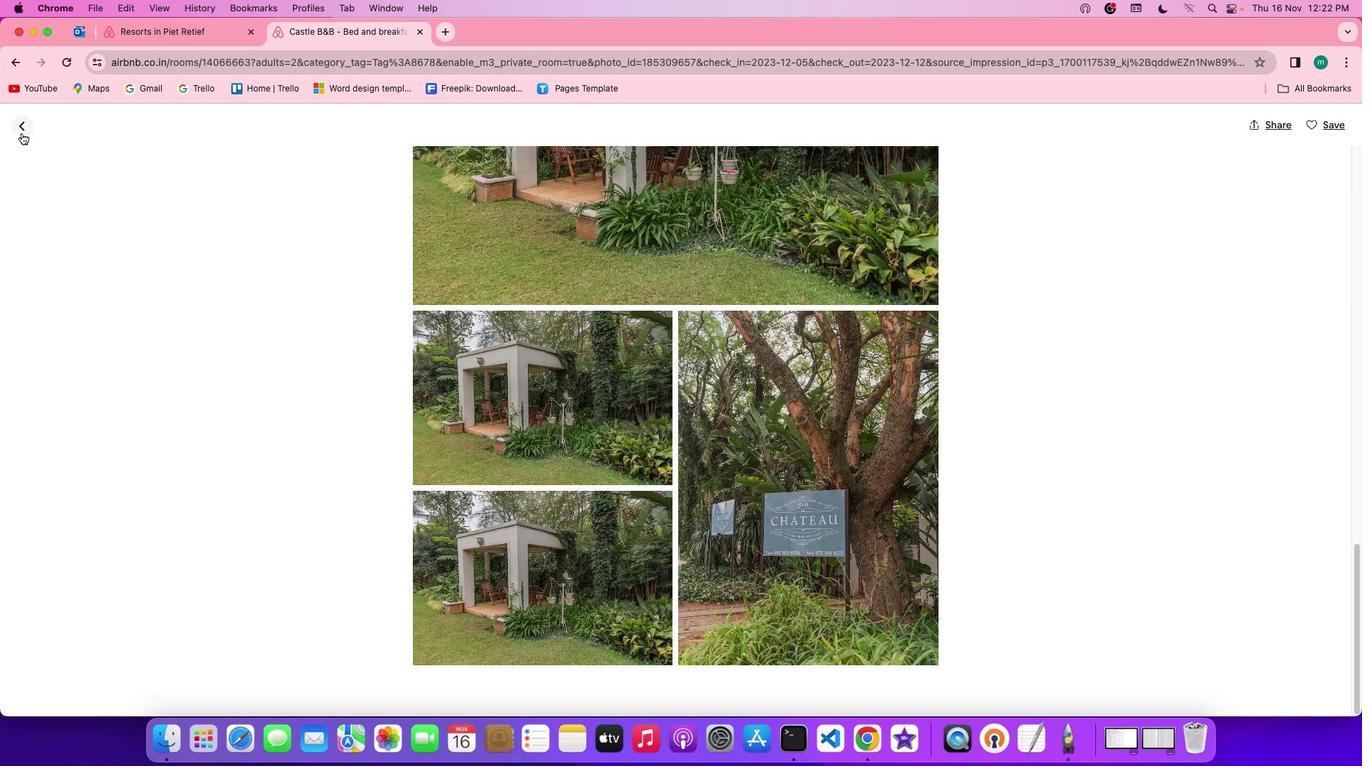 
Action: Mouse pressed left at (19, 131)
Screenshot: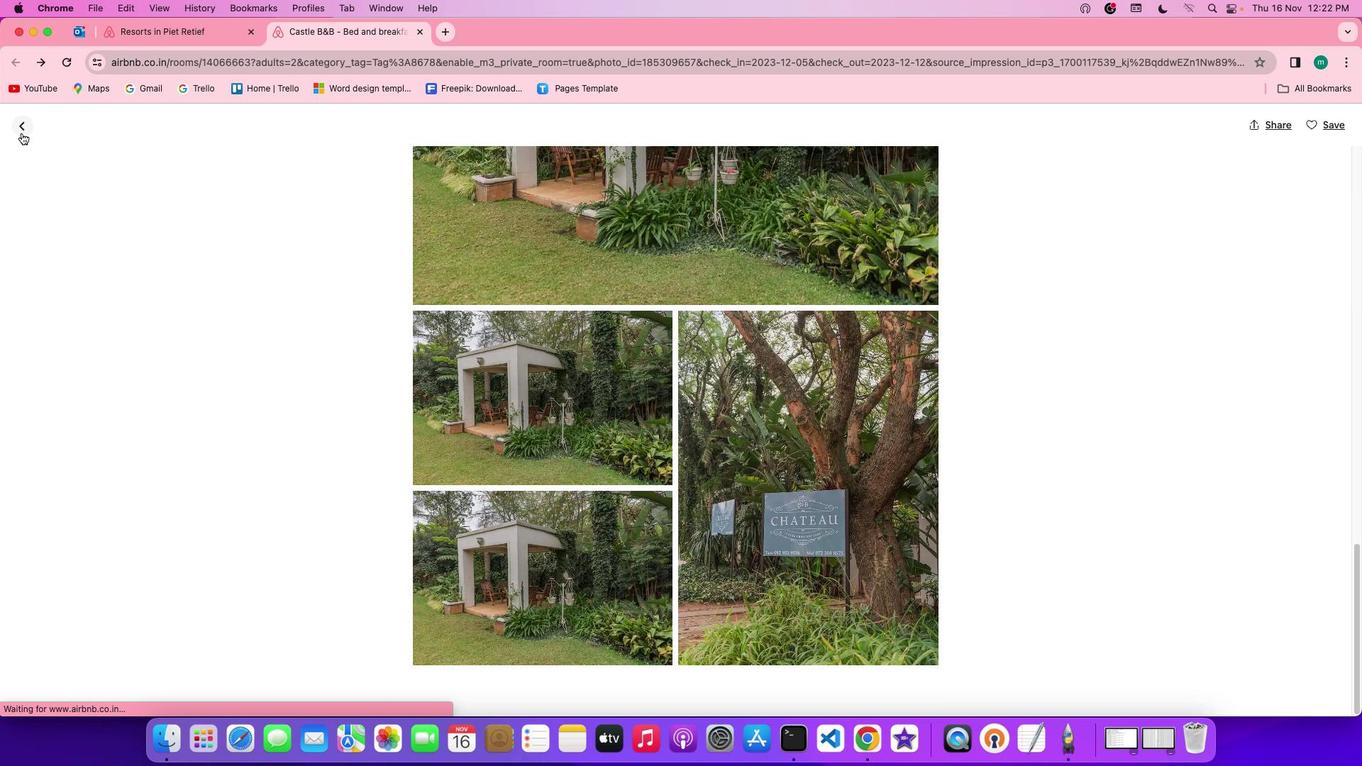 
Action: Mouse moved to (734, 483)
Screenshot: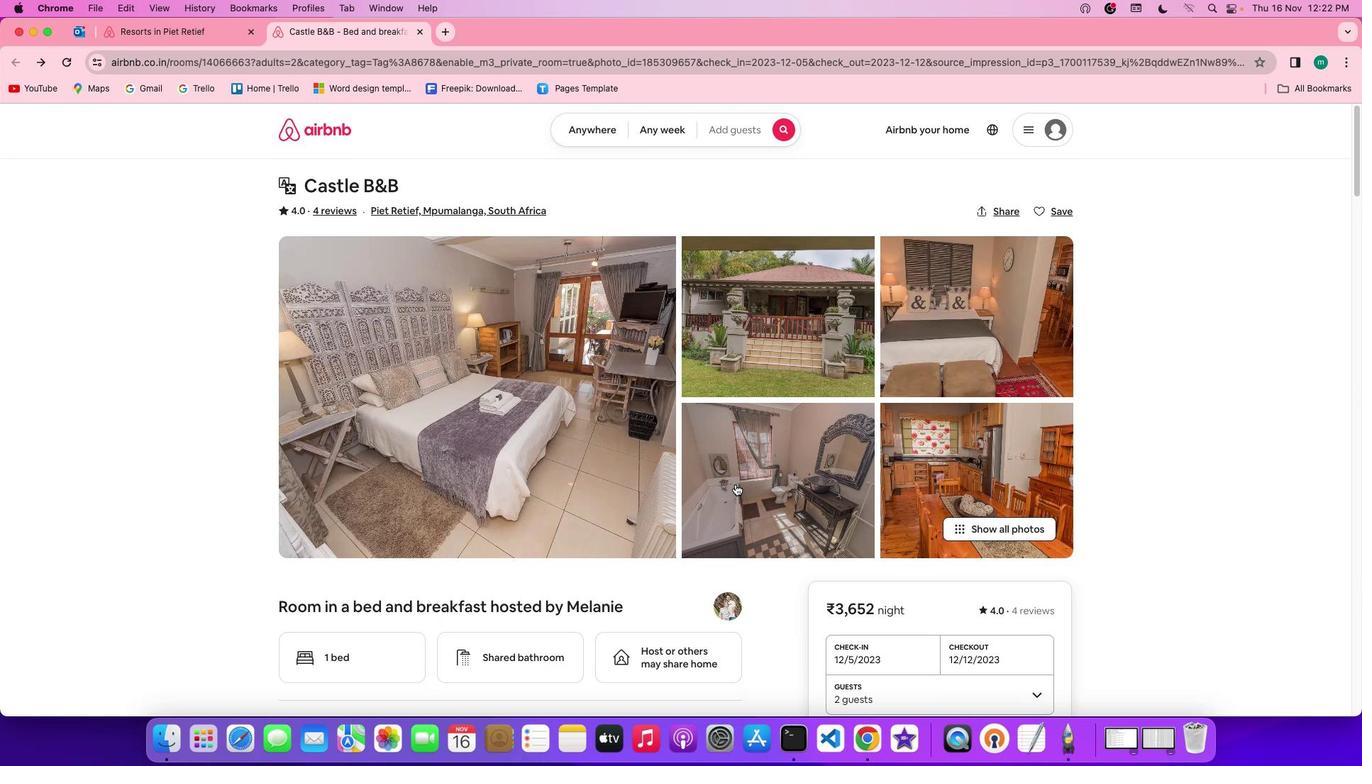 
Action: Mouse scrolled (734, 483) with delta (0, -1)
Screenshot: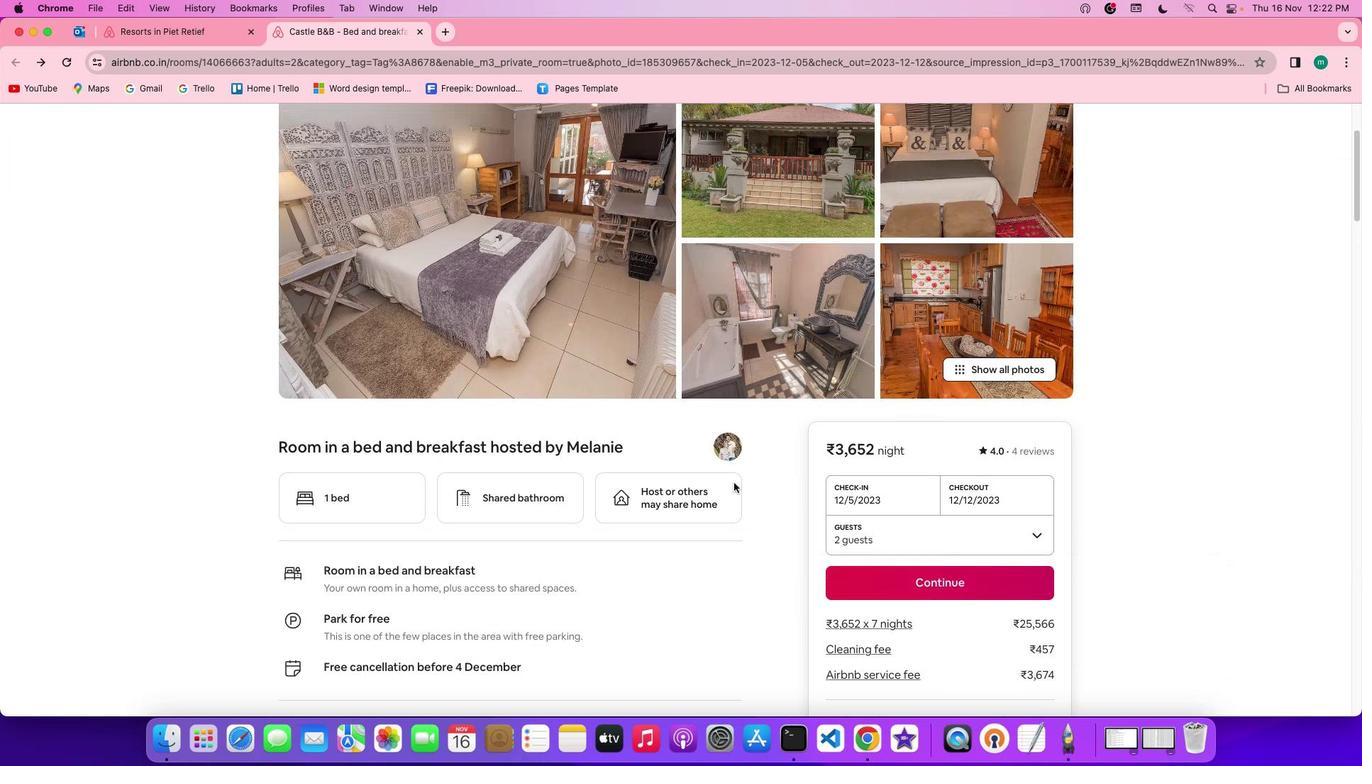 
Action: Mouse scrolled (734, 483) with delta (0, -1)
Screenshot: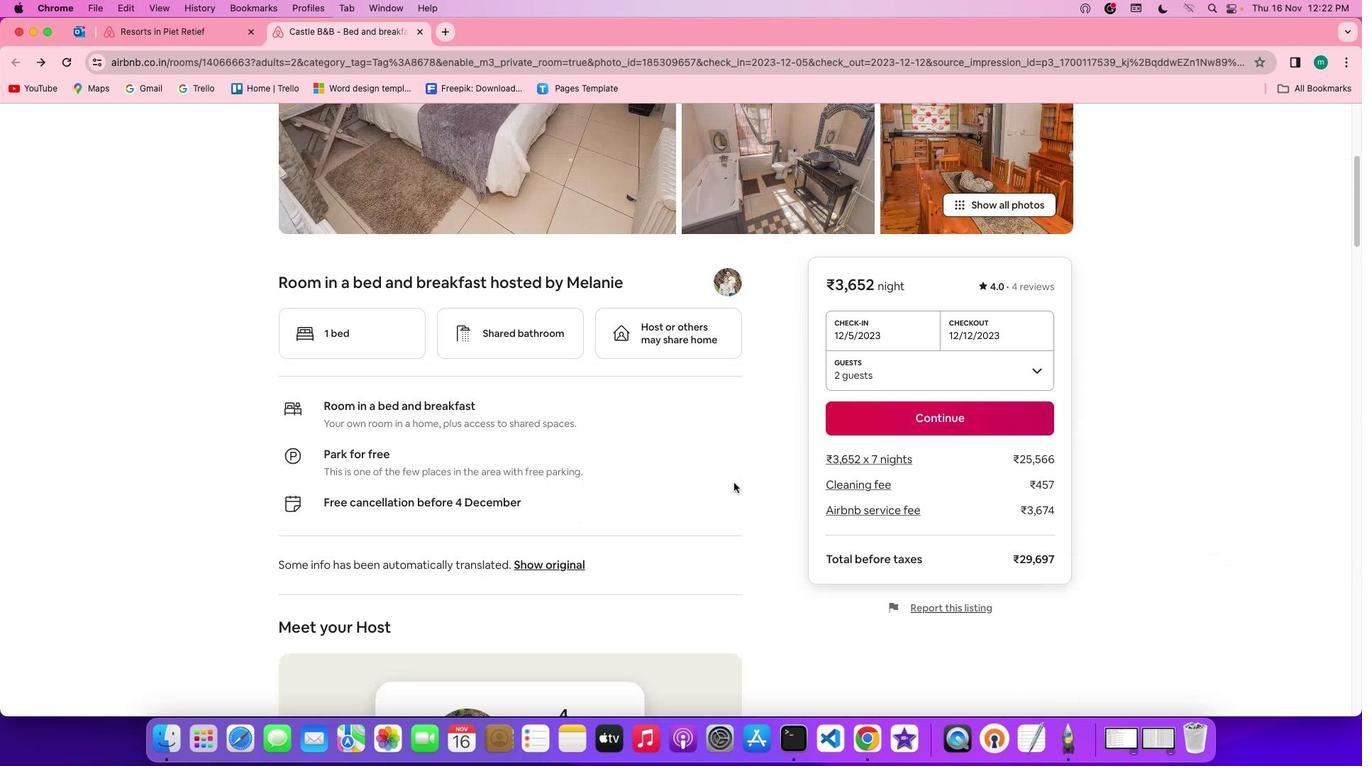 
Action: Mouse scrolled (734, 483) with delta (0, -2)
Screenshot: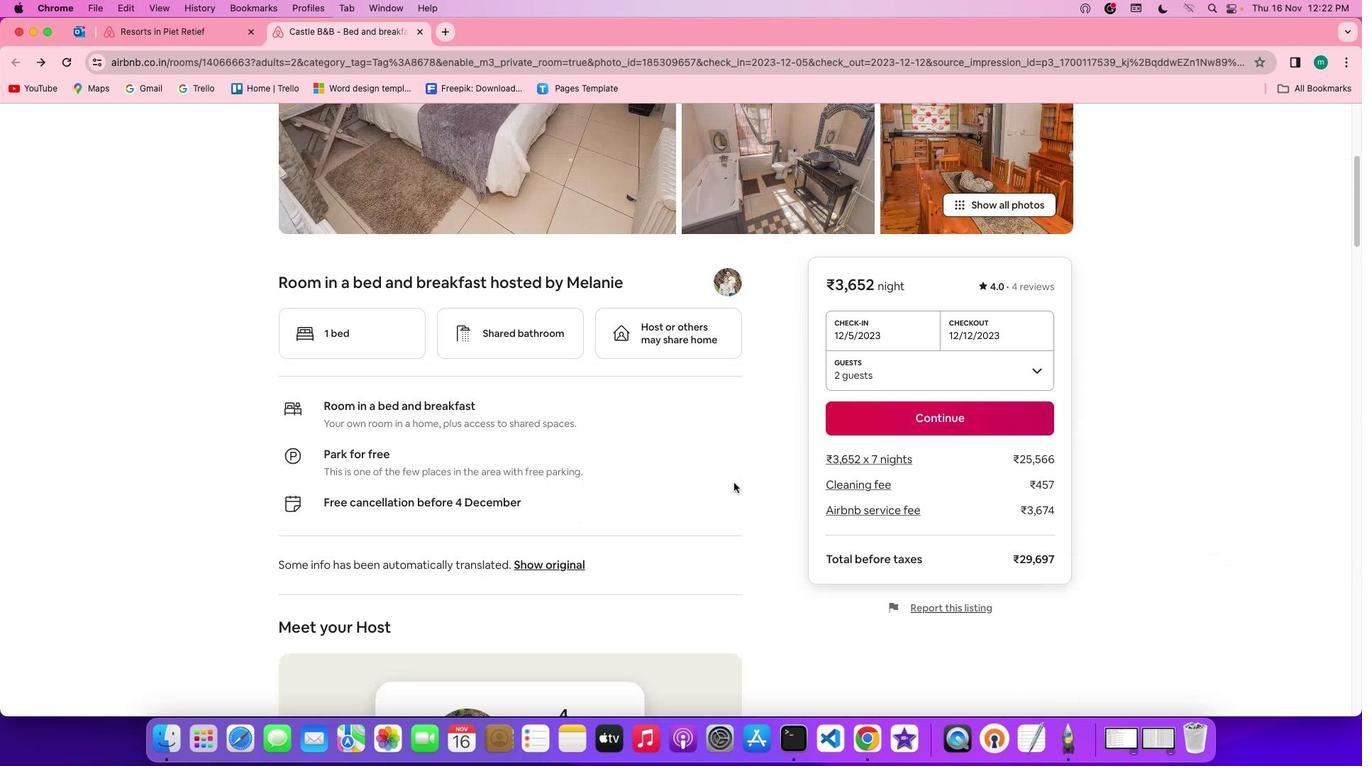 
Action: Mouse scrolled (734, 483) with delta (0, -4)
Screenshot: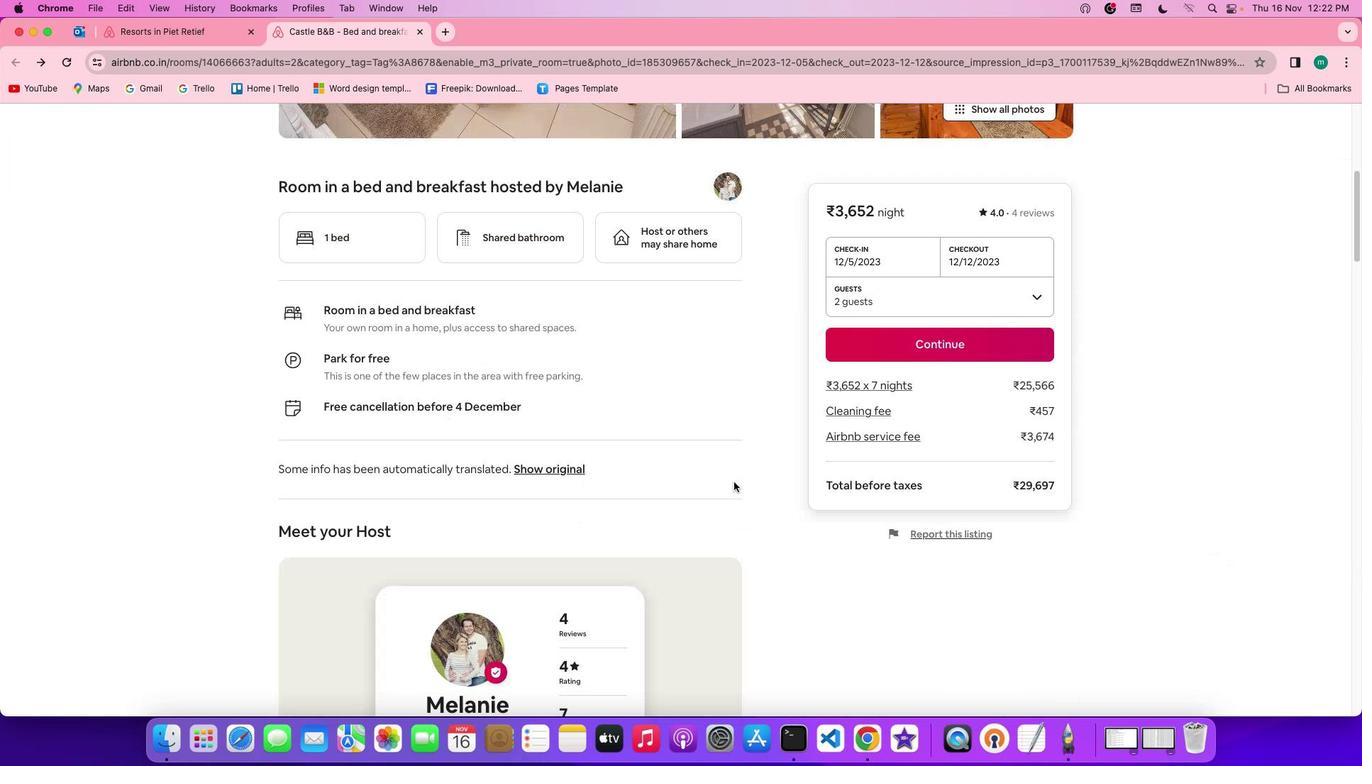 
Action: Mouse moved to (733, 481)
Screenshot: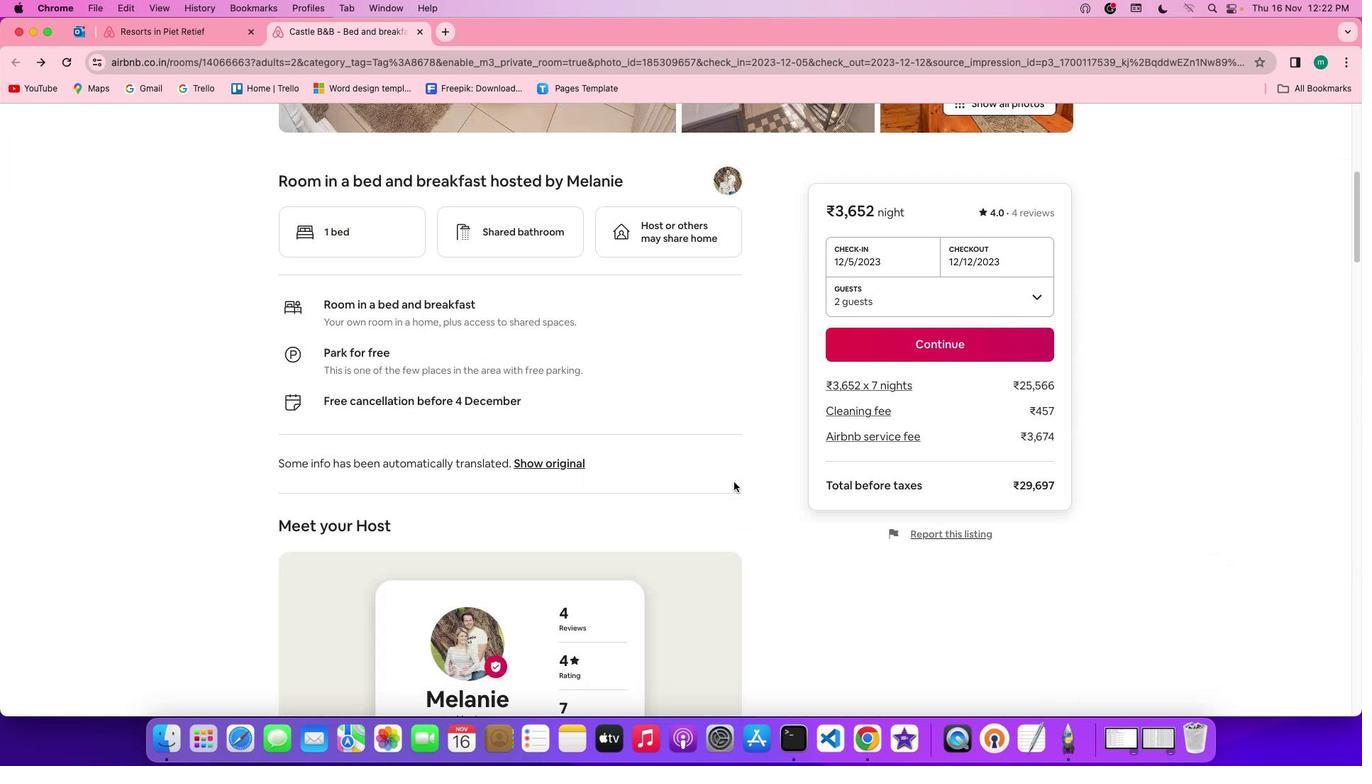 
Action: Mouse scrolled (733, 481) with delta (0, -4)
Screenshot: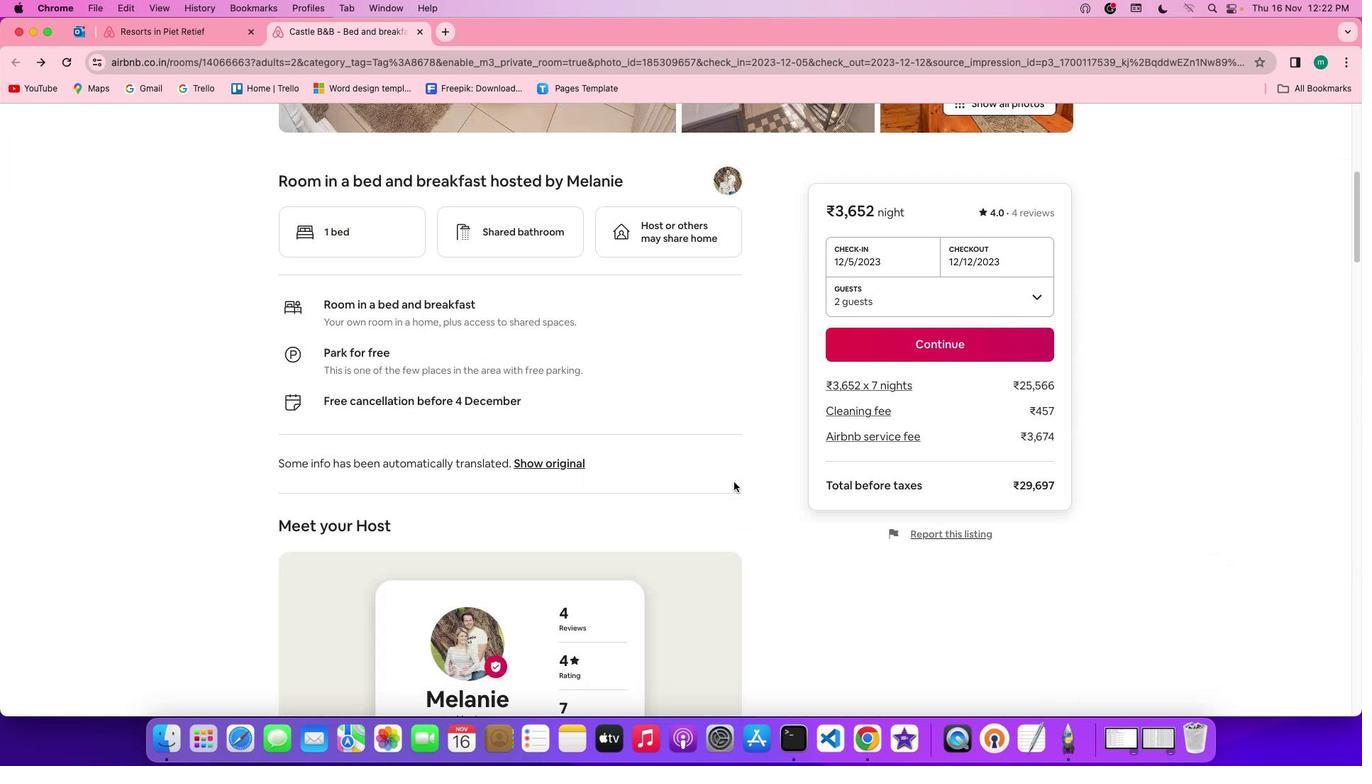 
Action: Mouse moved to (732, 480)
Screenshot: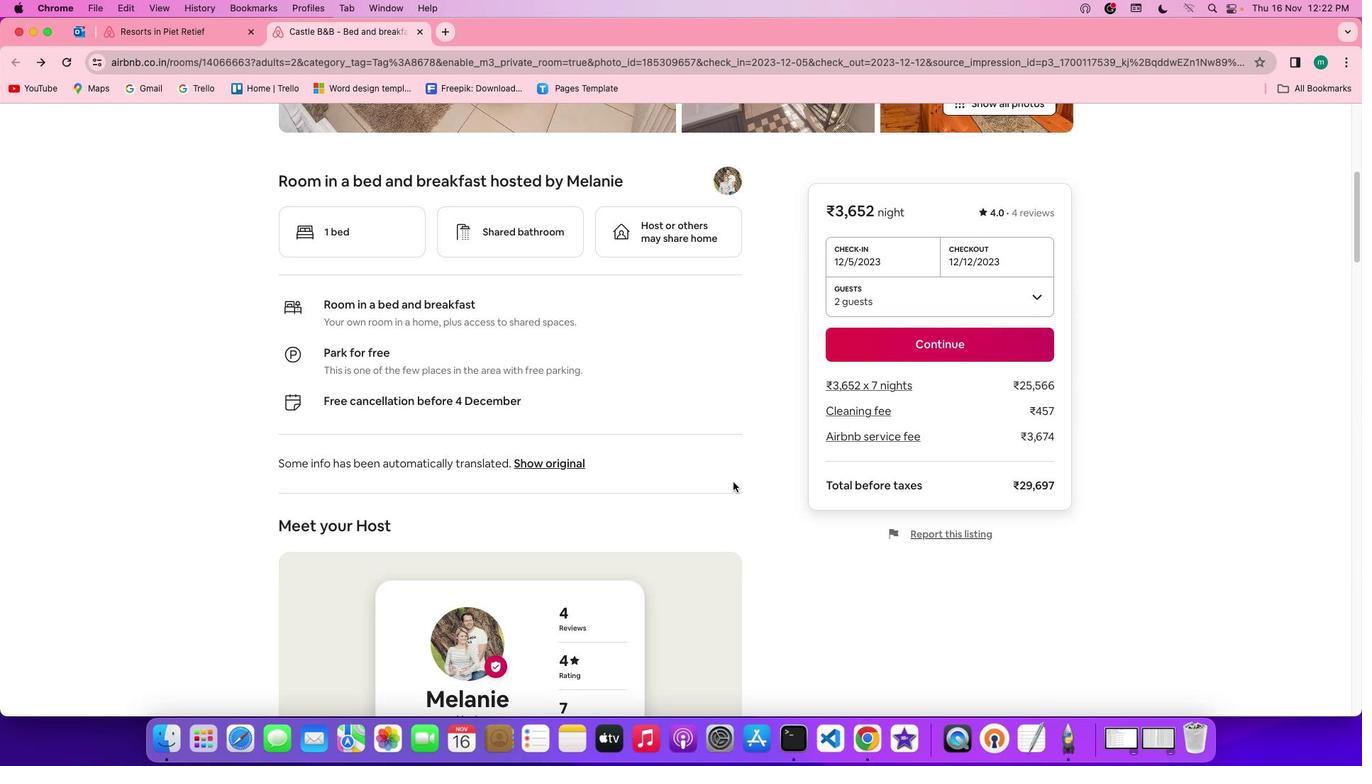 
Action: Mouse scrolled (732, 480) with delta (0, -1)
Screenshot: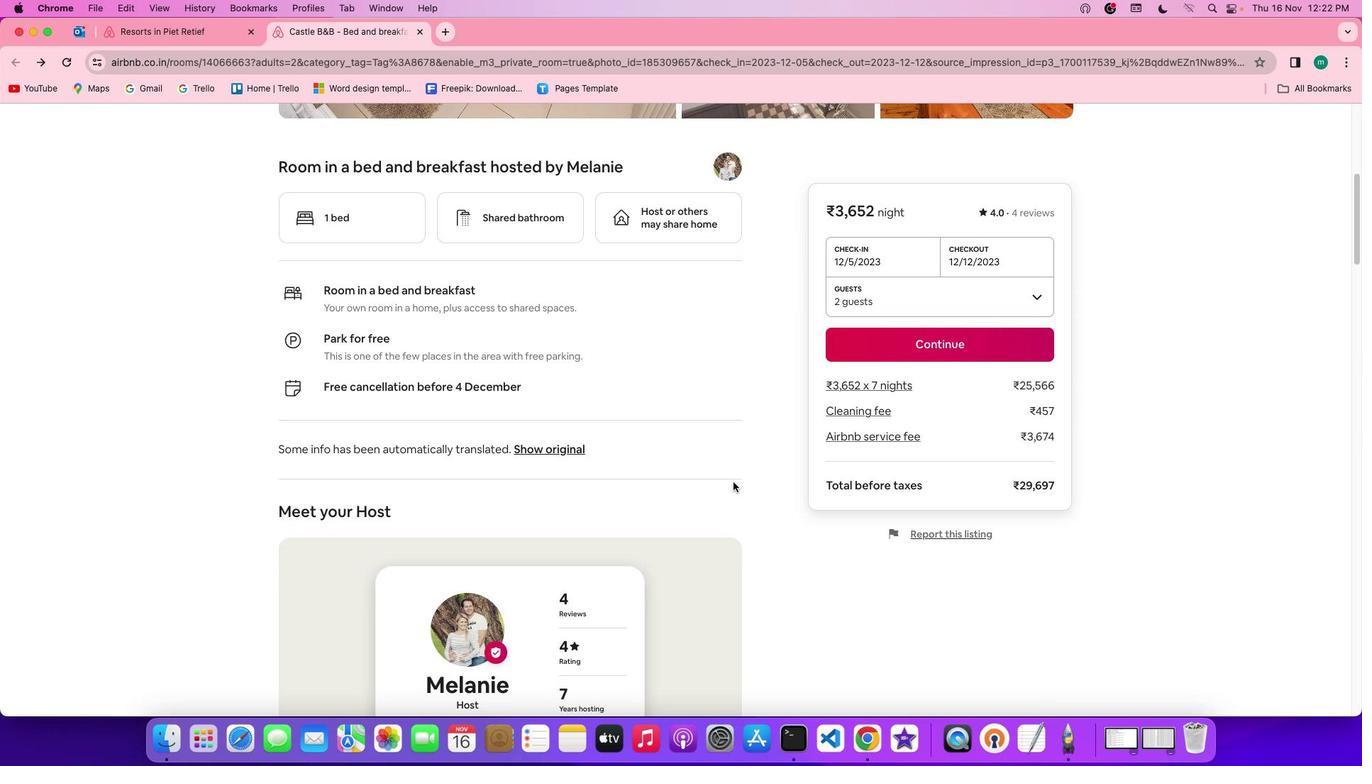 
Action: Mouse scrolled (732, 480) with delta (0, -1)
Screenshot: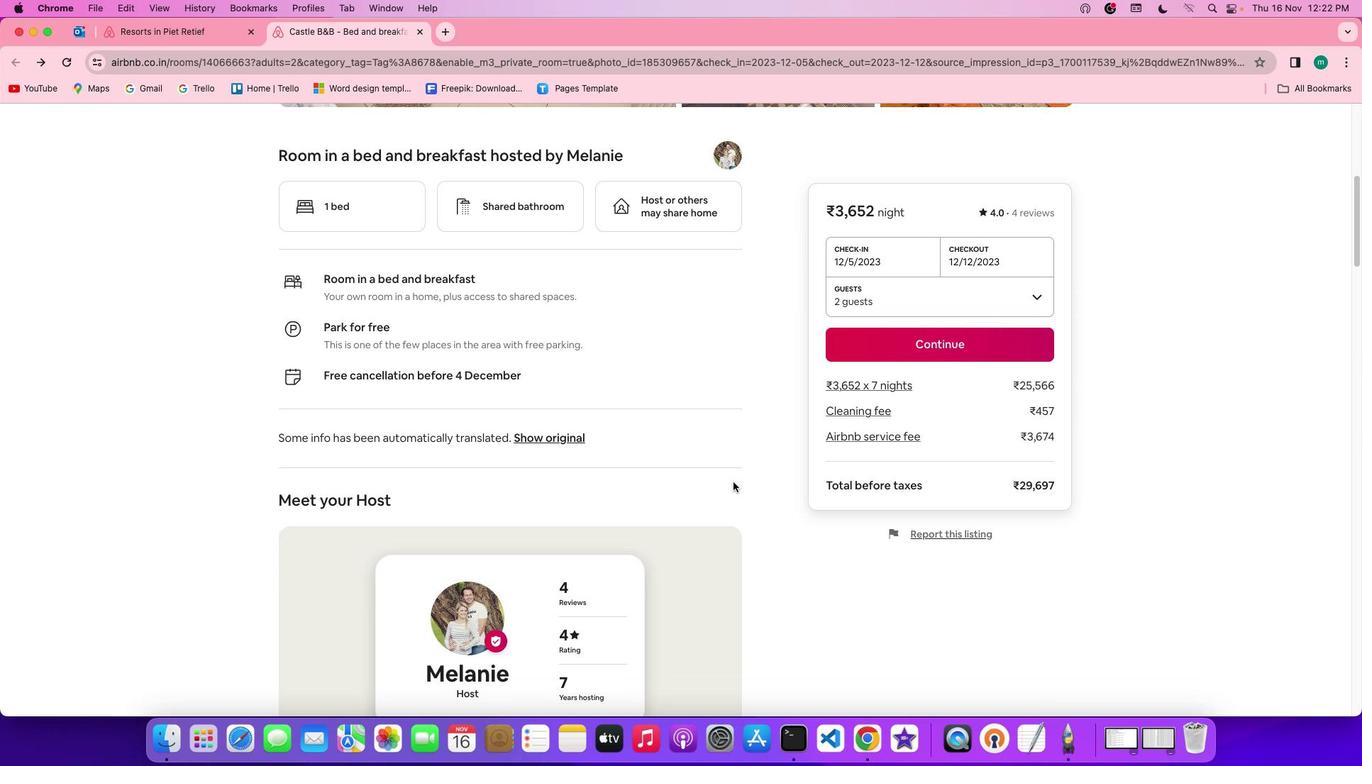 
Action: Mouse scrolled (732, 480) with delta (0, -1)
Screenshot: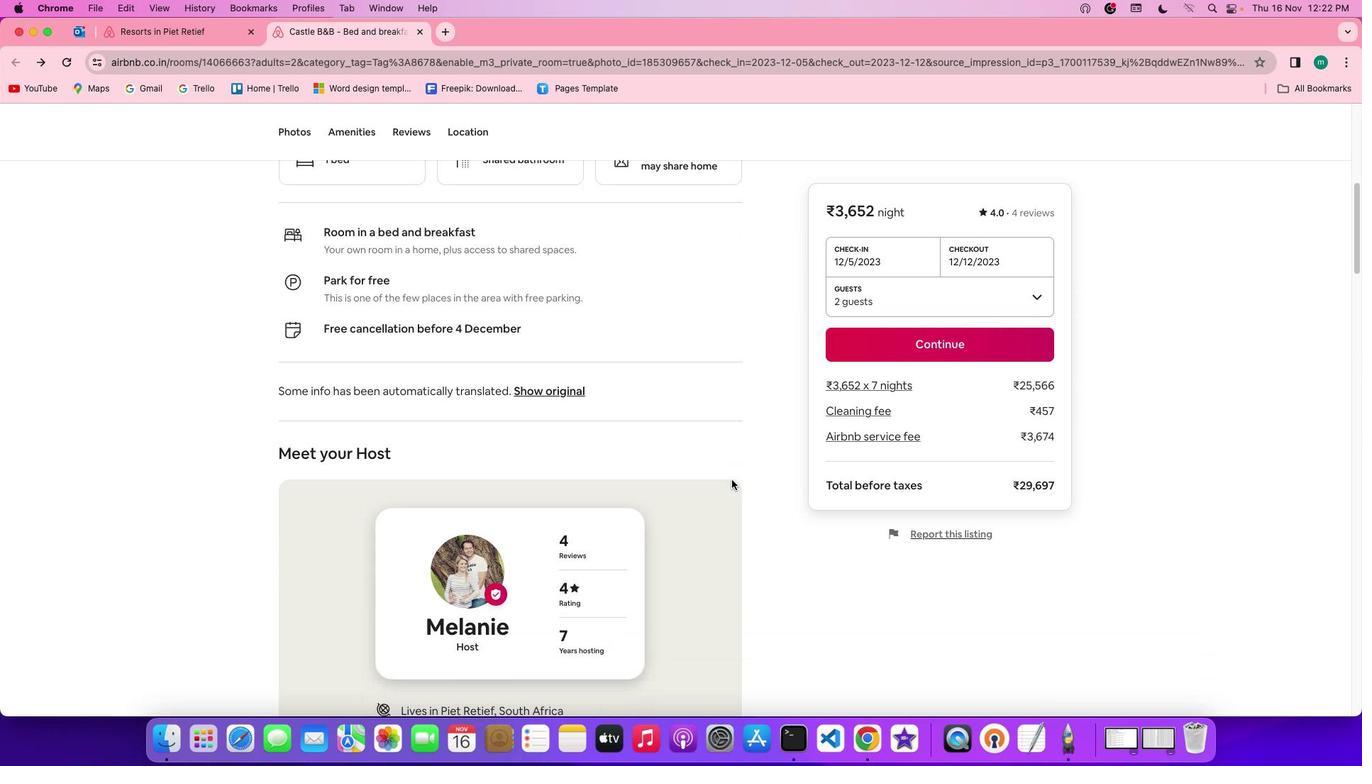 
Action: Mouse moved to (702, 477)
Screenshot: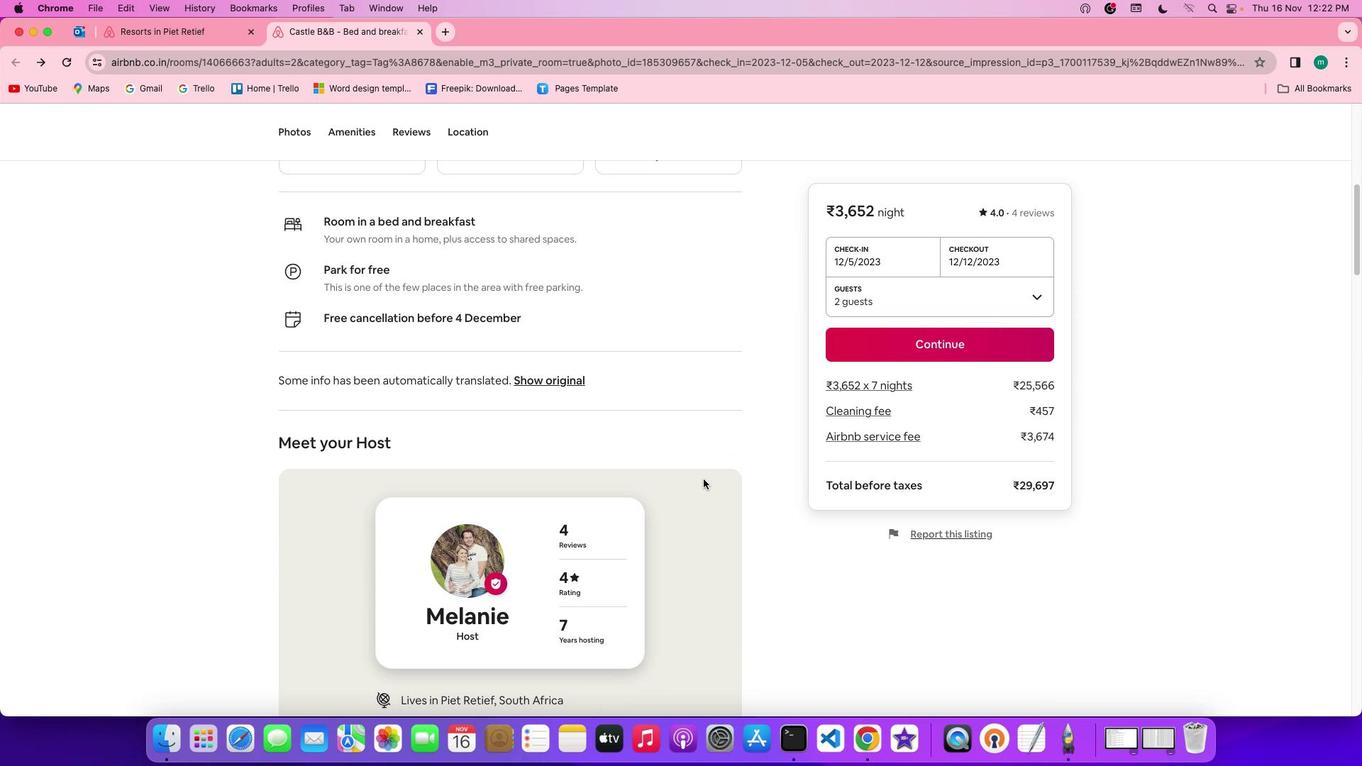 
Action: Mouse scrolled (702, 477) with delta (0, -1)
Screenshot: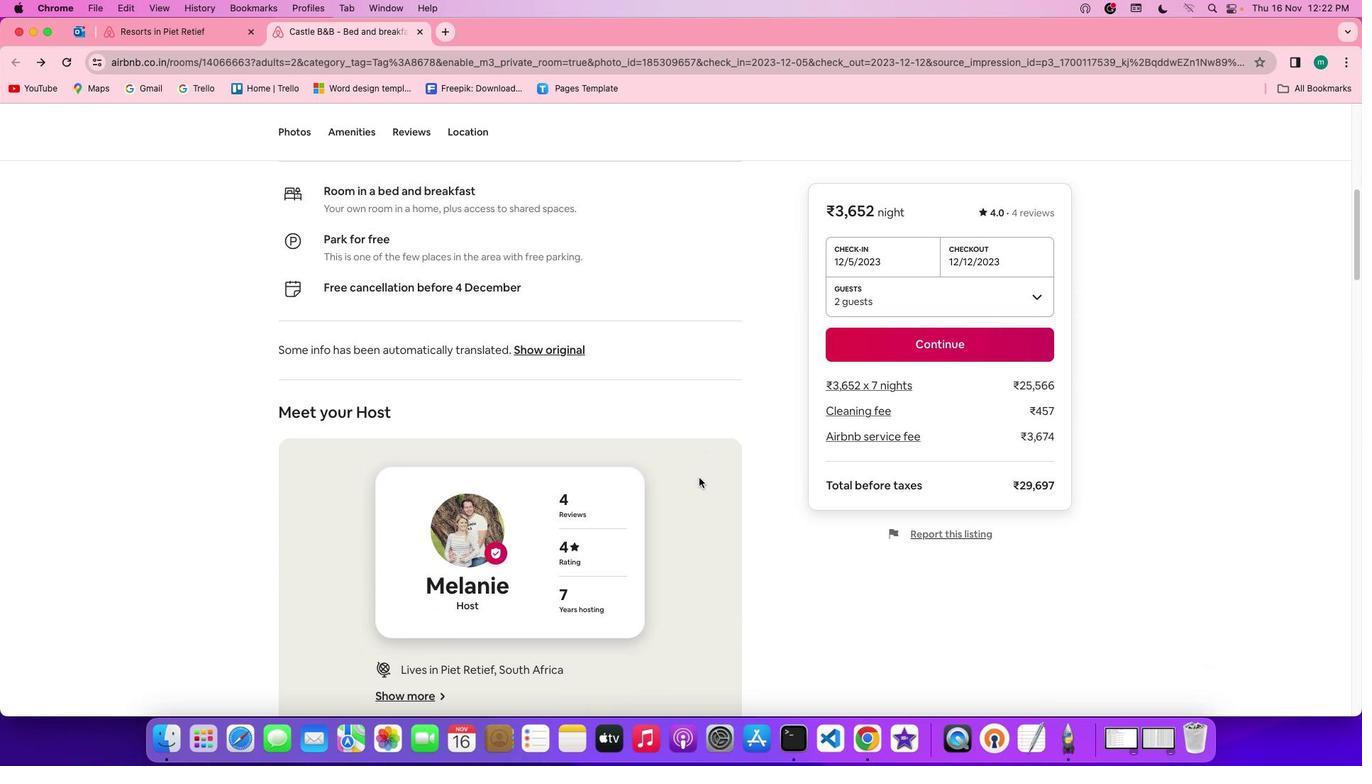 
Action: Mouse moved to (701, 477)
Screenshot: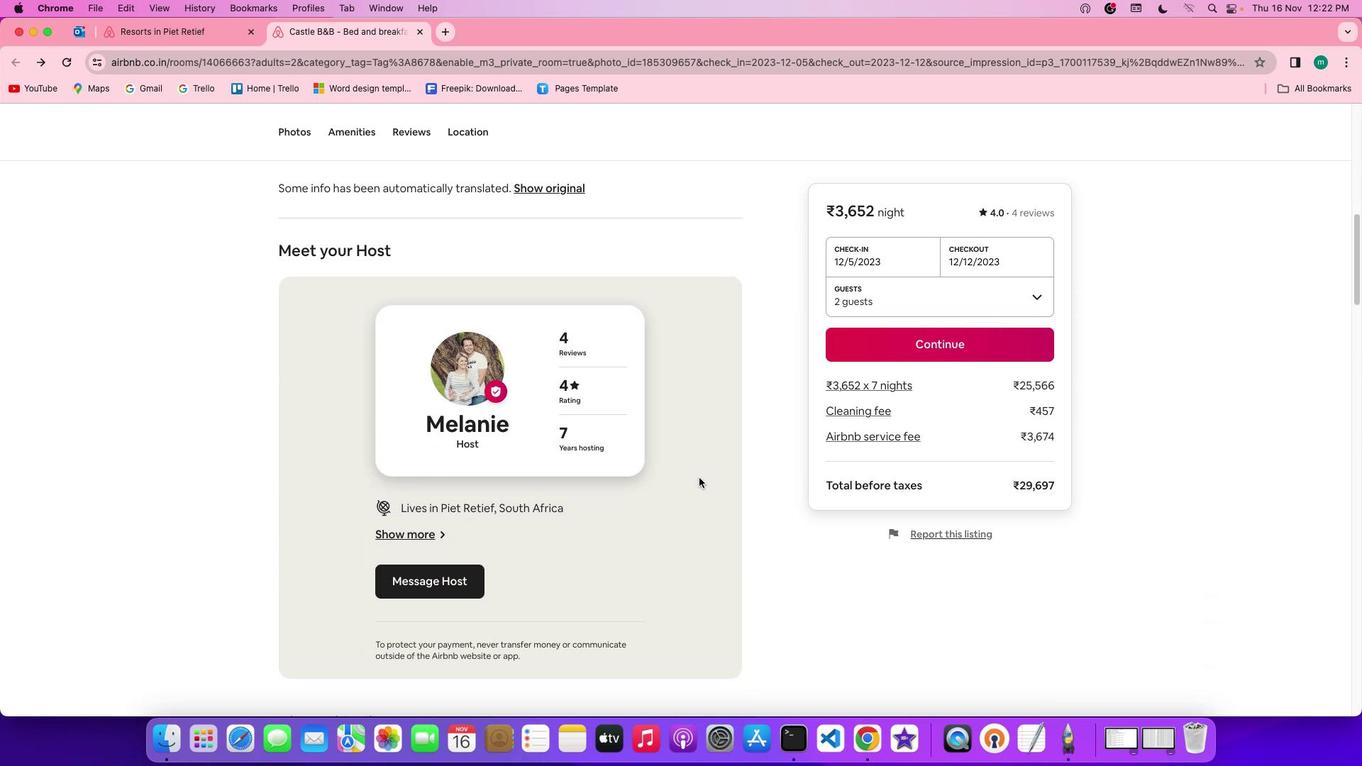 
Action: Mouse scrolled (701, 477) with delta (0, -1)
Screenshot: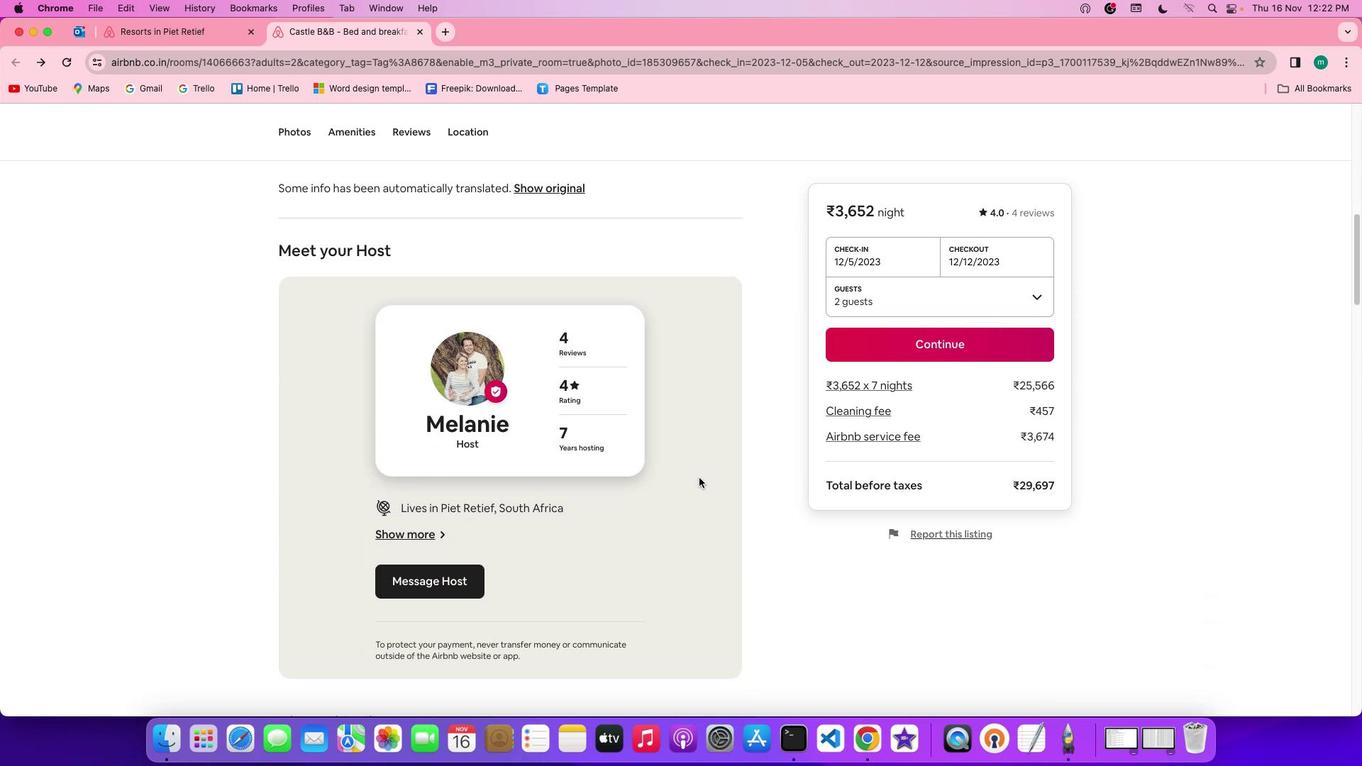 
Action: Mouse moved to (699, 476)
Screenshot: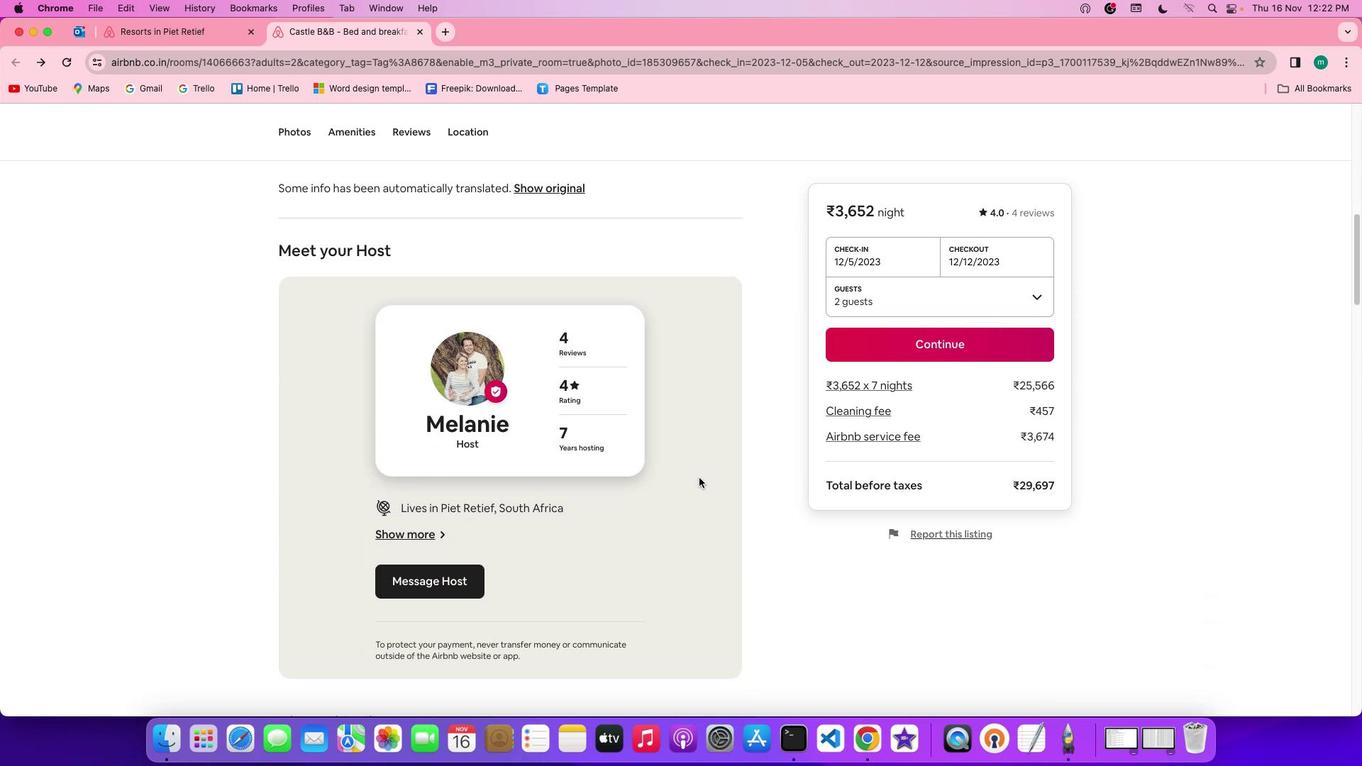 
Action: Mouse scrolled (699, 476) with delta (0, -2)
Screenshot: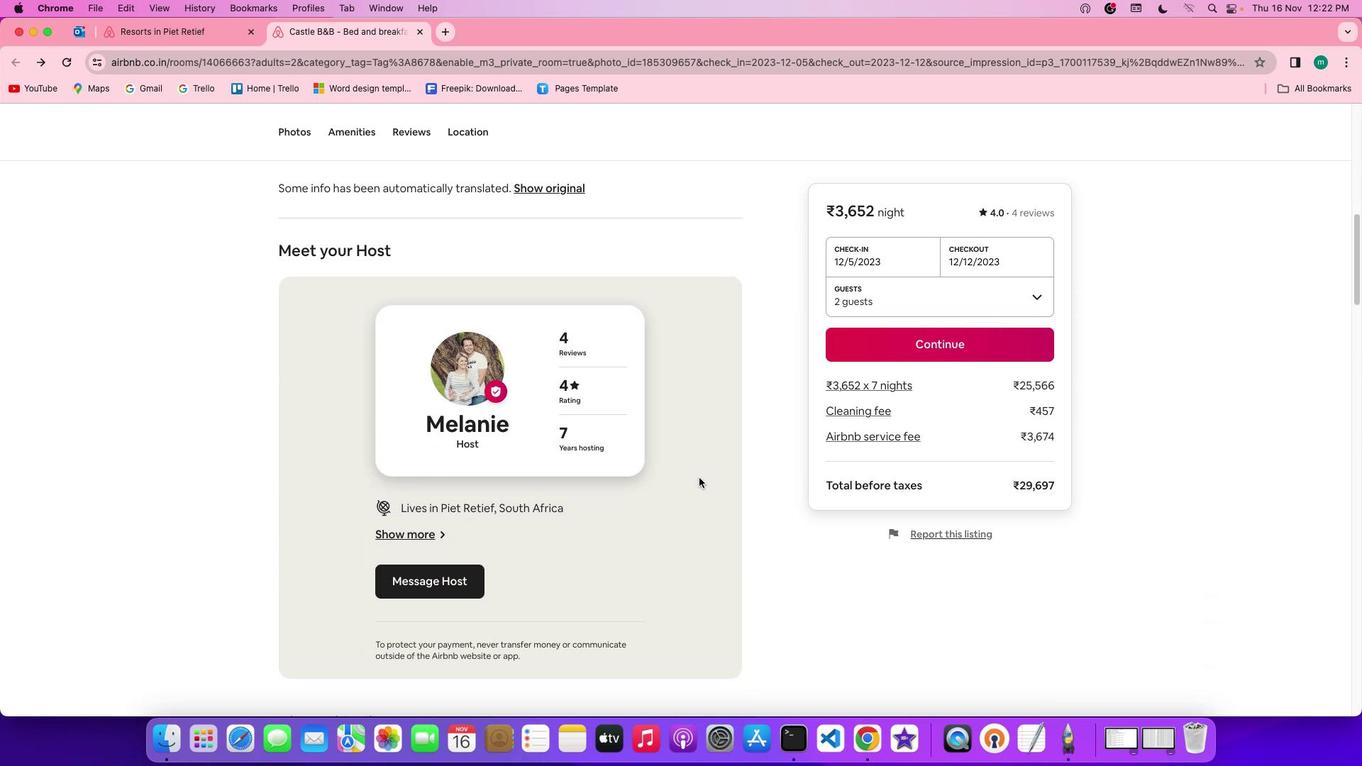 
Action: Mouse moved to (699, 476)
Screenshot: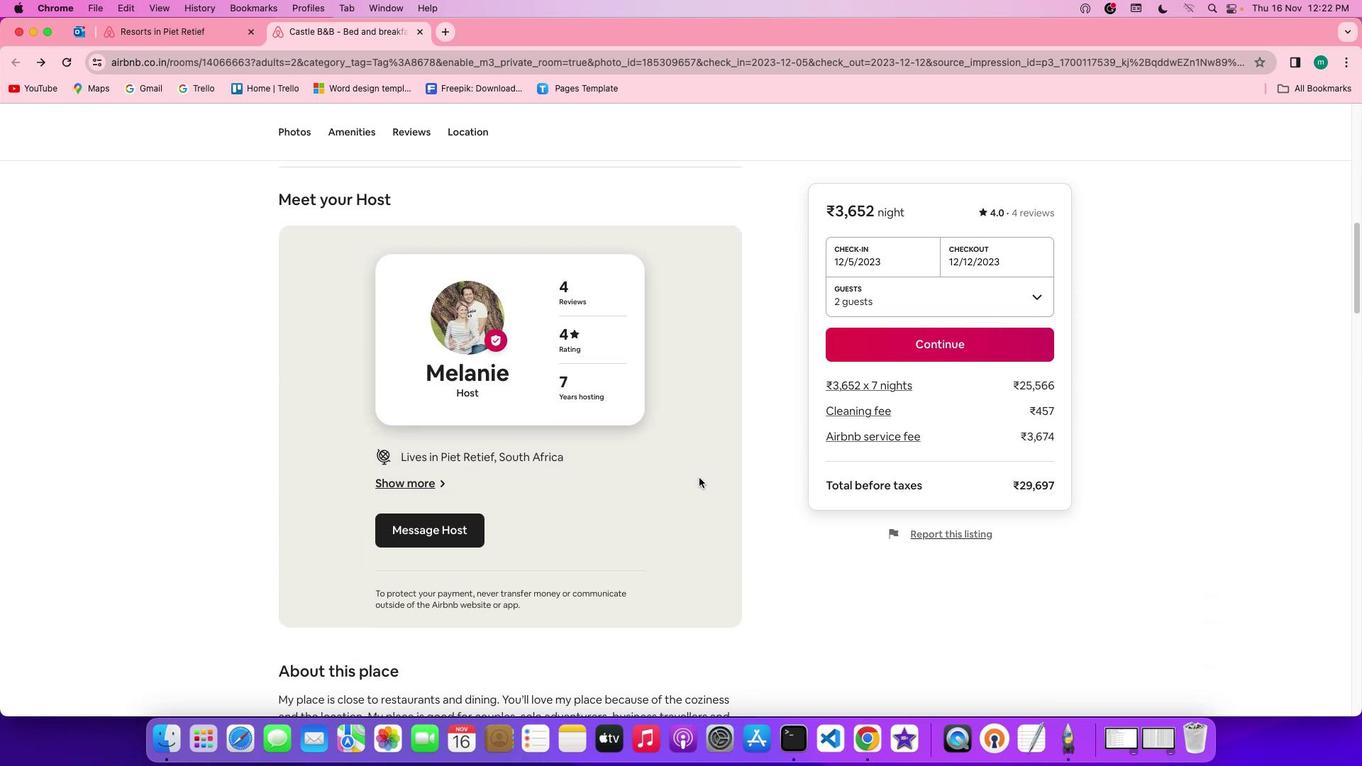 
Action: Mouse scrolled (699, 476) with delta (0, -3)
Screenshot: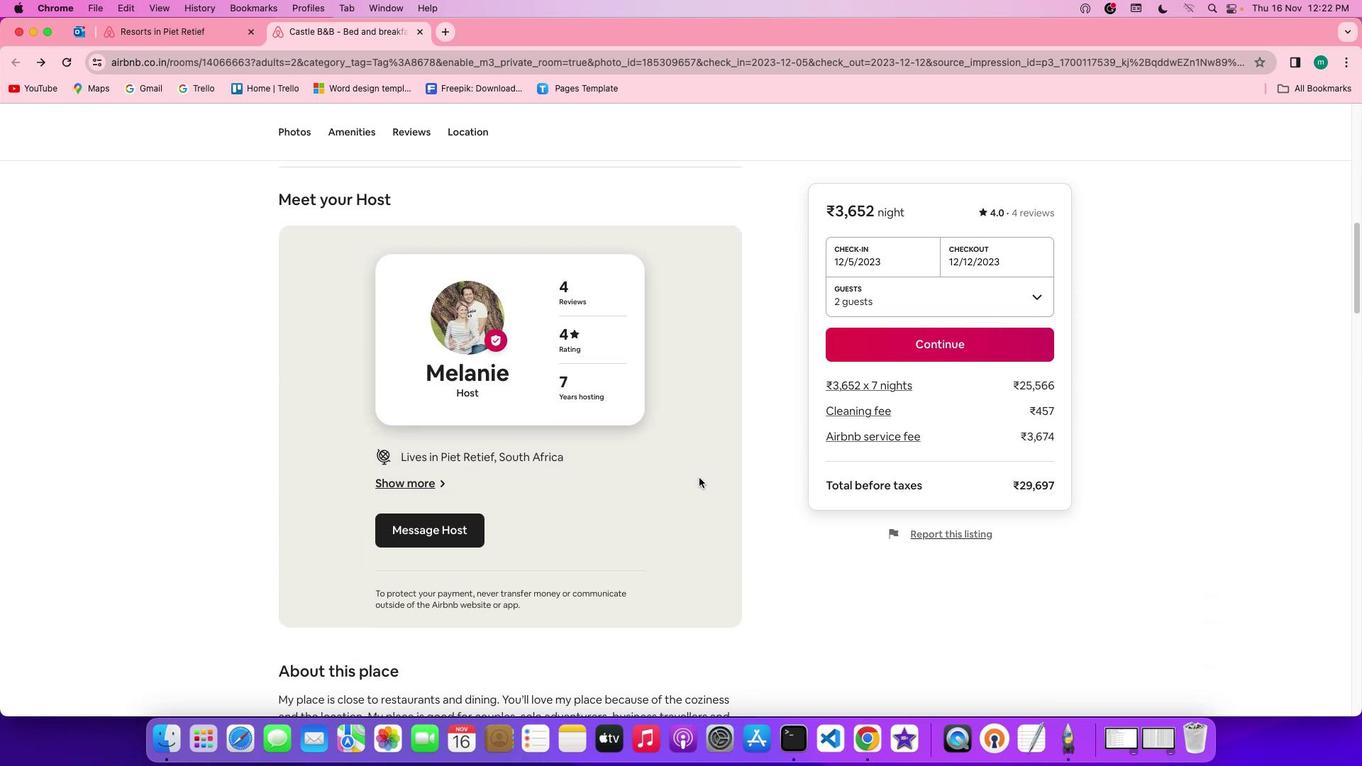 
Action: Mouse moved to (698, 476)
Screenshot: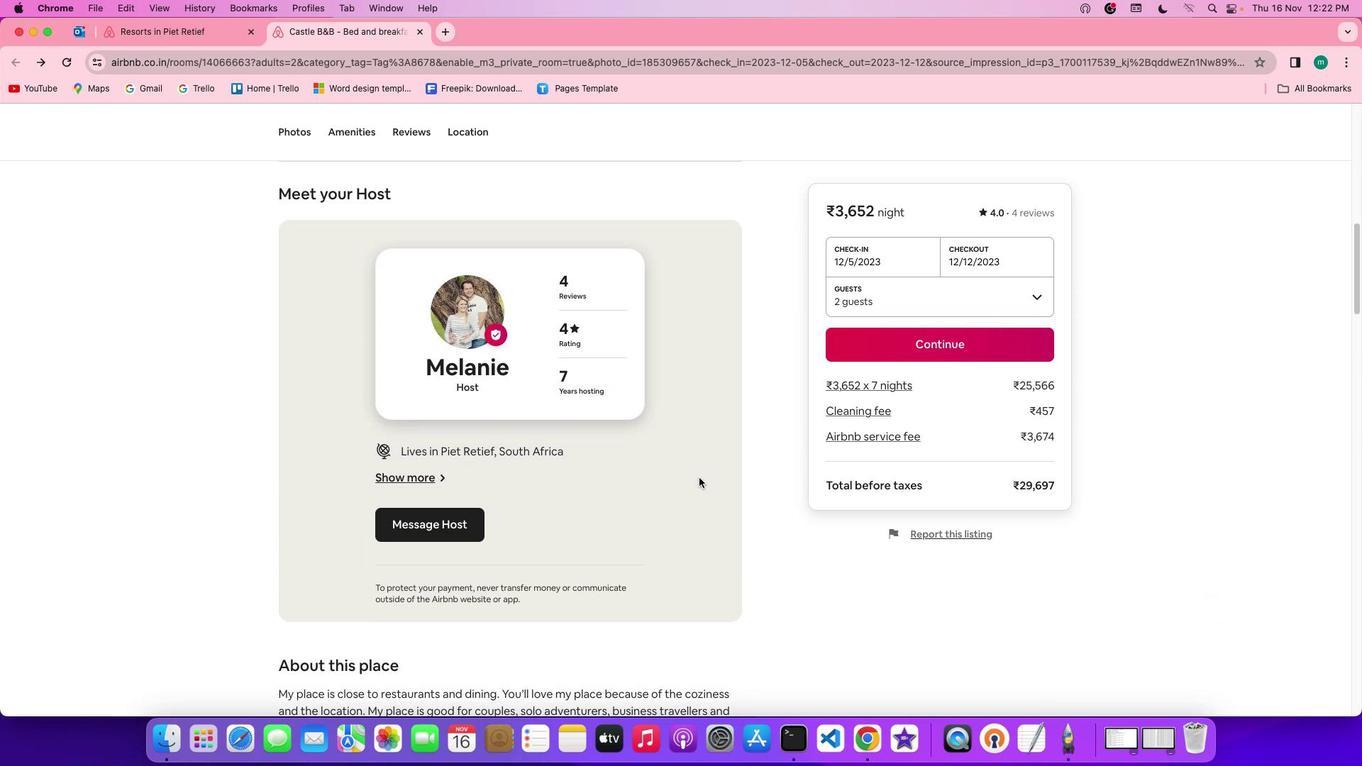 
Action: Mouse scrolled (698, 476) with delta (0, -1)
Screenshot: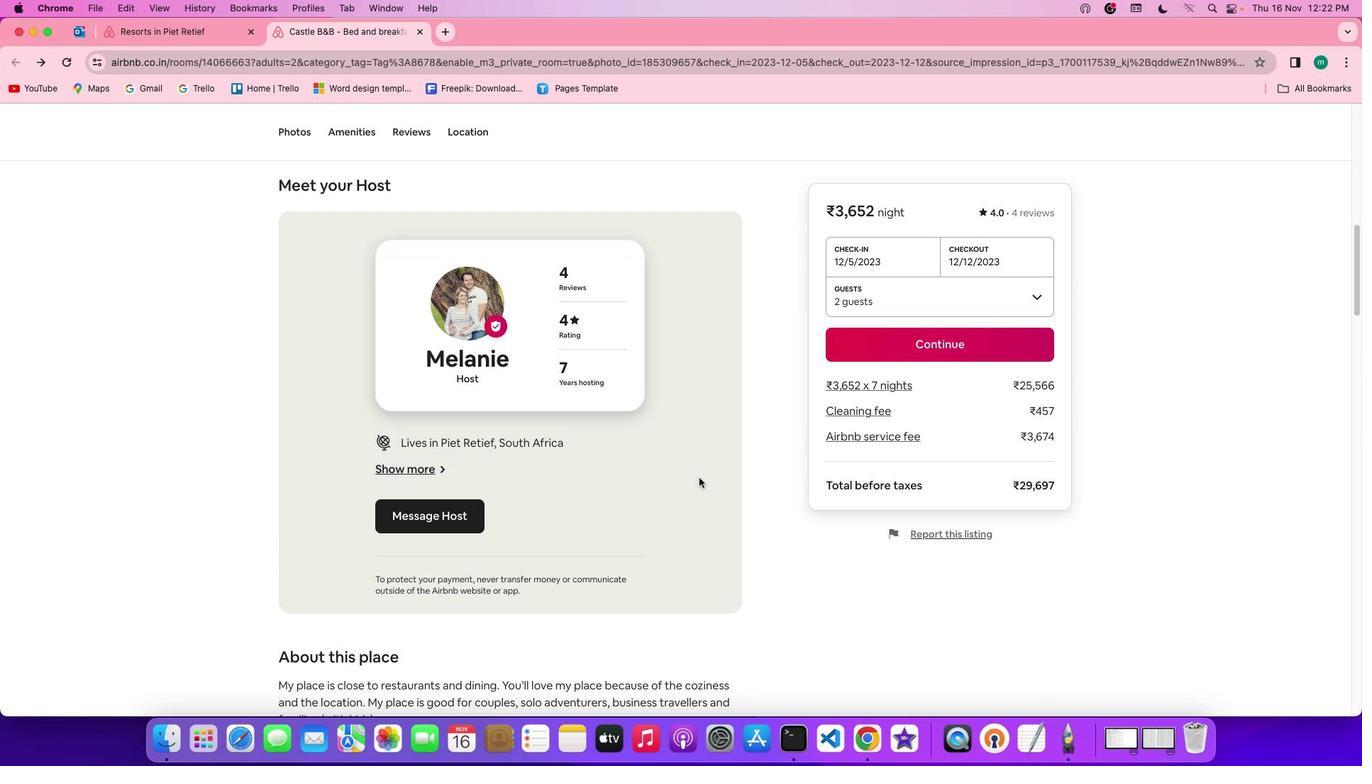 
Action: Mouse scrolled (698, 476) with delta (0, -1)
Screenshot: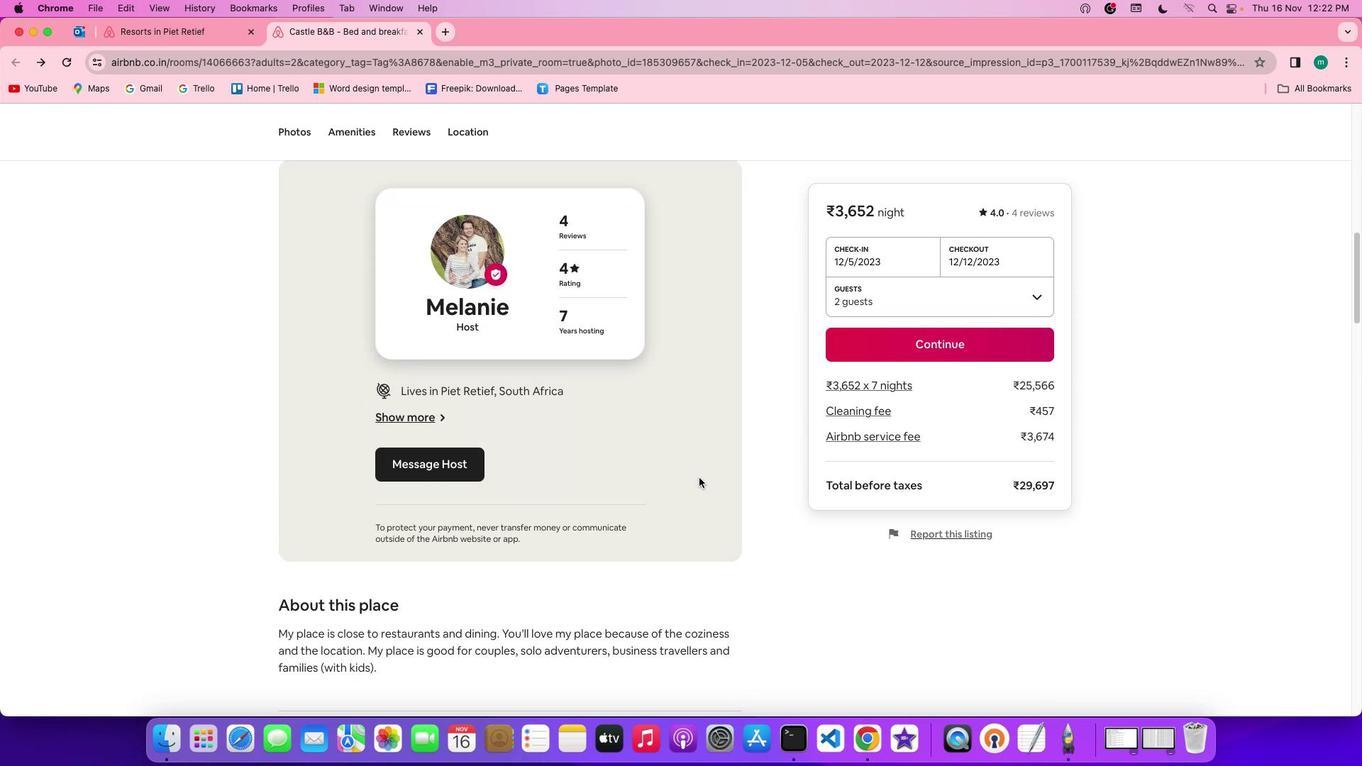 
Action: Mouse scrolled (698, 476) with delta (0, -2)
Screenshot: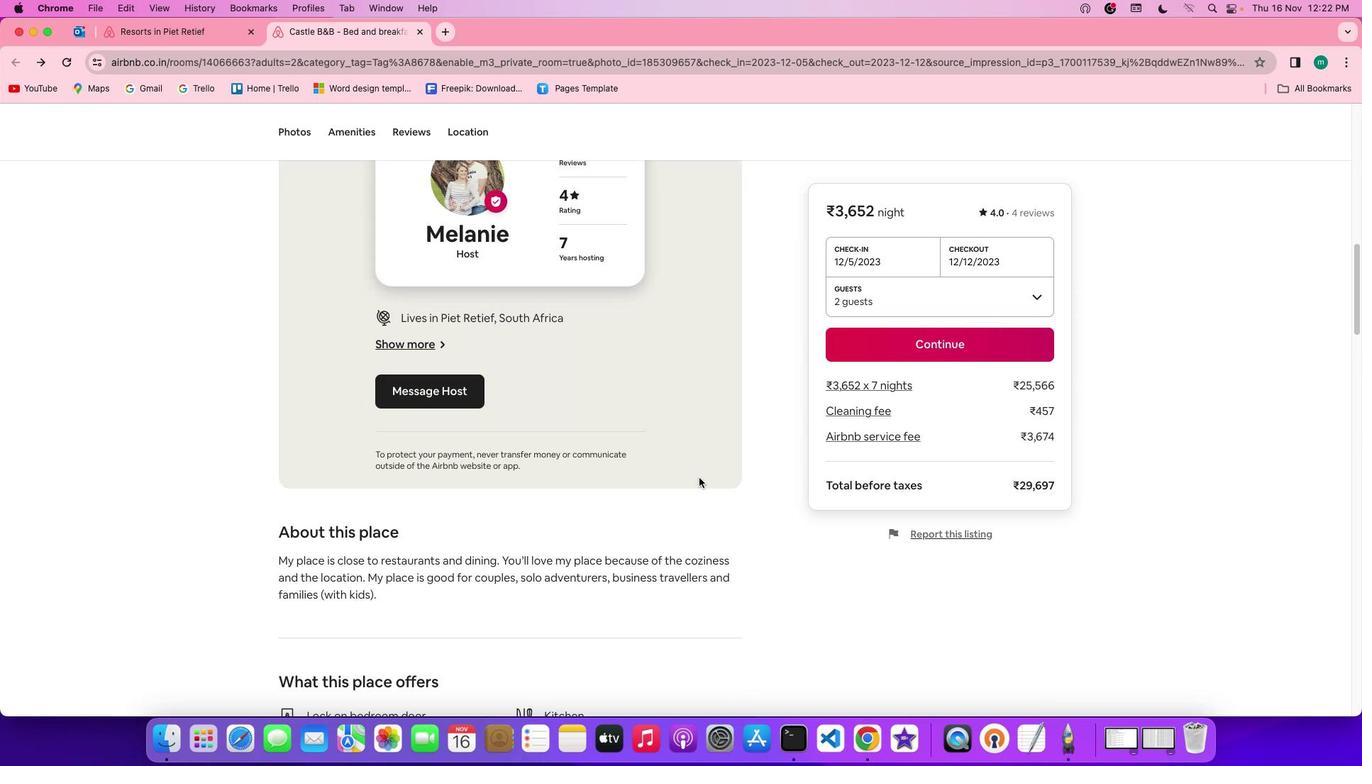 
Action: Mouse scrolled (698, 476) with delta (0, -2)
Screenshot: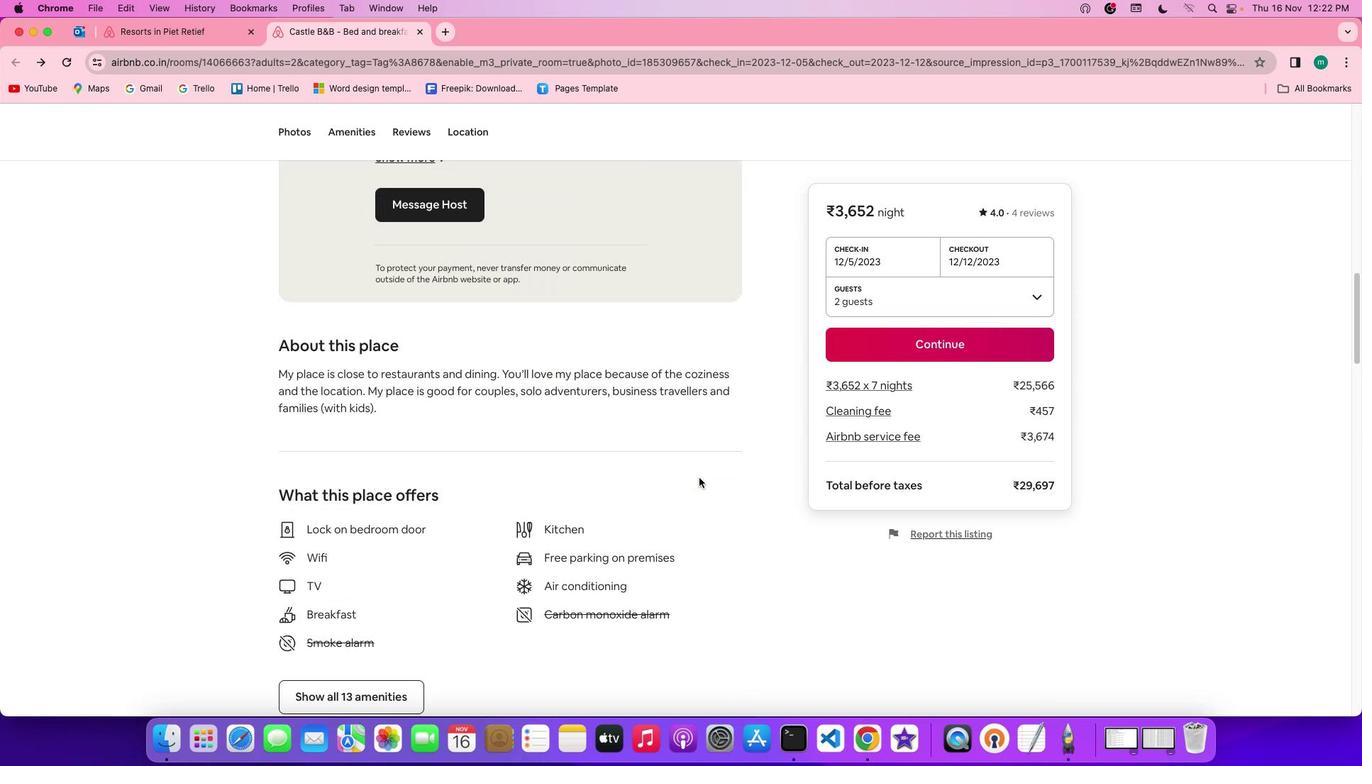 
Action: Mouse scrolled (698, 476) with delta (0, -3)
Screenshot: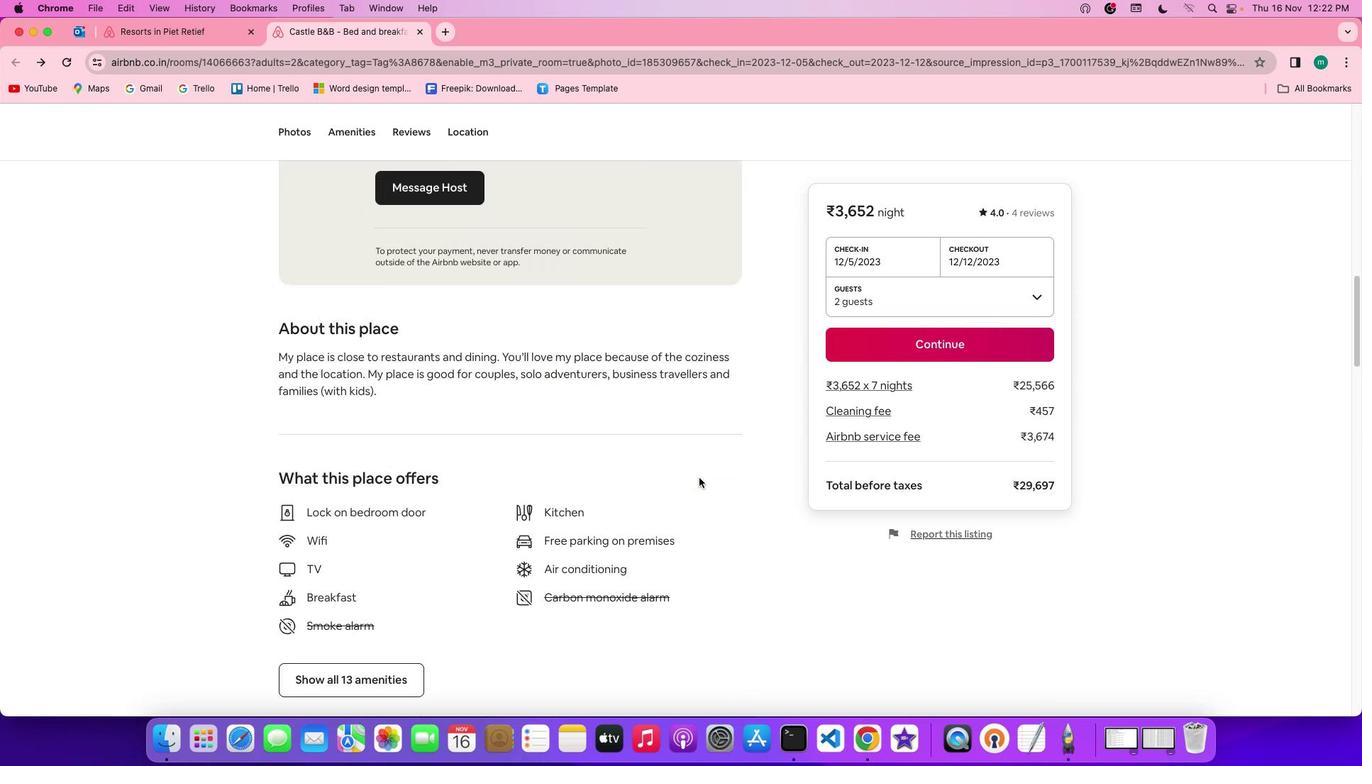 
Action: Mouse moved to (366, 679)
Screenshot: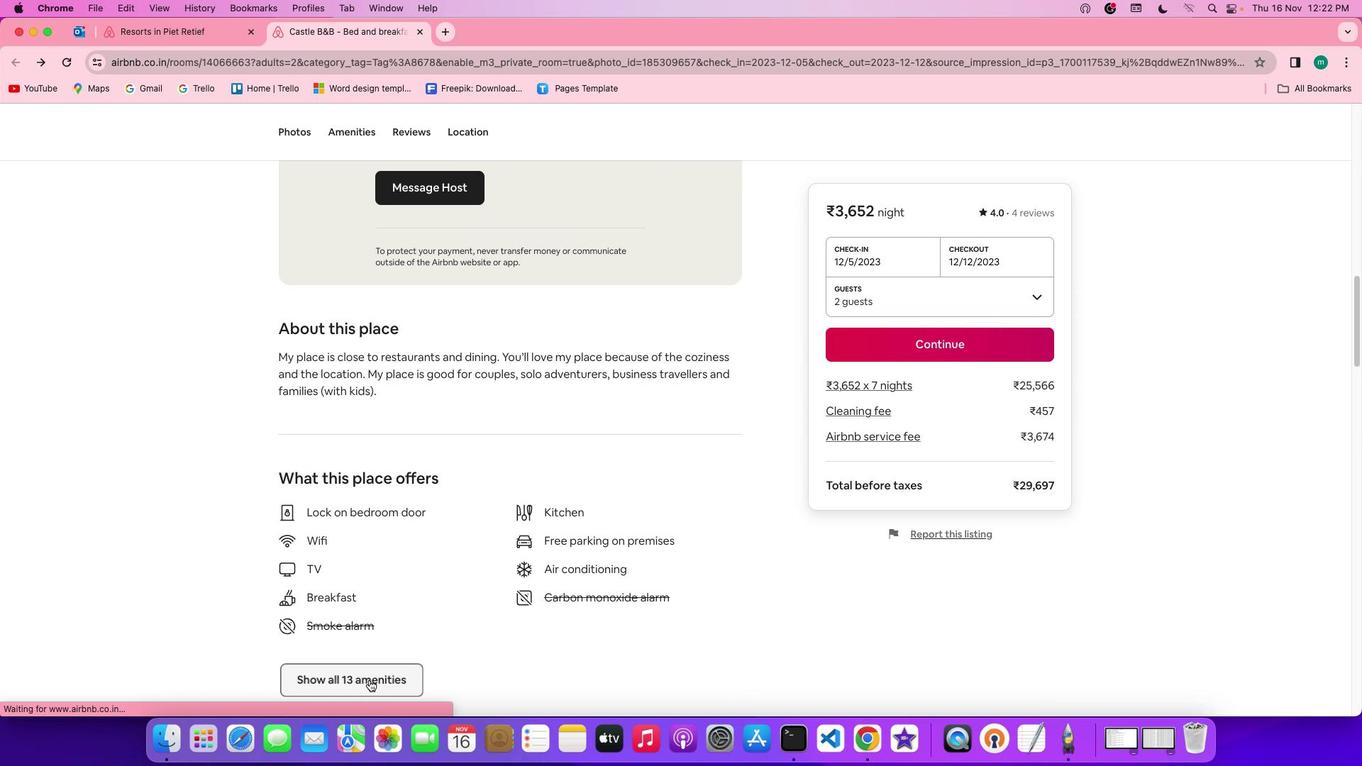 
Action: Mouse pressed left at (366, 679)
Screenshot: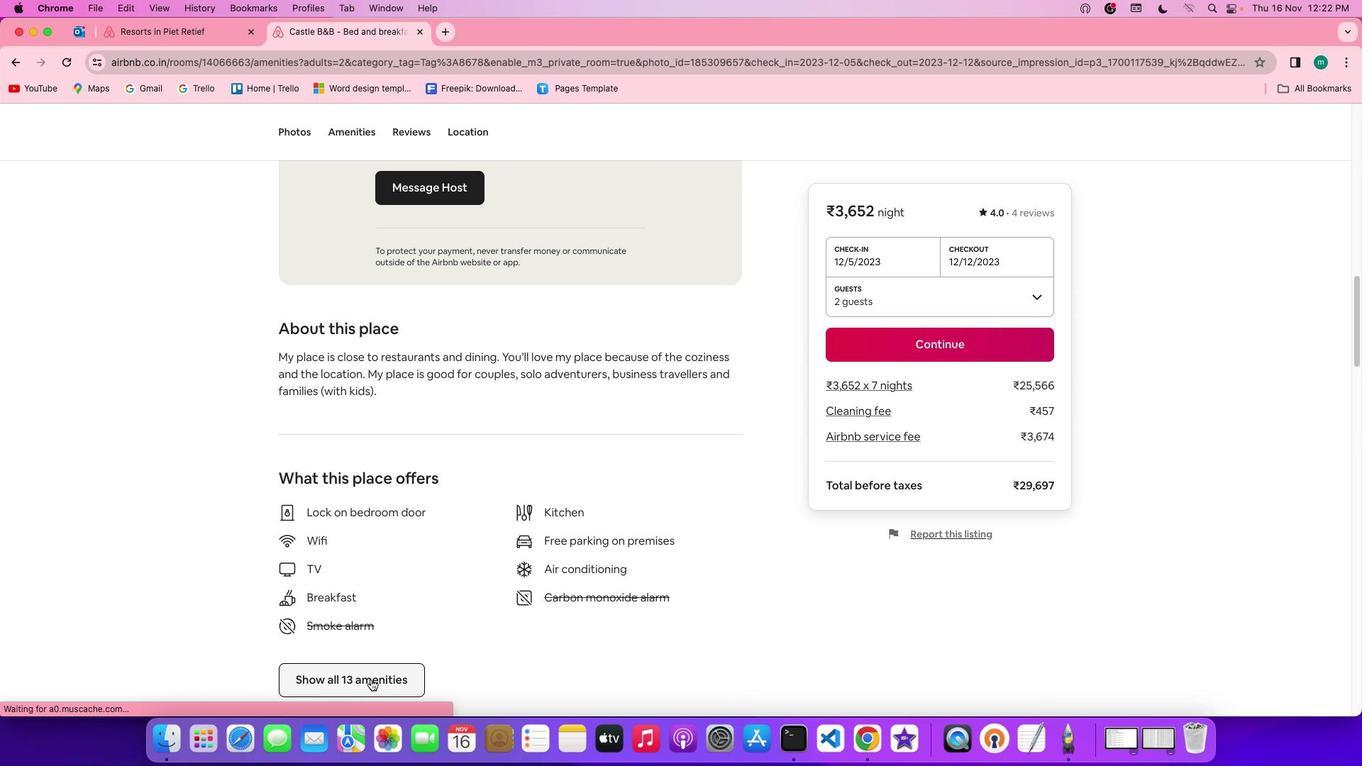 
Action: Mouse moved to (792, 566)
Screenshot: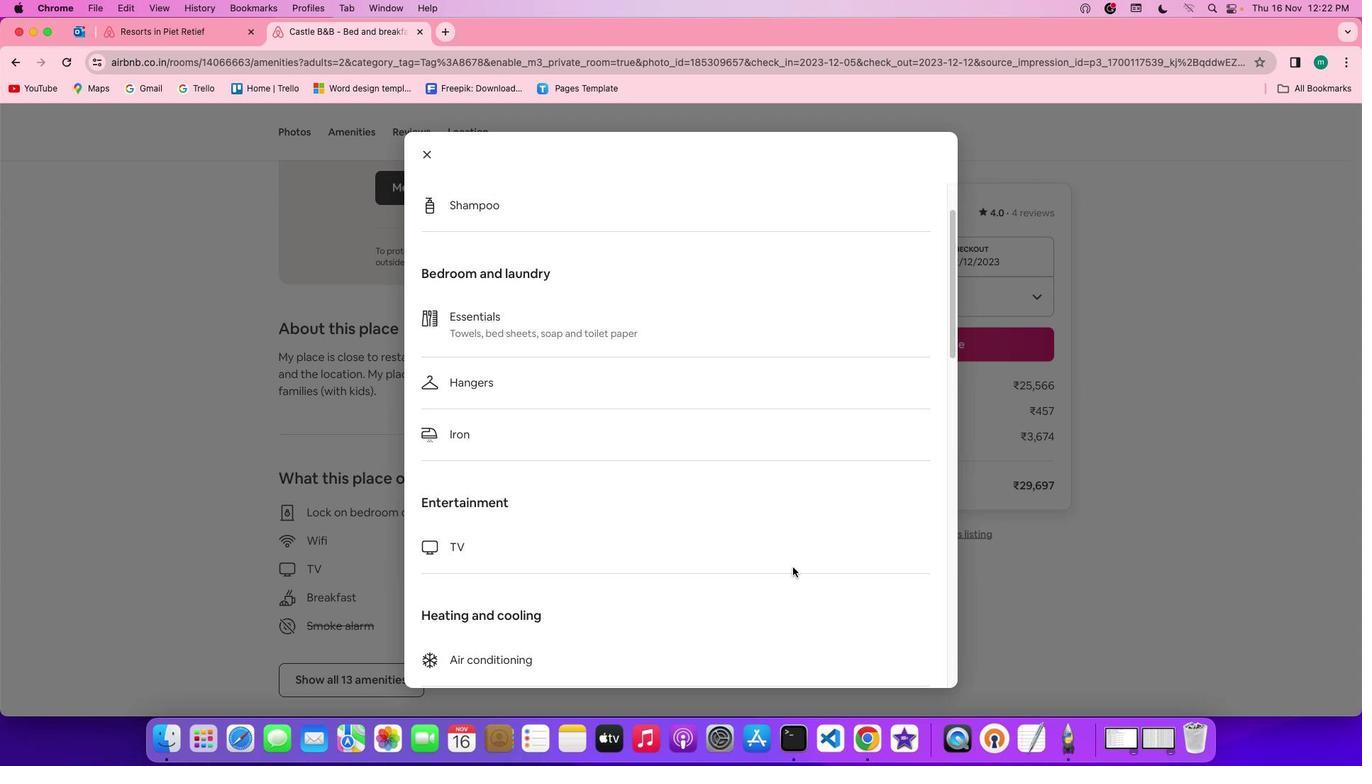 
Action: Mouse scrolled (792, 566) with delta (0, -1)
Screenshot: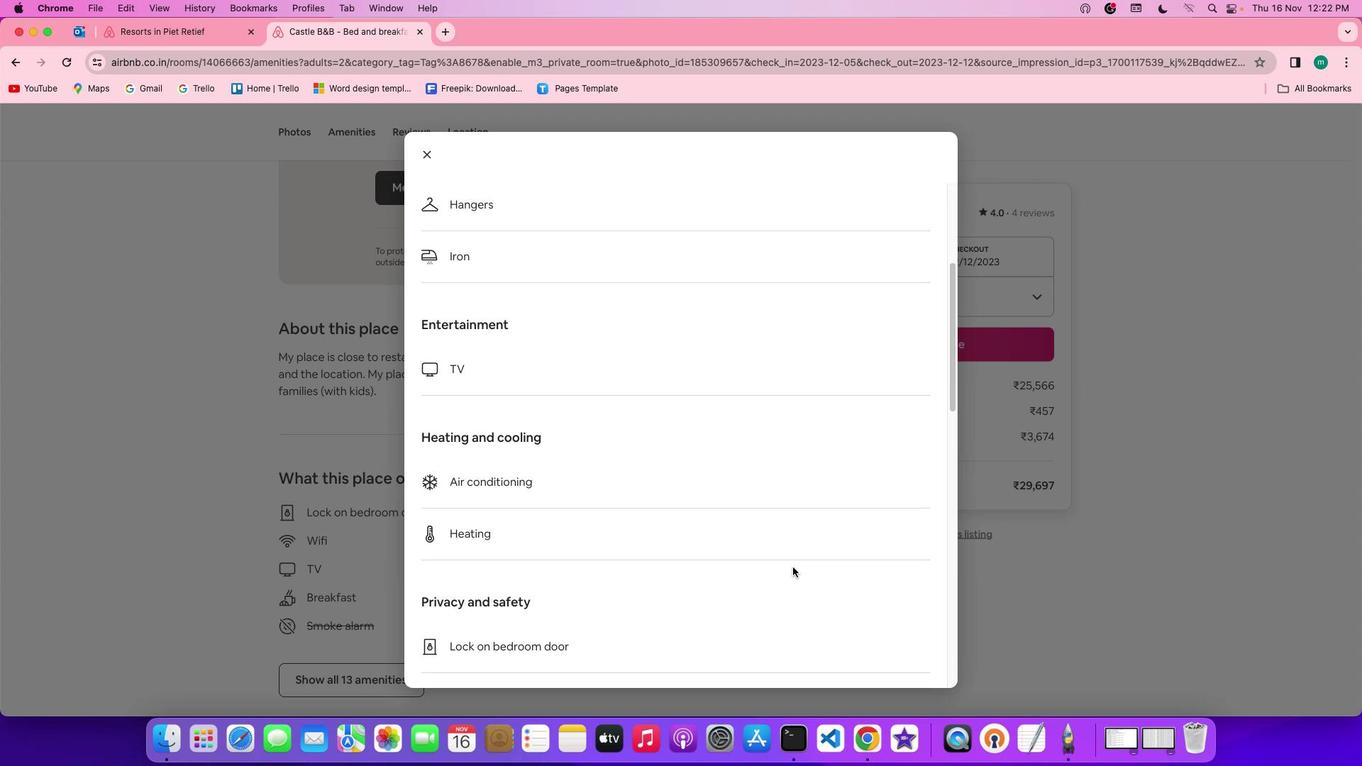 
Action: Mouse scrolled (792, 566) with delta (0, -1)
Screenshot: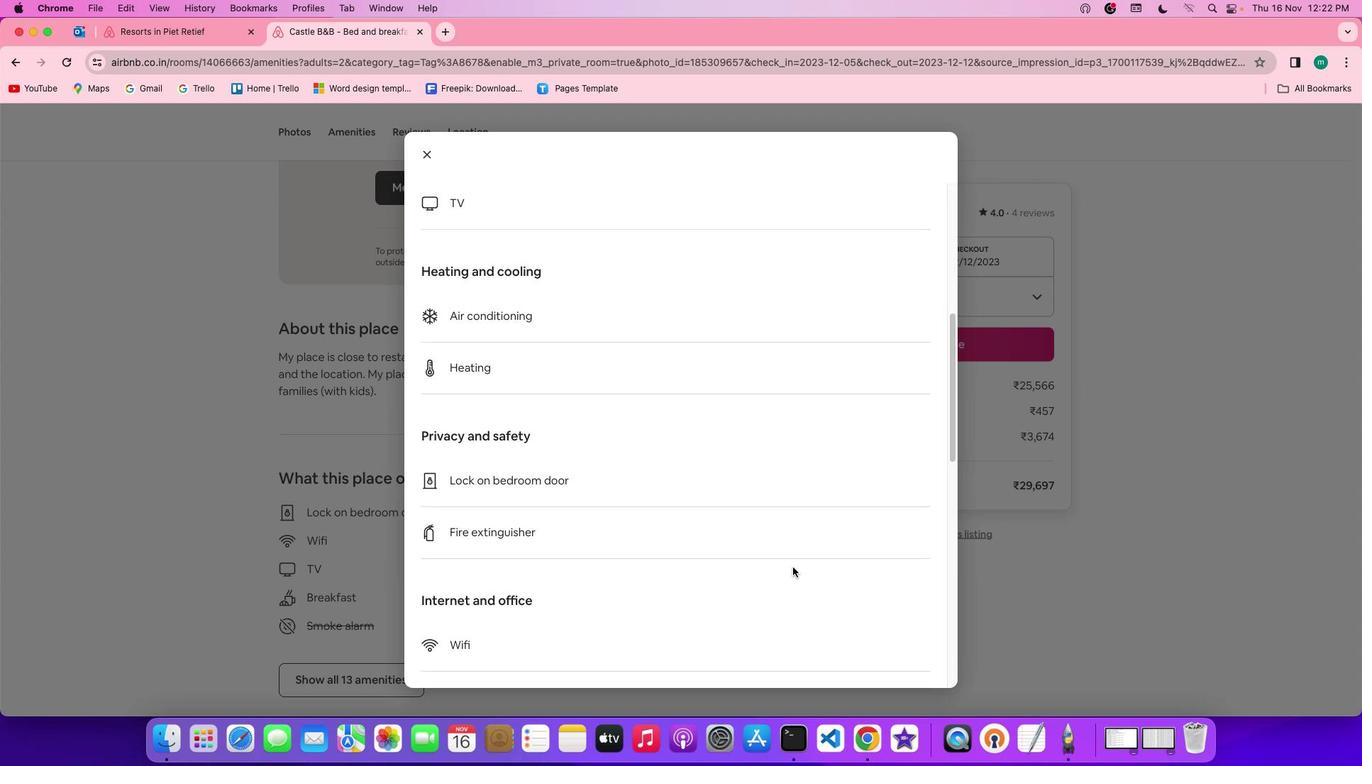 
Action: Mouse scrolled (792, 566) with delta (0, -2)
Screenshot: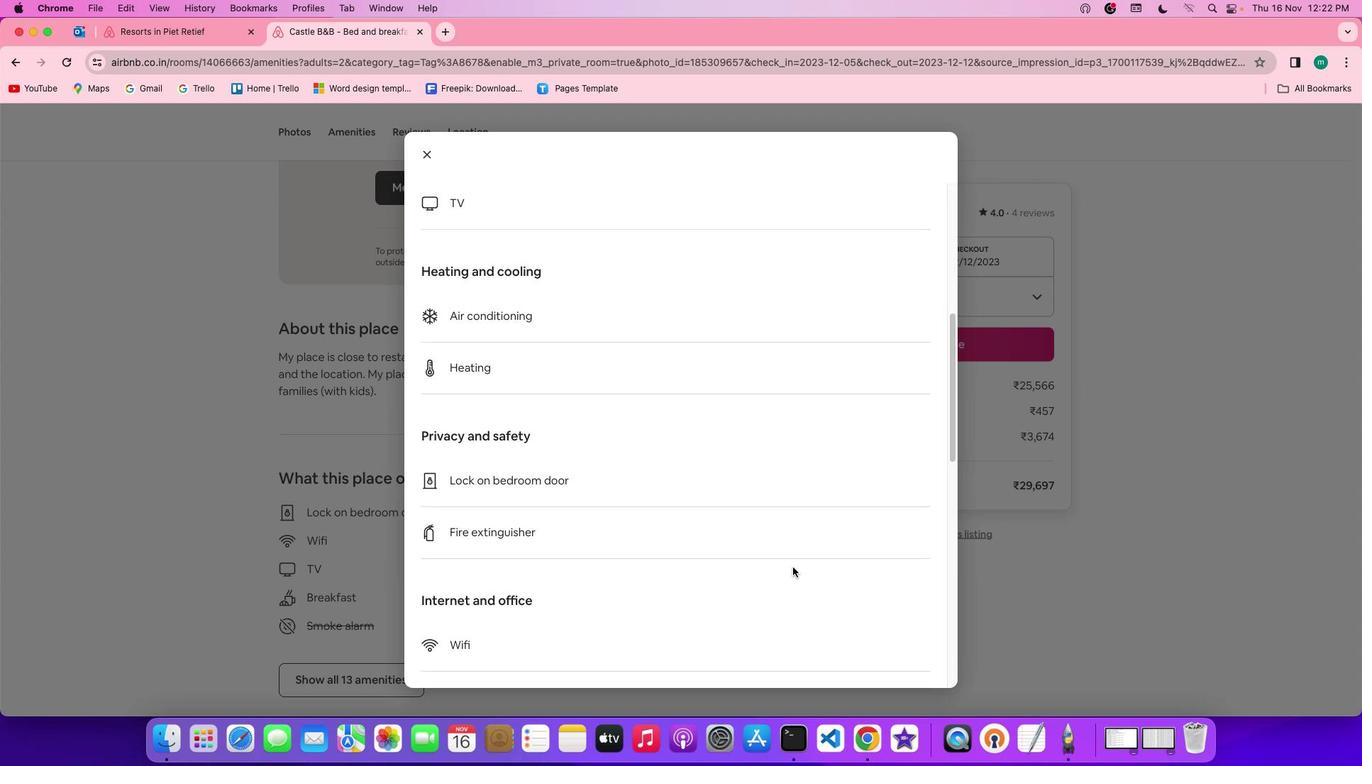 
Action: Mouse scrolled (792, 566) with delta (0, -4)
Screenshot: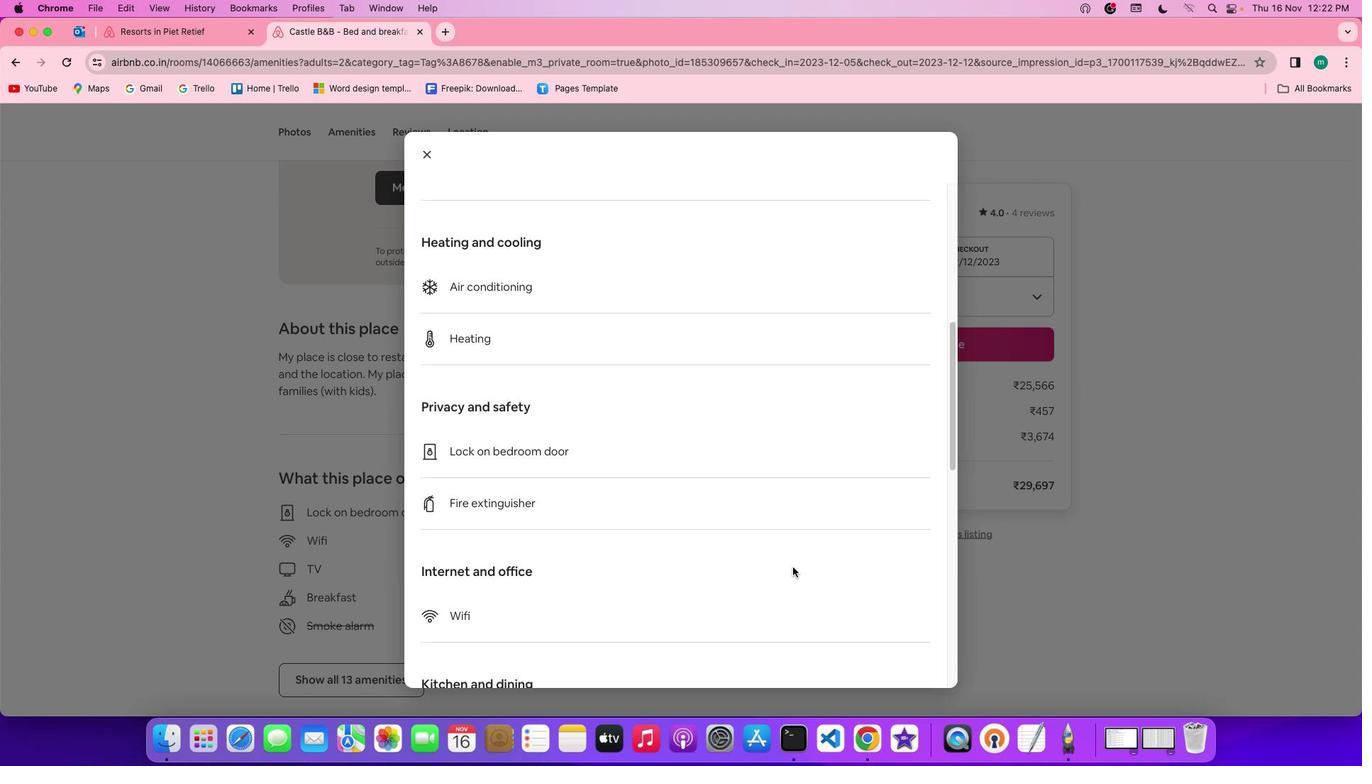 
Action: Mouse scrolled (792, 566) with delta (0, -4)
Screenshot: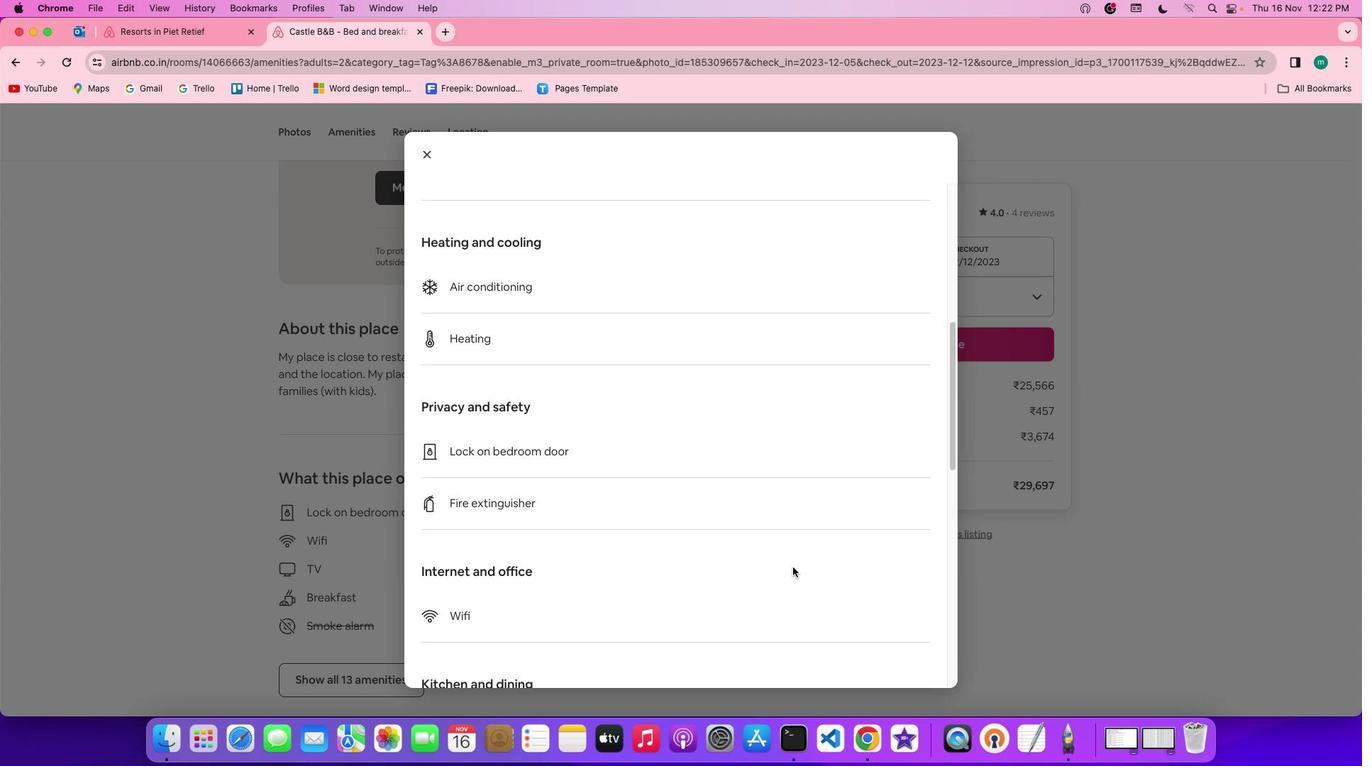 
Action: Mouse scrolled (792, 566) with delta (0, -1)
Screenshot: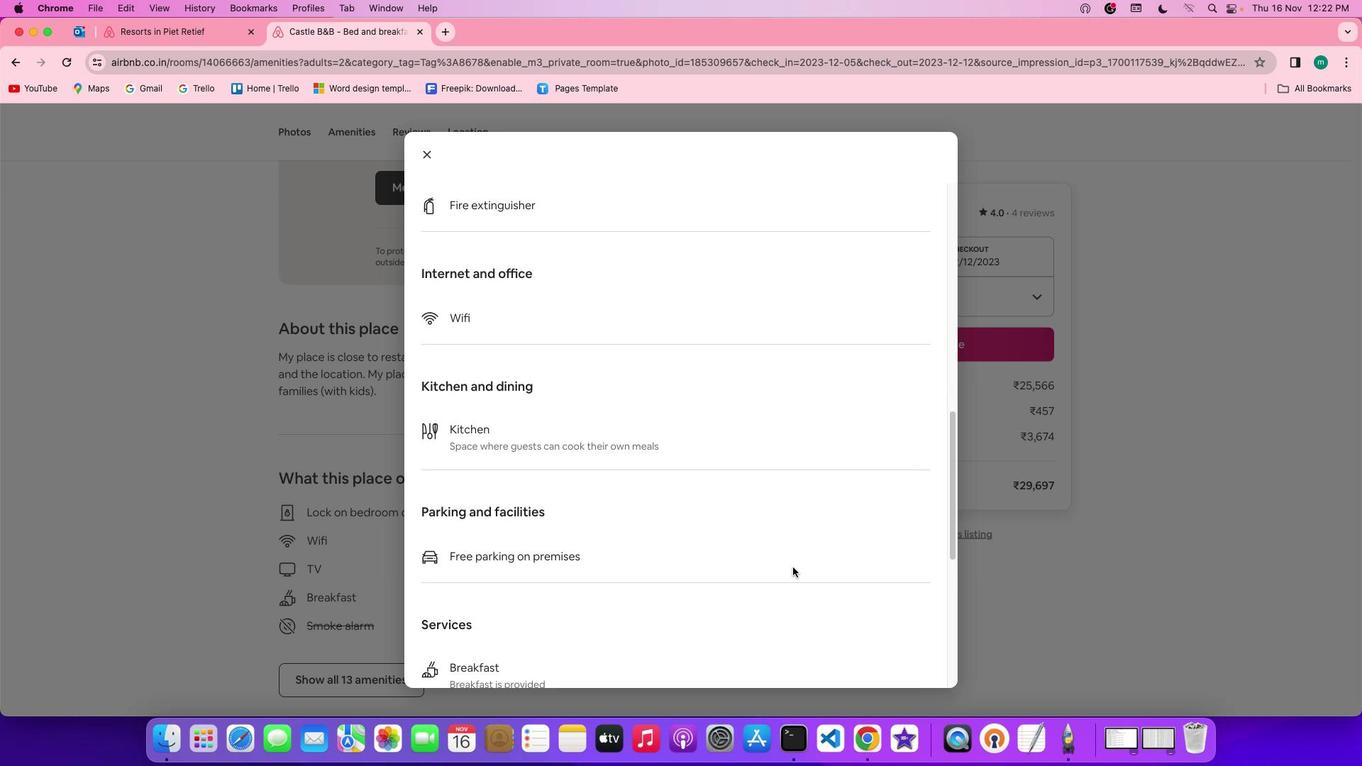 
Action: Mouse scrolled (792, 566) with delta (0, -1)
Screenshot: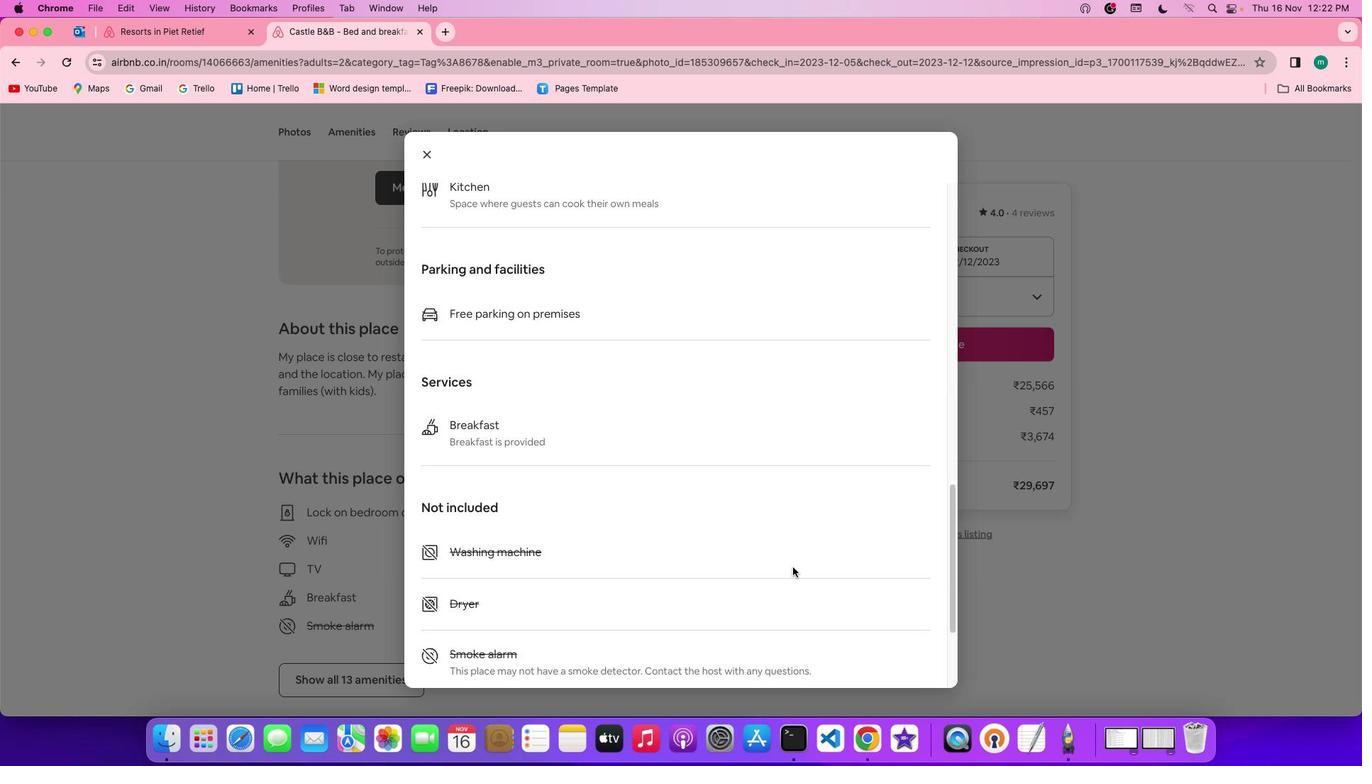 
Action: Mouse scrolled (792, 566) with delta (0, -2)
Screenshot: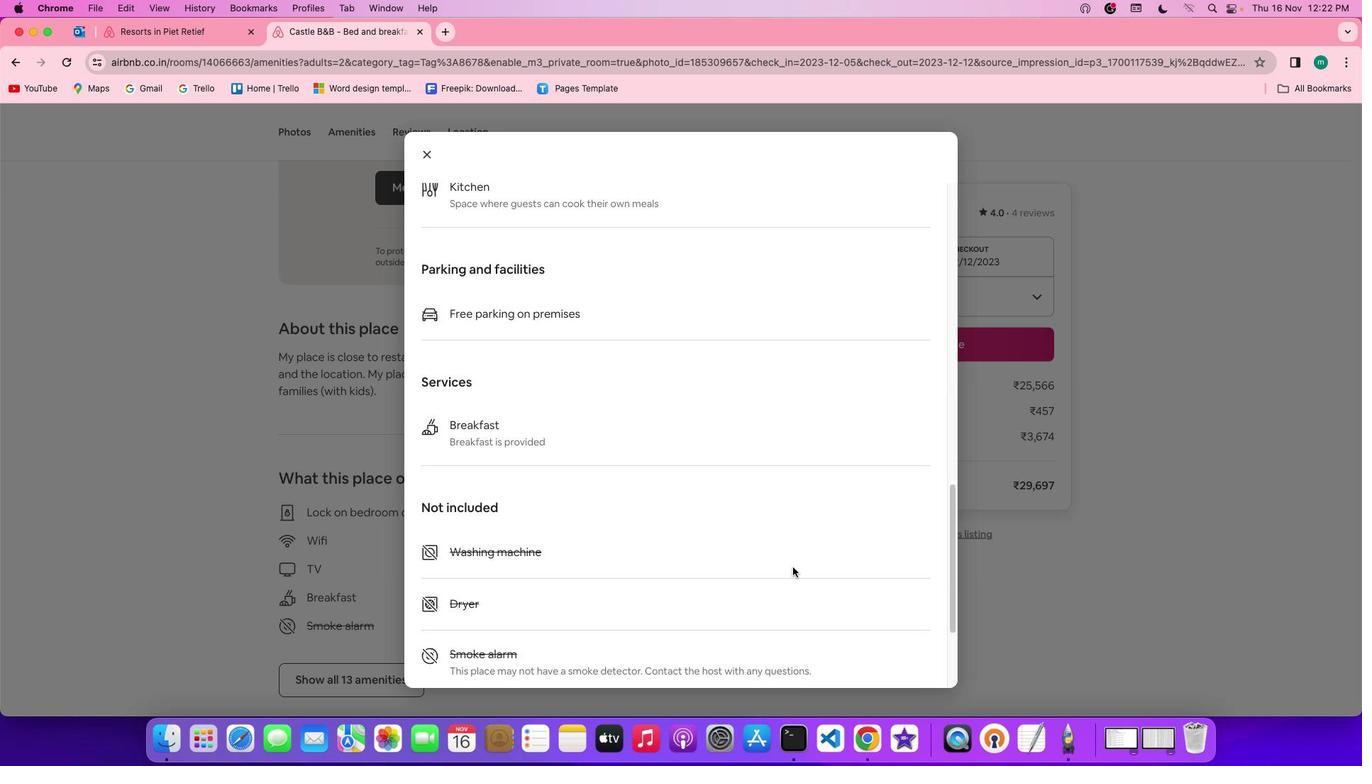 
Action: Mouse scrolled (792, 566) with delta (0, -4)
Screenshot: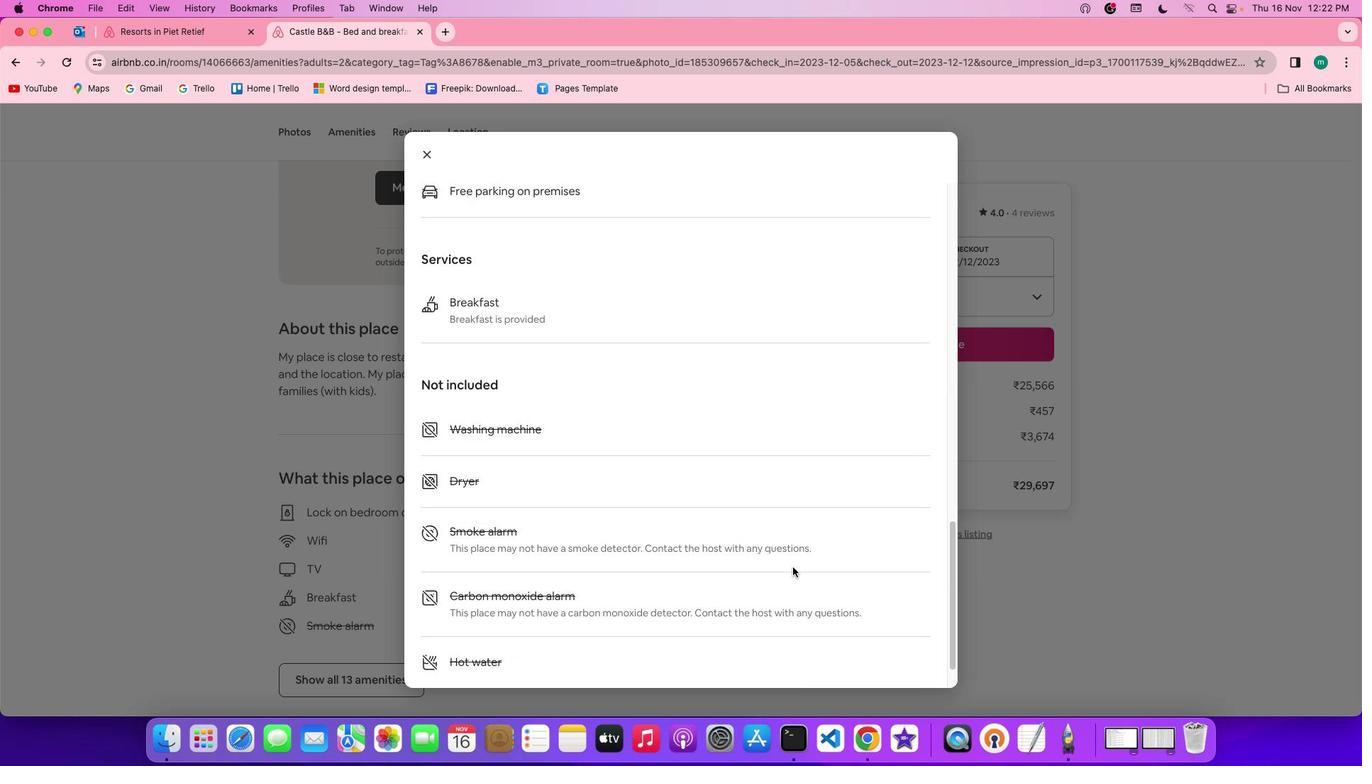 
Action: Mouse scrolled (792, 566) with delta (0, -4)
Screenshot: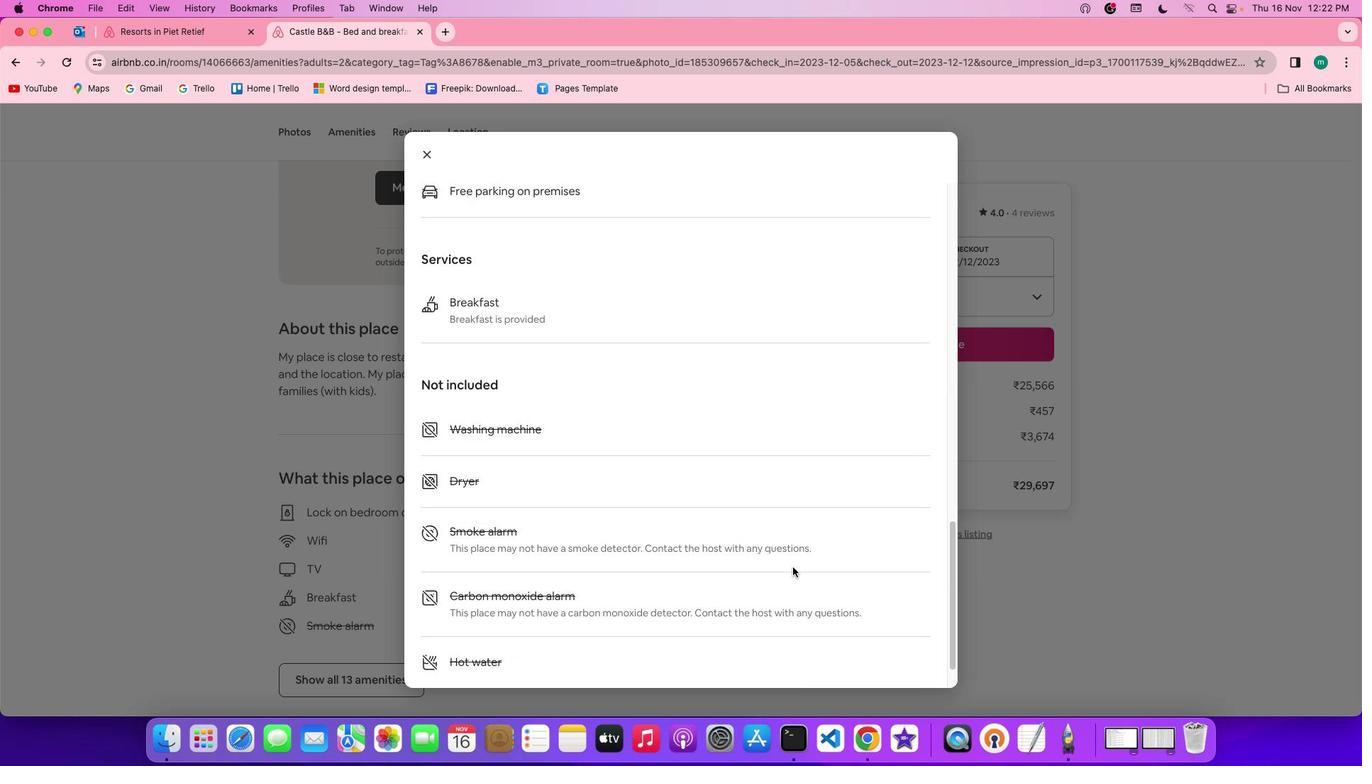 
Action: Mouse scrolled (792, 566) with delta (0, -4)
Screenshot: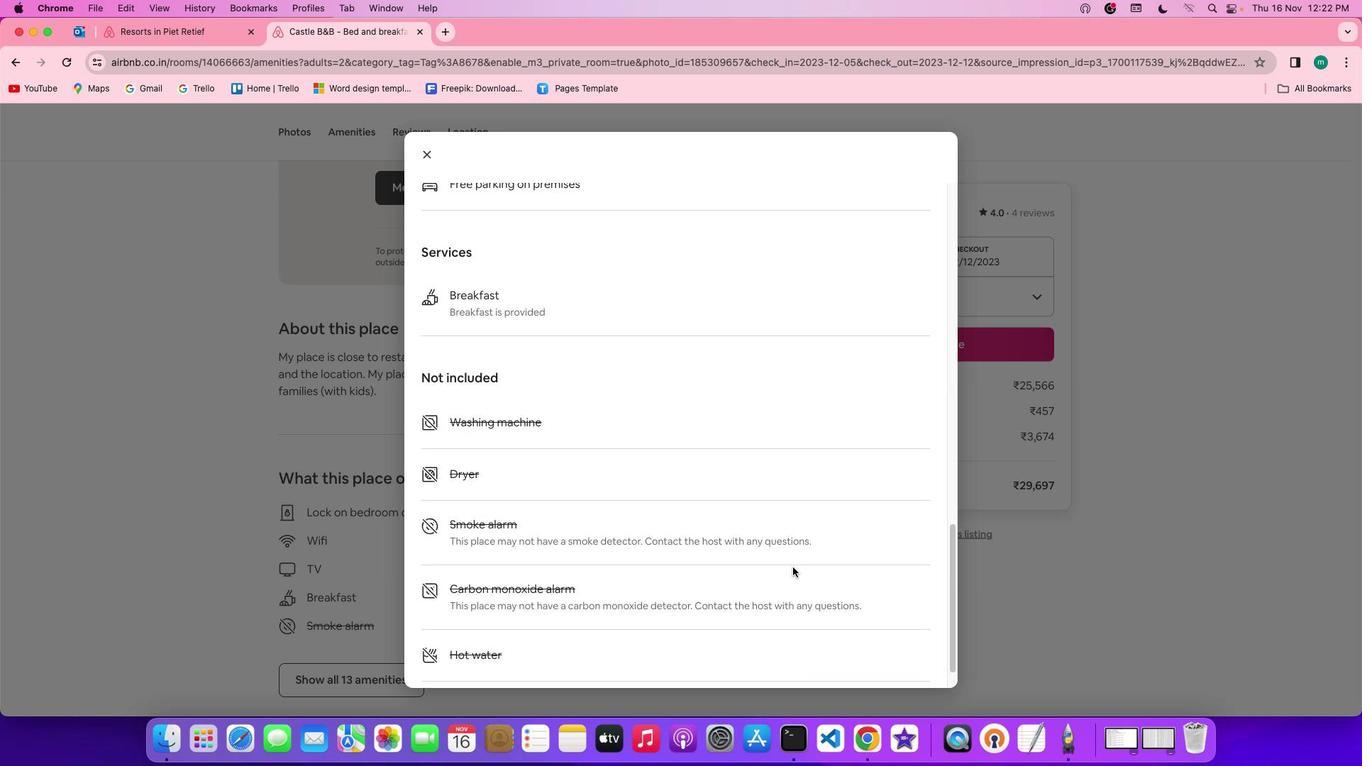 
Action: Mouse scrolled (792, 566) with delta (0, -1)
Screenshot: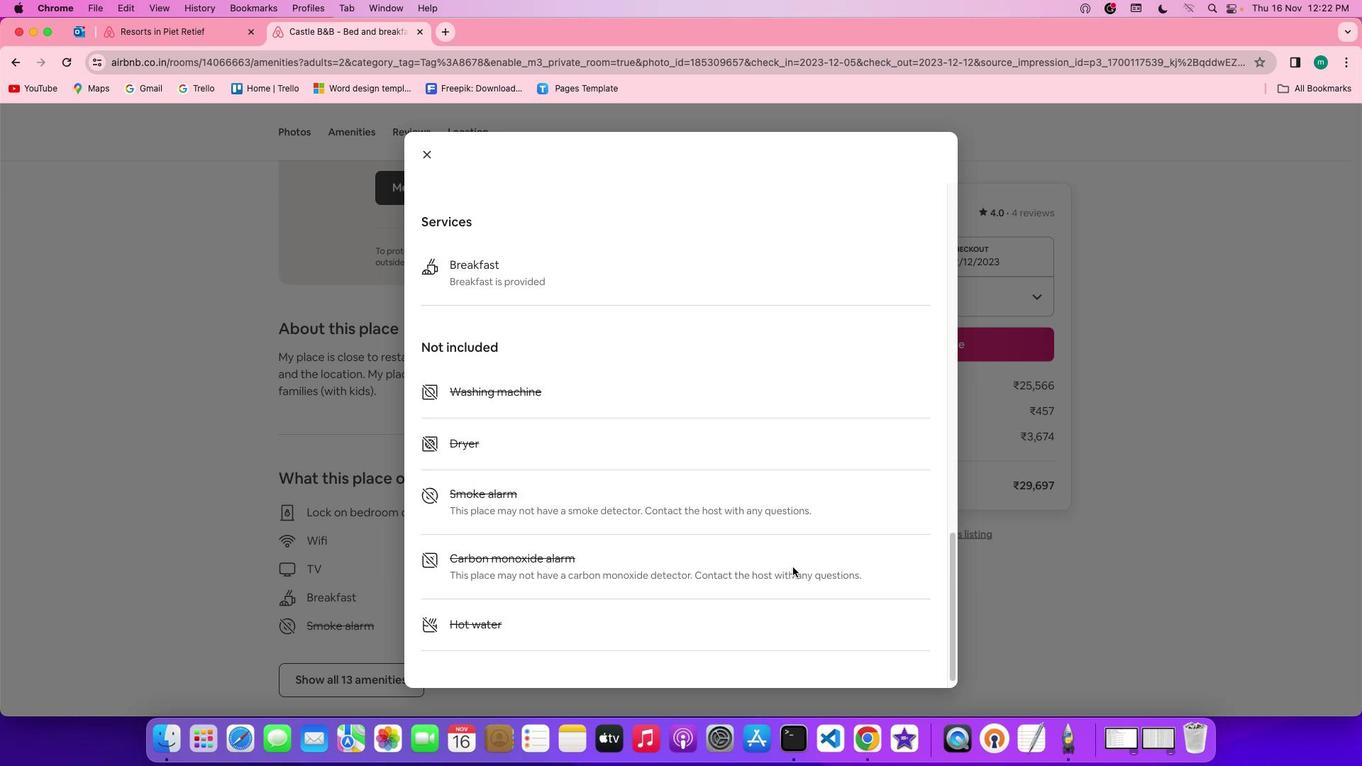 
Action: Mouse scrolled (792, 566) with delta (0, -1)
Screenshot: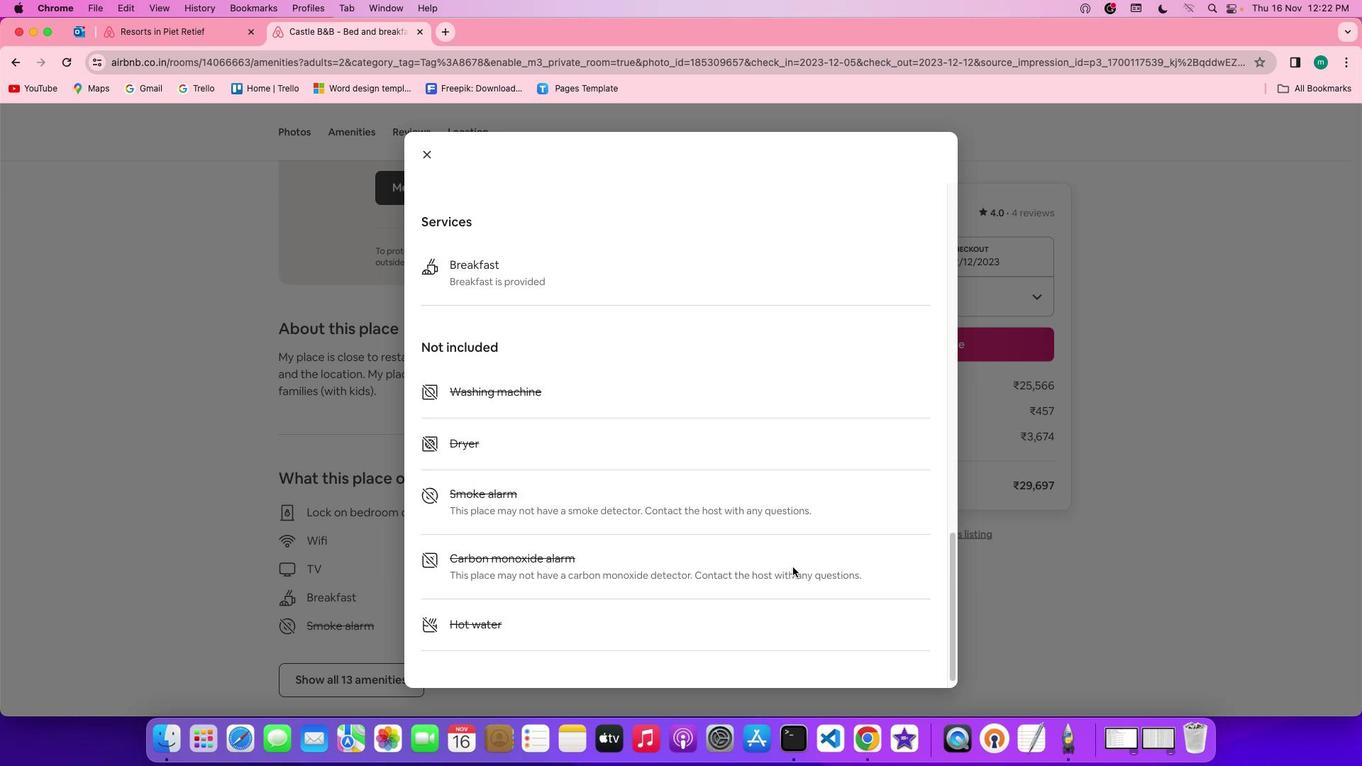 
Action: Mouse scrolled (792, 566) with delta (0, -3)
Screenshot: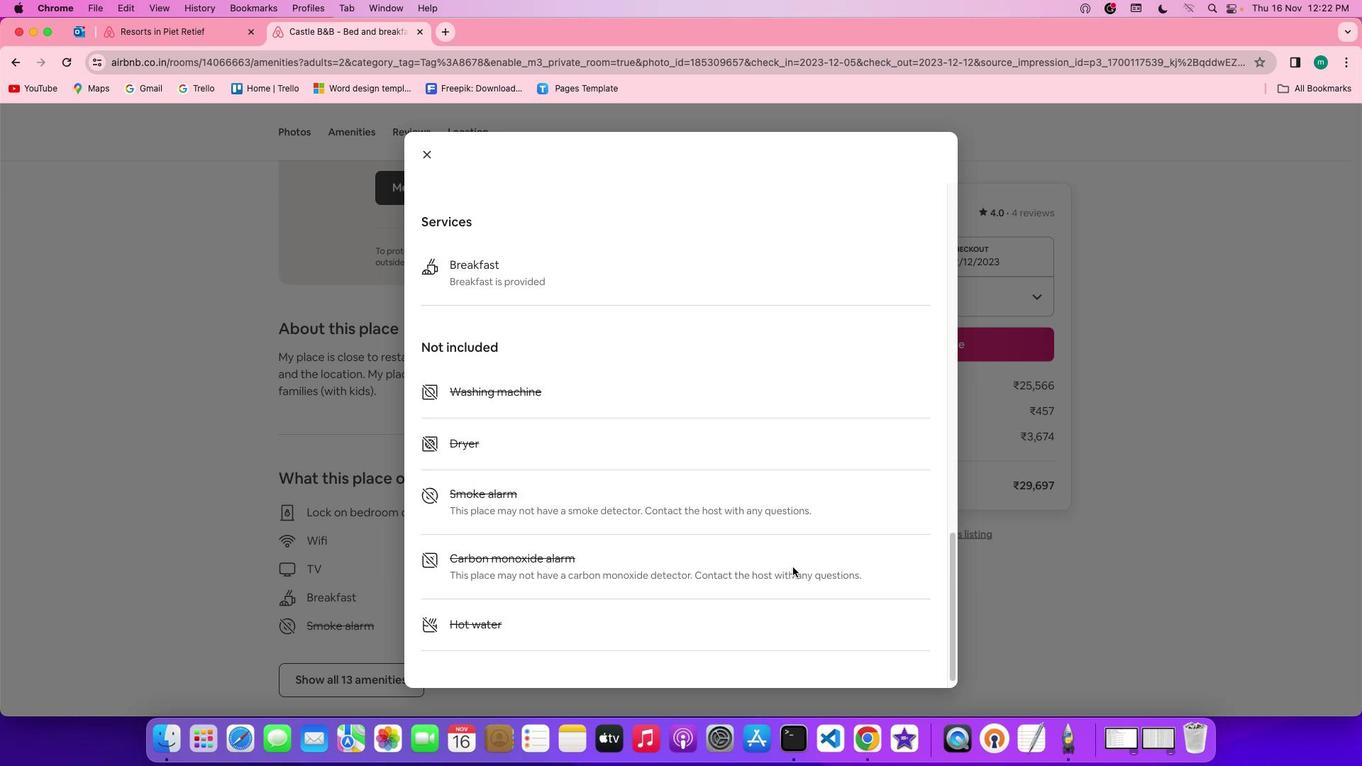 
Action: Mouse scrolled (792, 566) with delta (0, -4)
Screenshot: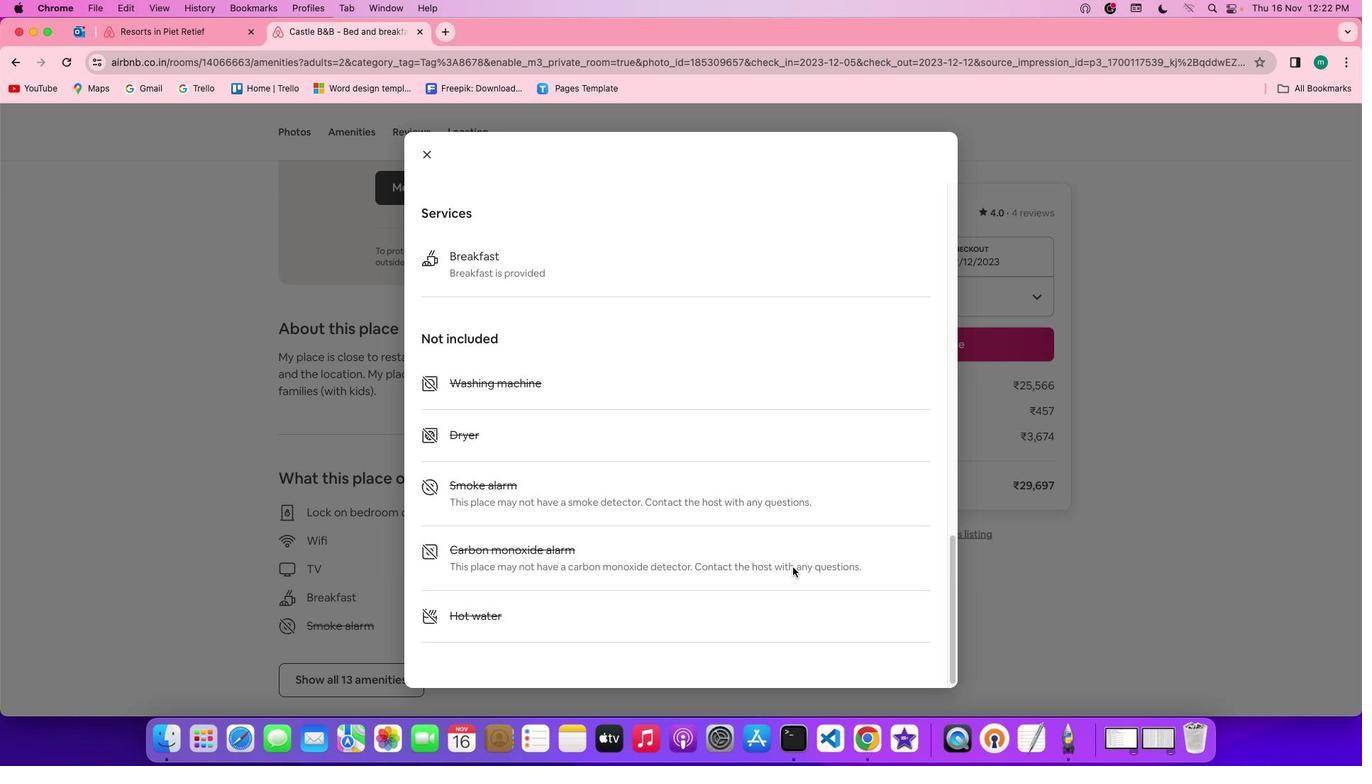 
Action: Mouse scrolled (792, 566) with delta (0, -4)
Screenshot: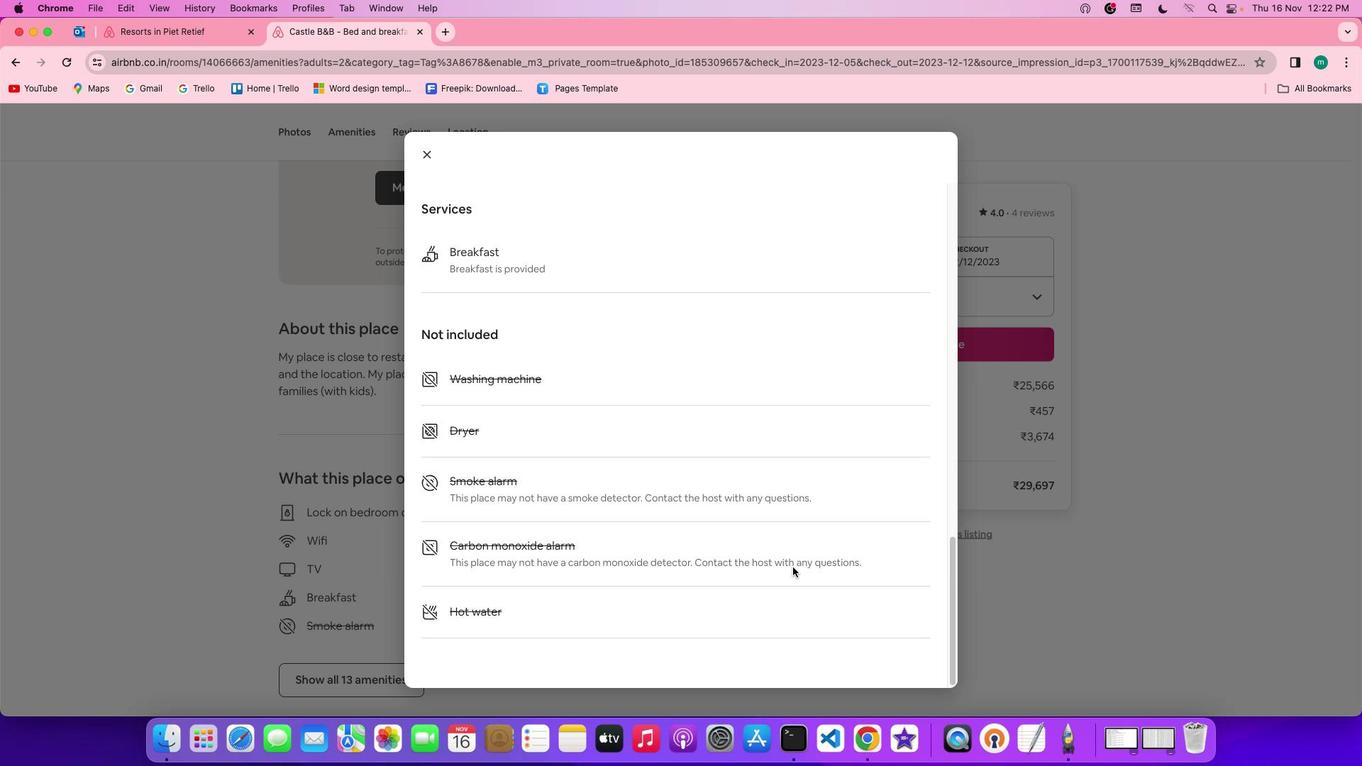 
Action: Mouse scrolled (792, 566) with delta (0, -1)
Screenshot: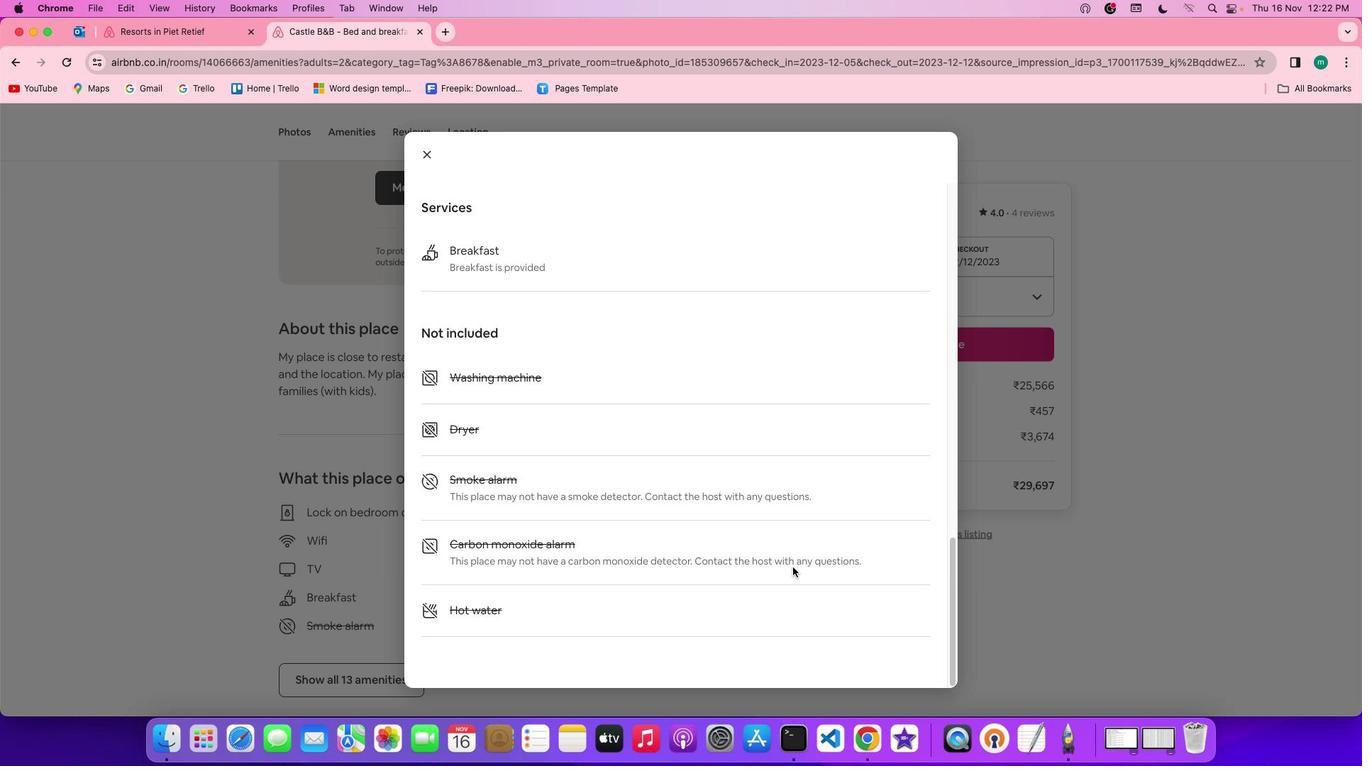 
Action: Mouse scrolled (792, 566) with delta (0, -1)
Screenshot: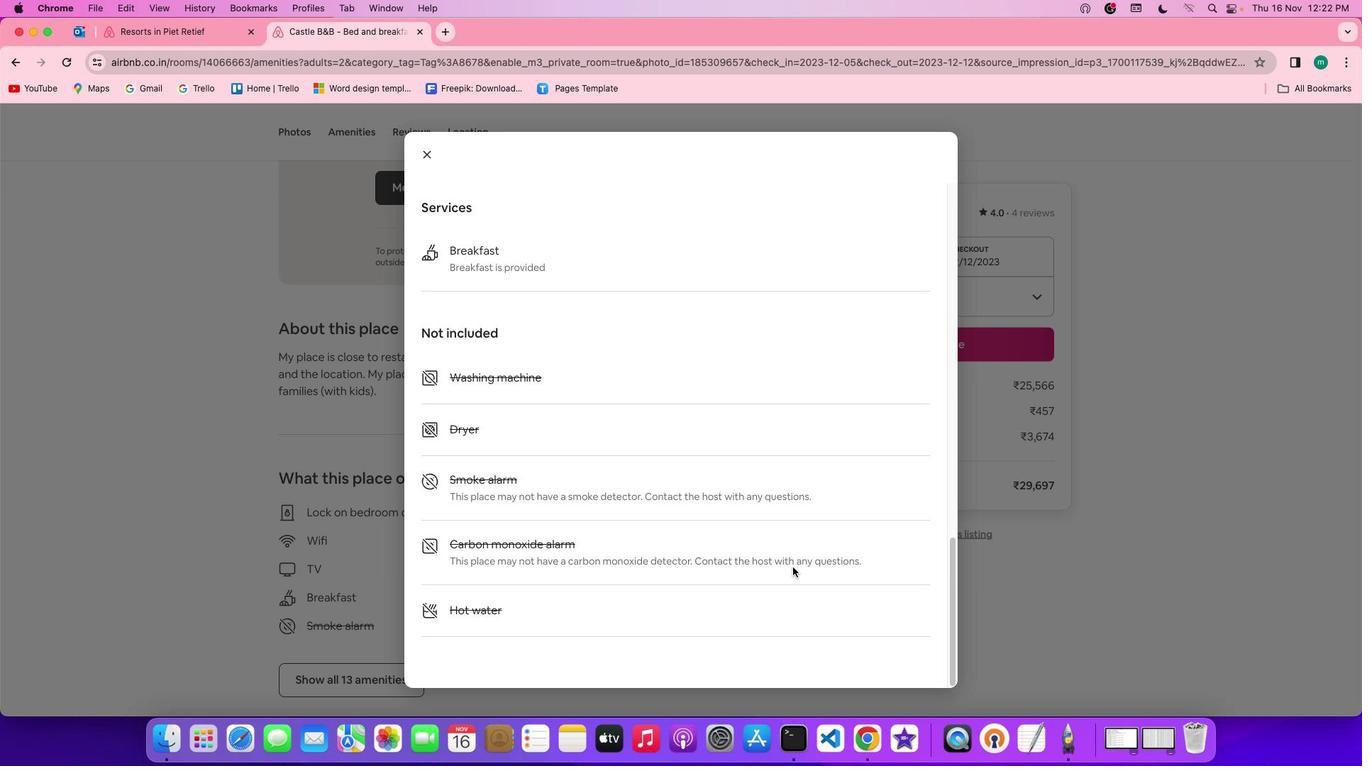 
Action: Mouse scrolled (792, 566) with delta (0, -2)
Screenshot: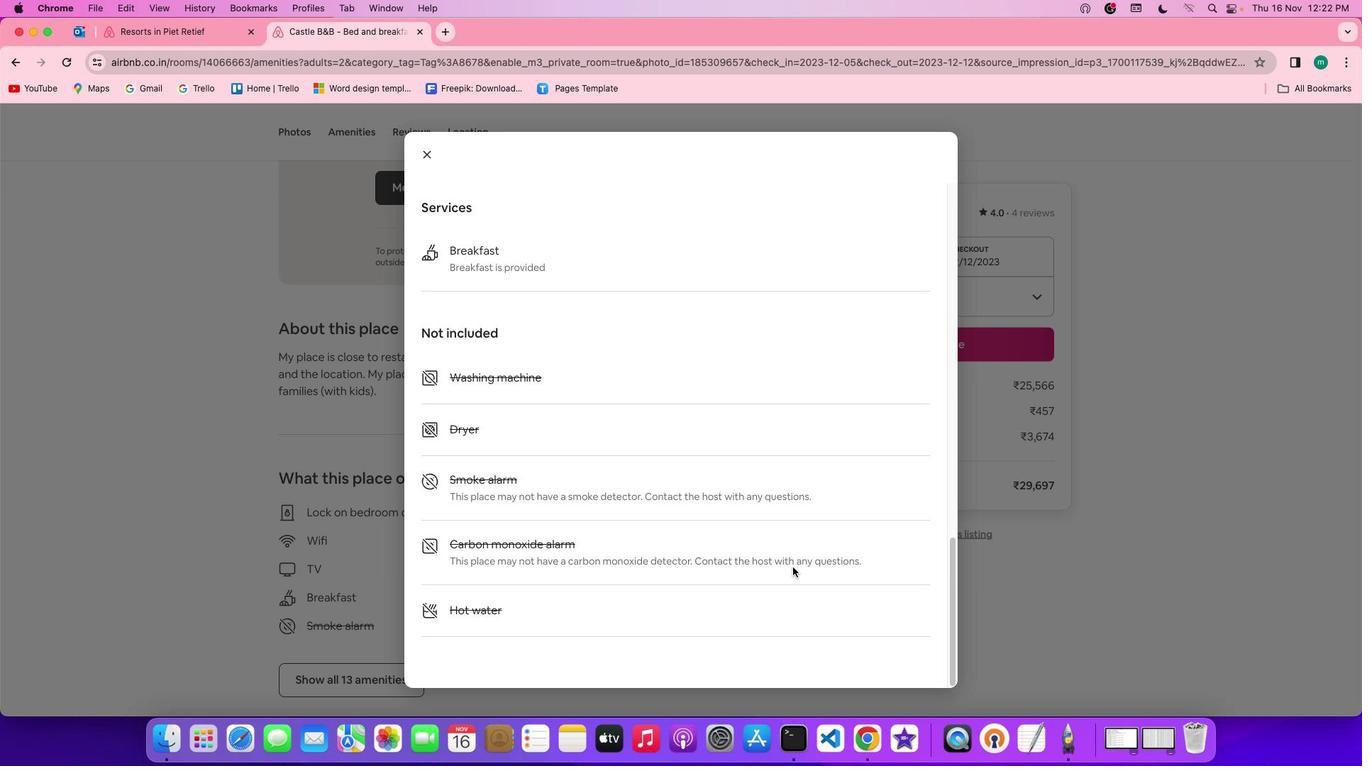 
Action: Mouse scrolled (792, 566) with delta (0, -4)
Screenshot: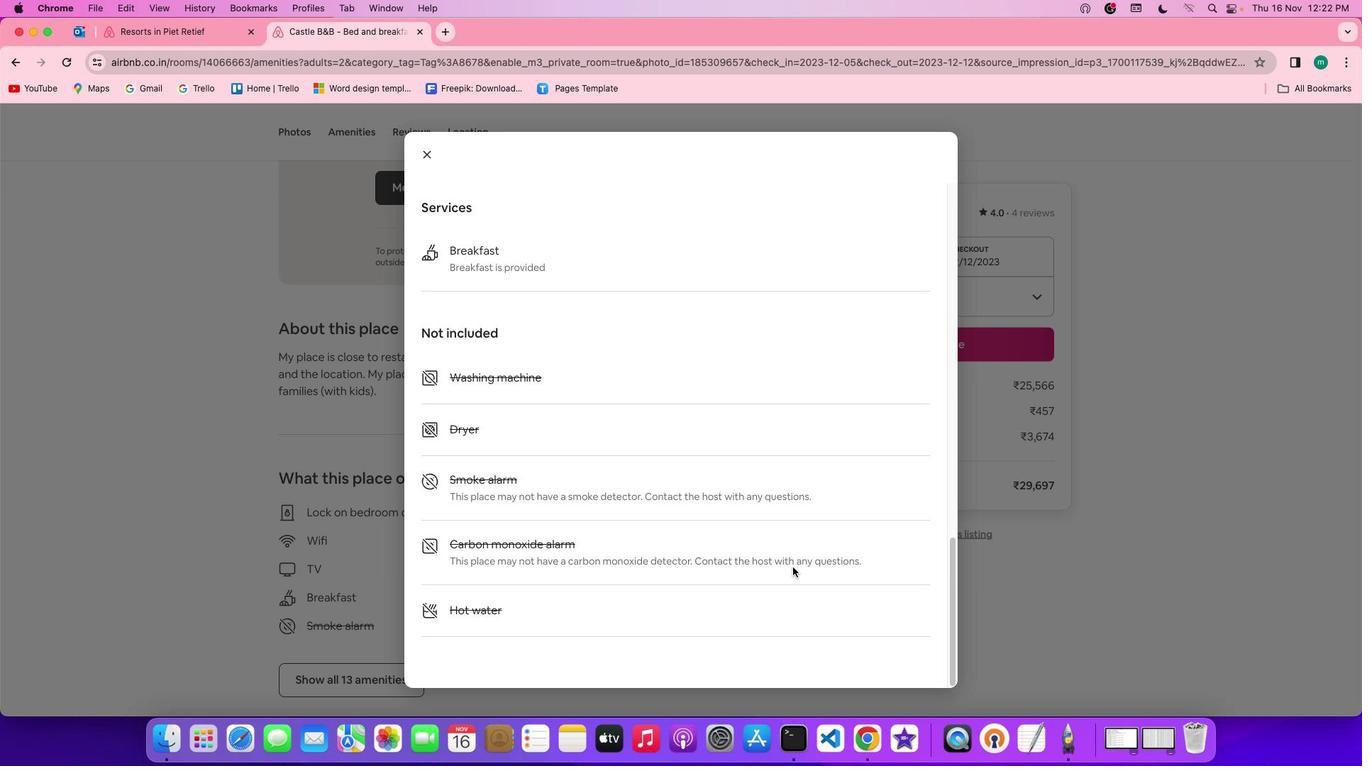 
Action: Mouse scrolled (792, 566) with delta (0, -4)
Screenshot: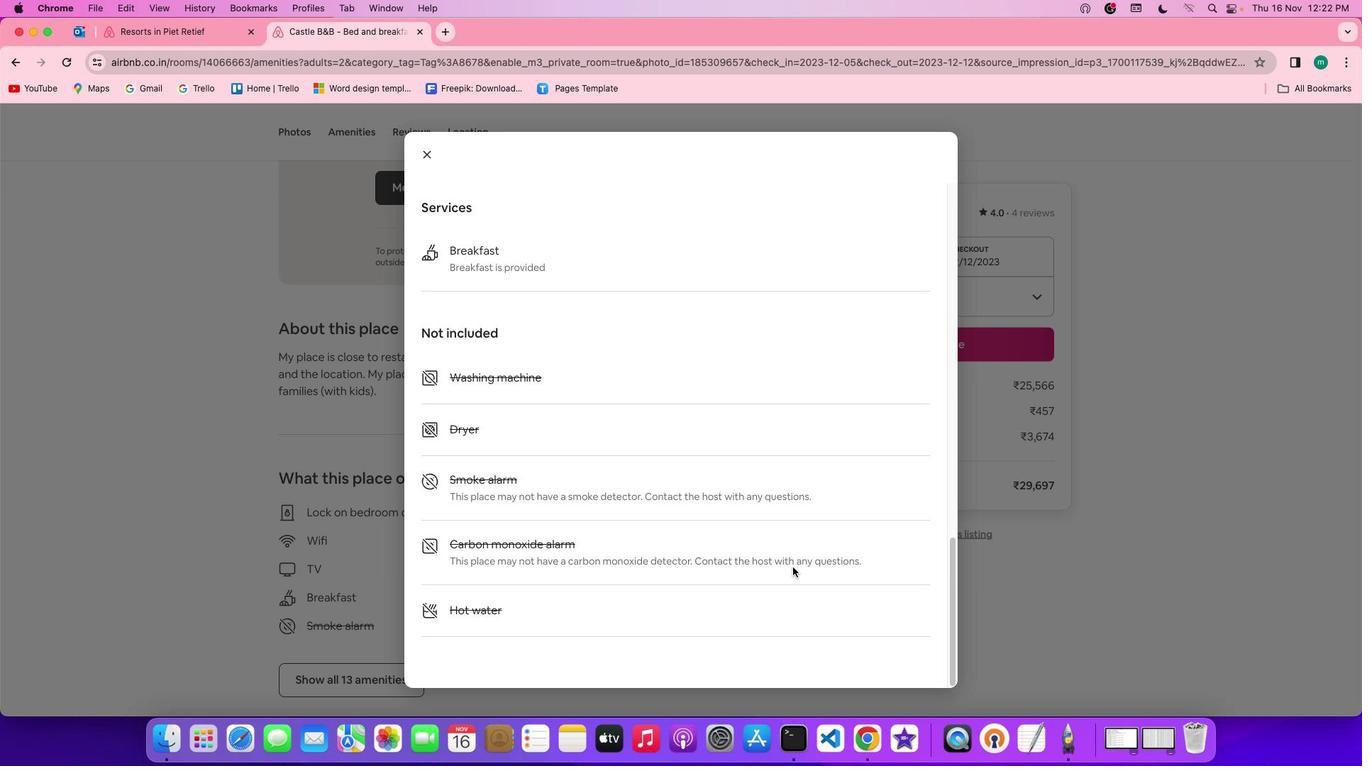 
Action: Mouse scrolled (792, 566) with delta (0, -1)
Screenshot: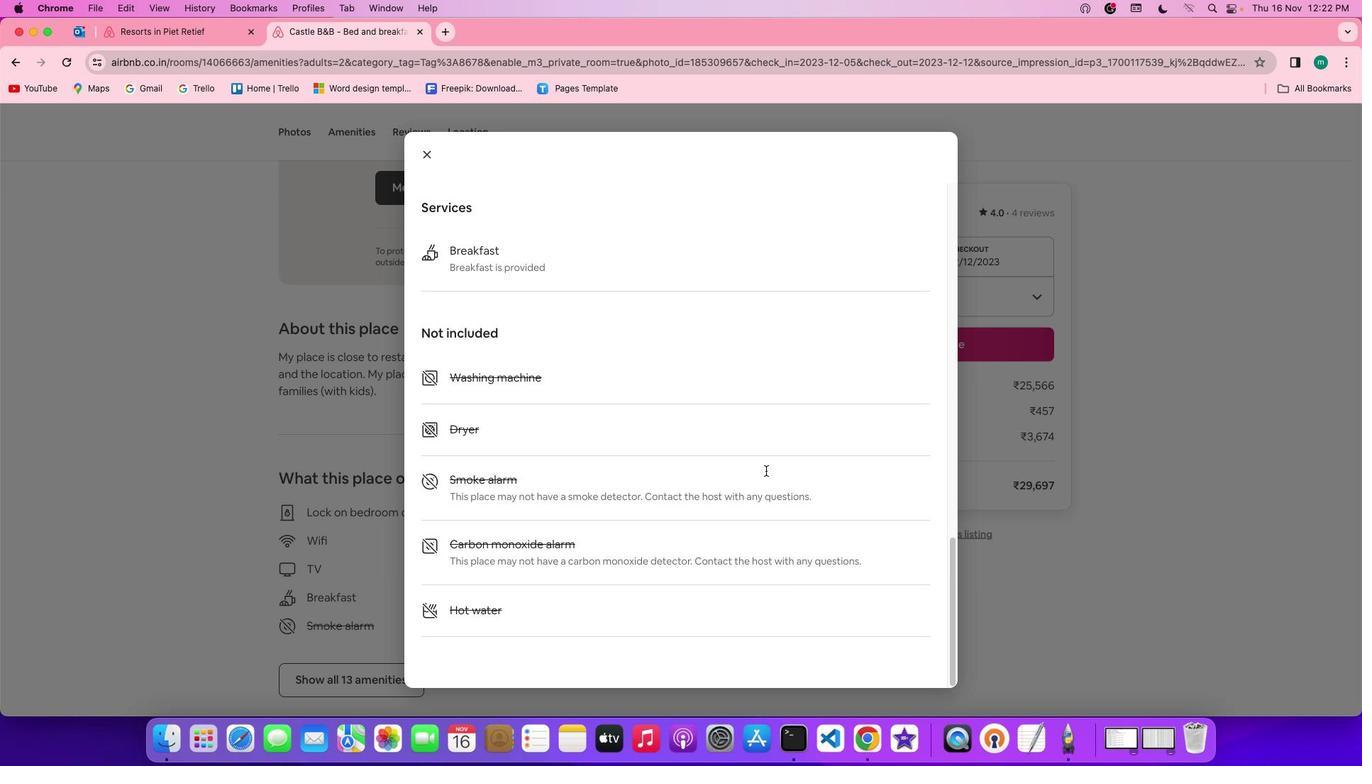 
Action: Mouse scrolled (792, 566) with delta (0, -1)
Screenshot: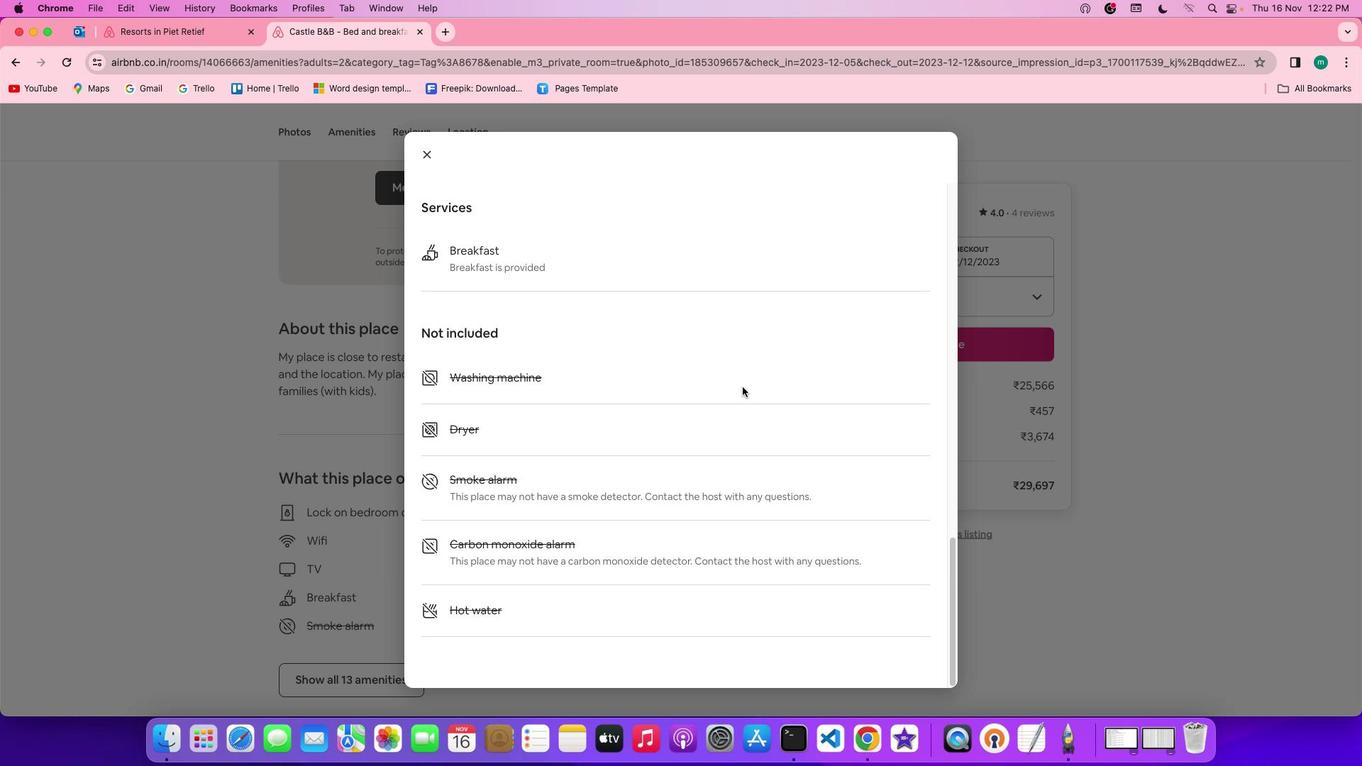 
Action: Mouse moved to (792, 565)
Screenshot: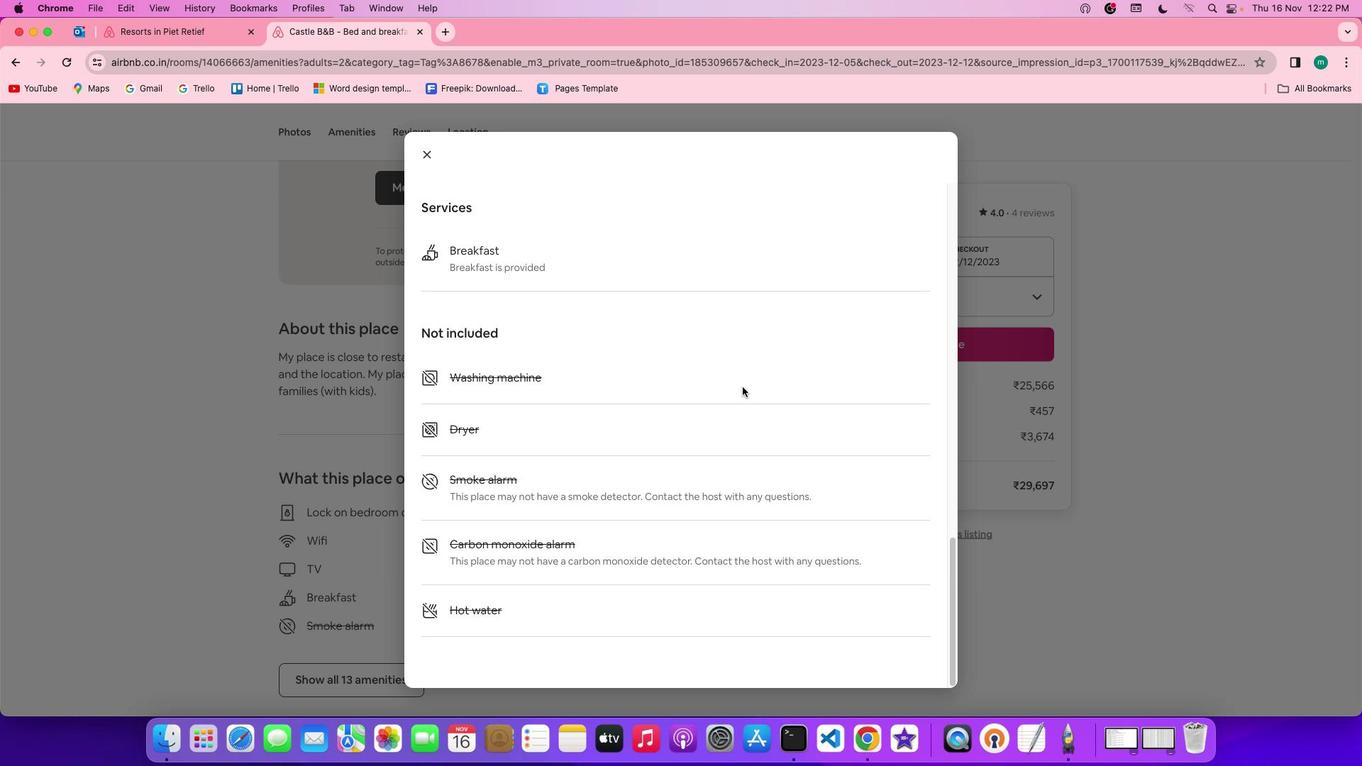 
Action: Mouse scrolled (792, 565) with delta (0, -3)
Screenshot: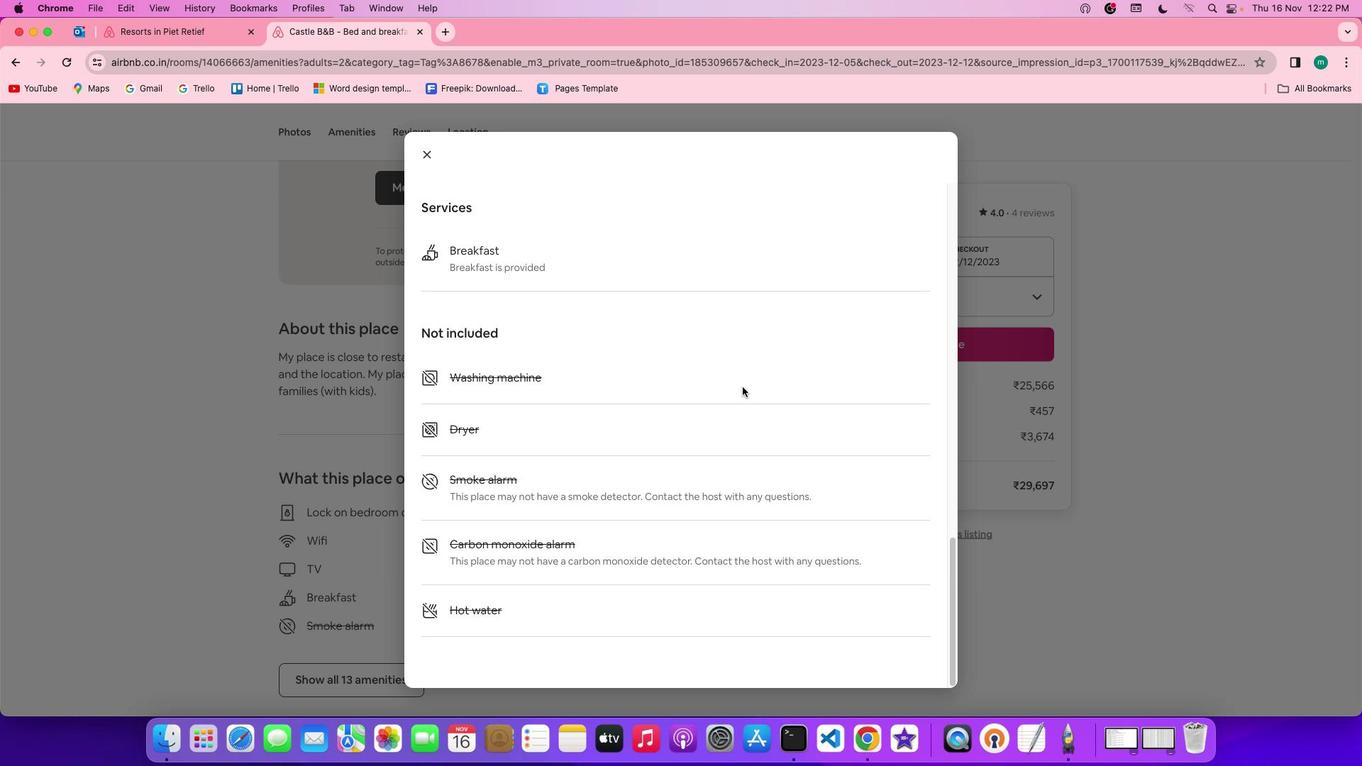 
Action: Mouse scrolled (792, 565) with delta (0, -4)
Screenshot: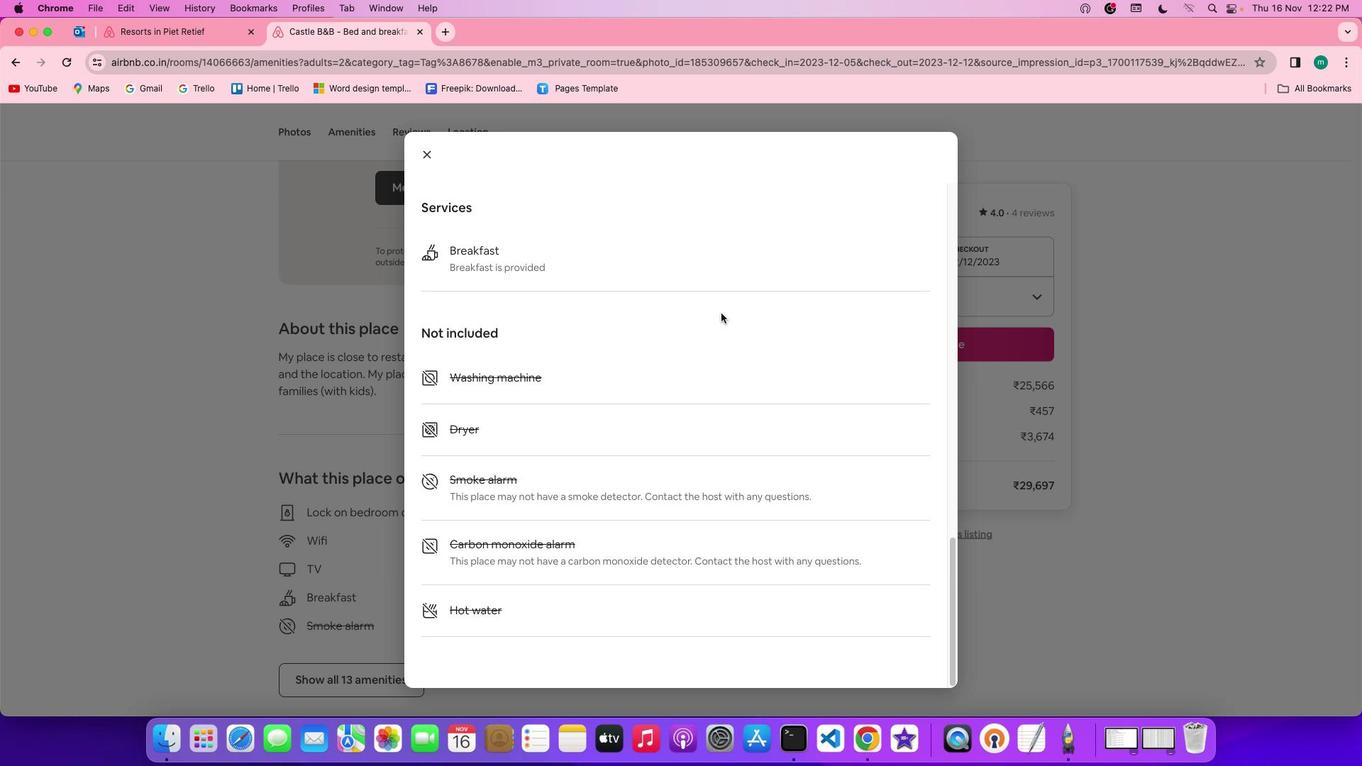 
Action: Mouse moved to (790, 564)
Screenshot: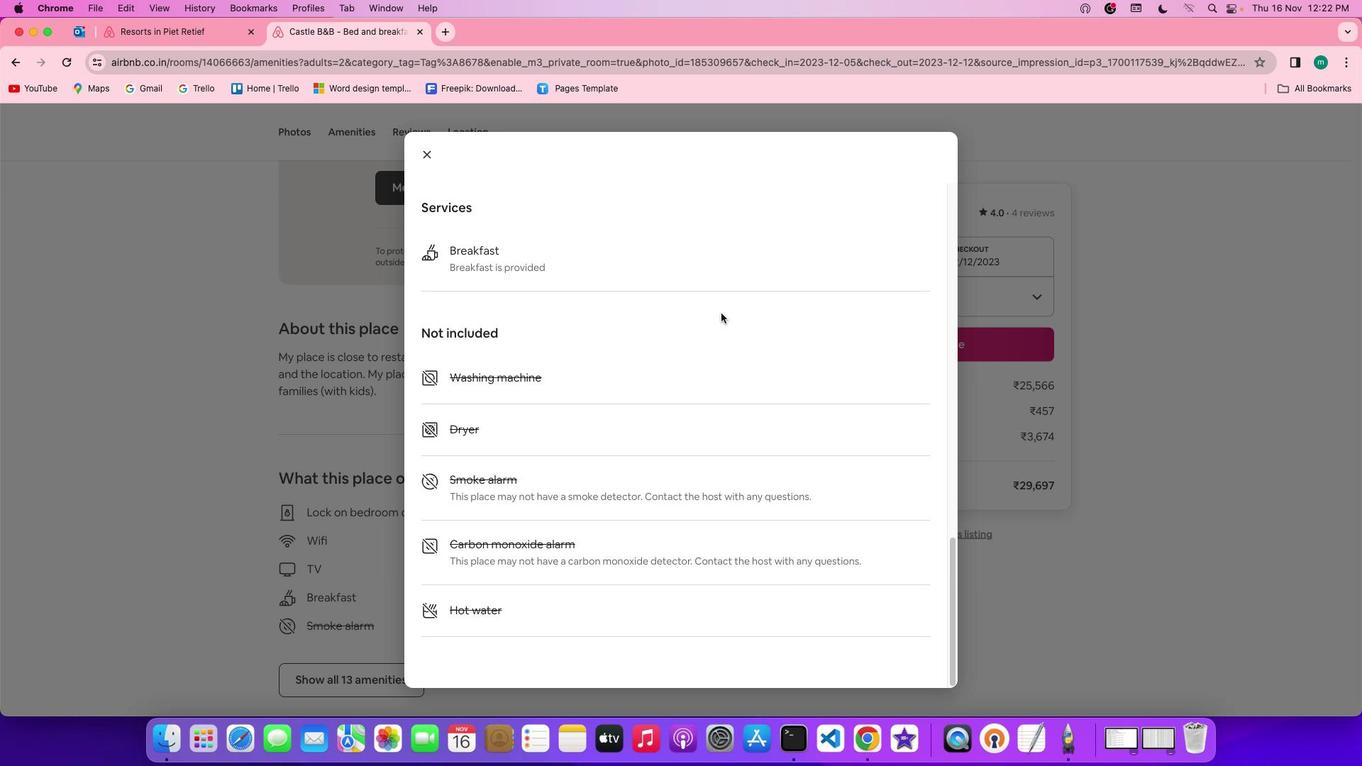 
Action: Mouse scrolled (790, 564) with delta (0, -4)
Screenshot: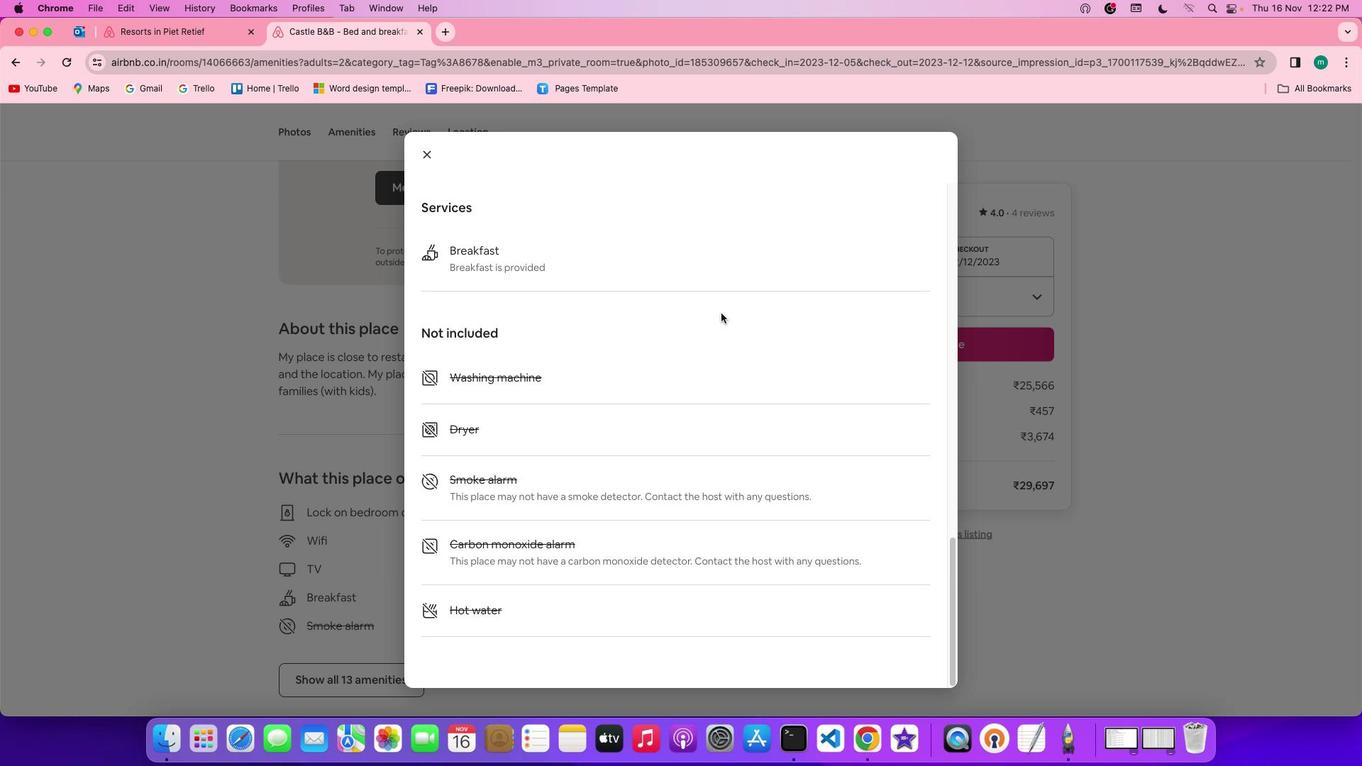 
Action: Mouse moved to (787, 552)
Screenshot: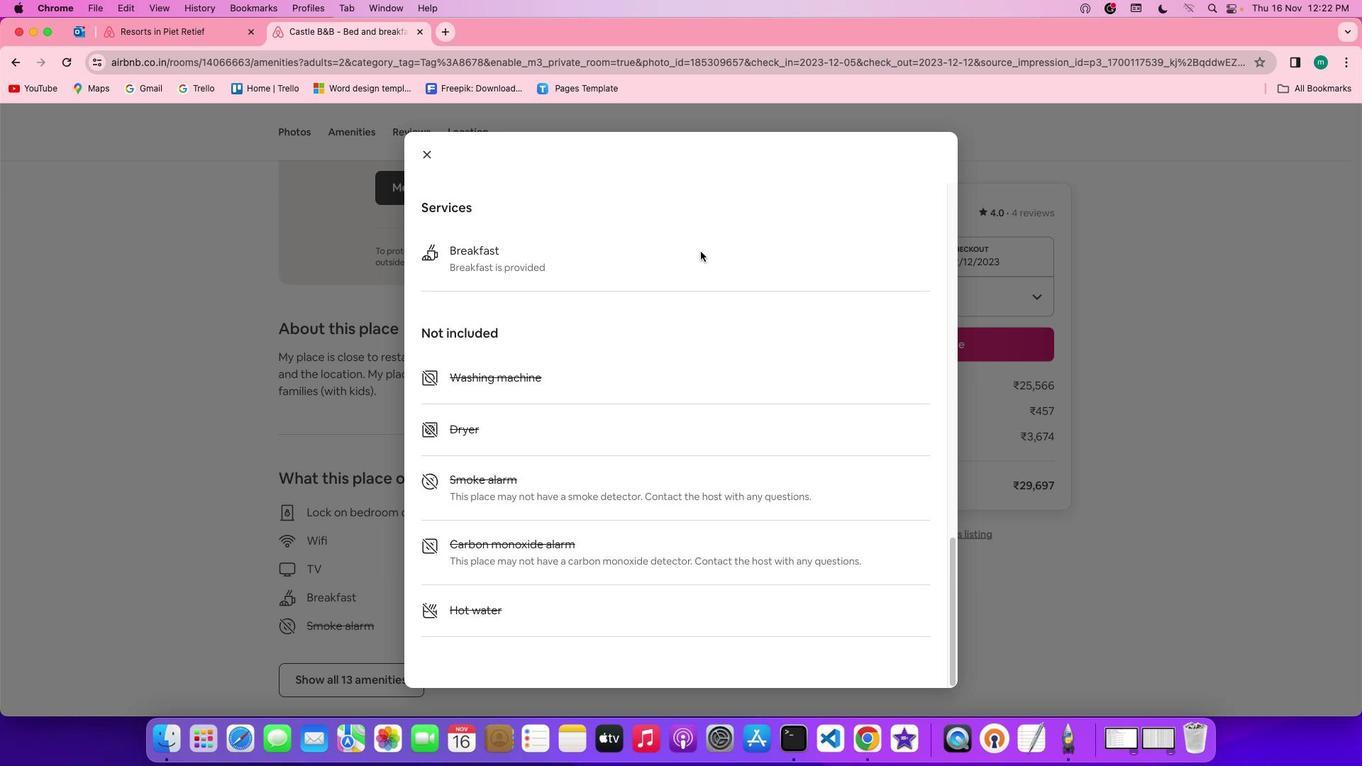 
Action: Mouse scrolled (787, 552) with delta (0, -5)
Screenshot: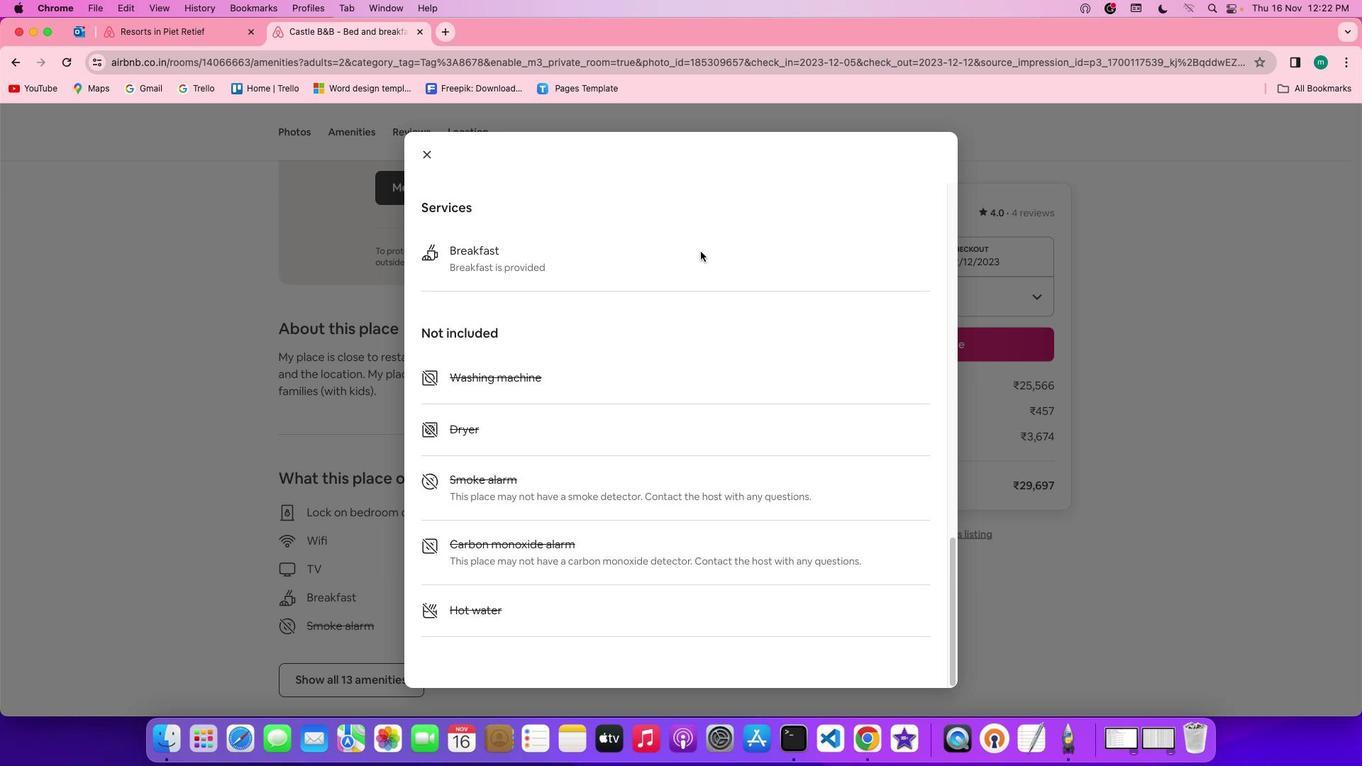 
Action: Mouse moved to (418, 158)
Screenshot: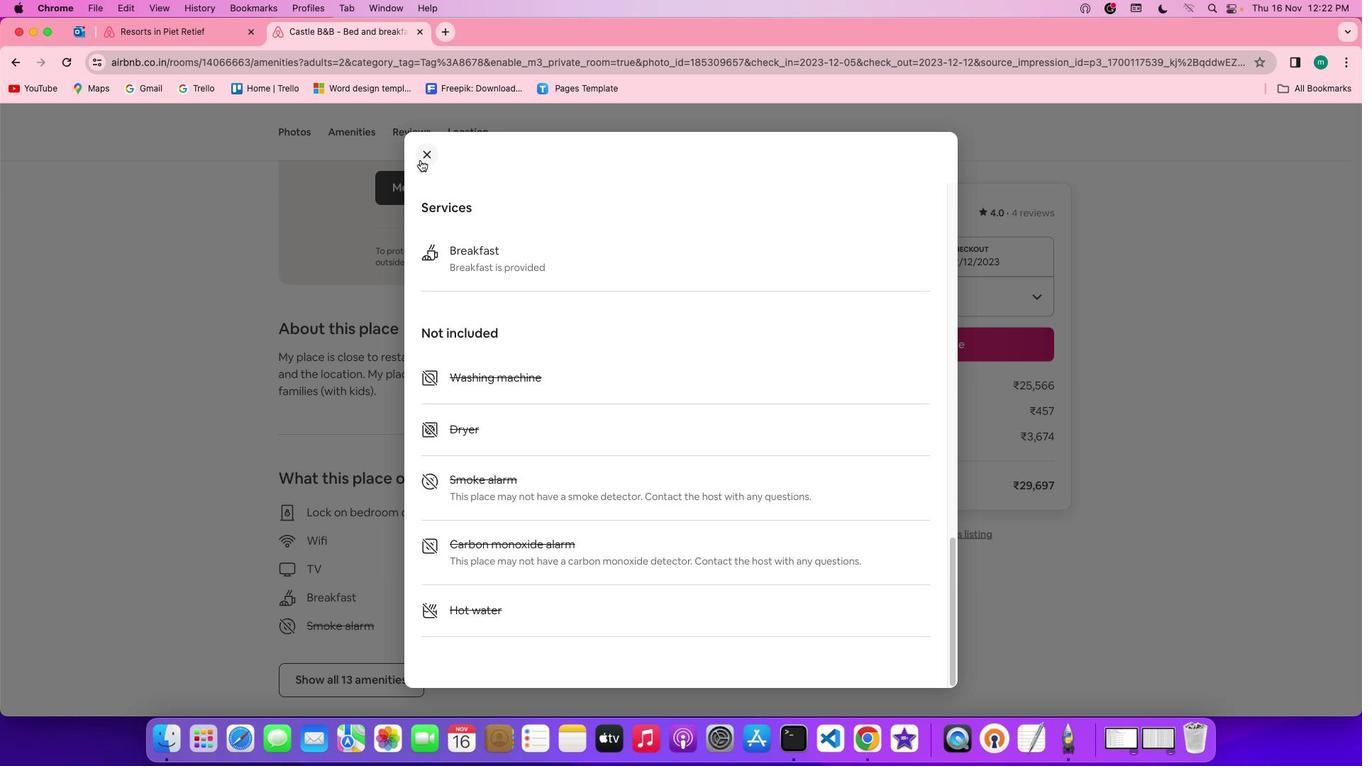
Action: Mouse pressed left at (418, 158)
Screenshot: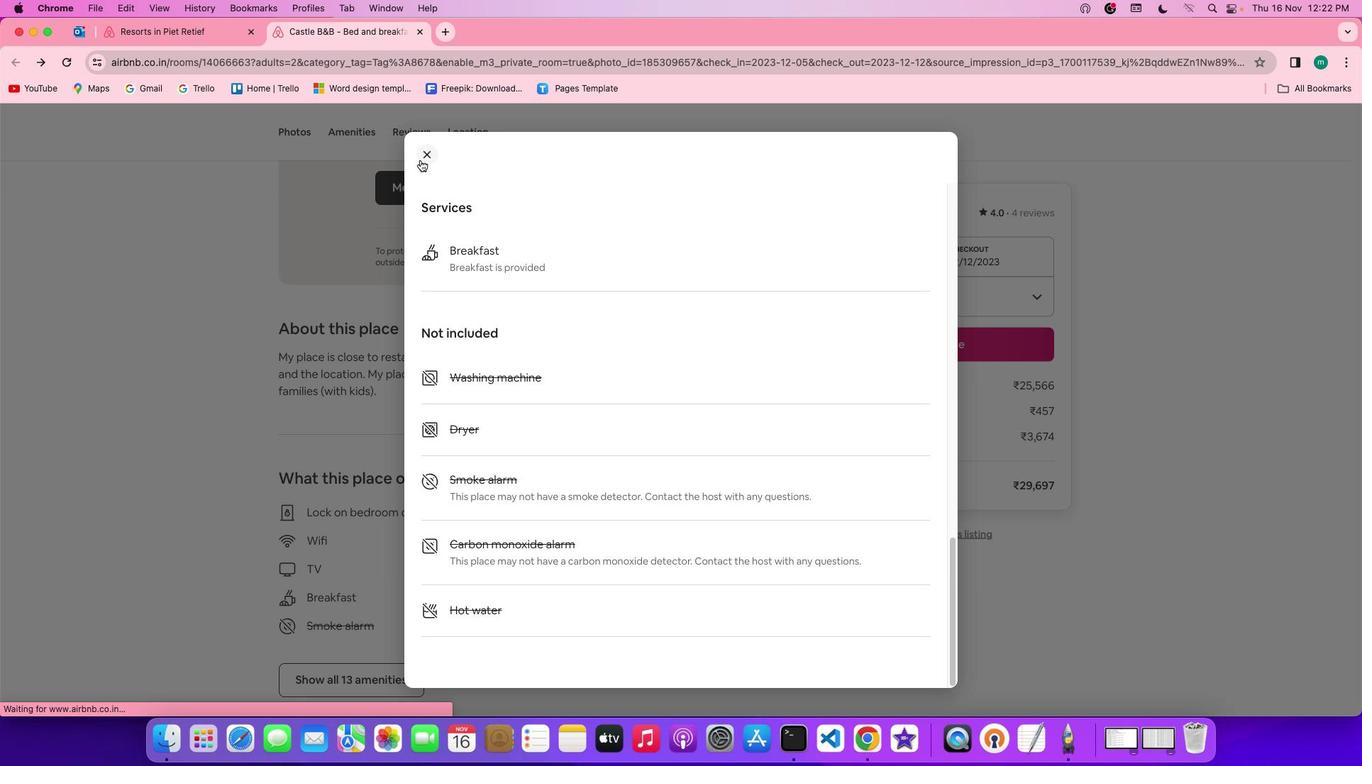 
Action: Mouse moved to (722, 757)
Screenshot: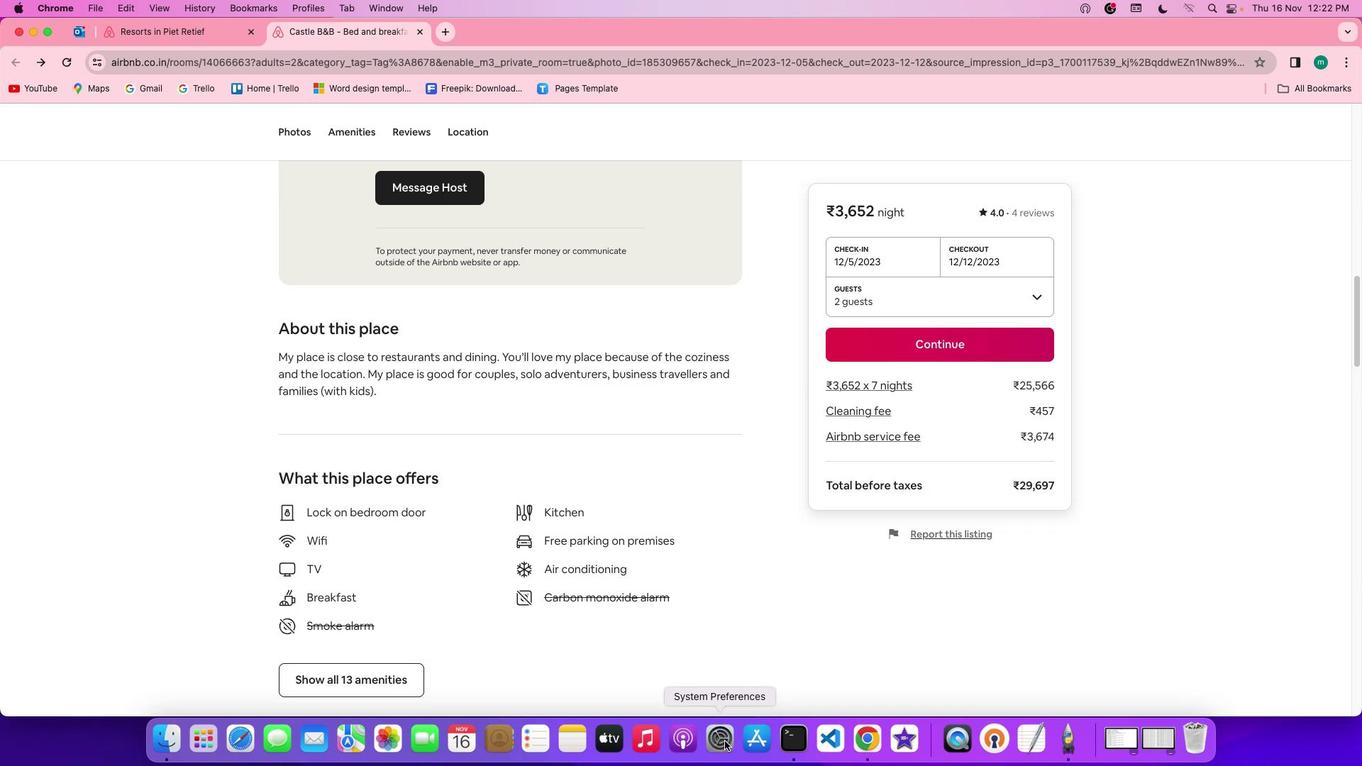 
Action: Mouse scrolled (722, 757) with delta (0, -1)
Screenshot: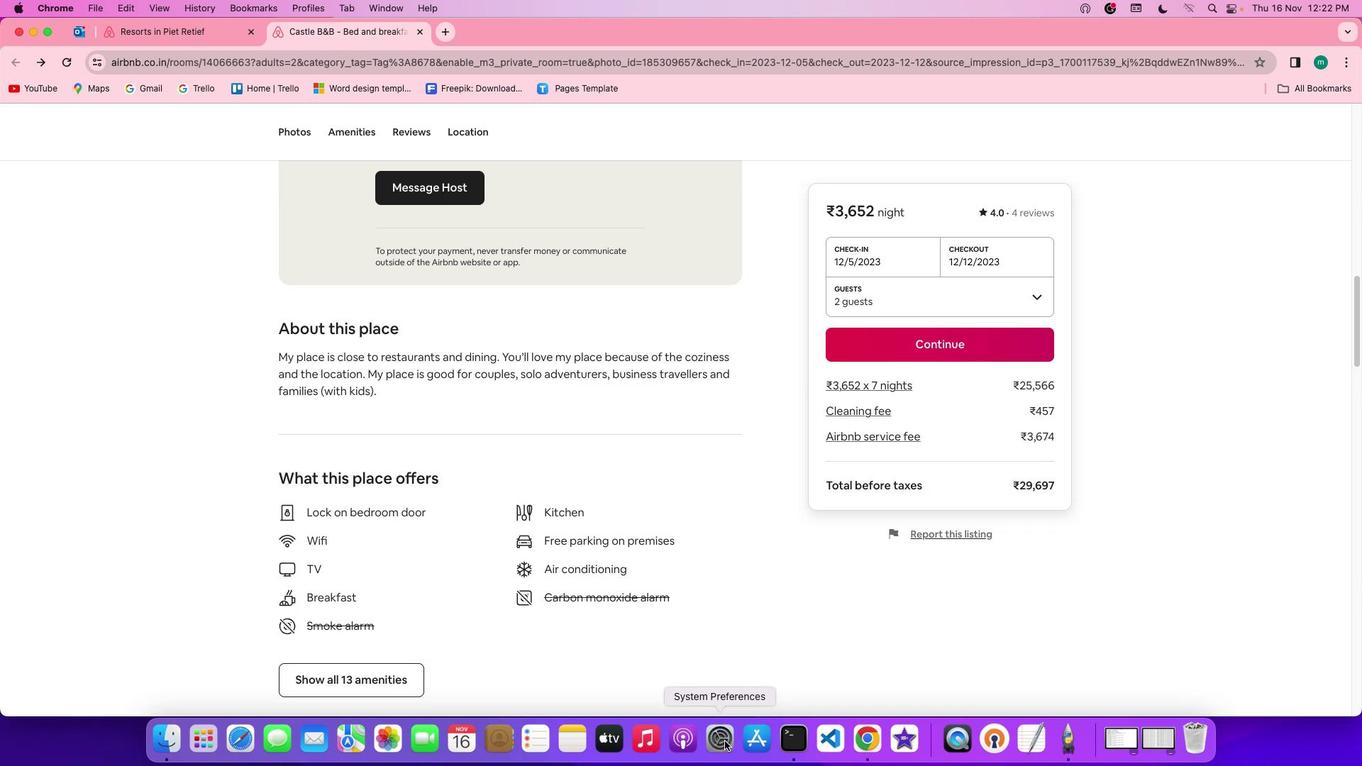 
Action: Mouse moved to (722, 757)
Screenshot: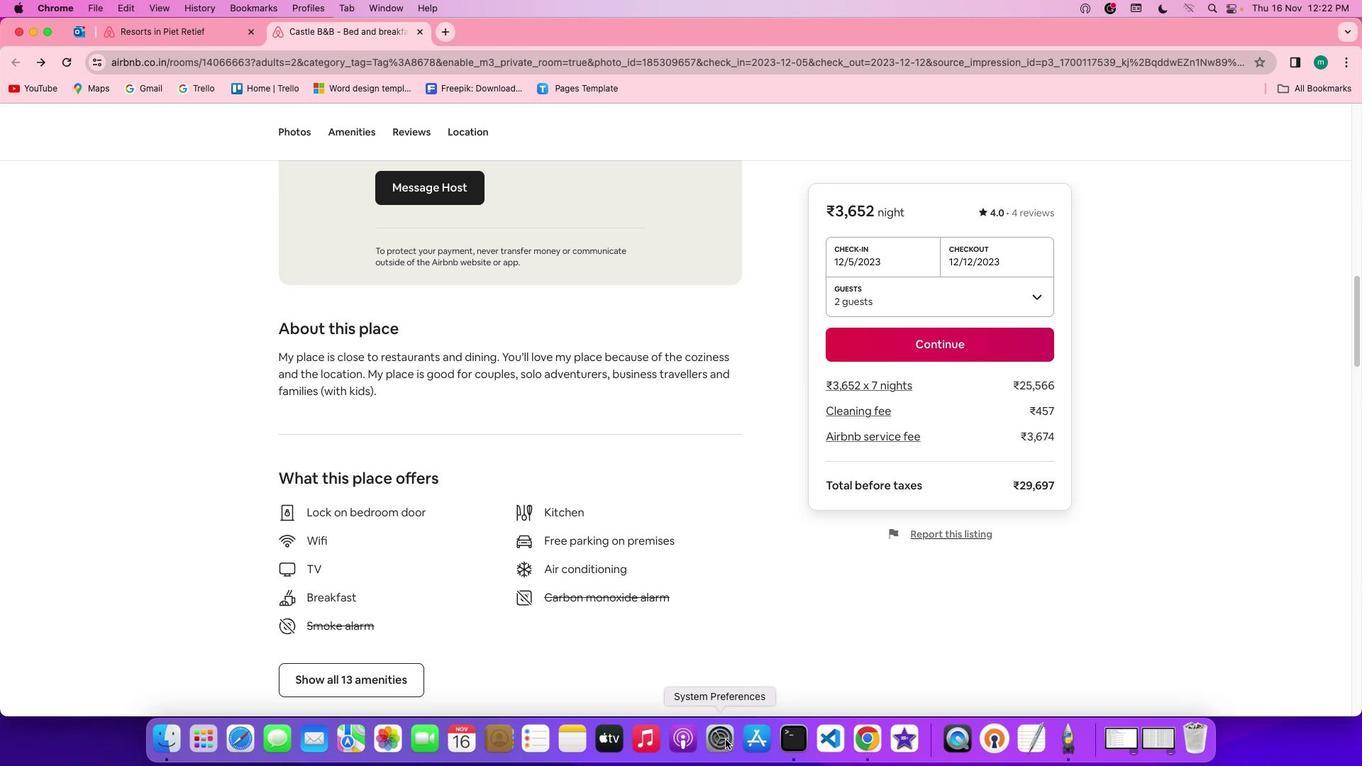 
Action: Mouse scrolled (722, 757) with delta (0, -1)
Screenshot: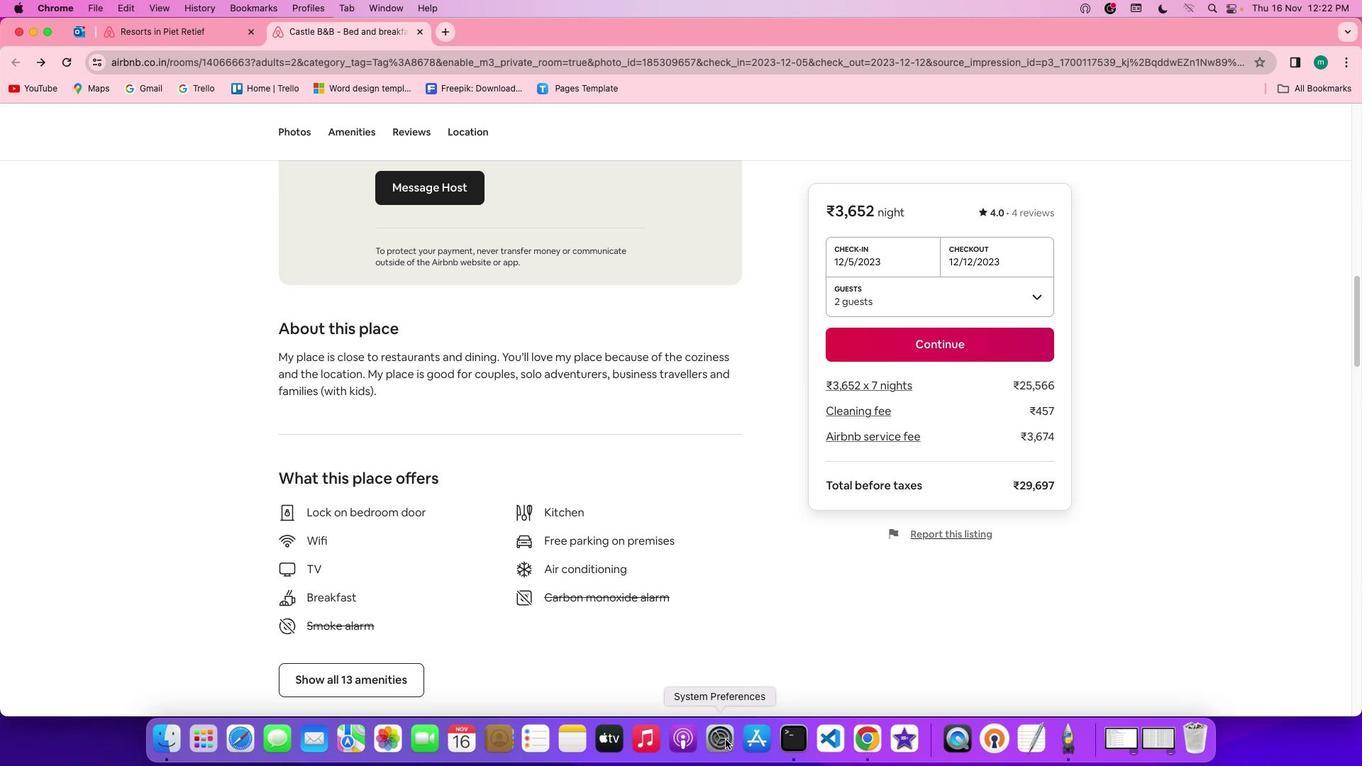 
Action: Mouse moved to (722, 755)
Screenshot: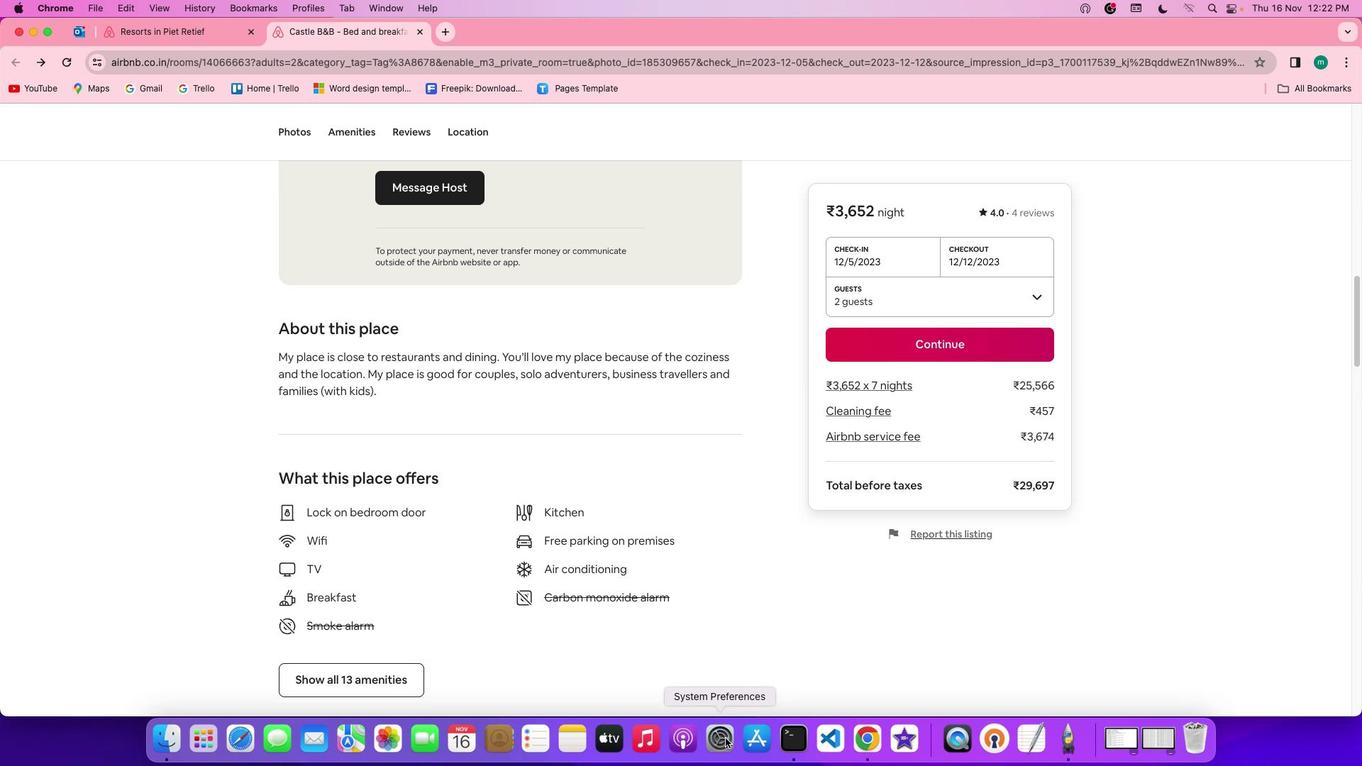 
Action: Mouse scrolled (722, 755) with delta (0, -2)
Screenshot: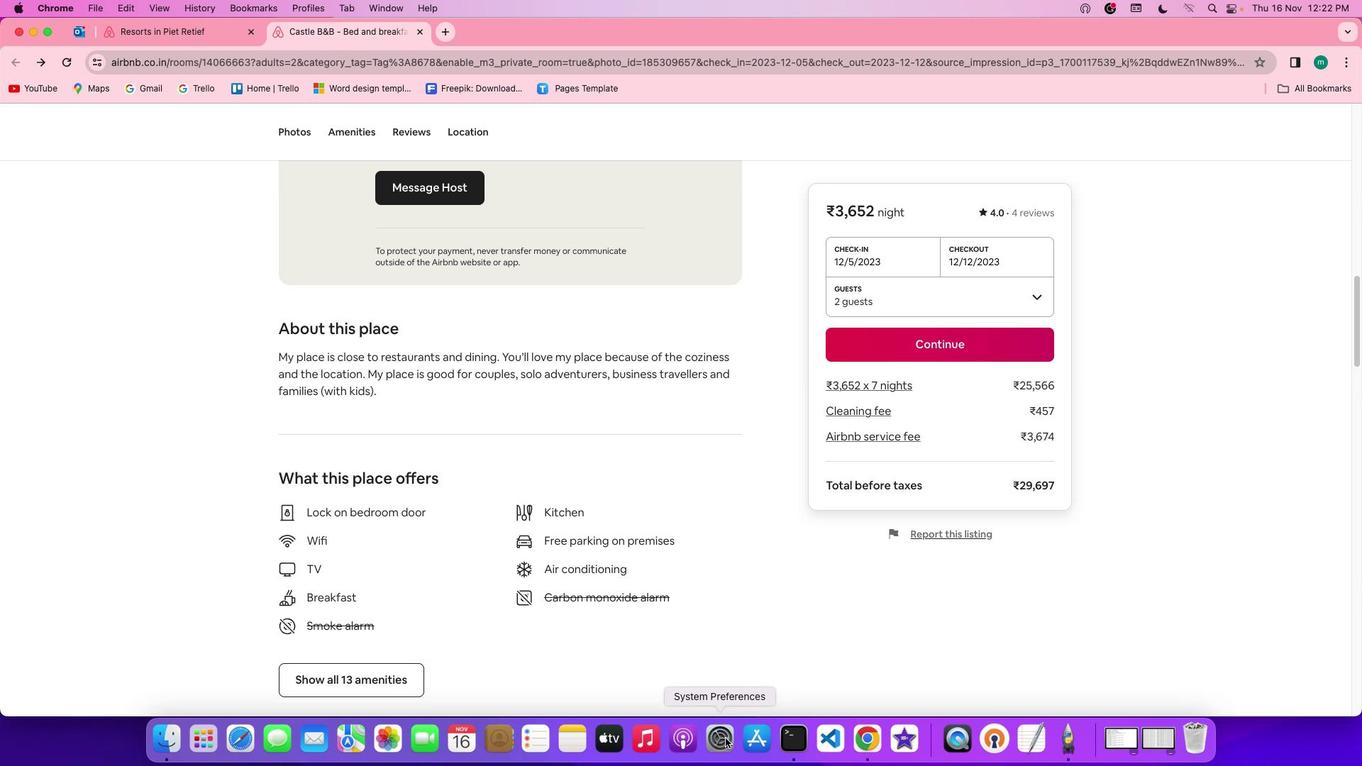 
Action: Mouse moved to (722, 753)
Screenshot: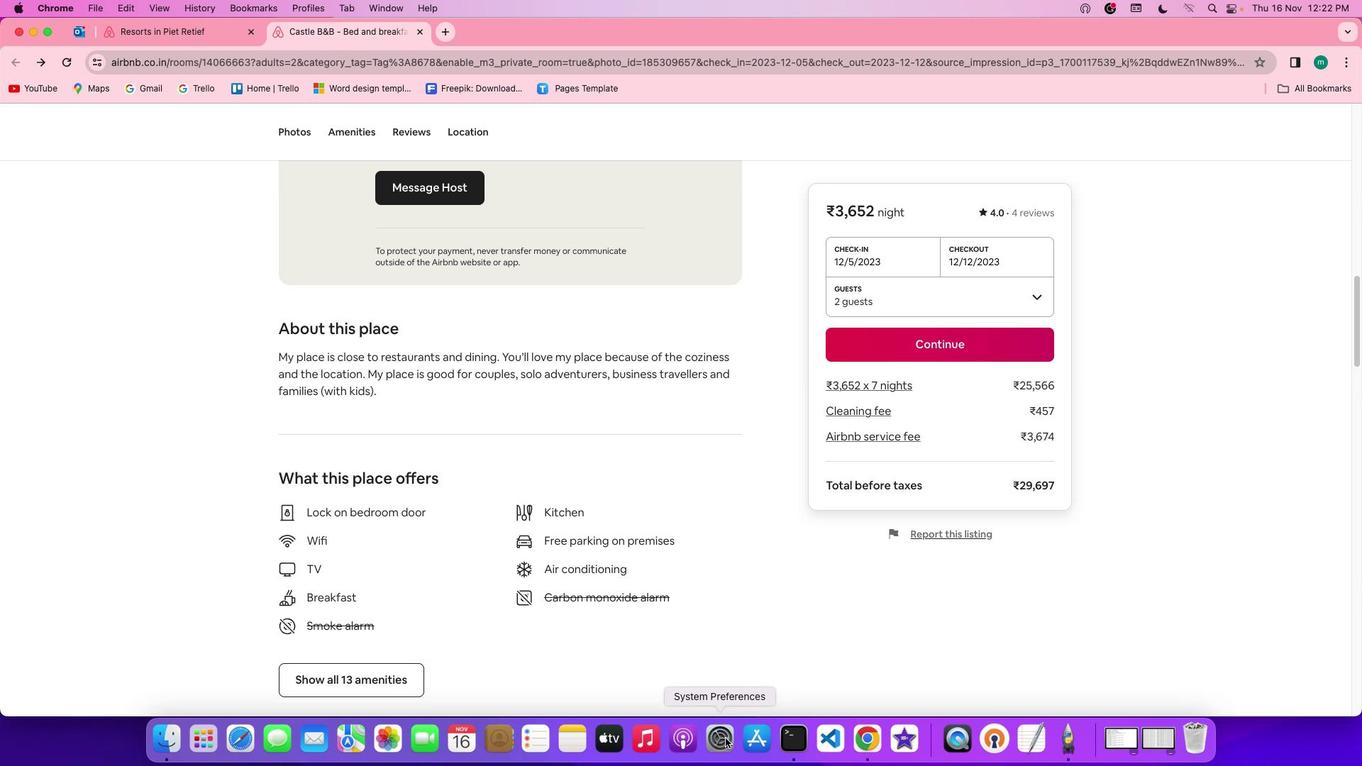 
Action: Mouse scrolled (722, 753) with delta (0, -4)
Screenshot: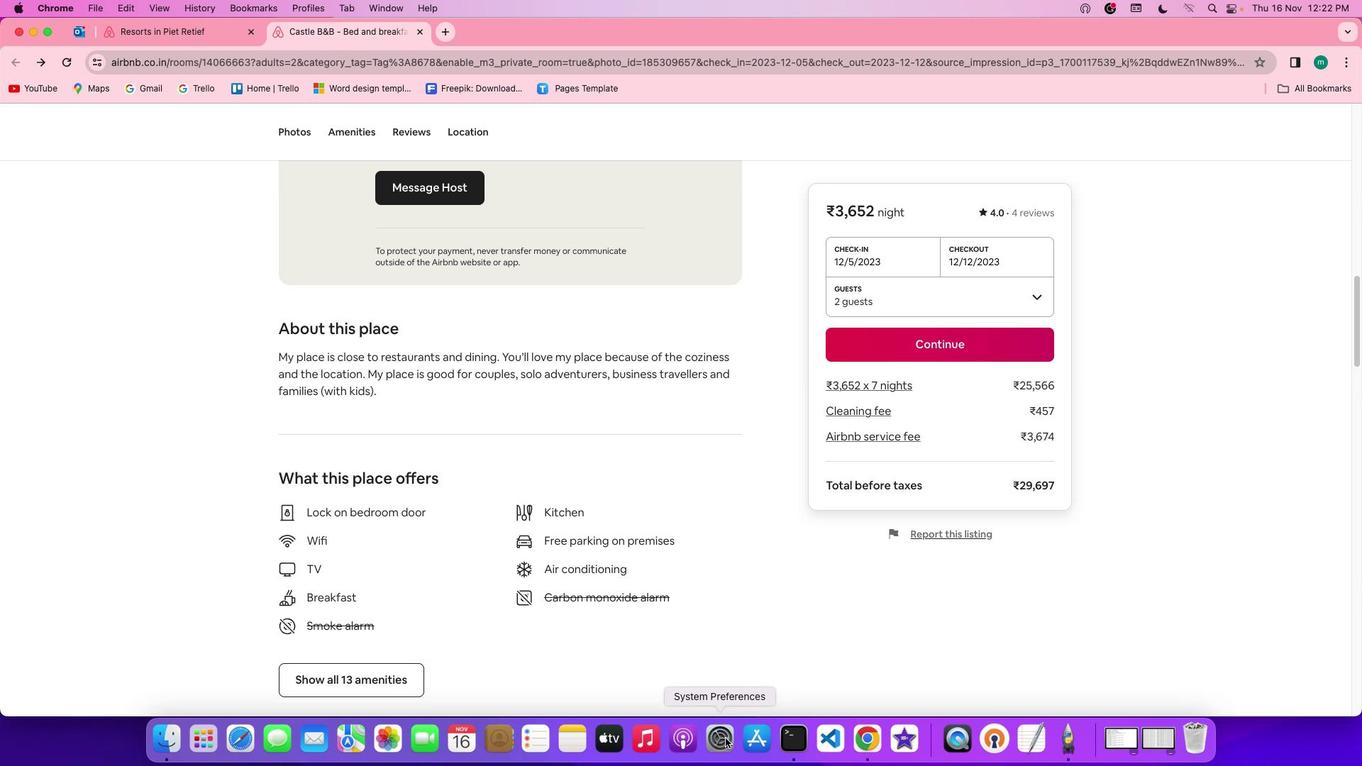 
Action: Mouse moved to (722, 749)
Screenshot: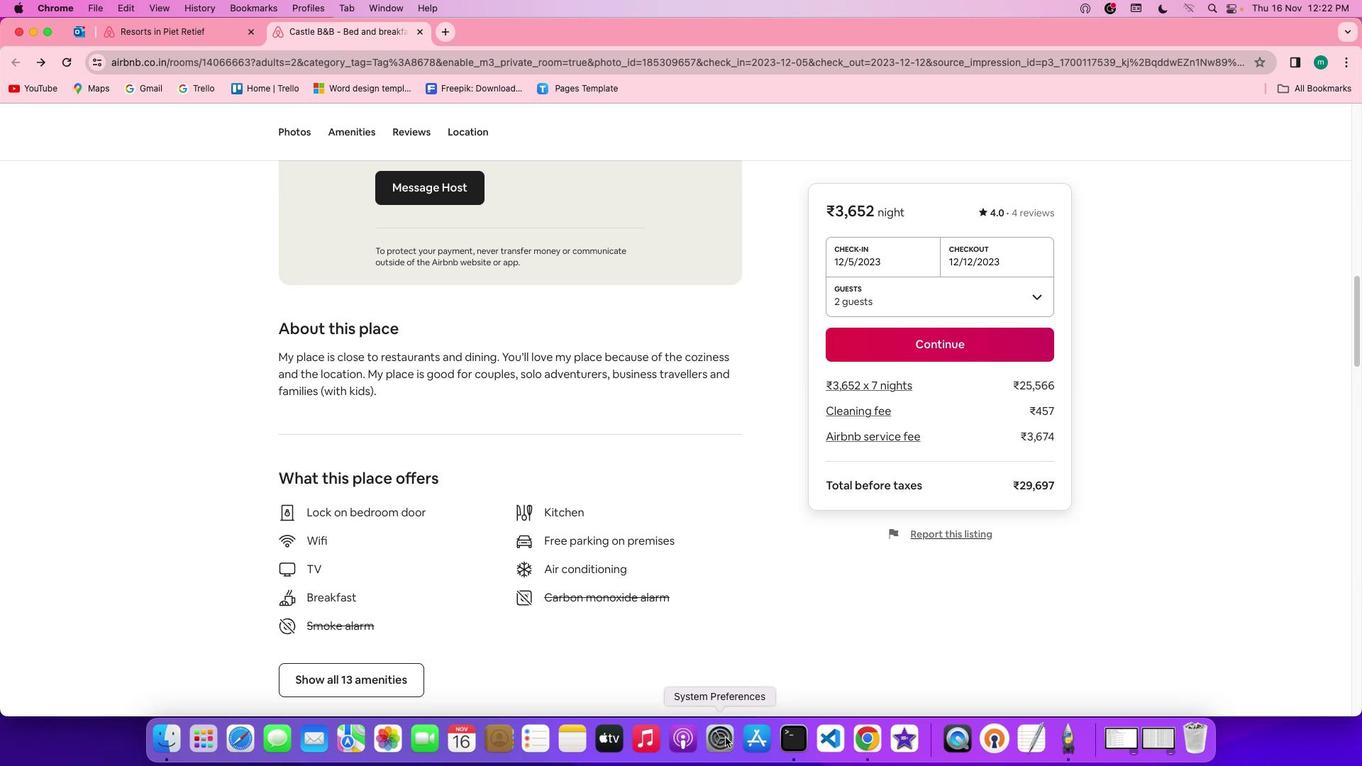 
Action: Mouse scrolled (722, 749) with delta (0, -4)
Screenshot: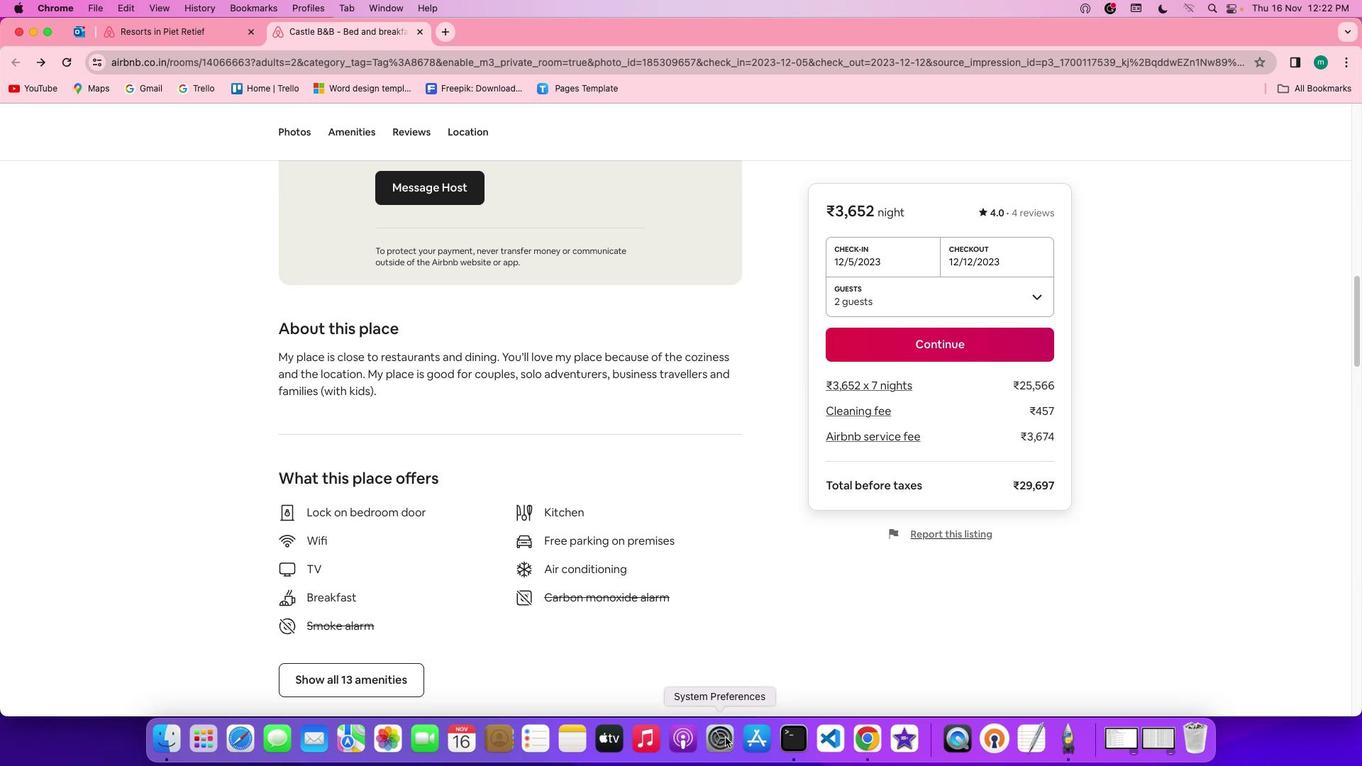 
Action: Mouse moved to (723, 743)
Screenshot: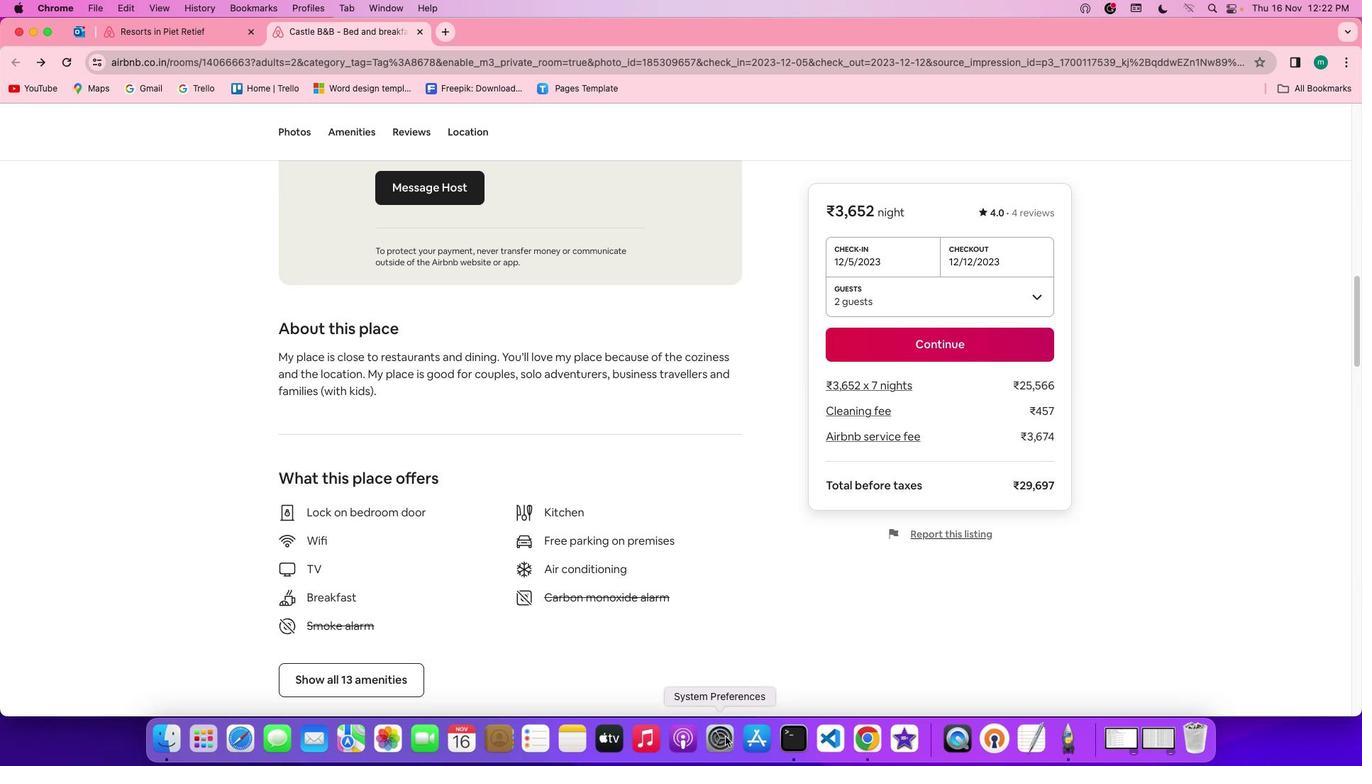 
Action: Mouse scrolled (723, 743) with delta (0, -4)
Screenshot: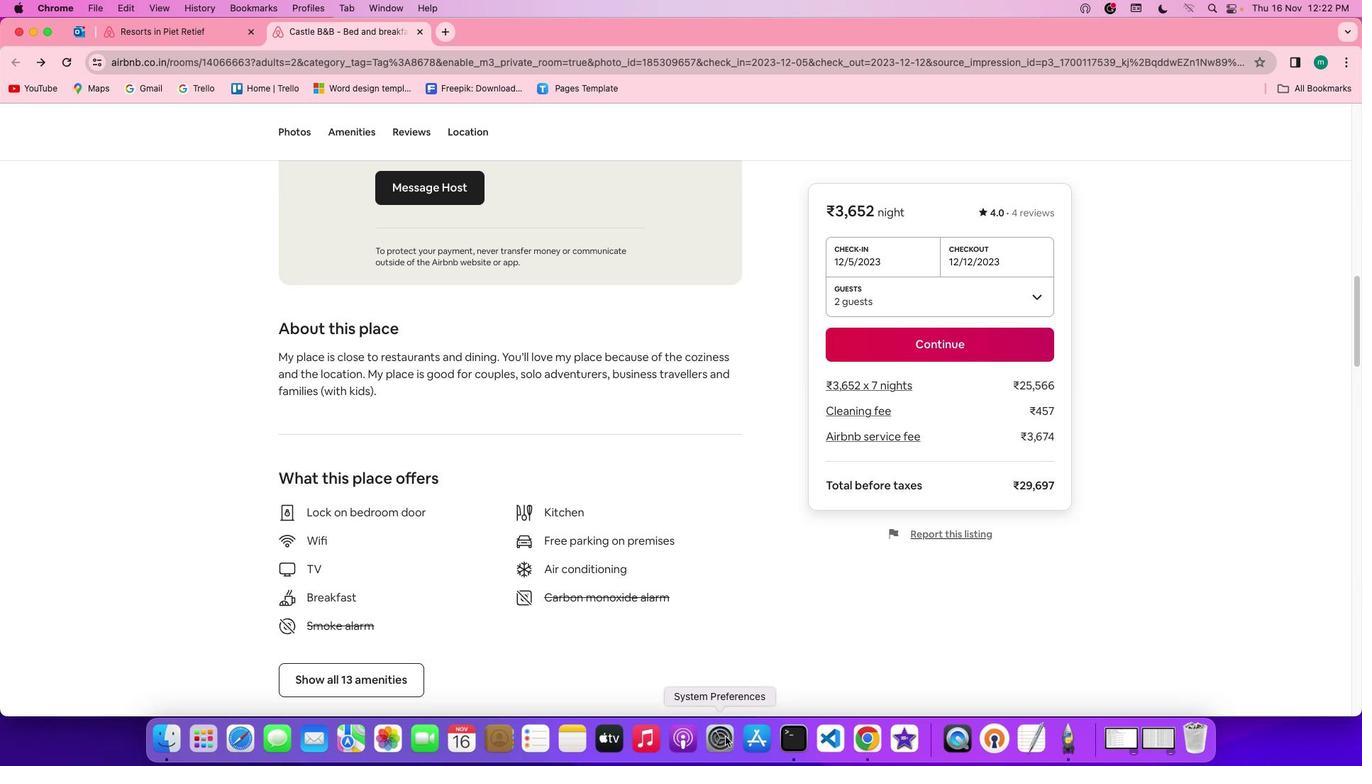 
Action: Mouse moved to (557, 641)
Screenshot: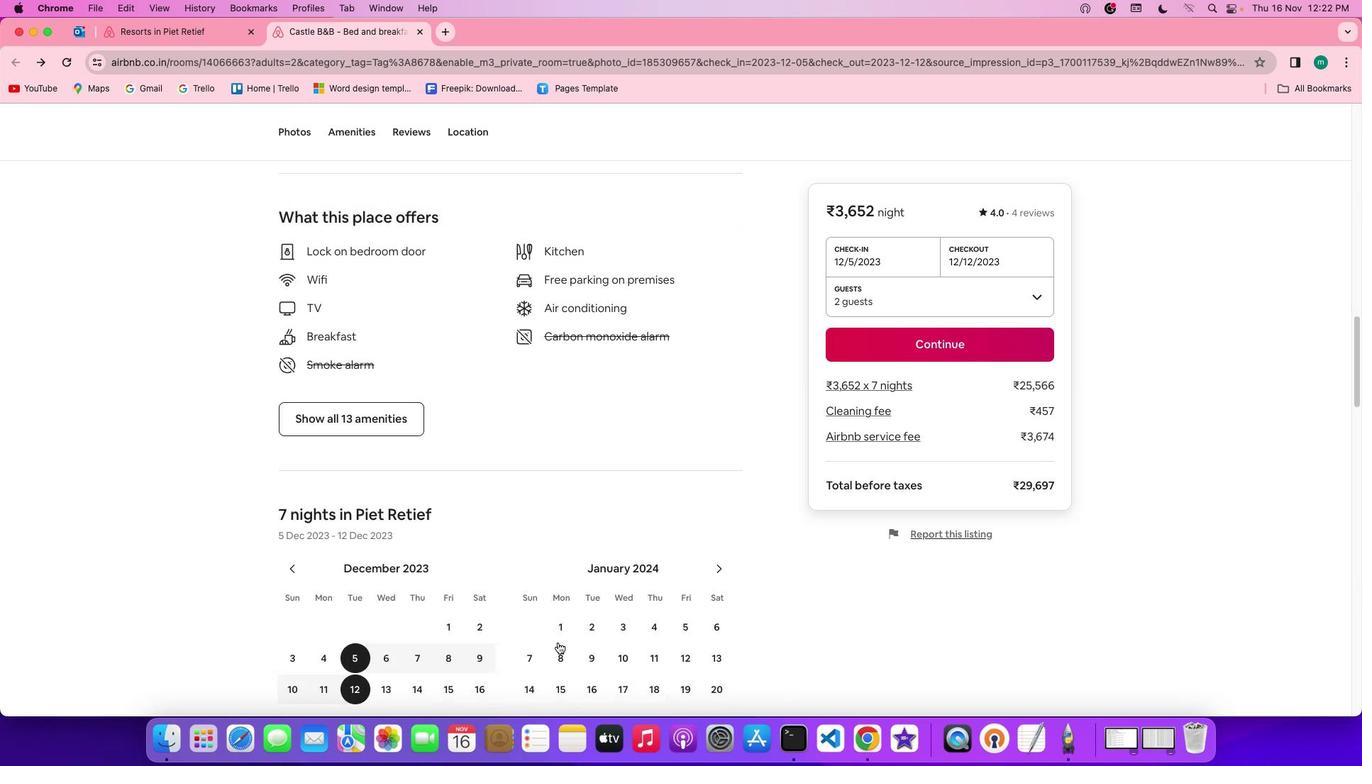
Action: Mouse scrolled (557, 641) with delta (0, -1)
Screenshot: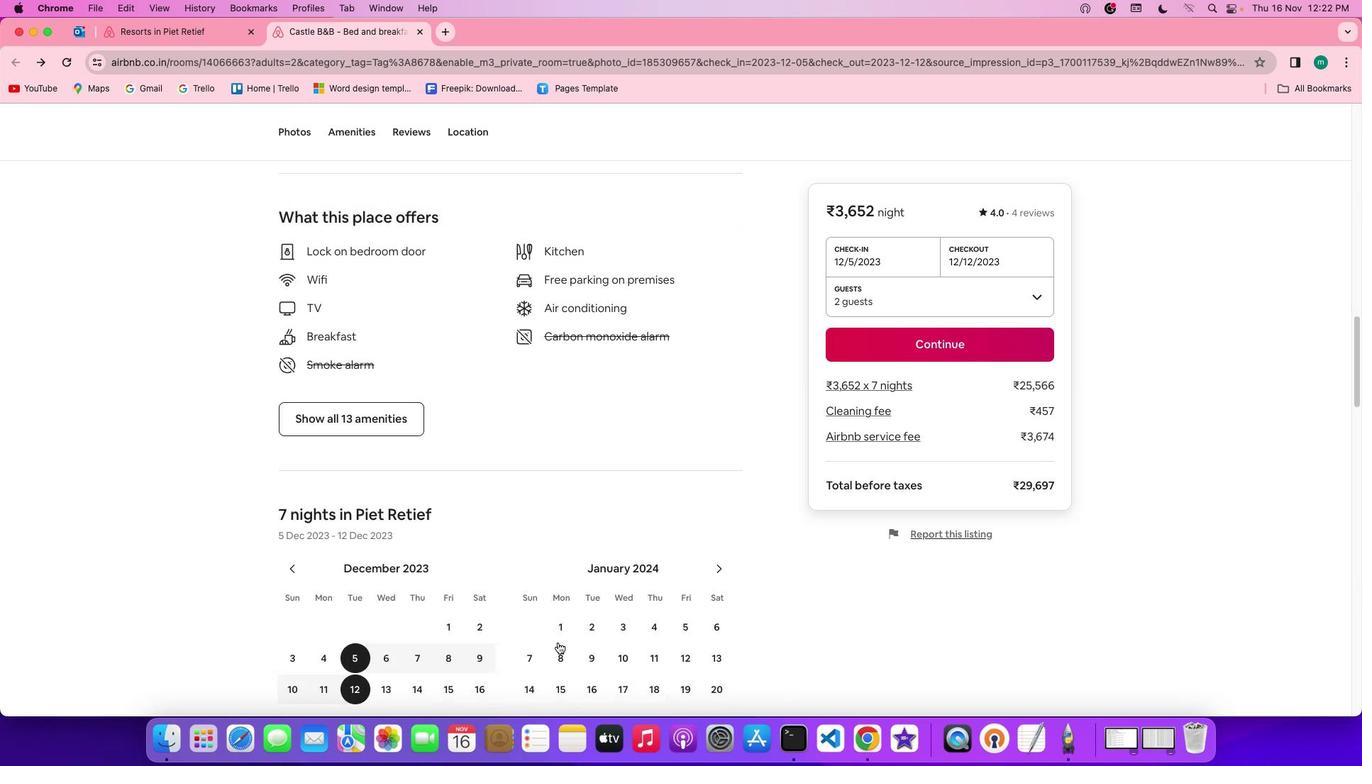 
Action: Mouse scrolled (557, 641) with delta (0, -1)
Screenshot: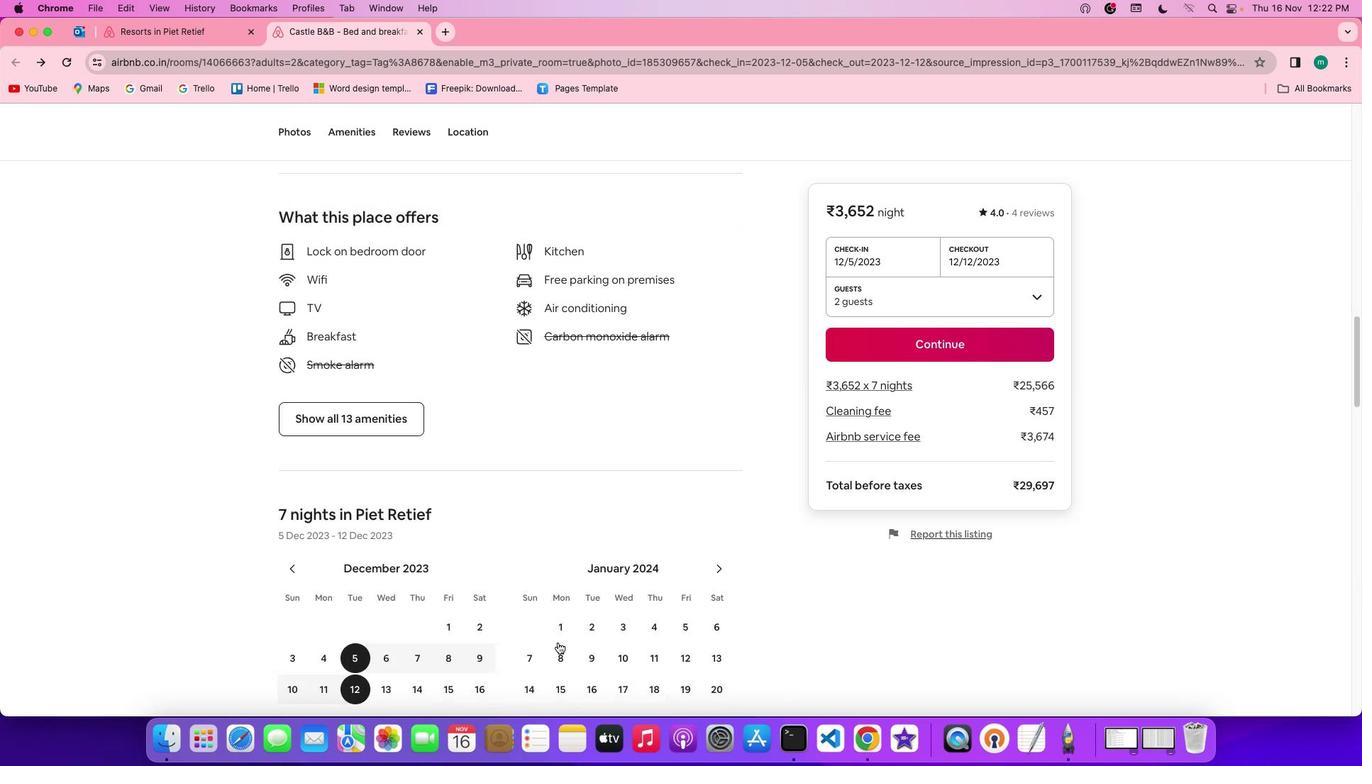 
Action: Mouse scrolled (557, 641) with delta (0, -2)
Screenshot: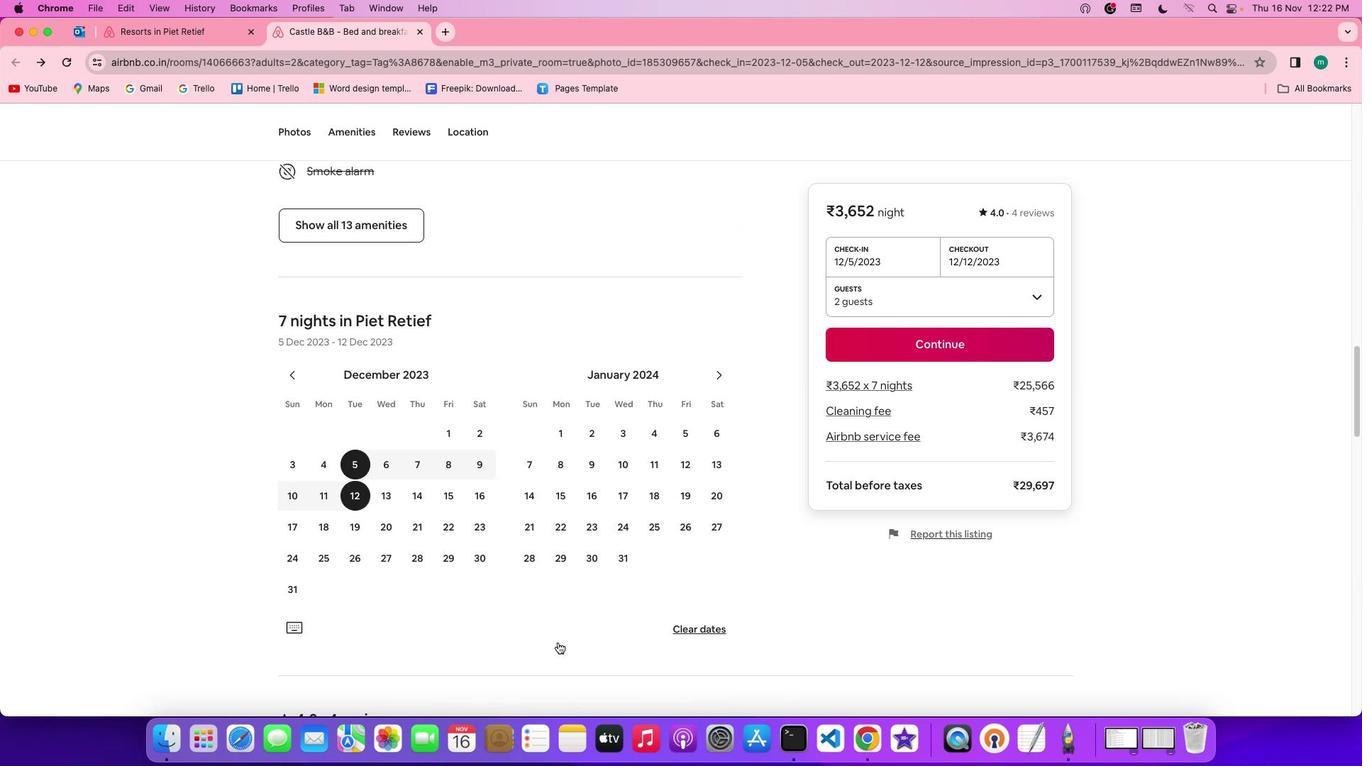 
Action: Mouse scrolled (557, 641) with delta (0, -4)
Screenshot: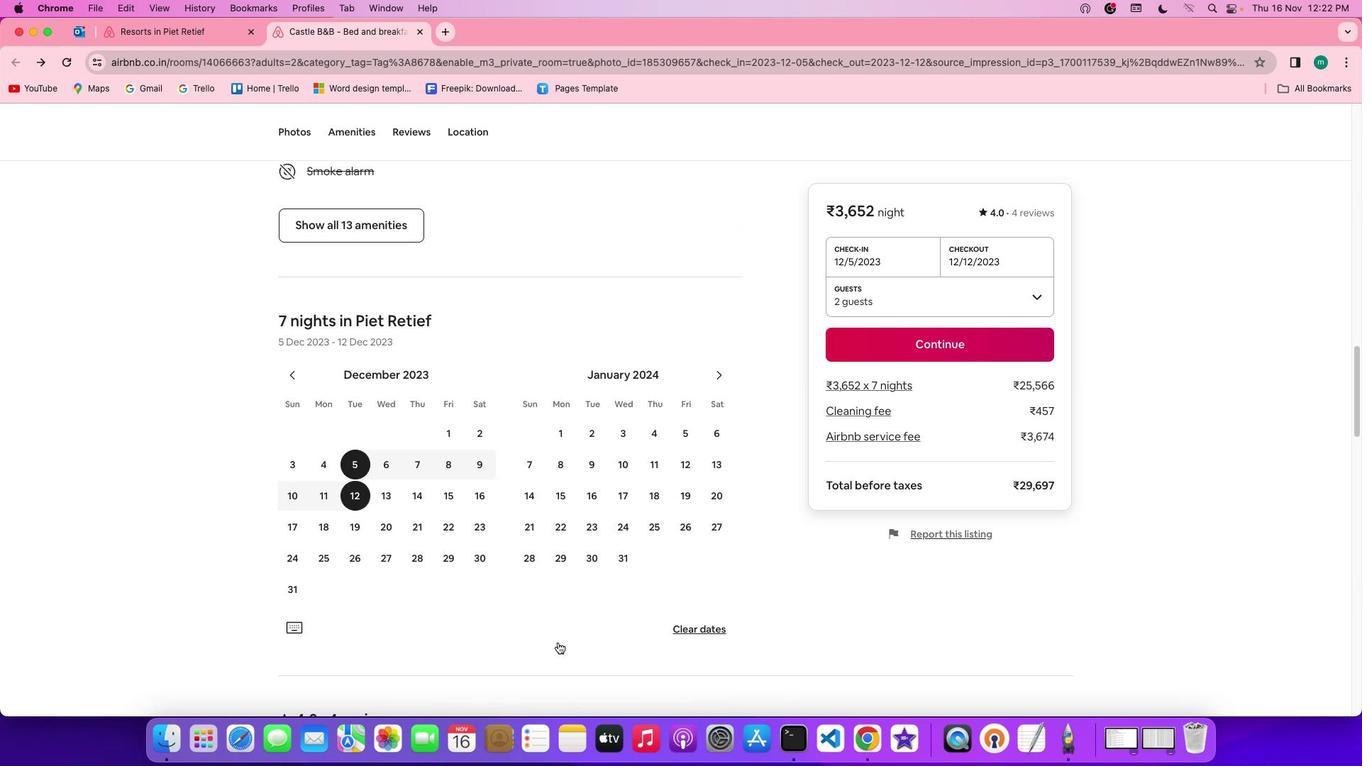 
Action: Mouse scrolled (557, 641) with delta (0, -4)
Screenshot: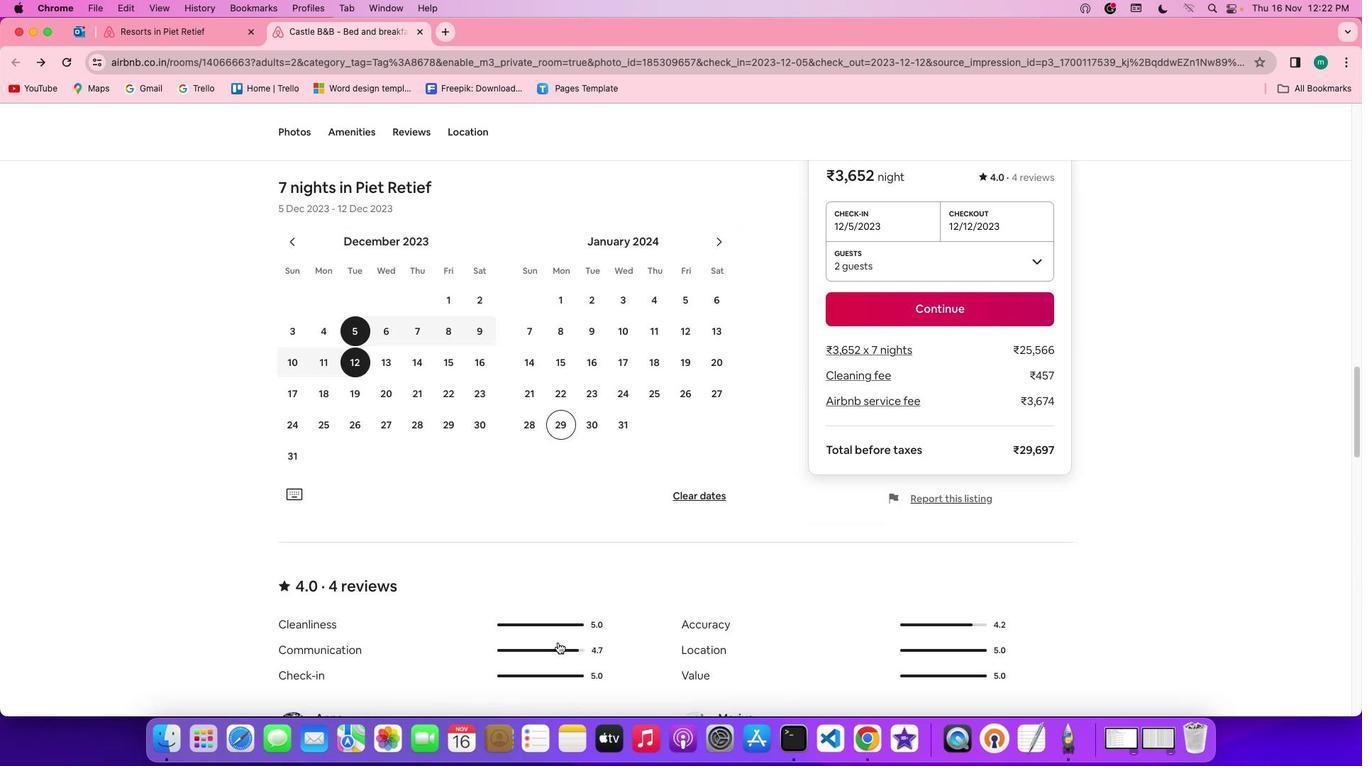 
Action: Mouse scrolled (557, 641) with delta (0, -4)
Screenshot: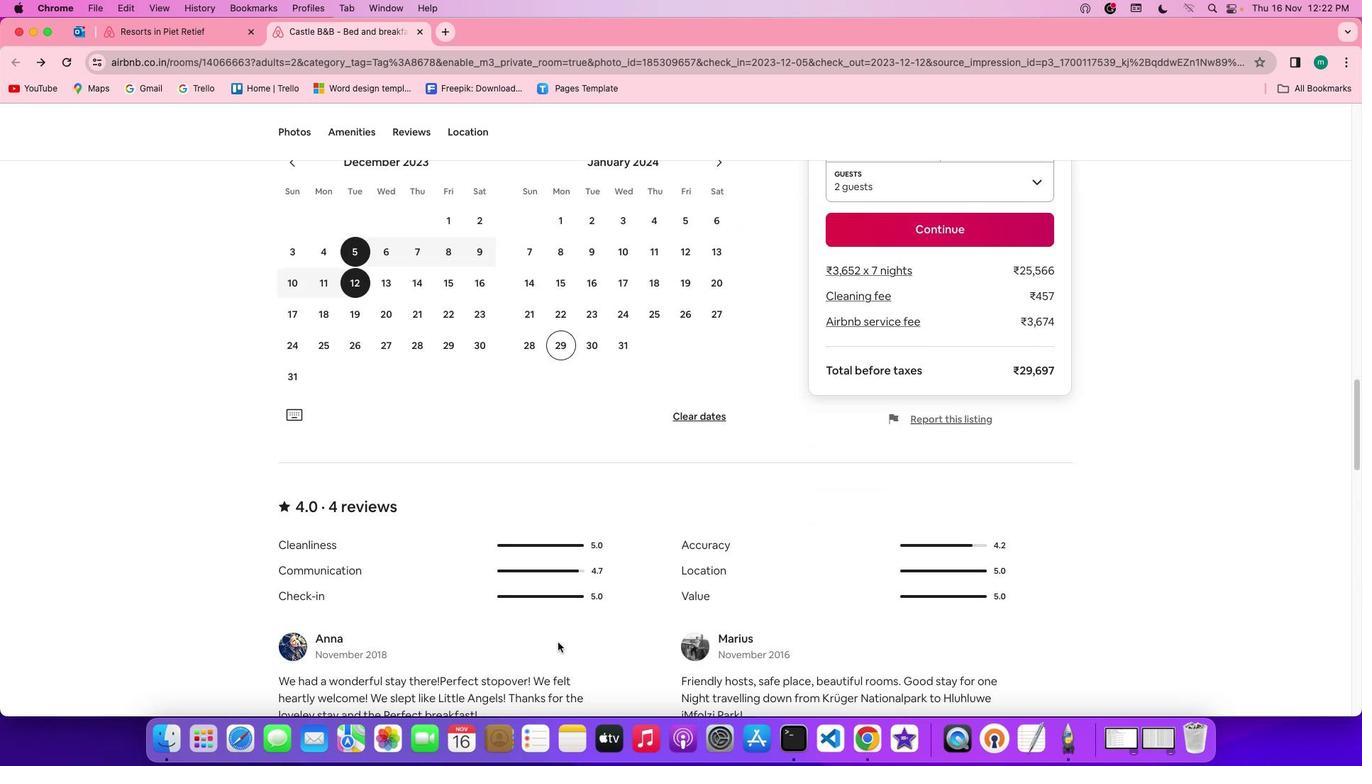 
Action: Mouse moved to (555, 638)
Screenshot: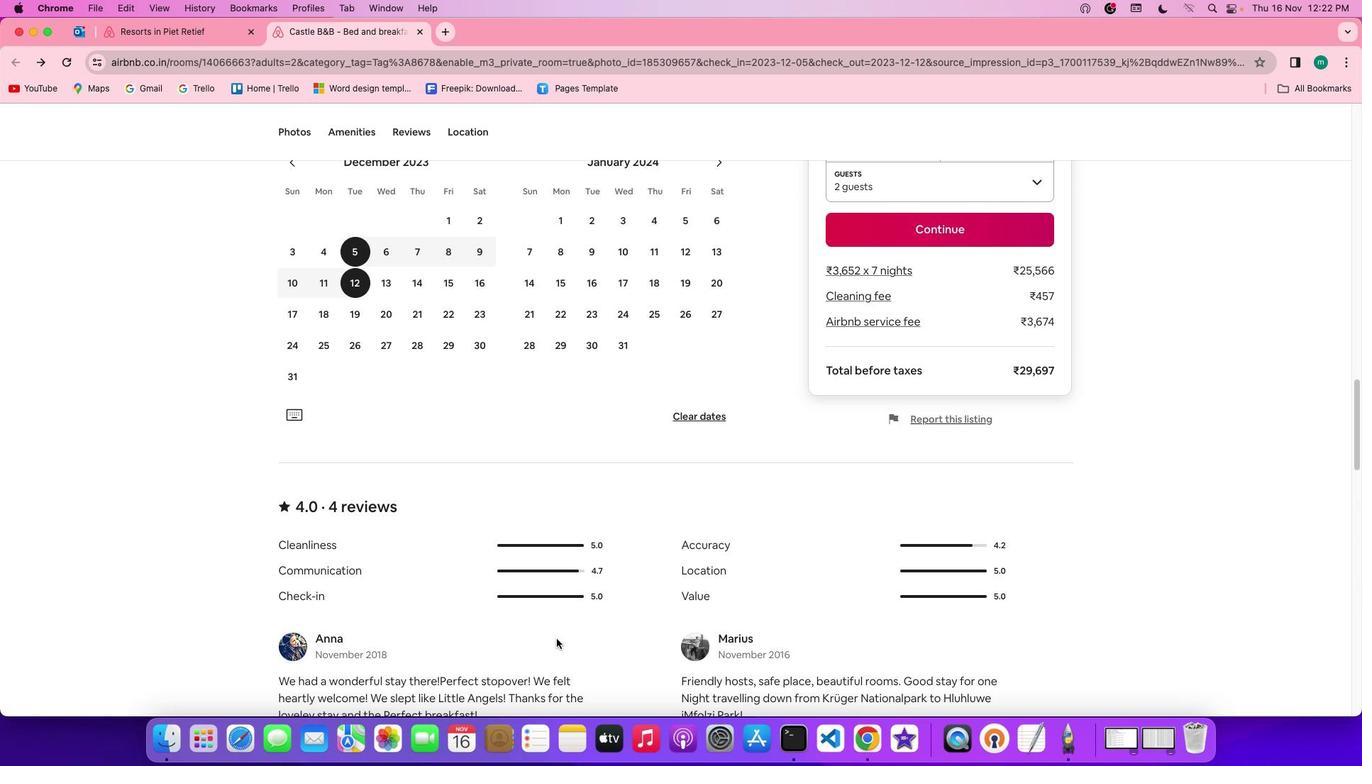 
Action: Mouse scrolled (555, 638) with delta (0, -1)
Screenshot: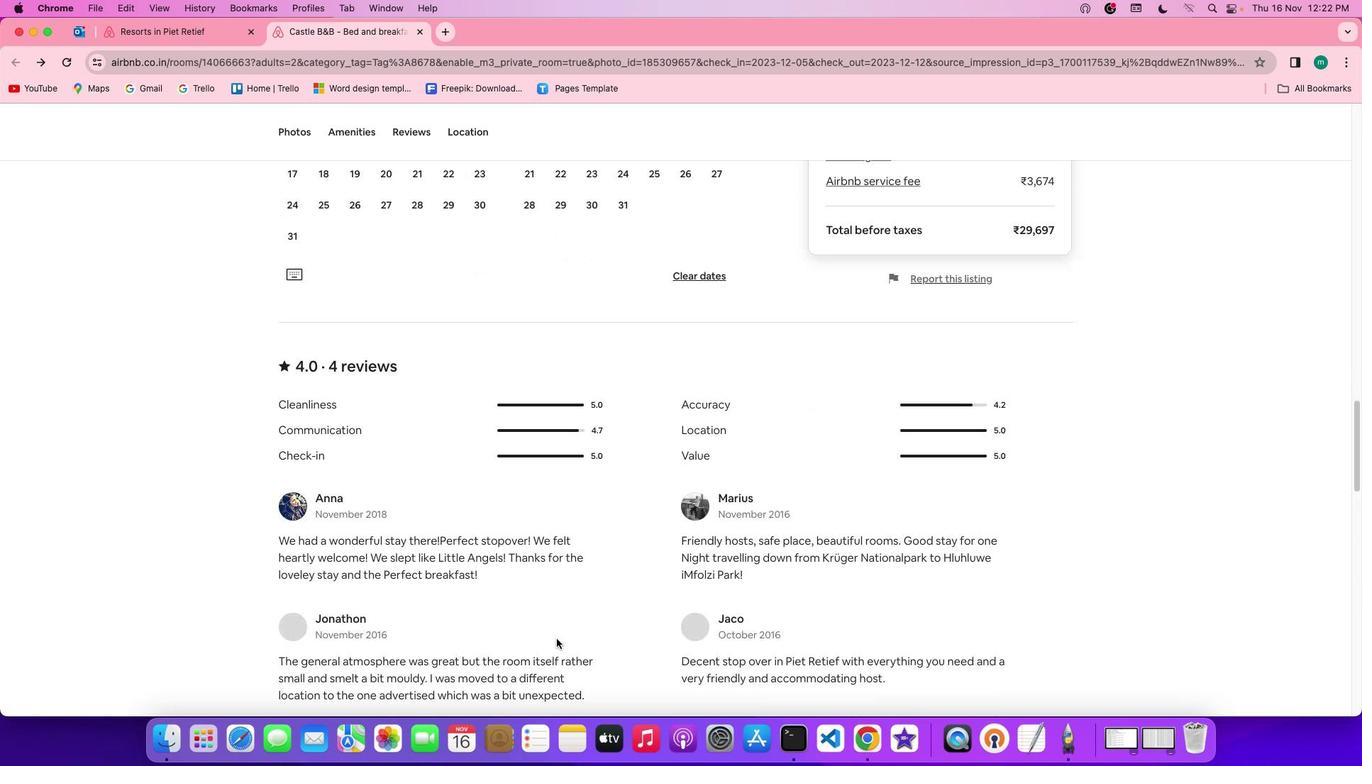 
Action: Mouse scrolled (555, 638) with delta (0, -1)
Screenshot: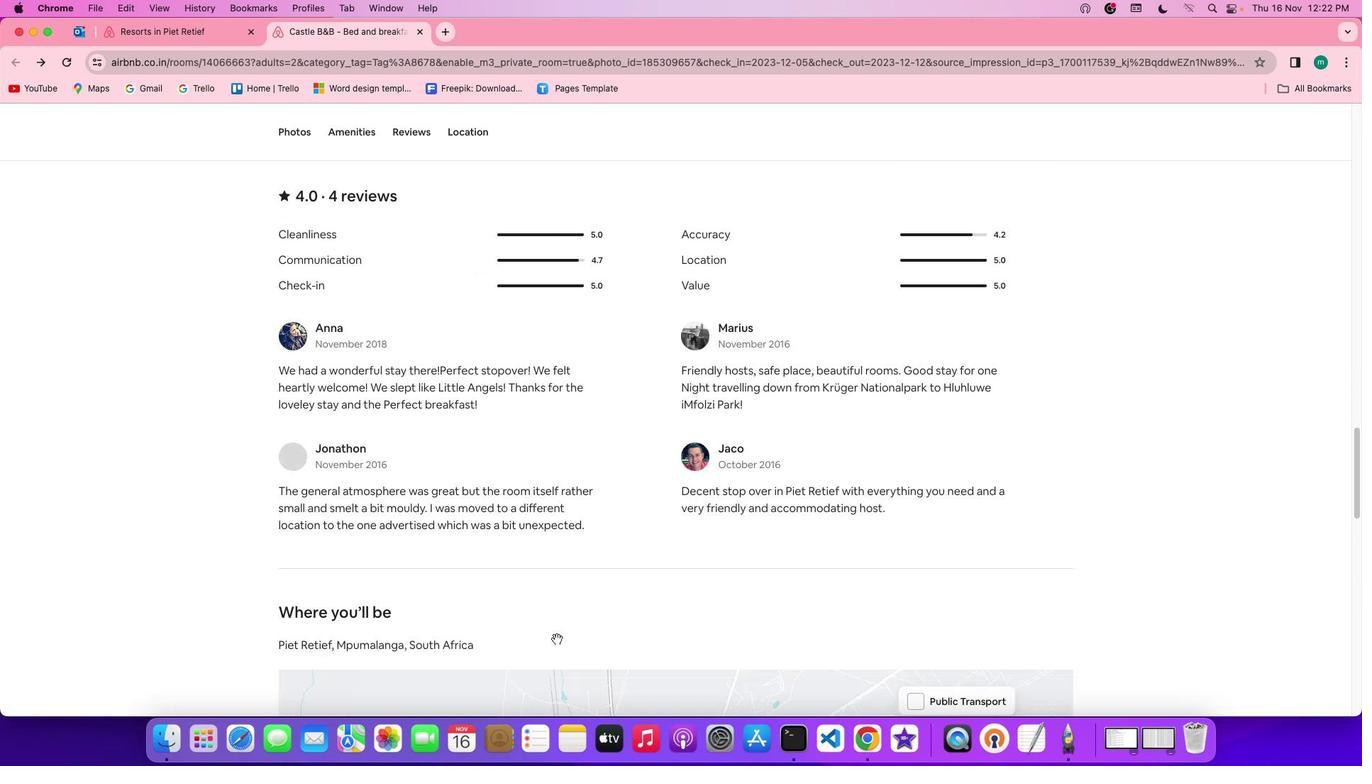 
Action: Mouse scrolled (555, 638) with delta (0, -2)
Screenshot: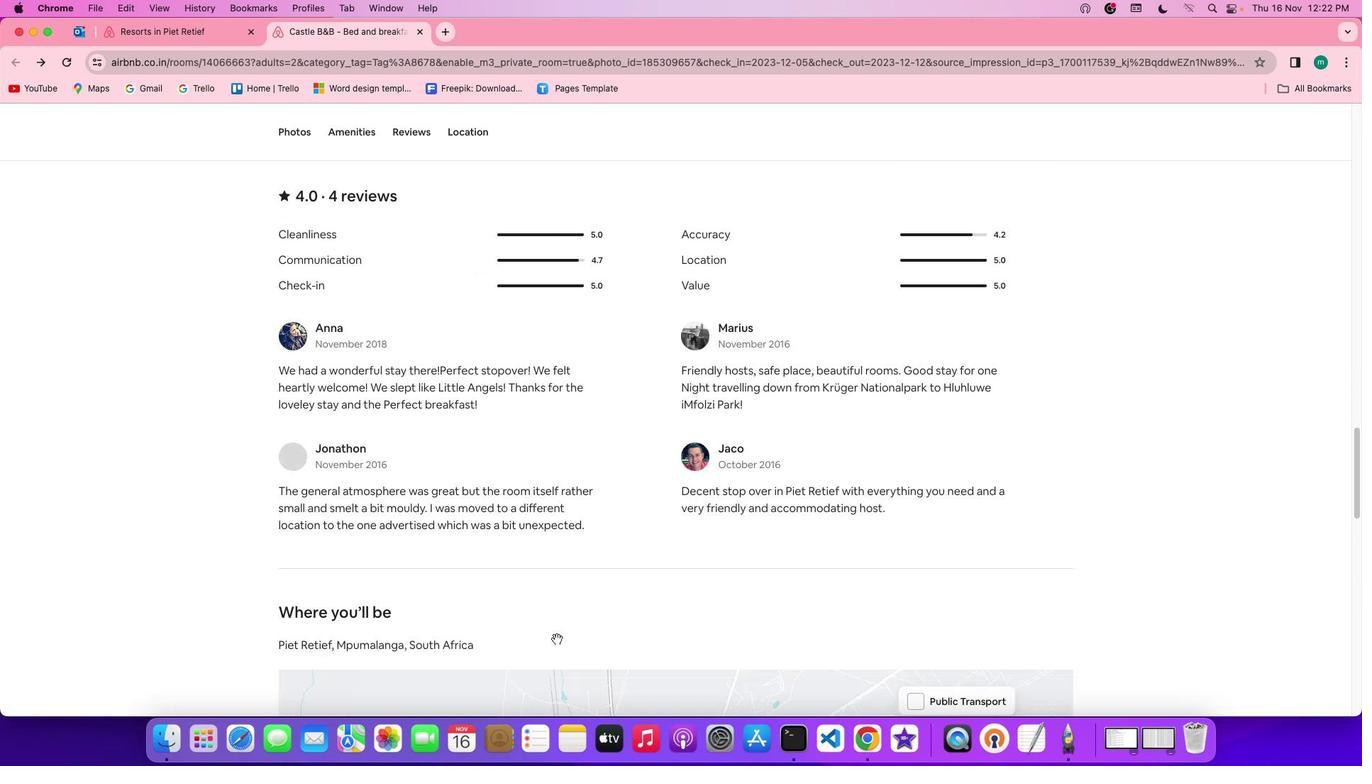
Action: Mouse scrolled (555, 638) with delta (0, -4)
Screenshot: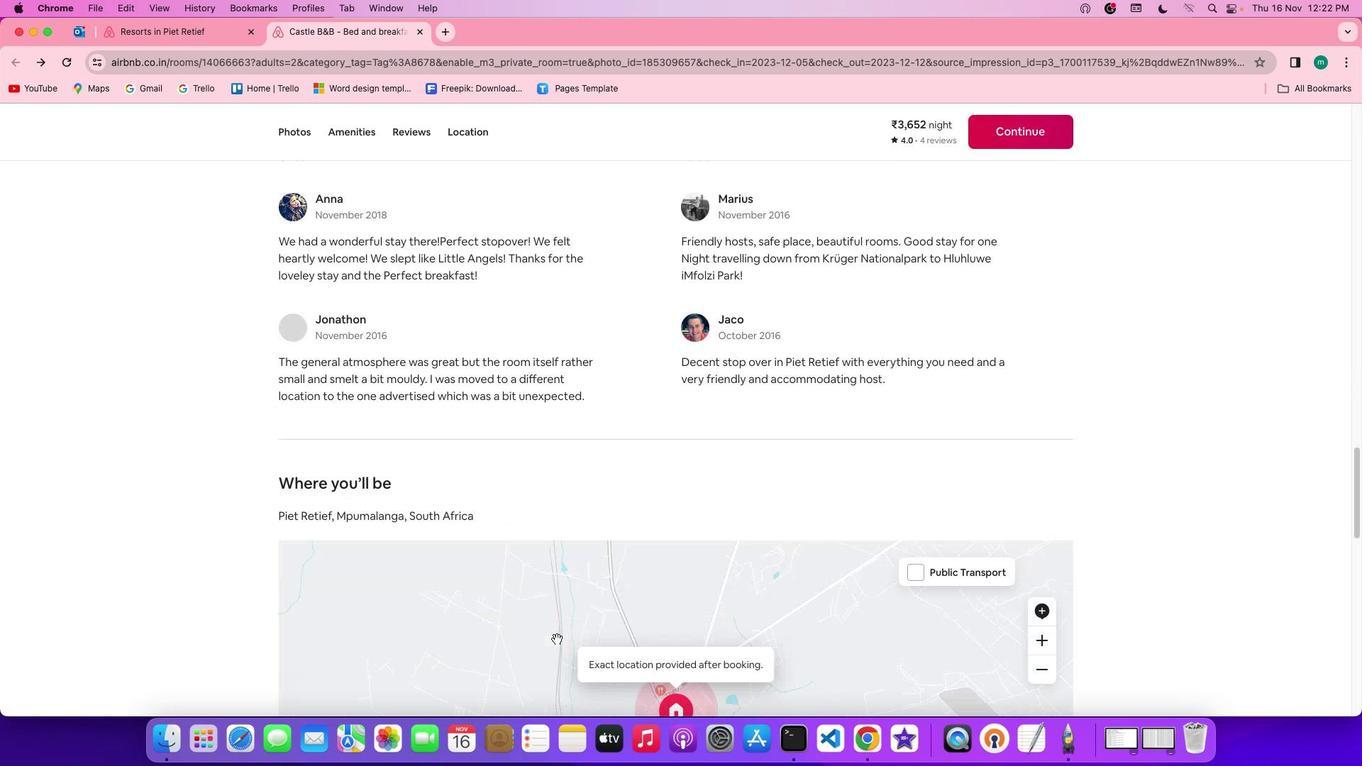 
Action: Mouse scrolled (555, 638) with delta (0, -4)
Screenshot: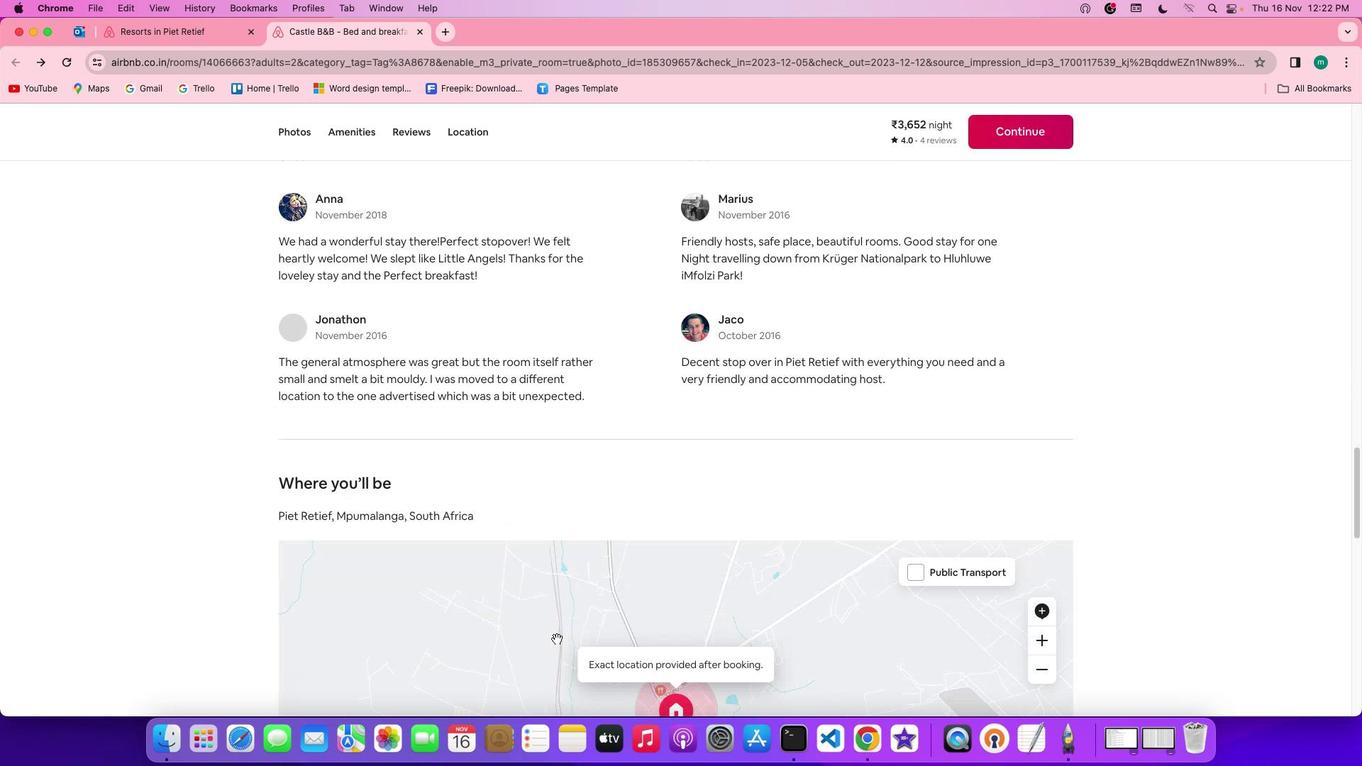 
Action: Mouse moved to (714, 495)
Screenshot: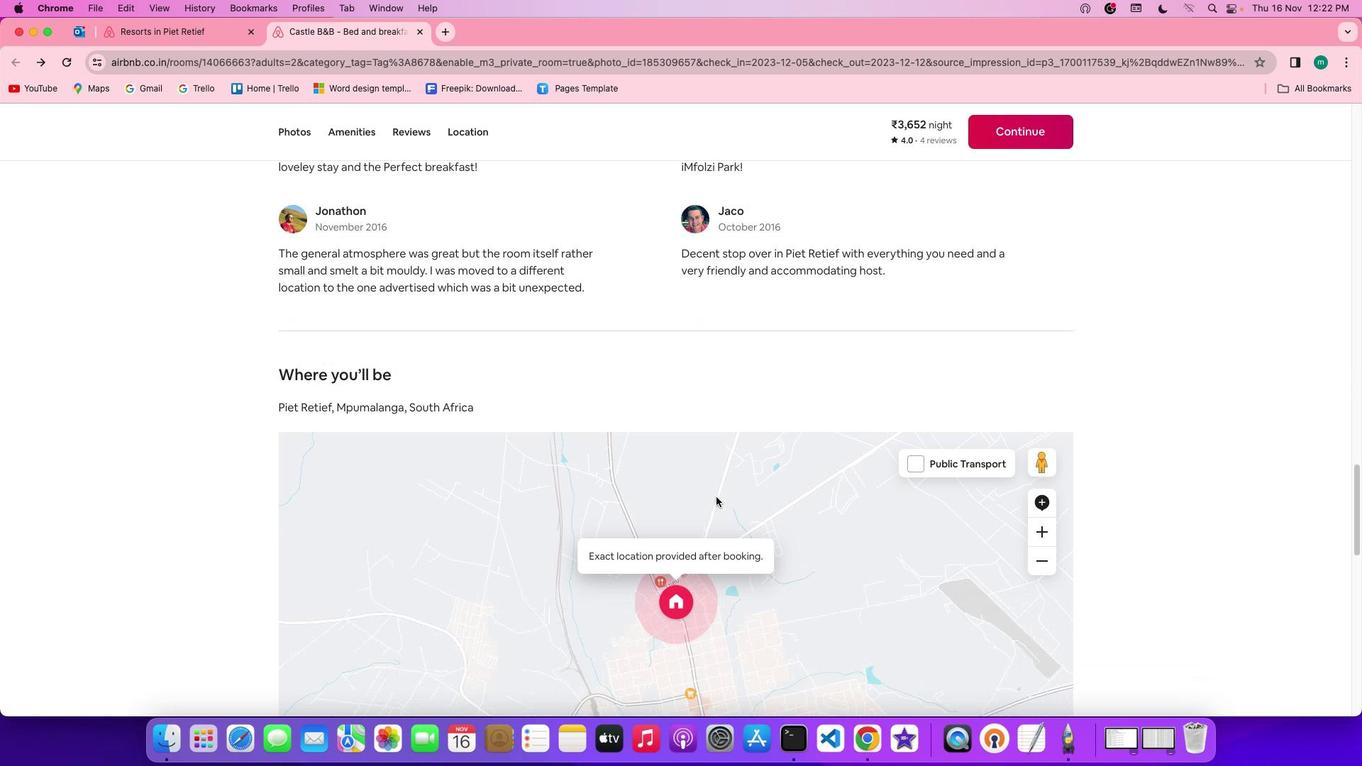 
Action: Mouse scrolled (714, 495) with delta (0, -1)
Screenshot: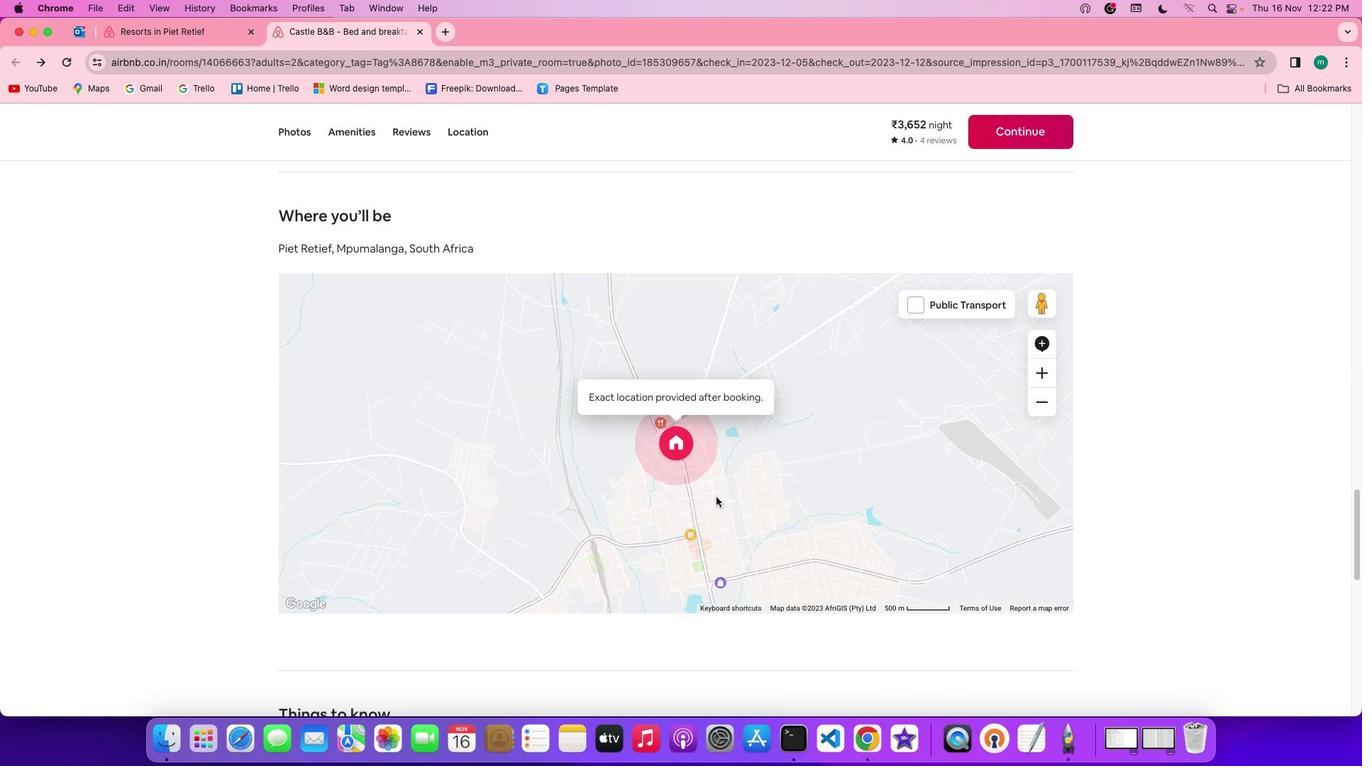 
Action: Mouse scrolled (714, 495) with delta (0, -1)
Screenshot: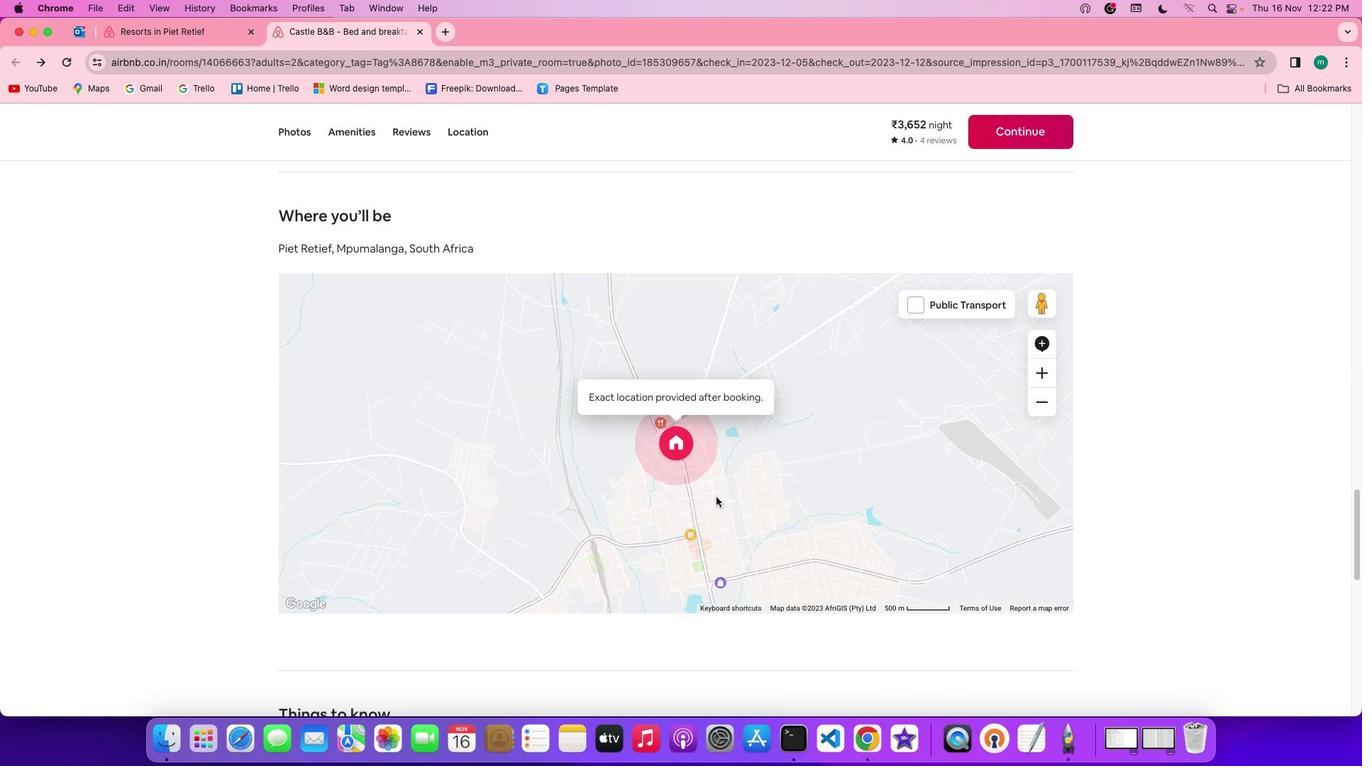 
Action: Mouse scrolled (714, 495) with delta (0, -3)
Screenshot: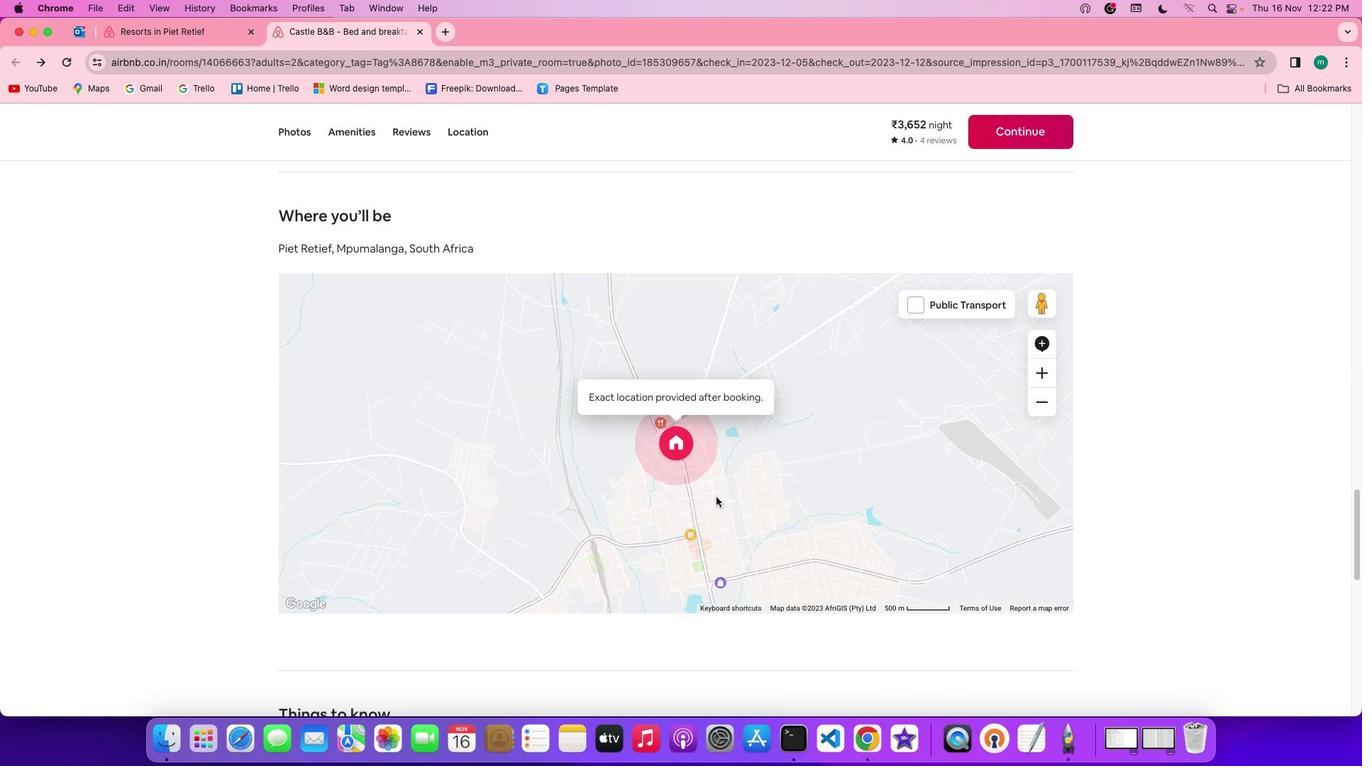 
Action: Mouse scrolled (714, 495) with delta (0, -4)
Screenshot: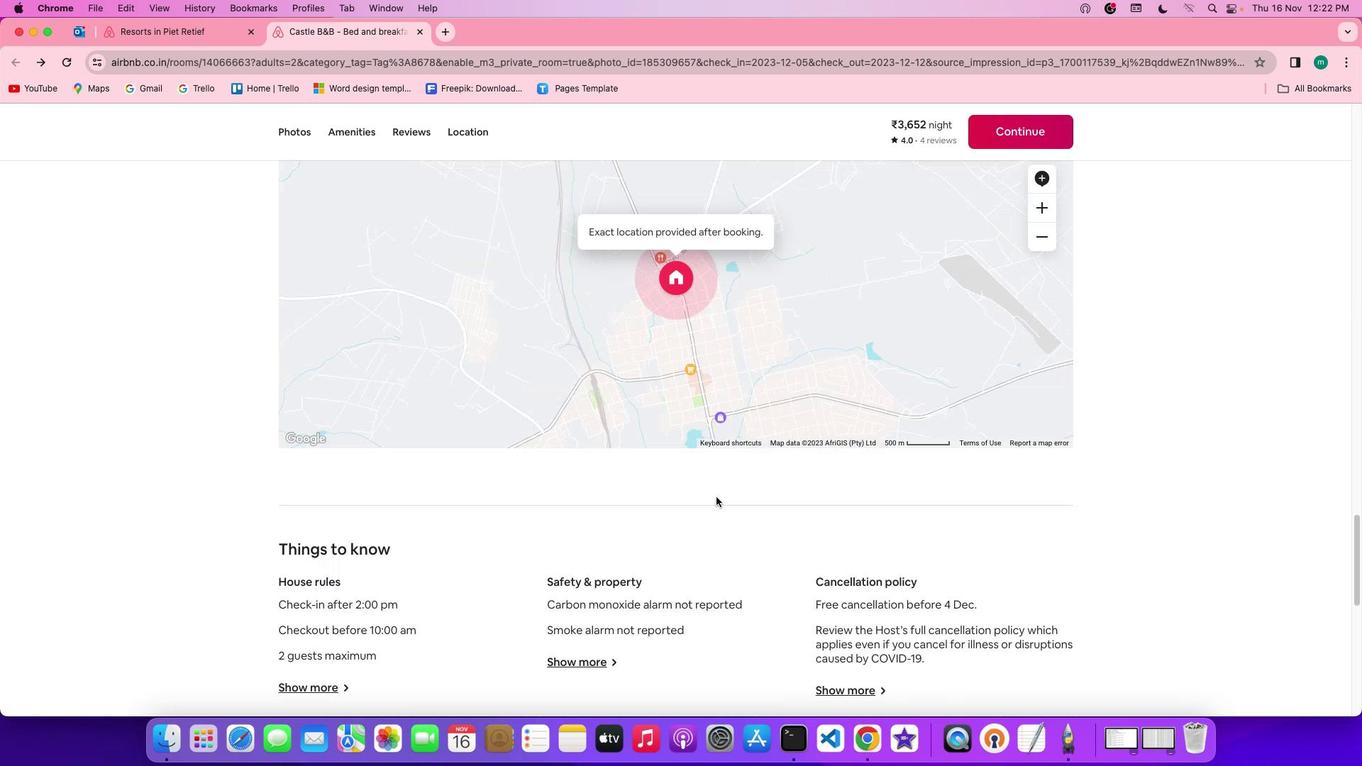 
Action: Mouse scrolled (714, 495) with delta (0, -4)
Screenshot: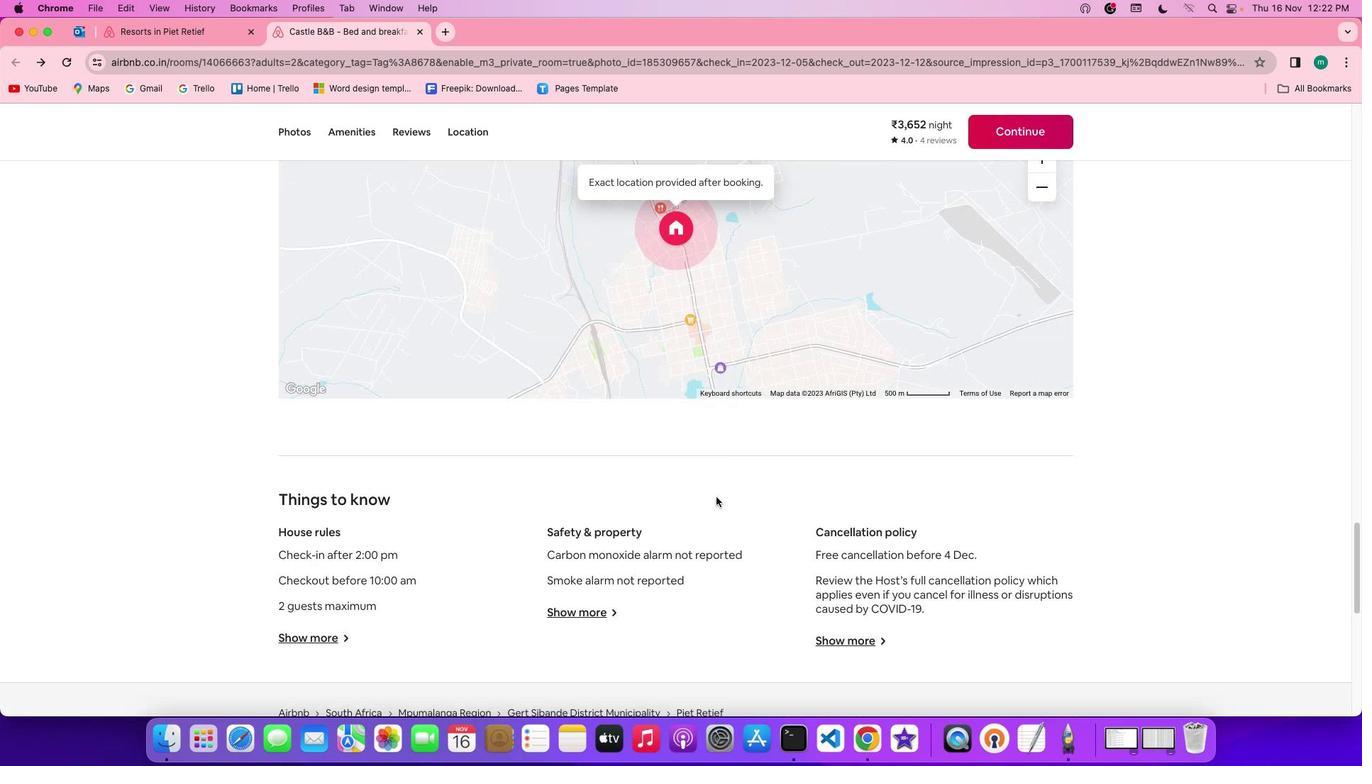 
Action: Mouse moved to (309, 631)
Screenshot: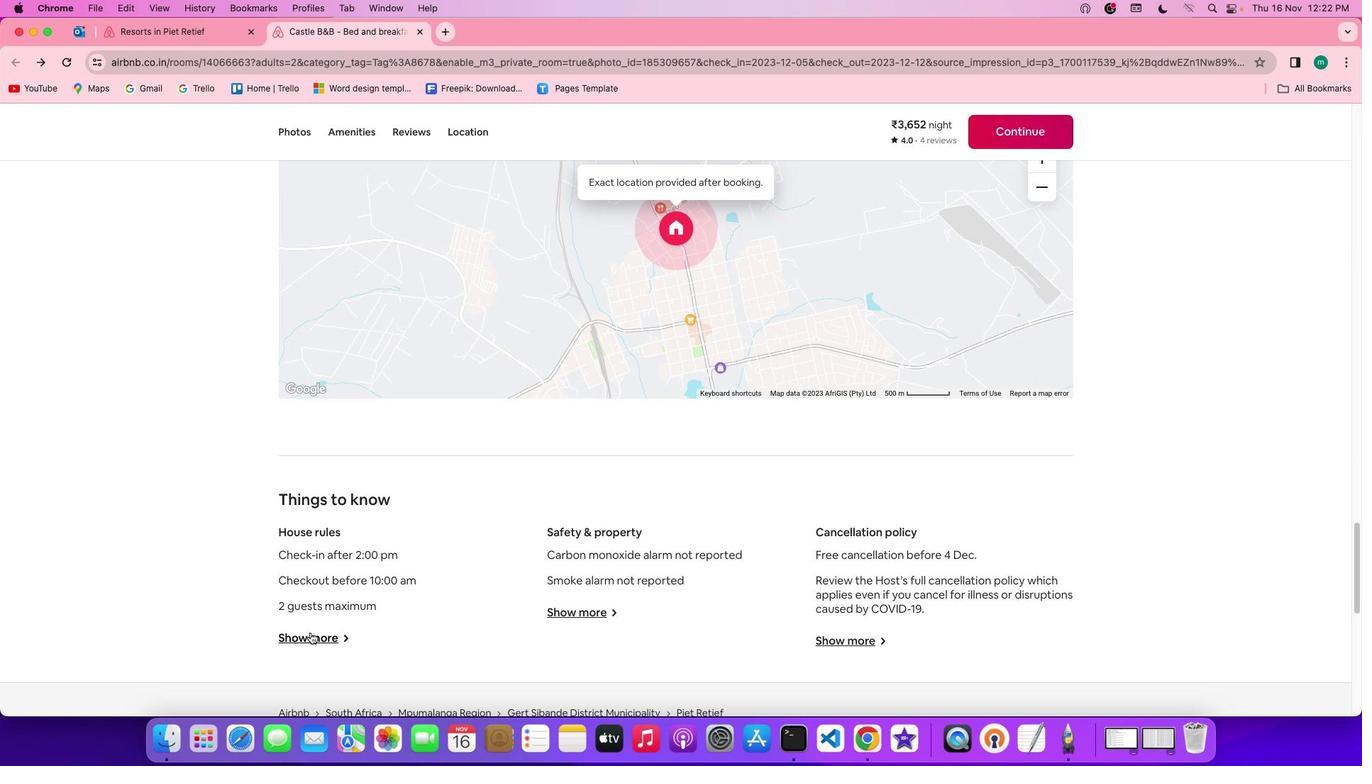 
Action: Mouse pressed left at (309, 631)
Screenshot: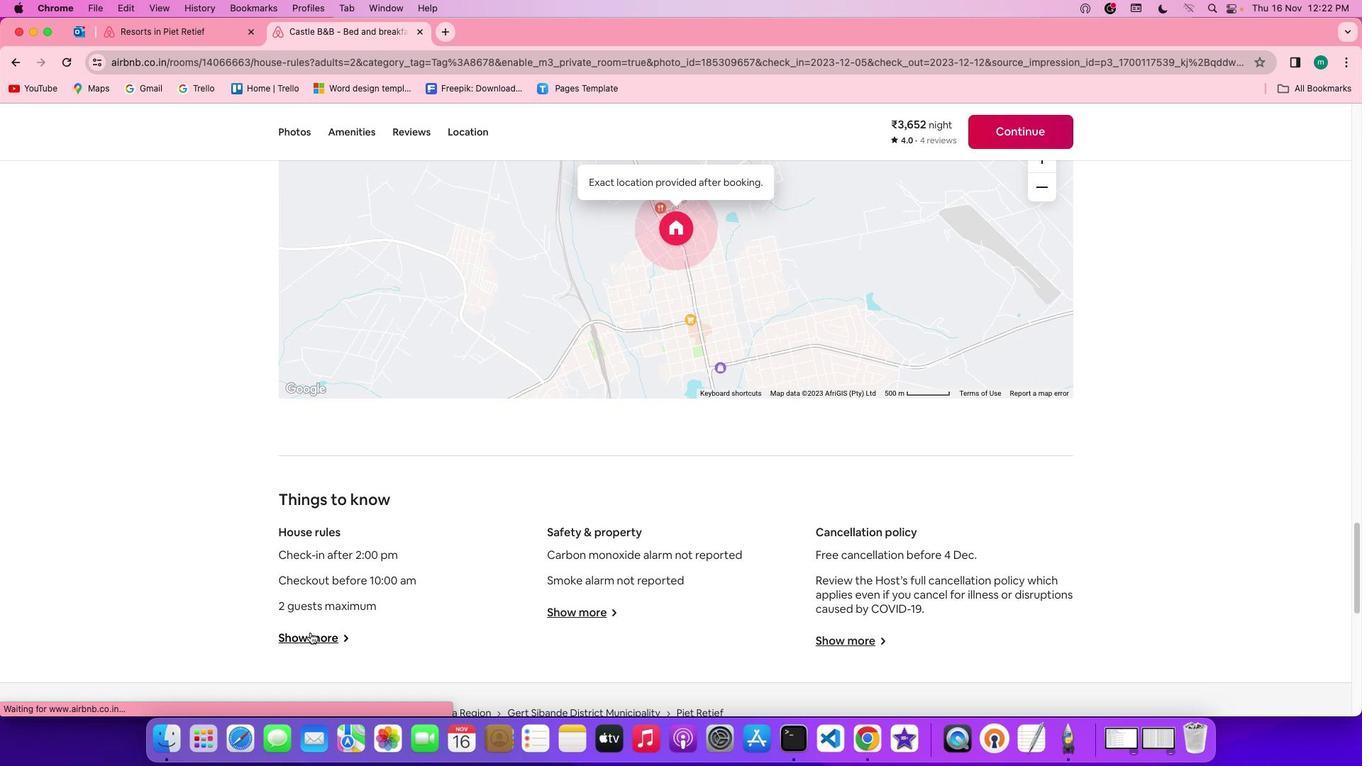 
Action: Mouse moved to (530, 599)
Screenshot: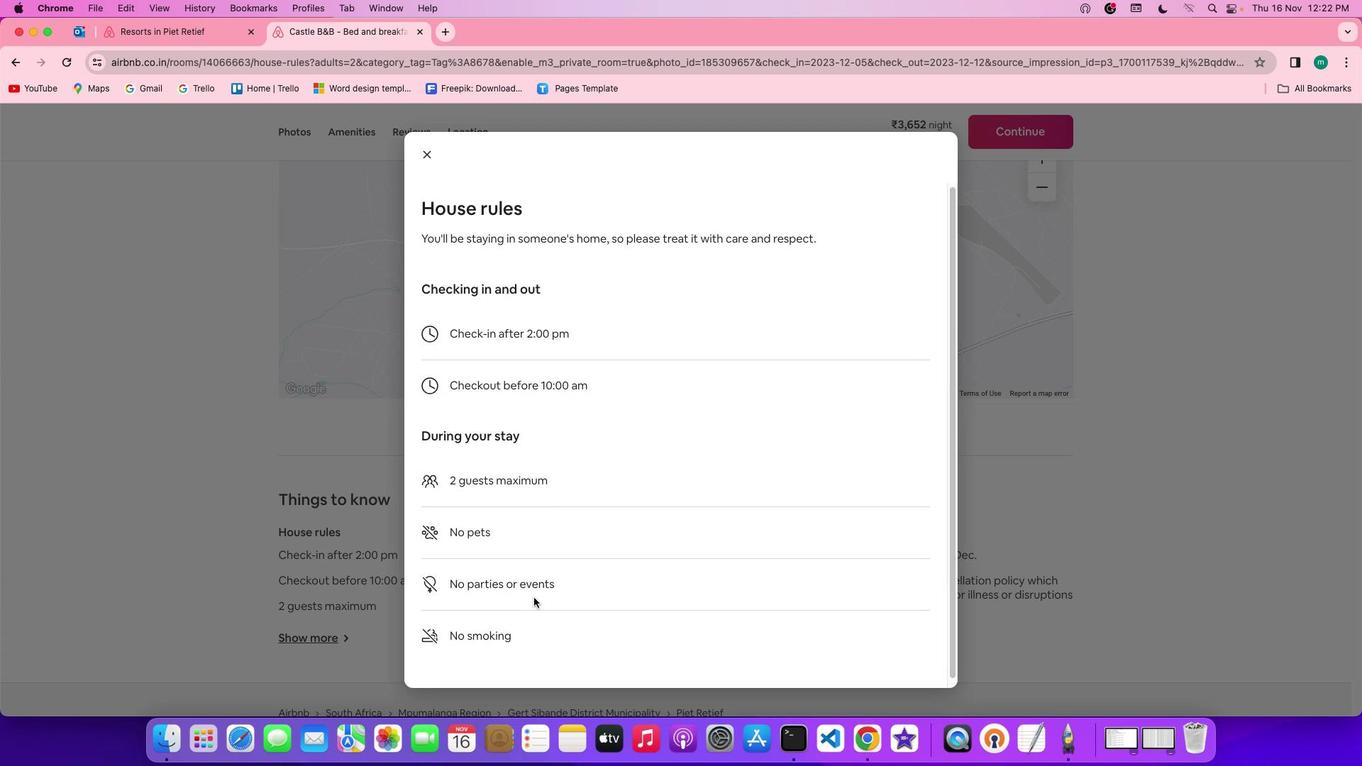 
Action: Mouse scrolled (530, 599) with delta (0, -1)
Screenshot: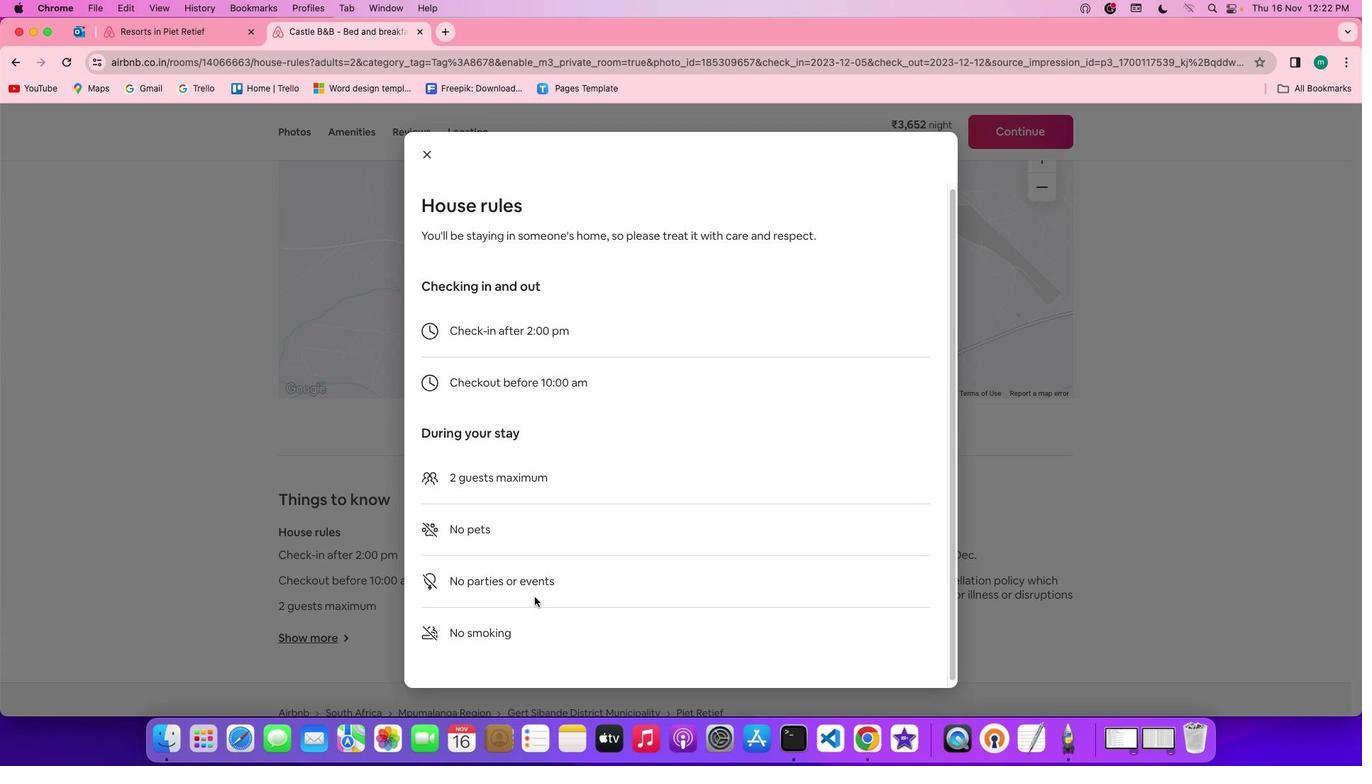 
Action: Mouse scrolled (530, 599) with delta (0, -1)
Screenshot: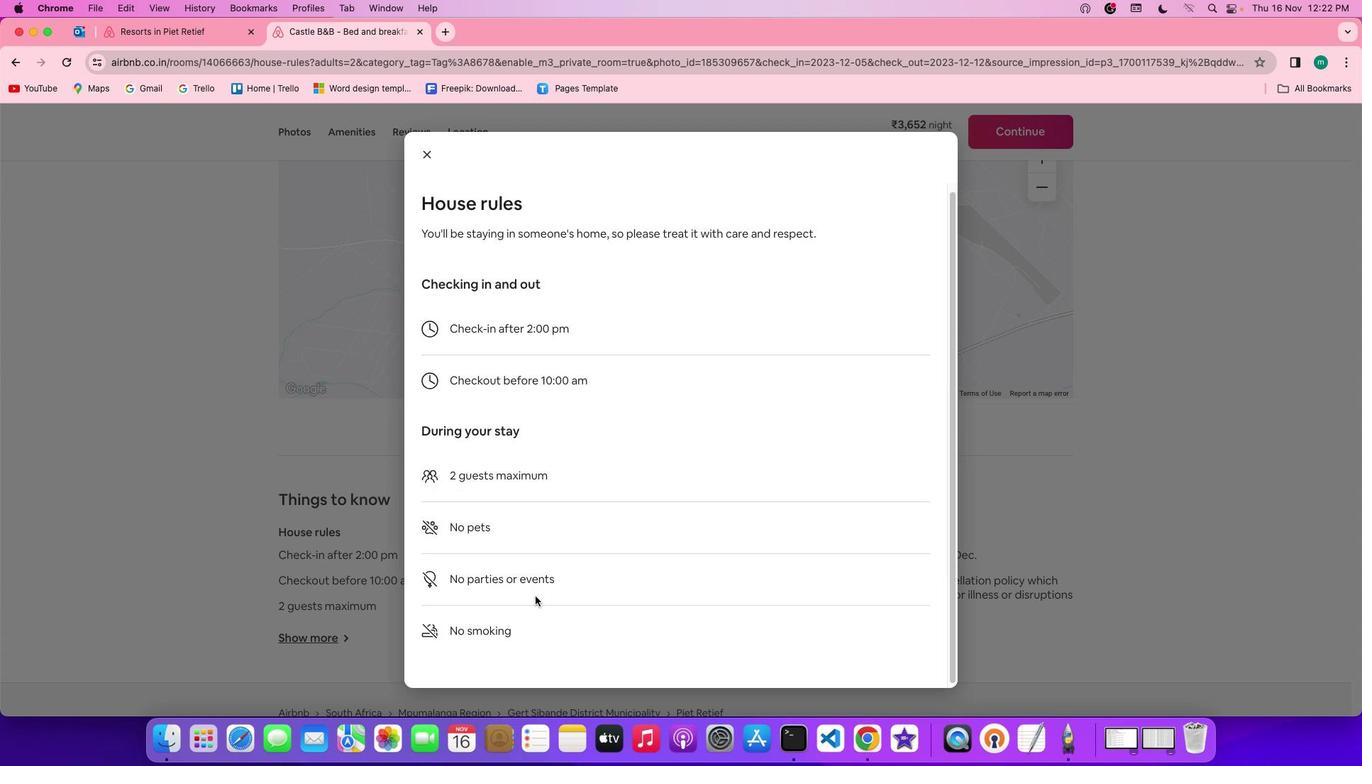 
Action: Mouse scrolled (530, 599) with delta (0, -2)
Screenshot: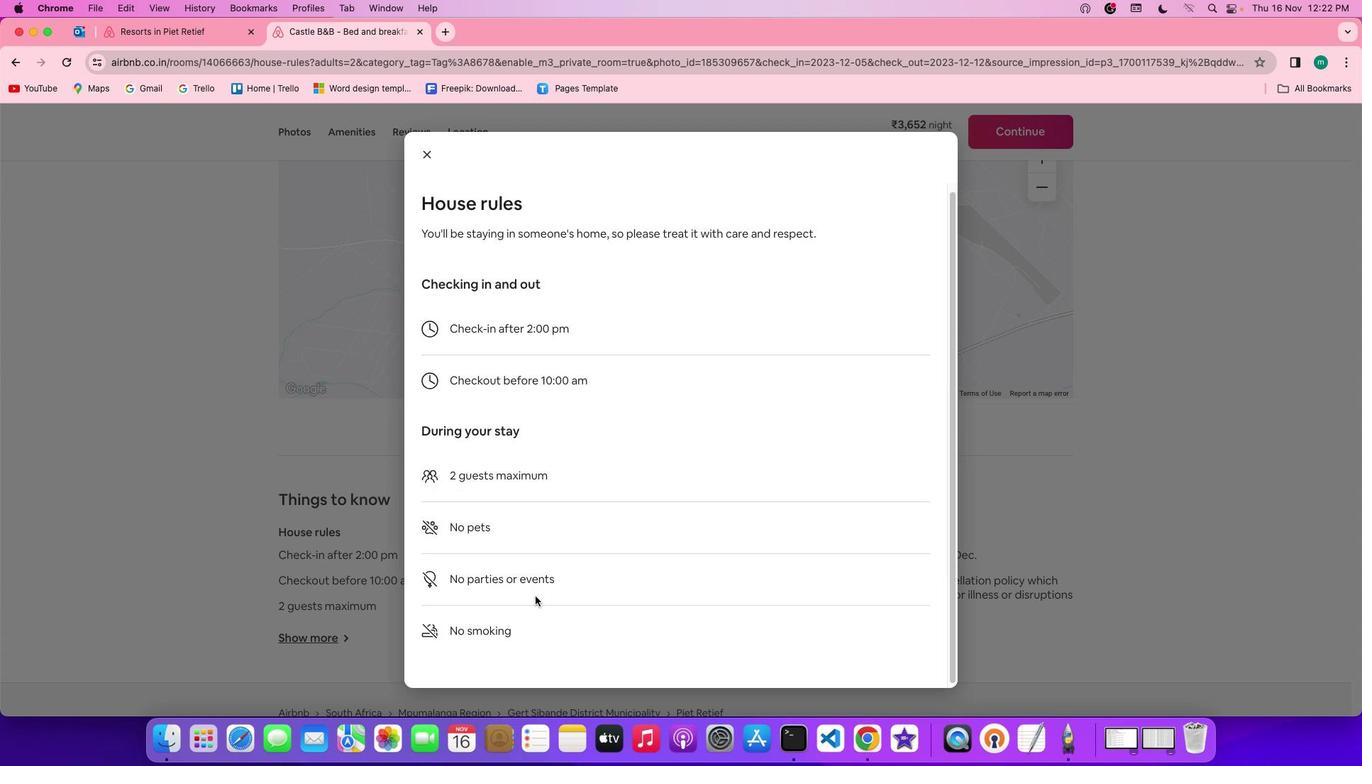 
Action: Mouse scrolled (530, 599) with delta (0, -4)
Screenshot: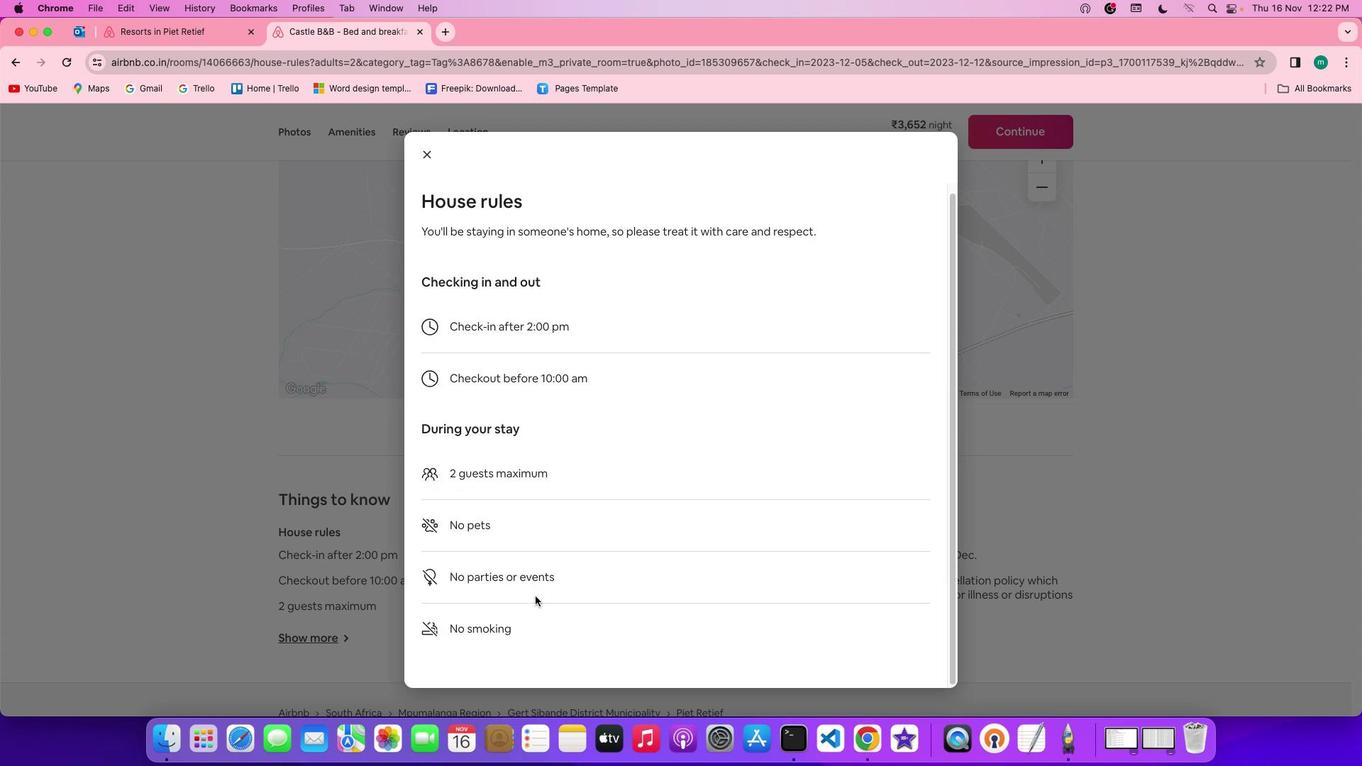 
Action: Mouse scrolled (530, 599) with delta (0, -4)
Screenshot: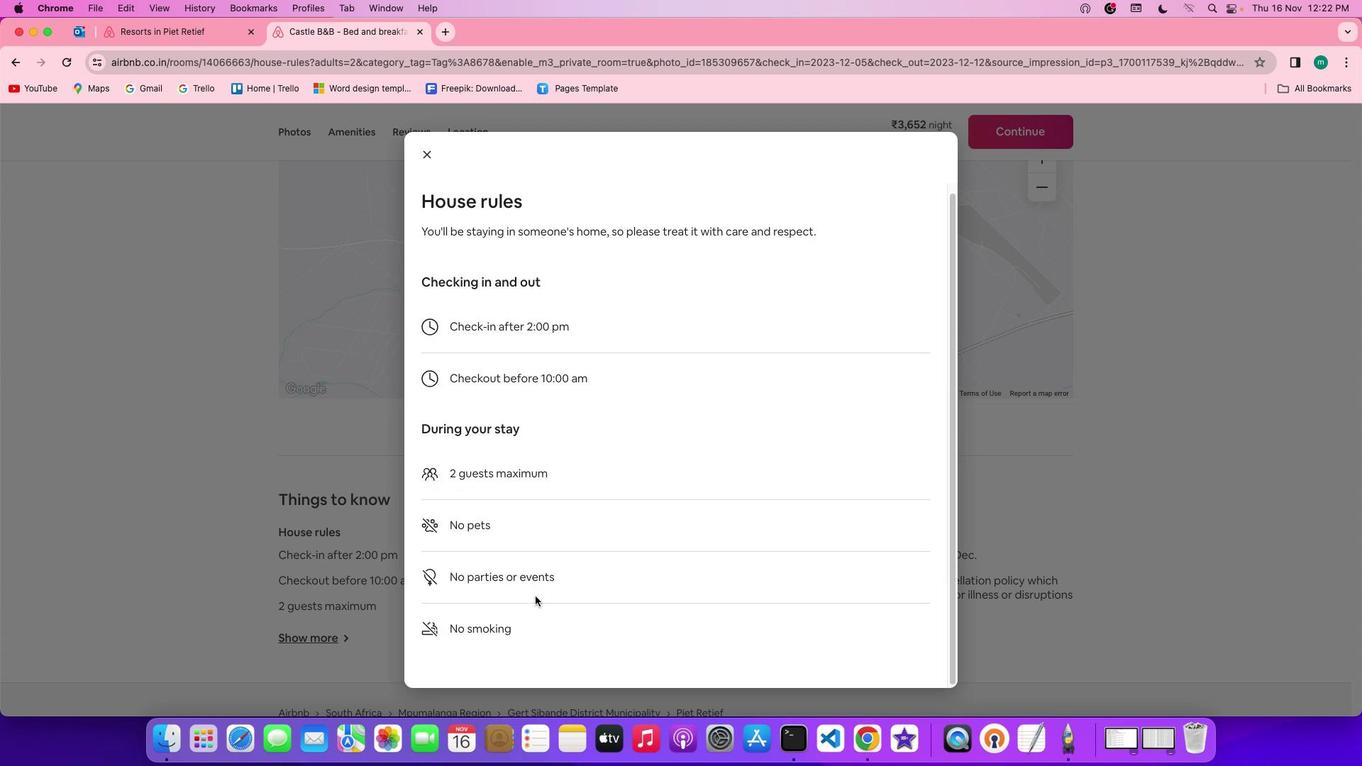 
Action: Mouse moved to (533, 596)
Screenshot: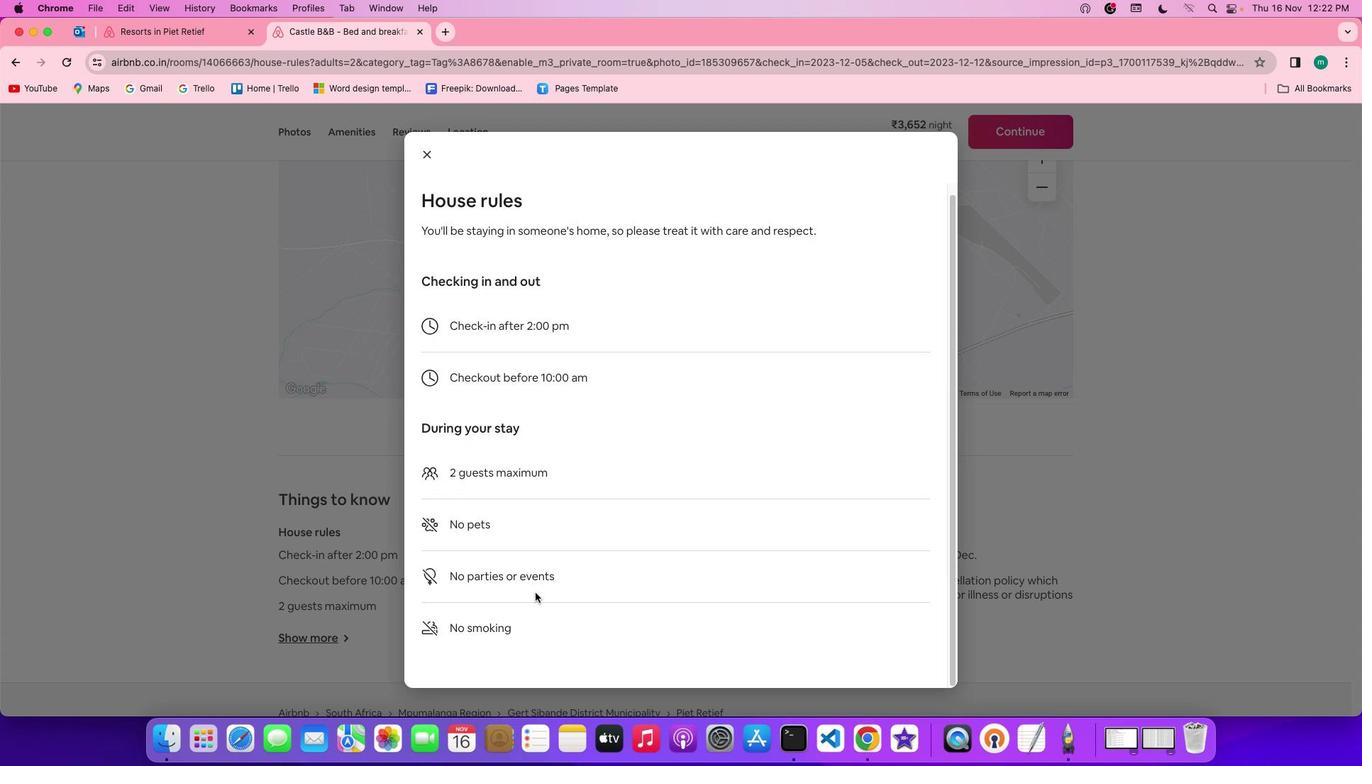 
Action: Mouse scrolled (533, 596) with delta (0, -4)
Screenshot: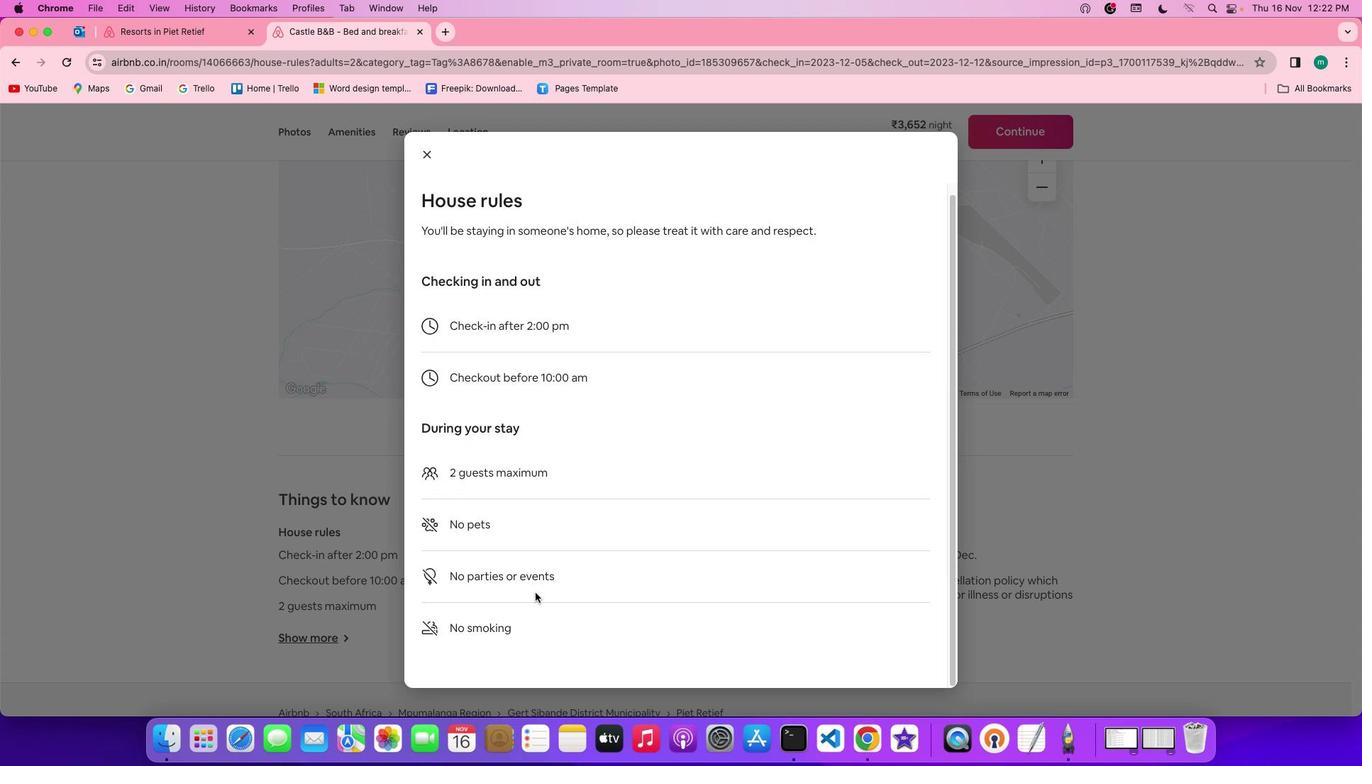 
Action: Mouse moved to (420, 150)
Screenshot: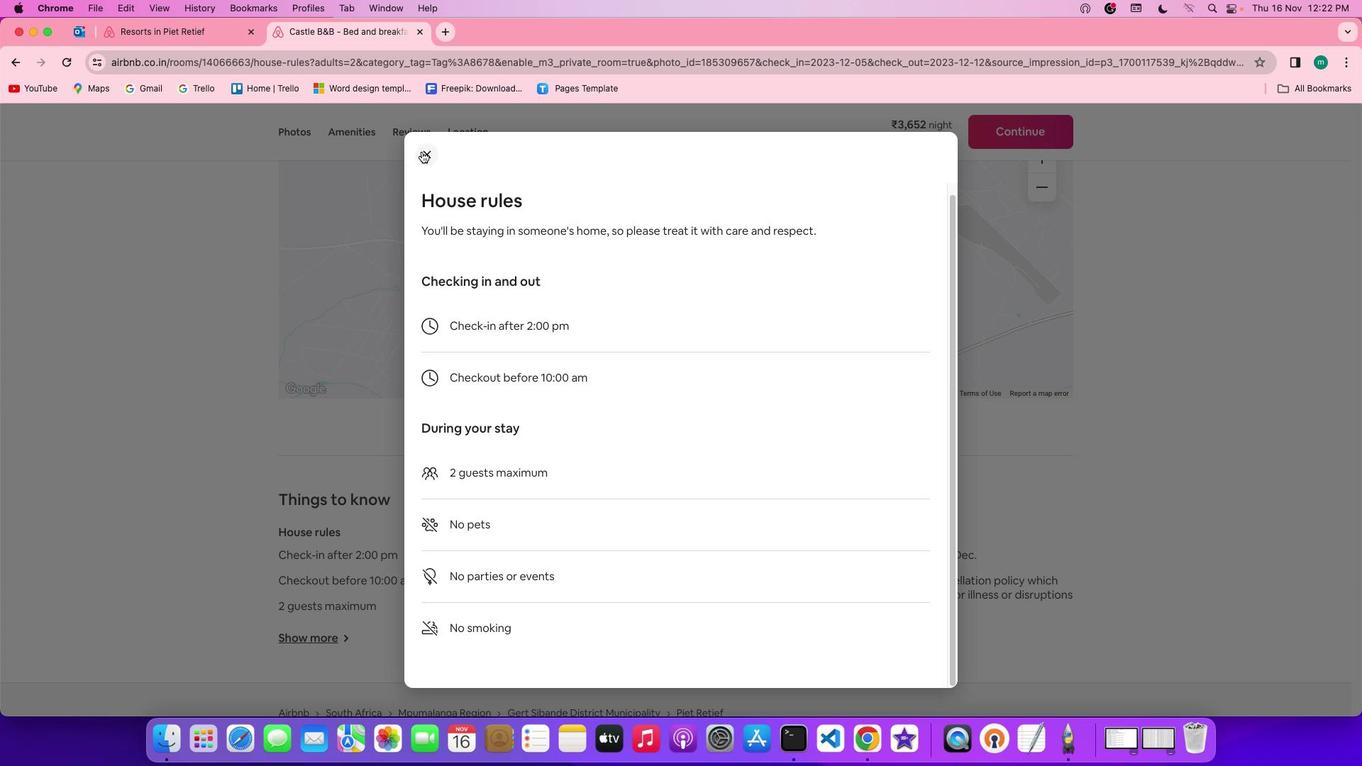 
Action: Mouse pressed left at (420, 150)
Screenshot: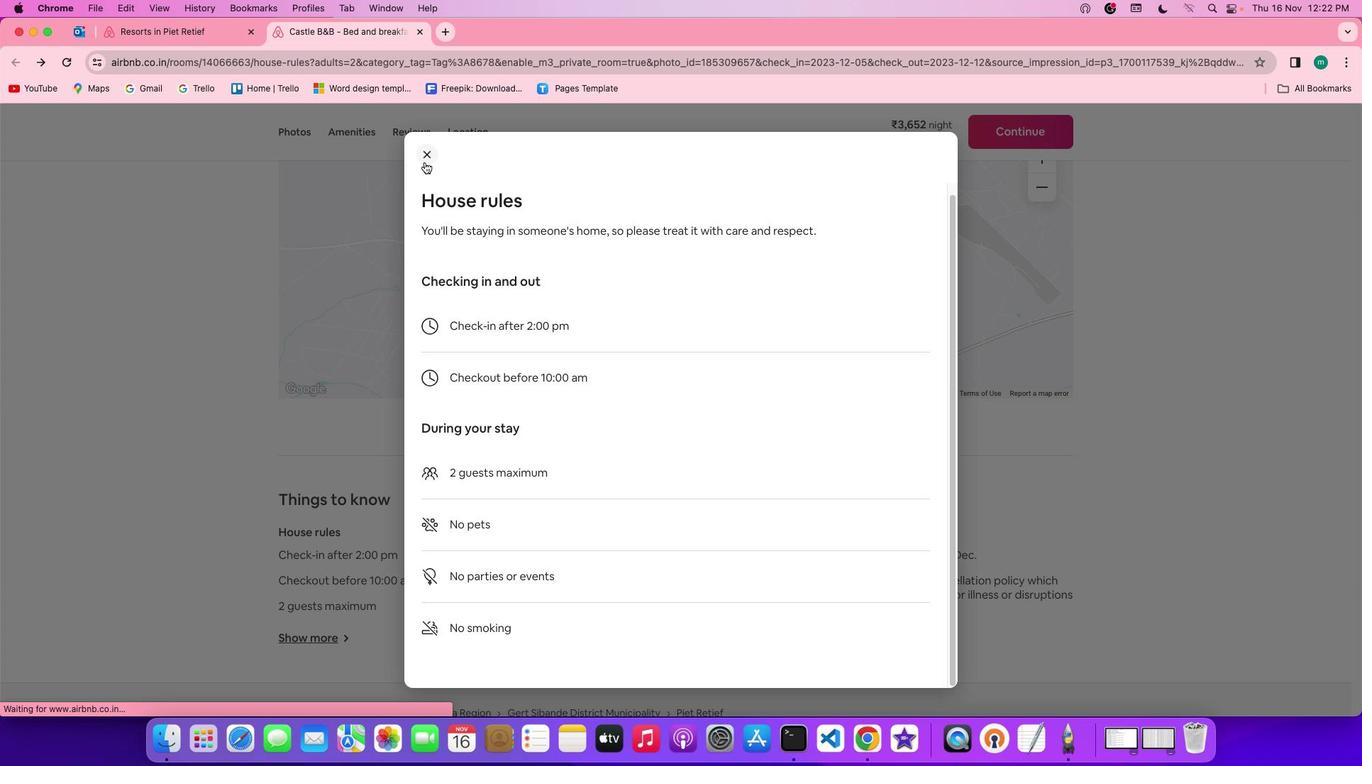 
Action: Mouse moved to (577, 611)
Screenshot: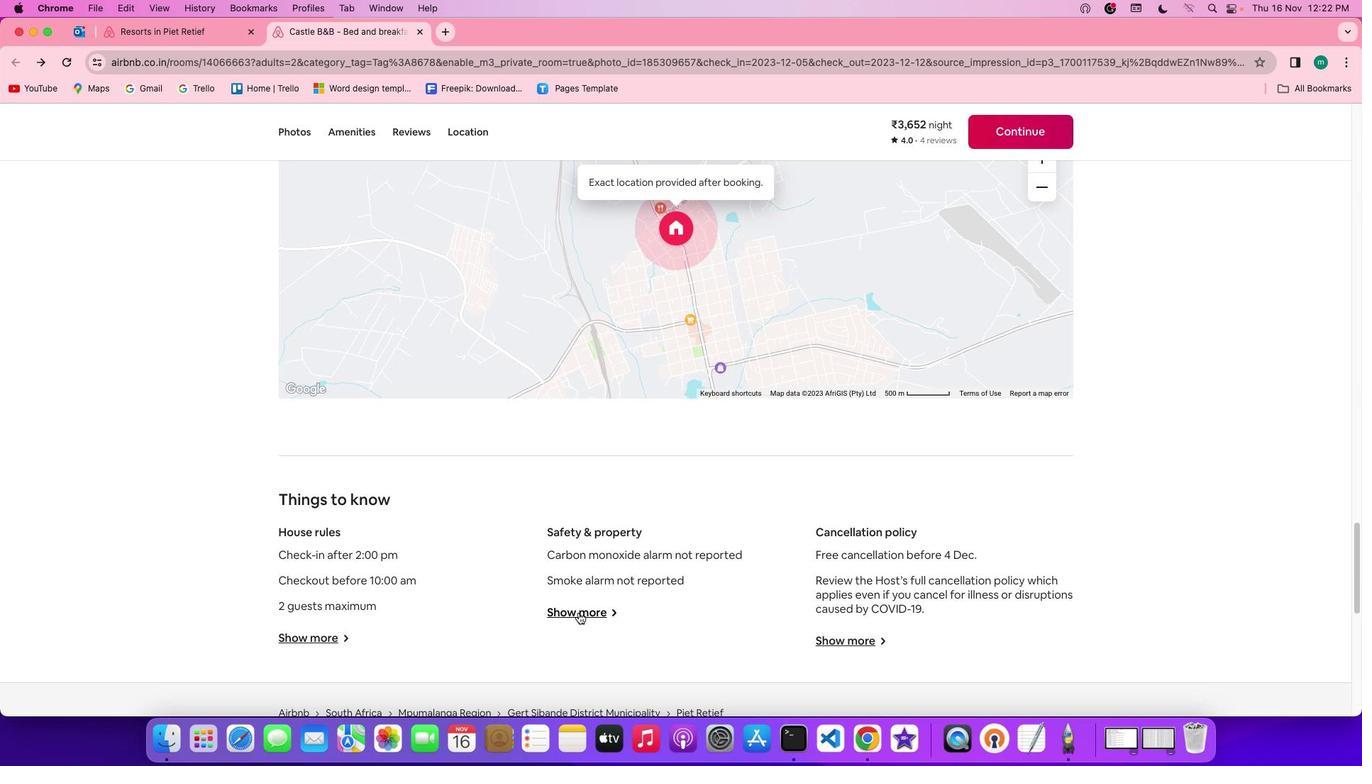 
Action: Mouse pressed left at (577, 611)
Screenshot: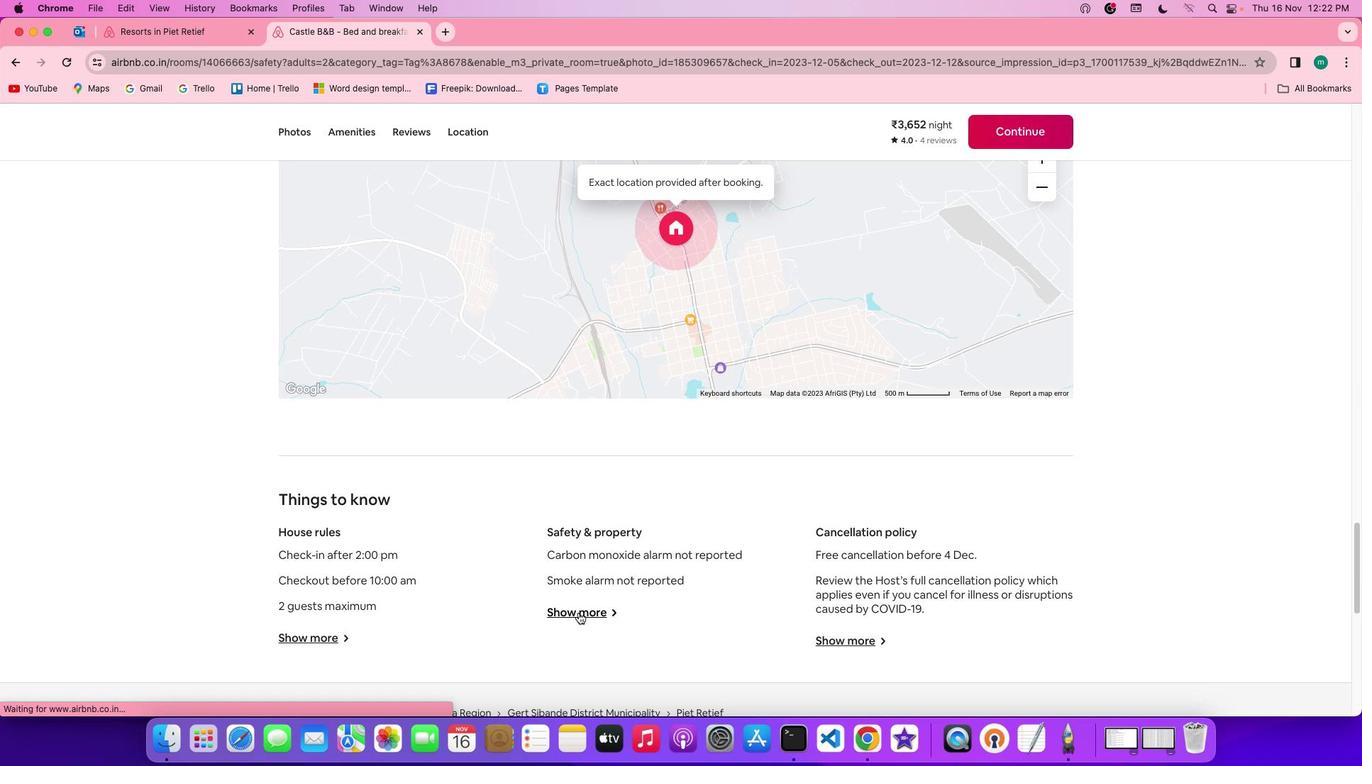 
Action: Mouse moved to (578, 594)
Screenshot: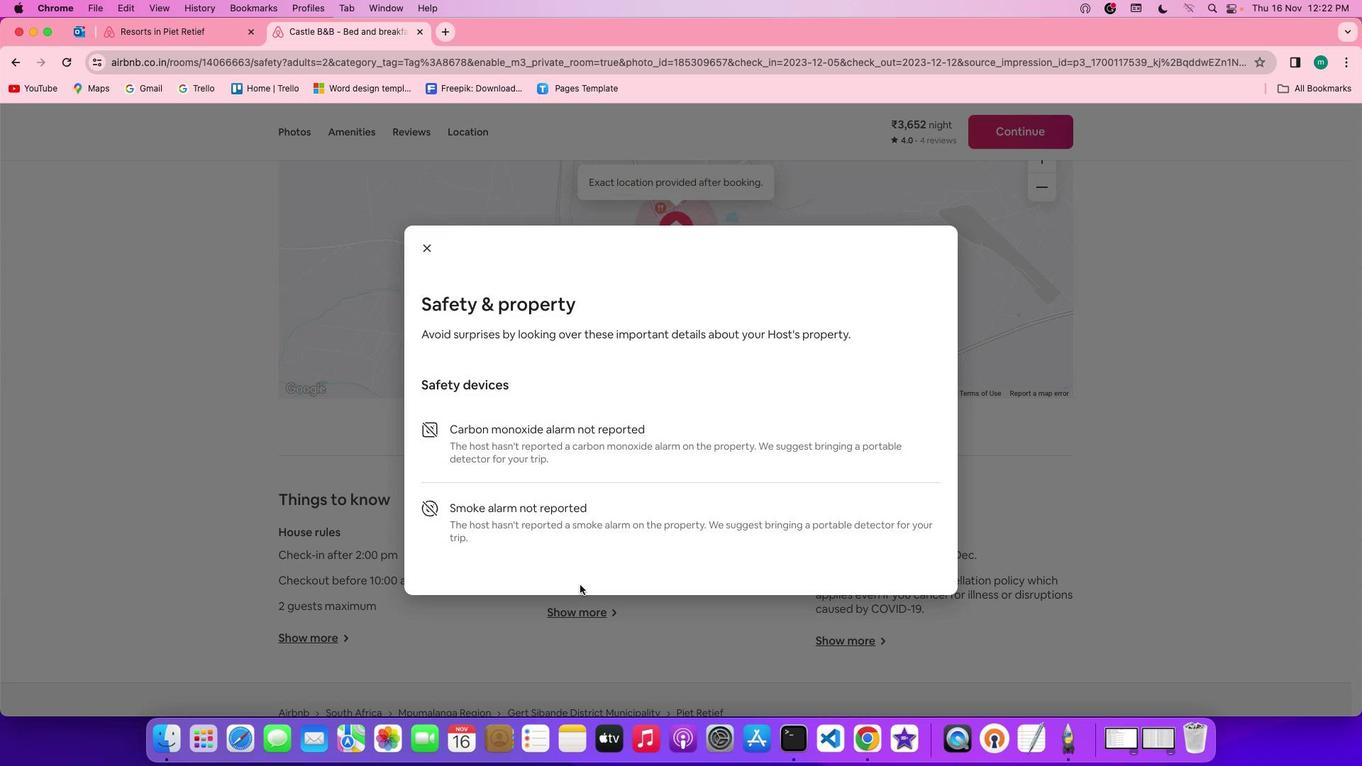 
Action: Mouse scrolled (578, 594) with delta (0, -1)
Screenshot: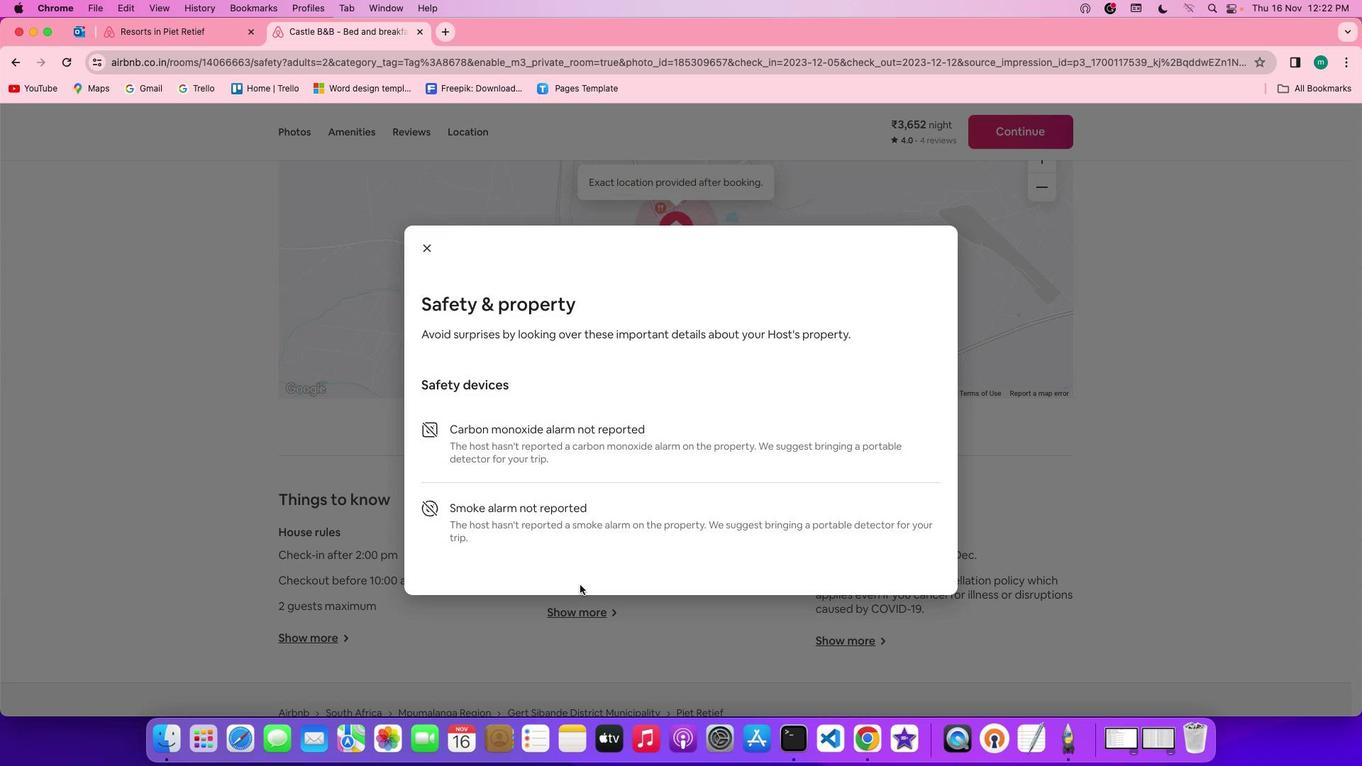 
Action: Mouse moved to (578, 594)
Screenshot: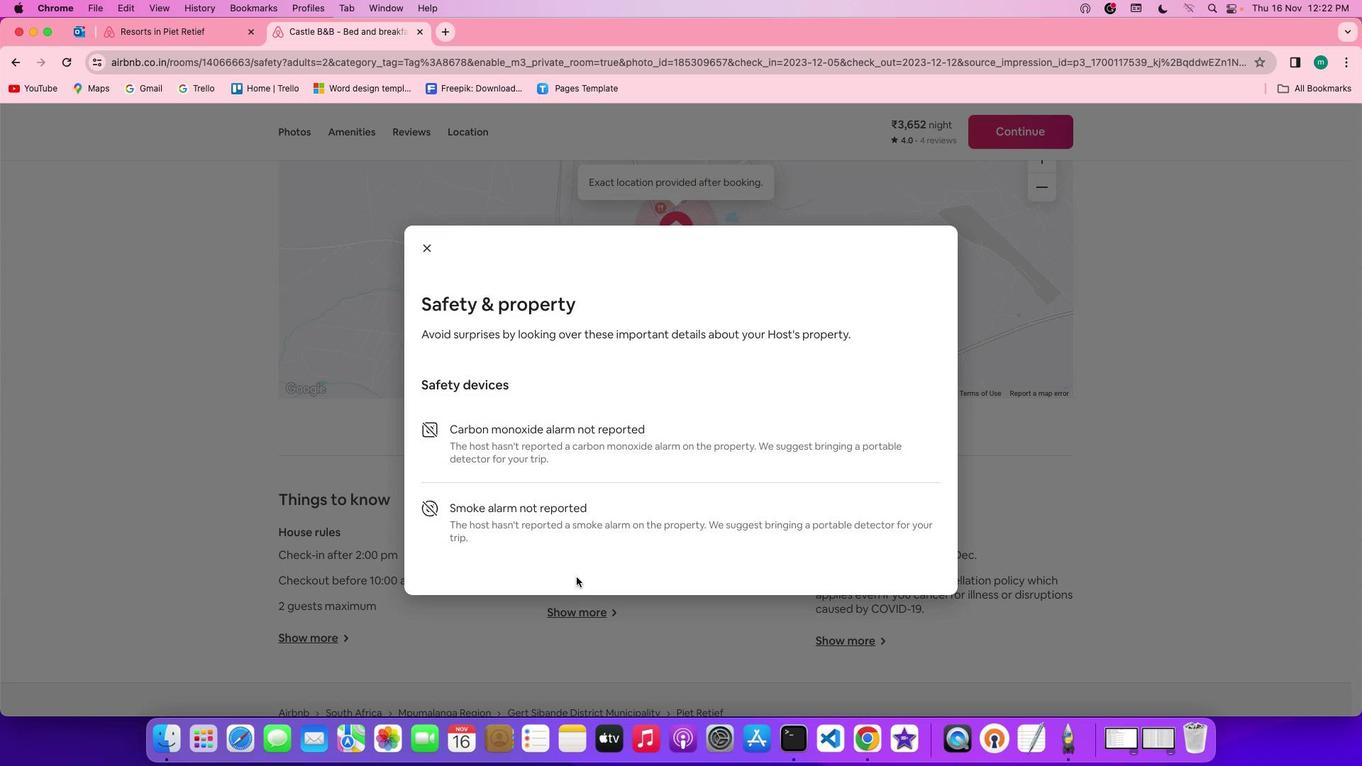 
Action: Mouse scrolled (578, 594) with delta (0, -1)
Screenshot: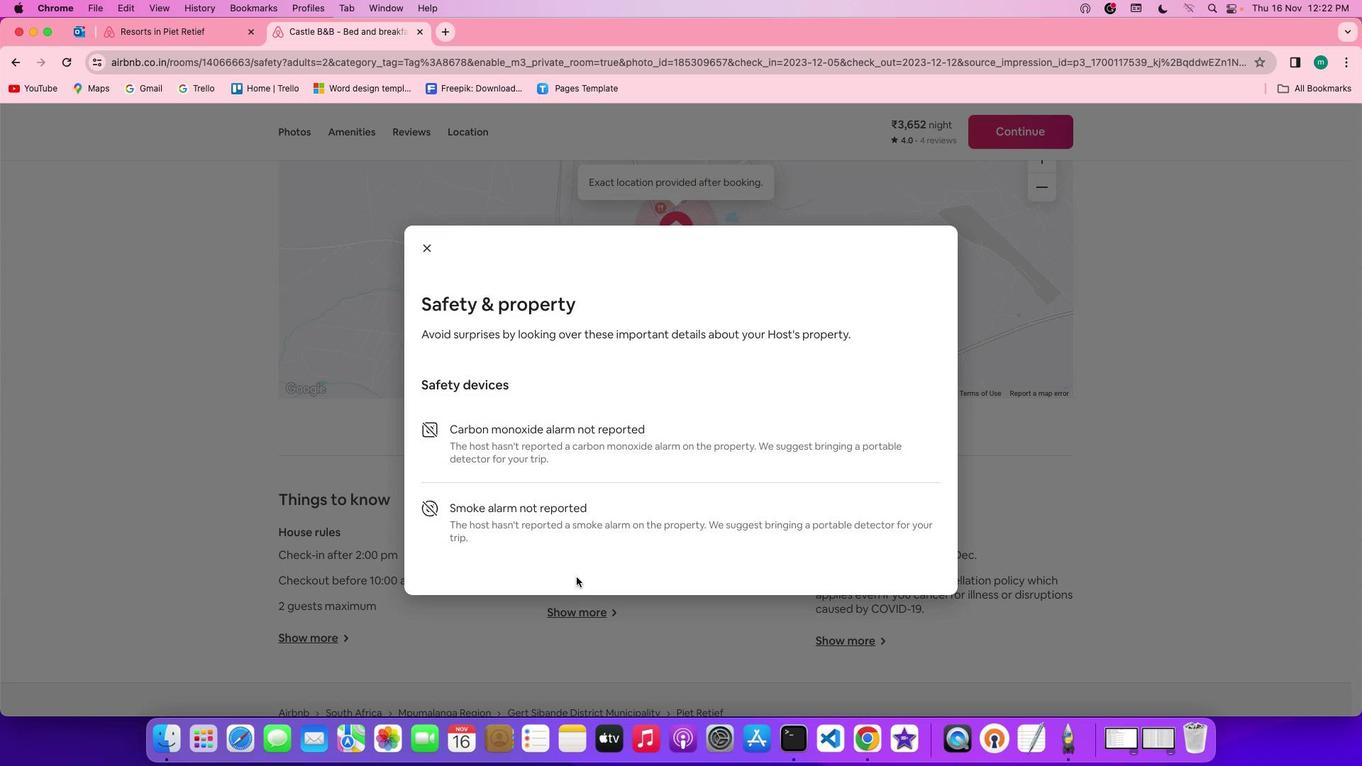 
Action: Mouse scrolled (578, 594) with delta (0, -2)
Screenshot: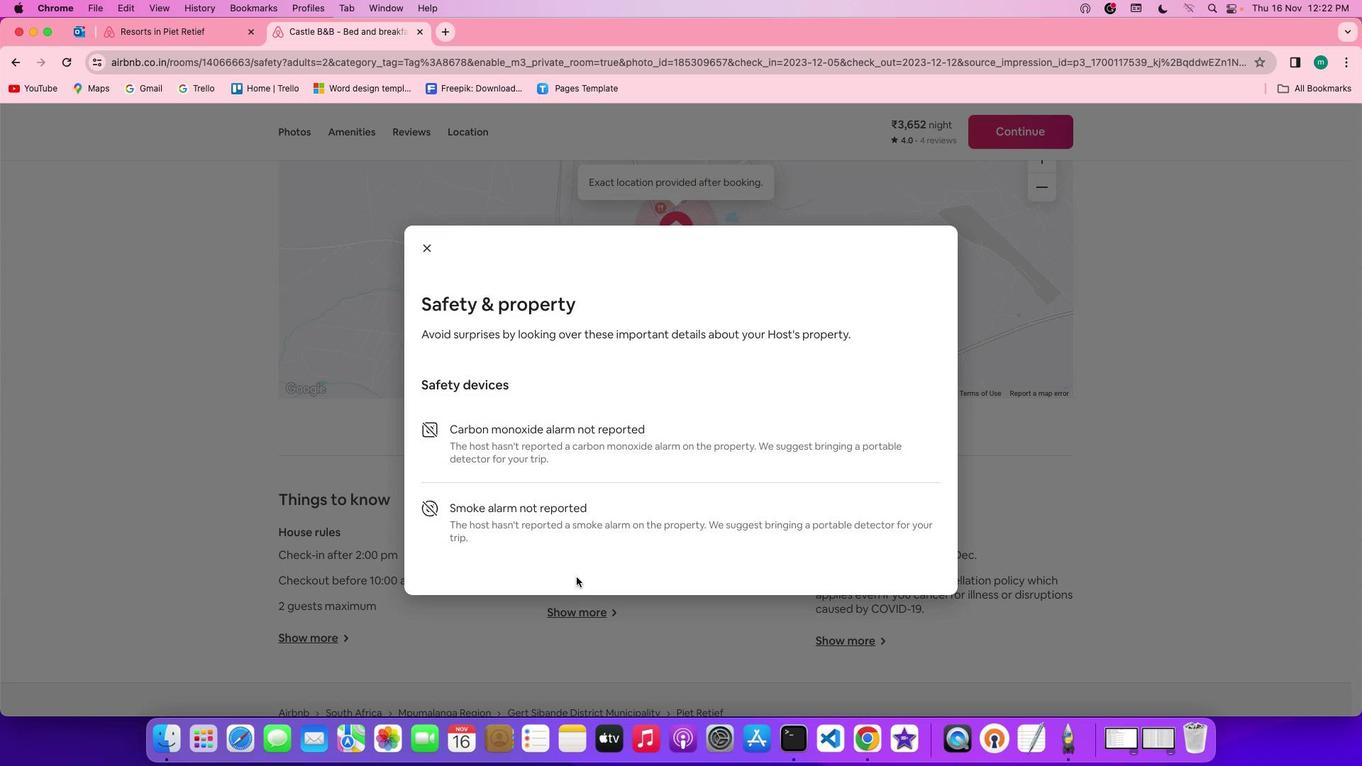 
Action: Mouse moved to (578, 594)
Screenshot: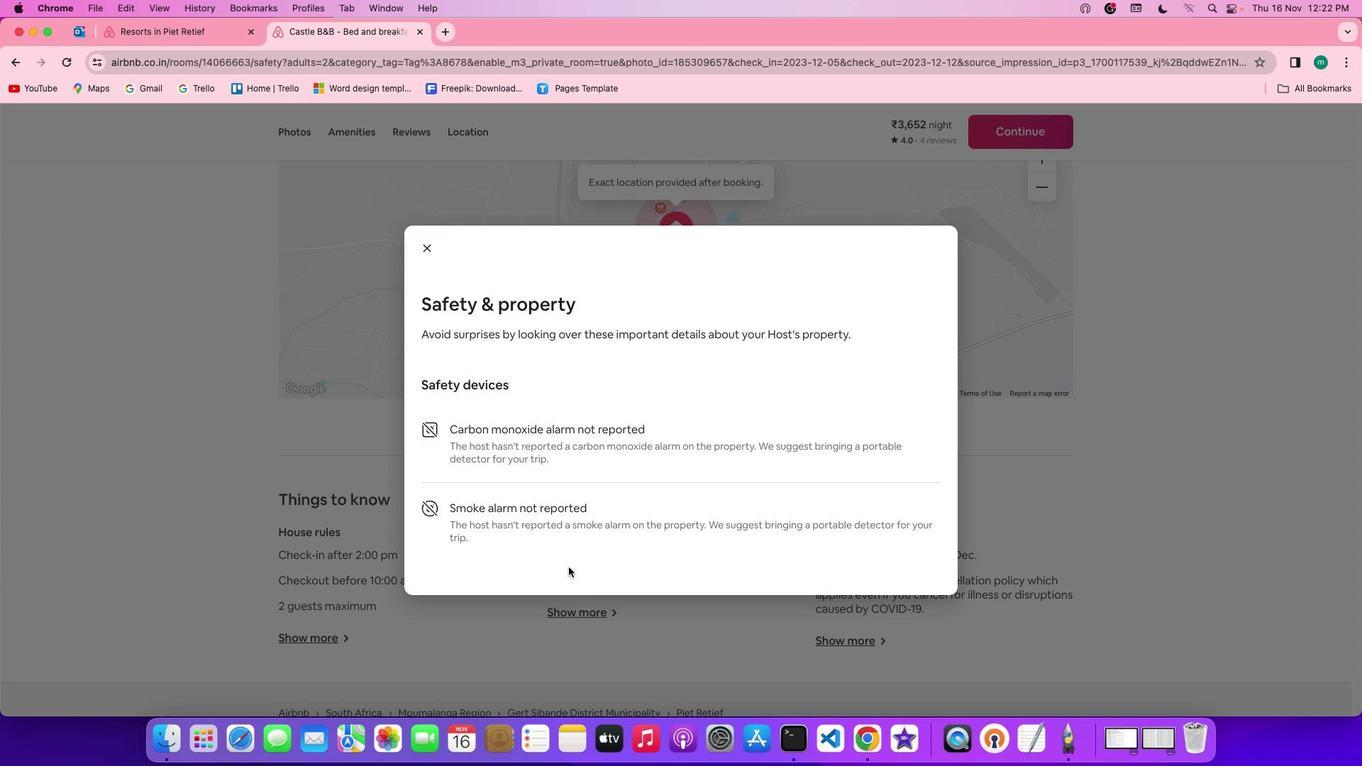 
Action: Mouse scrolled (578, 594) with delta (0, -4)
Screenshot: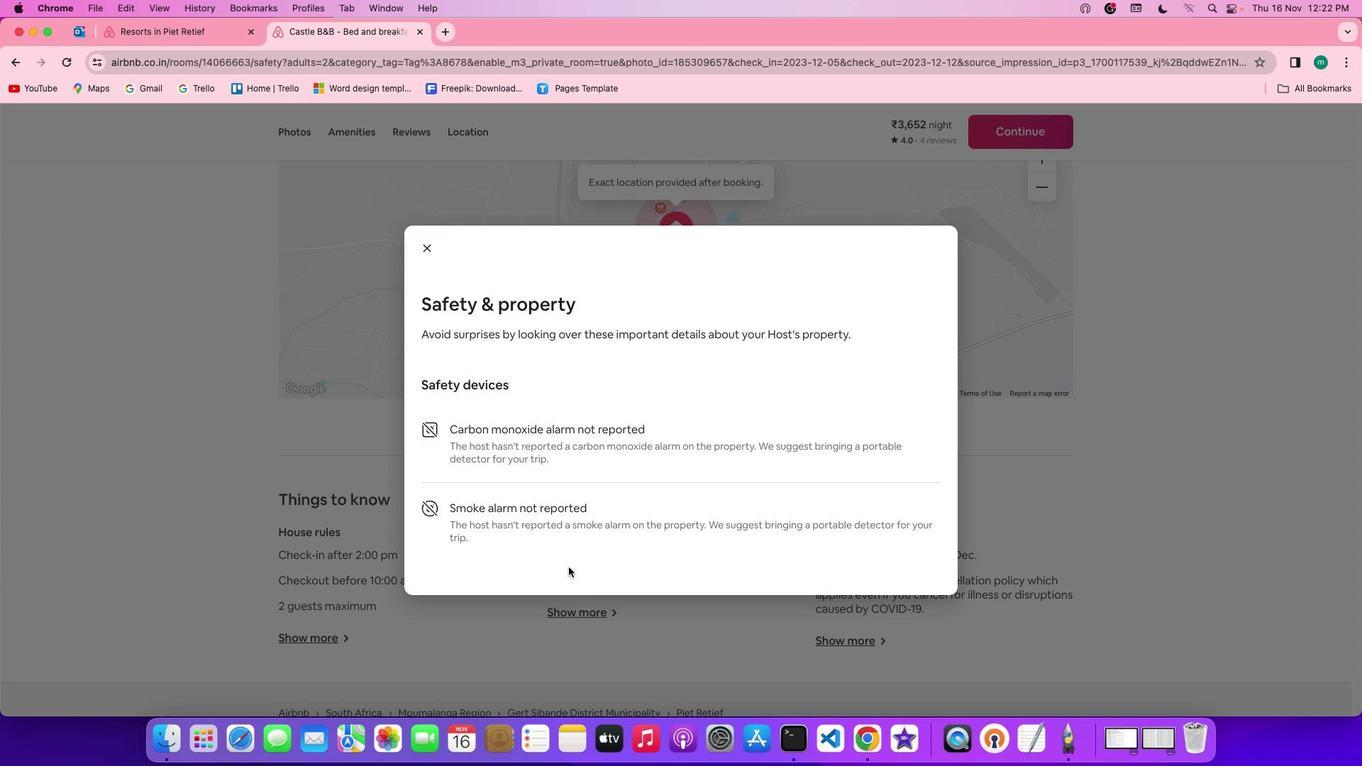
Action: Mouse moved to (578, 592)
Screenshot: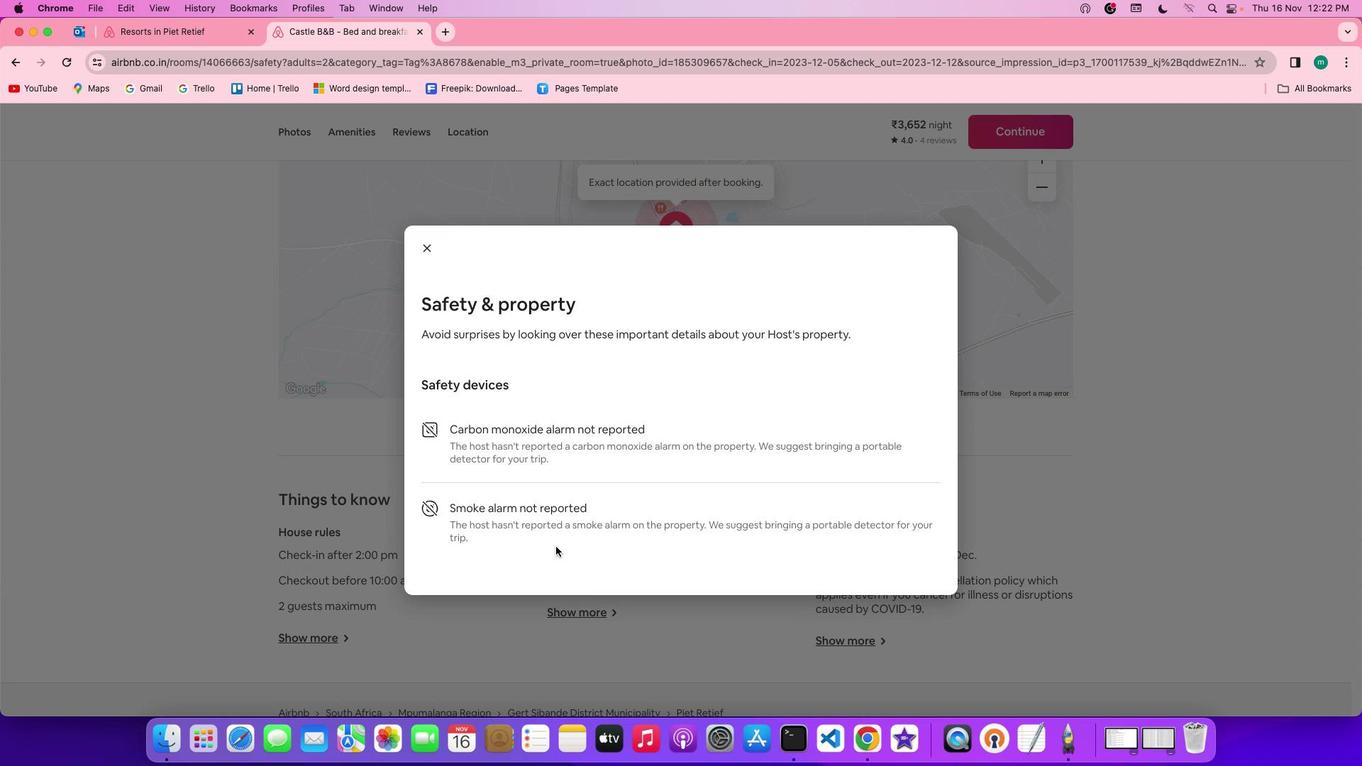 
Action: Mouse scrolled (578, 592) with delta (0, -4)
Screenshot: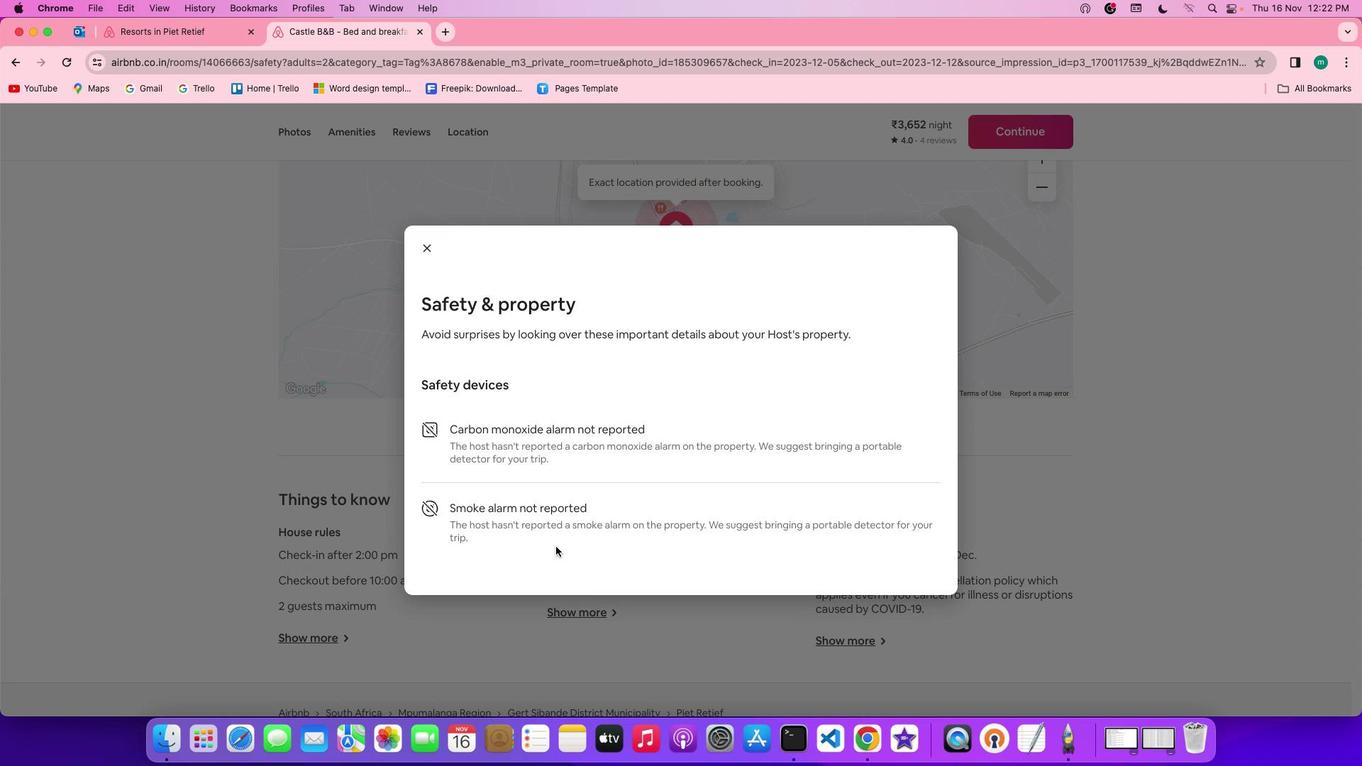 
Action: Mouse moved to (578, 586)
Screenshot: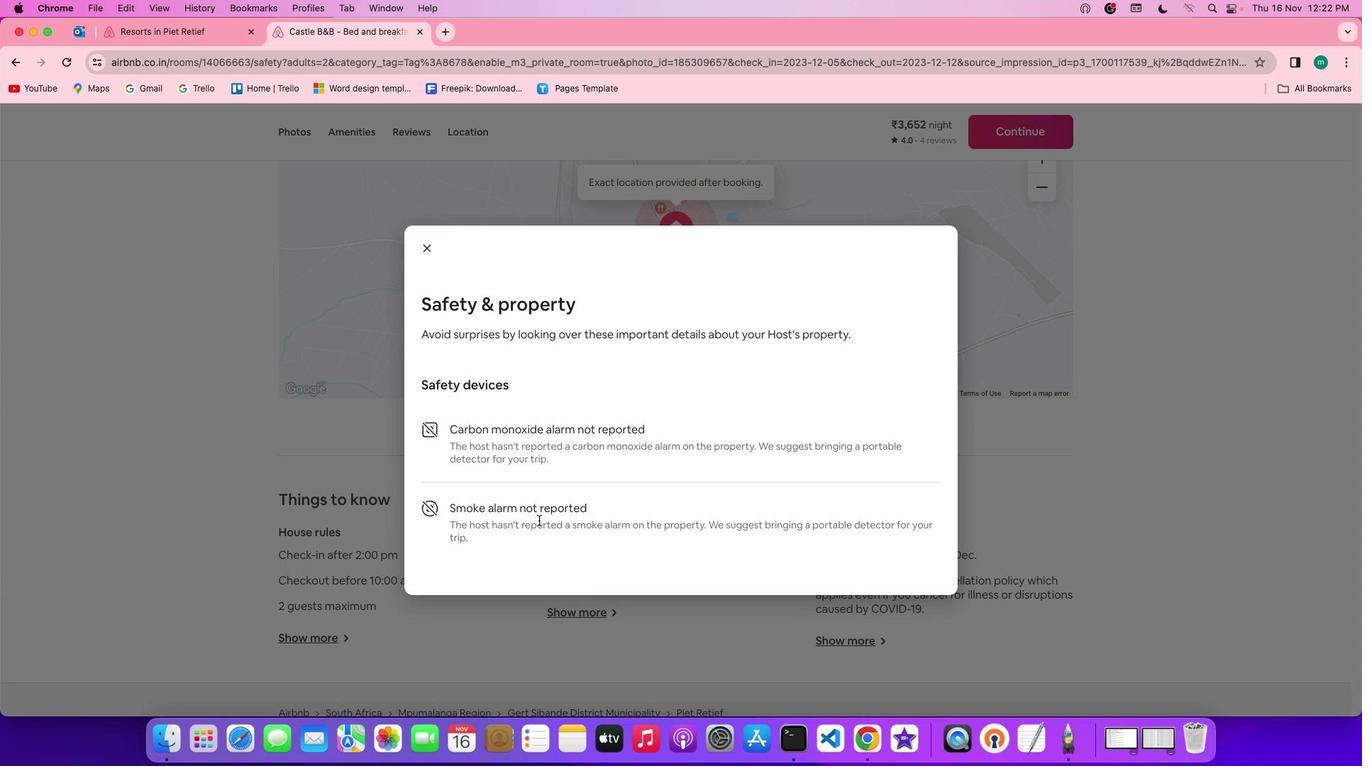 
Action: Mouse scrolled (578, 586) with delta (0, -4)
Screenshot: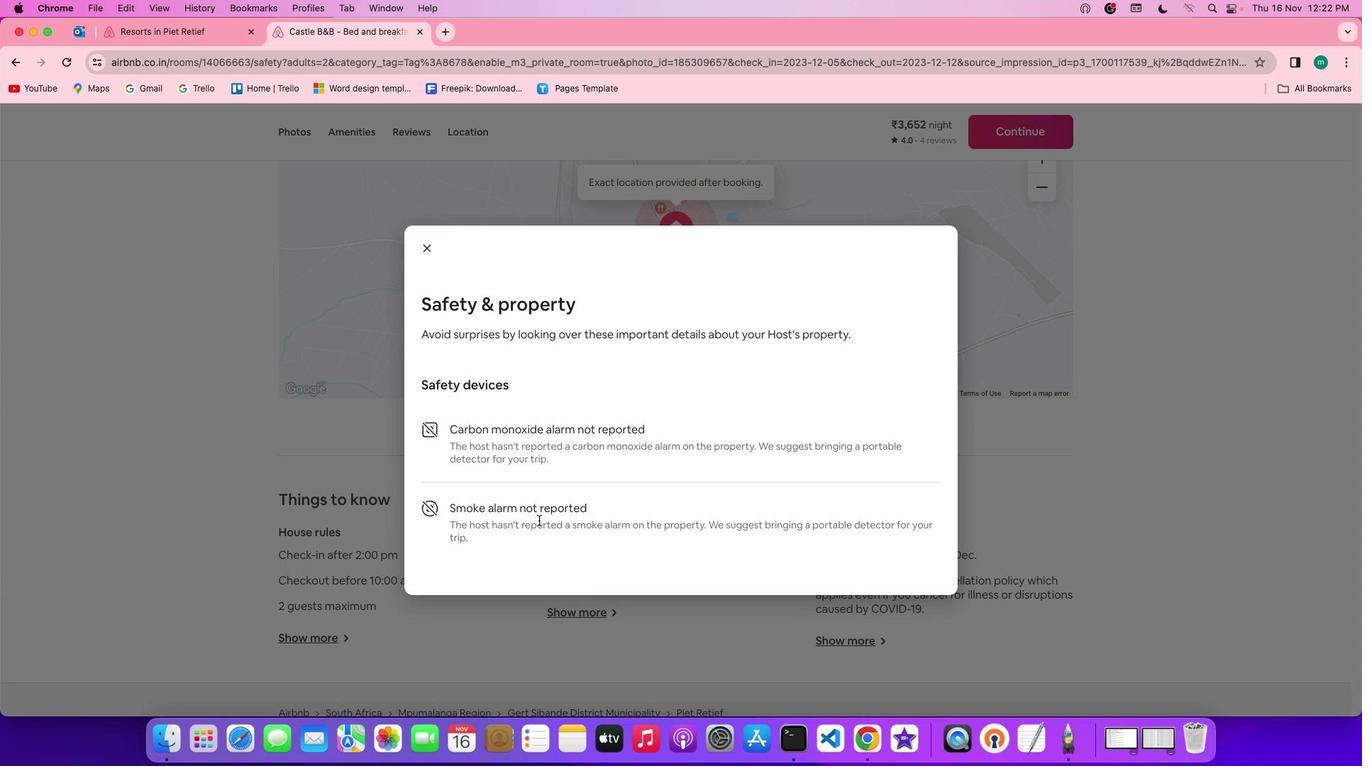 
Action: Mouse moved to (427, 246)
